 Task: What is the central theme of "To Kill a Mockingbird" by Harper Lee?
Action: Mouse moved to (176, 109)
Screenshot: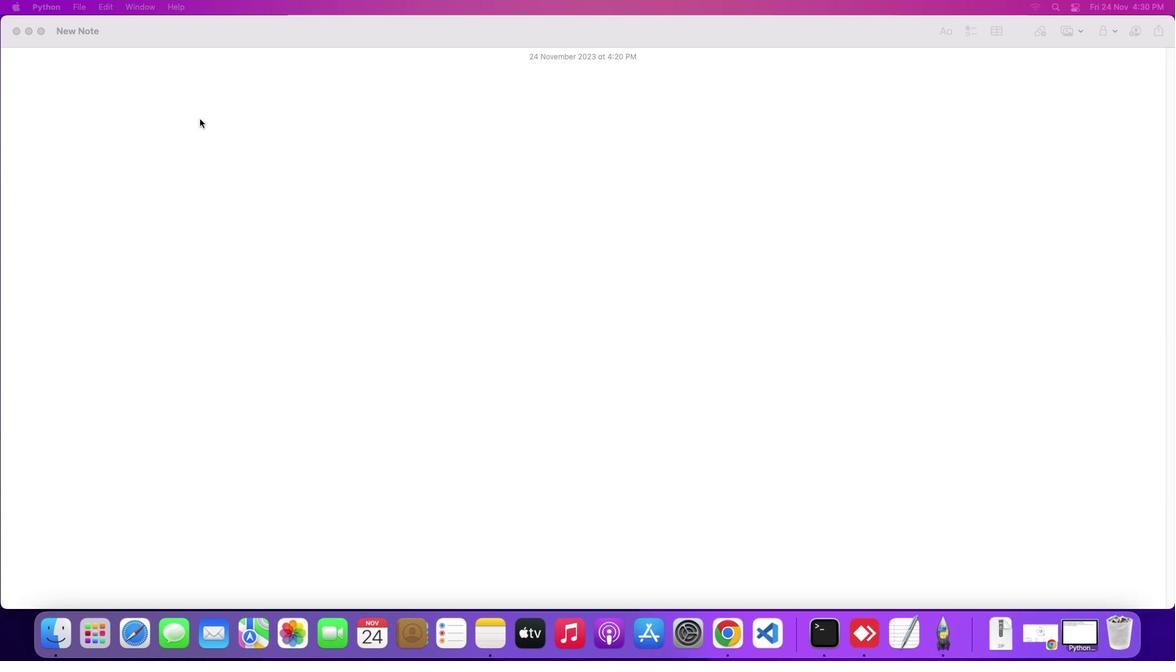 
Action: Mouse pressed left at (176, 109)
Screenshot: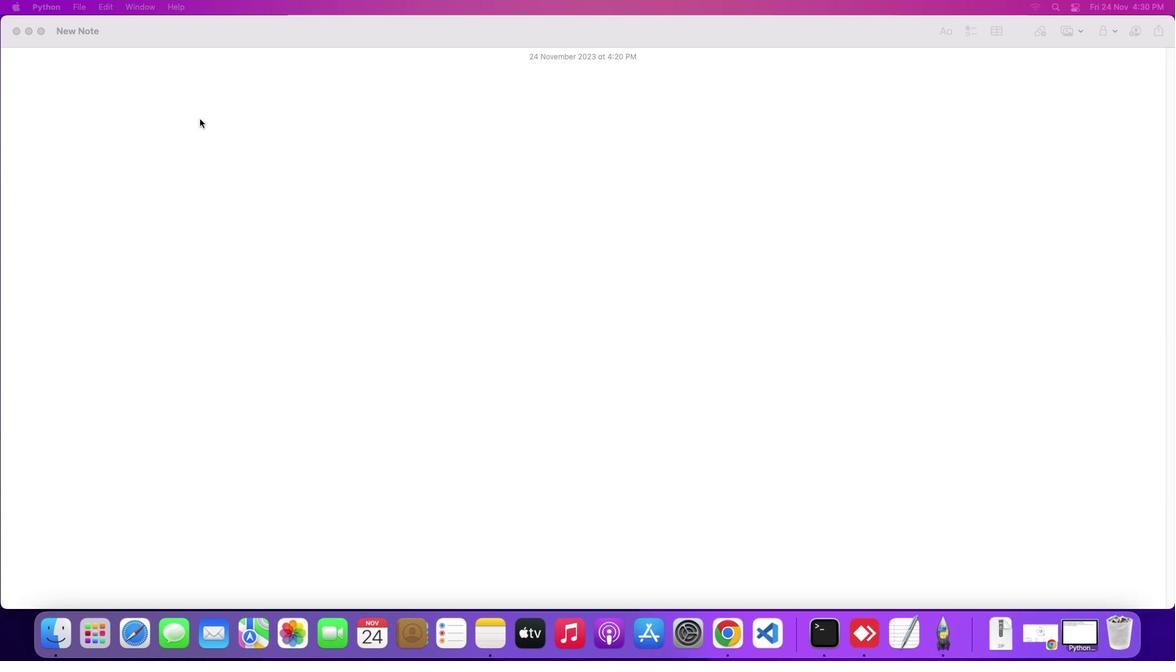 
Action: Key pressed Key.shift
Screenshot: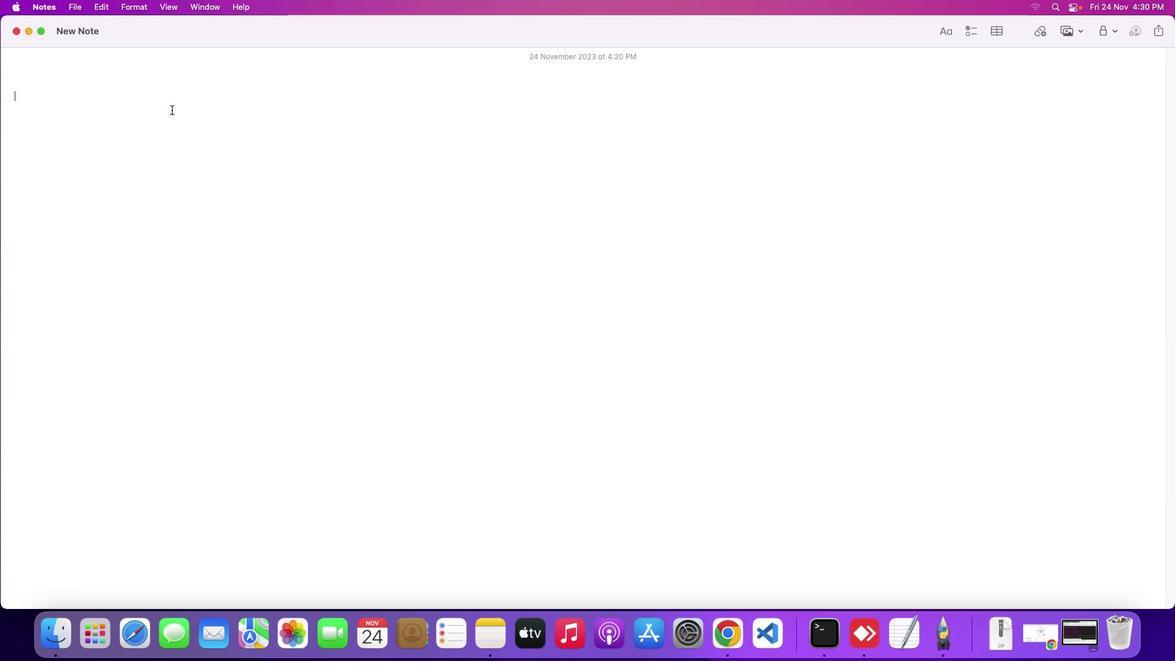
Action: Mouse moved to (171, 109)
Screenshot: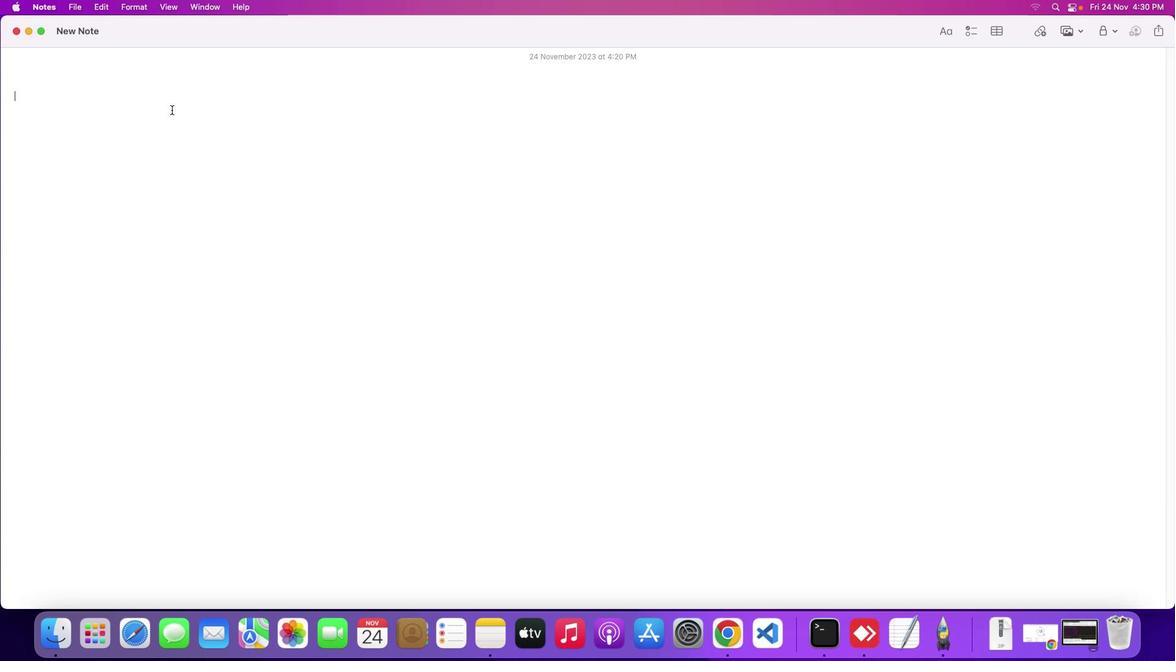 
Action: Key pressed 'W''h''a''t'Key.space's''i'Key.space't''h''e'Key.space'c''e''n''t''r''a''l'Key.space't''h''e''m''e'Key.space'o''f'Key.spaceKey.shift'"'Key.shift'T''o'Key.spaceKey.shift'K''i''l''l'Key.space'a'Key.spaceKey.shift'M''o''c''k''i''n''g''b''i''r''d'Key.shift'"'Key.space'b''y'Key.spaceKey.shift'H''a''r''p''e''r'Key.spaceKey.shift'L''e''e'Key.shift_r'?'Key.enter
Screenshot: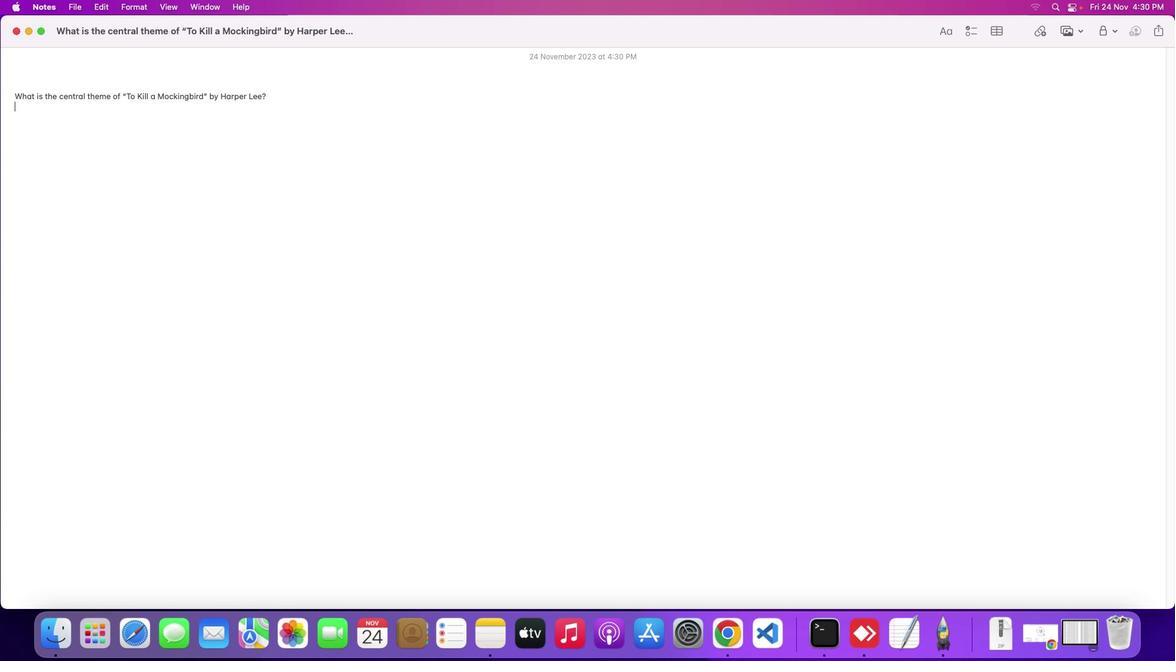 
Action: Mouse moved to (1042, 634)
Screenshot: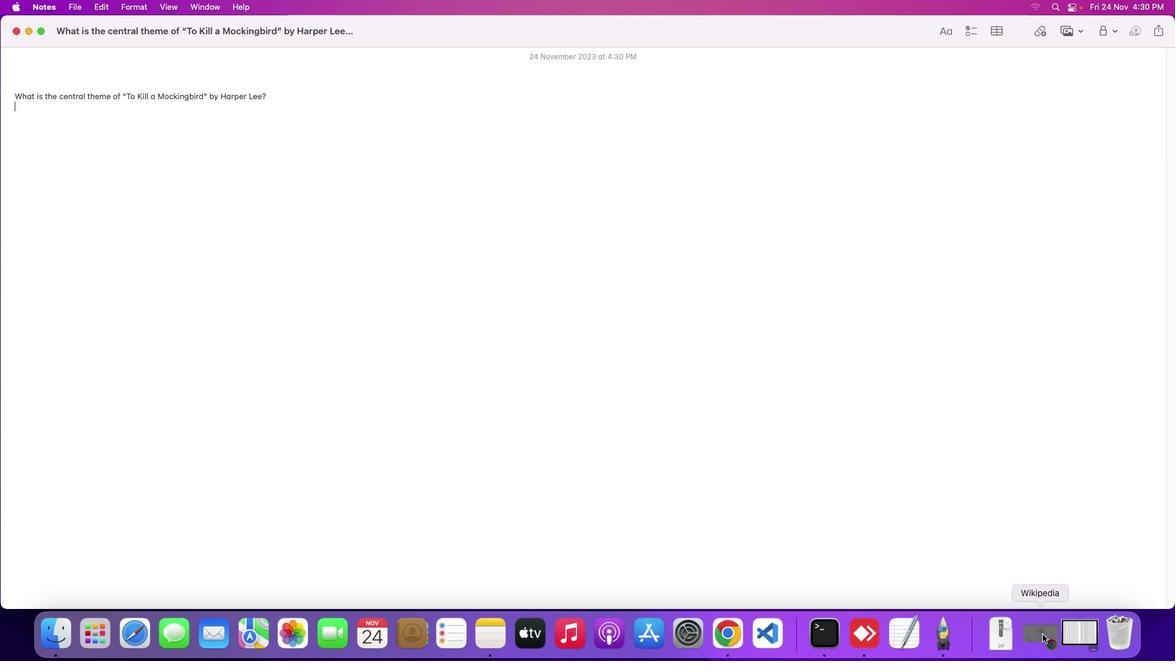 
Action: Mouse pressed left at (1042, 634)
Screenshot: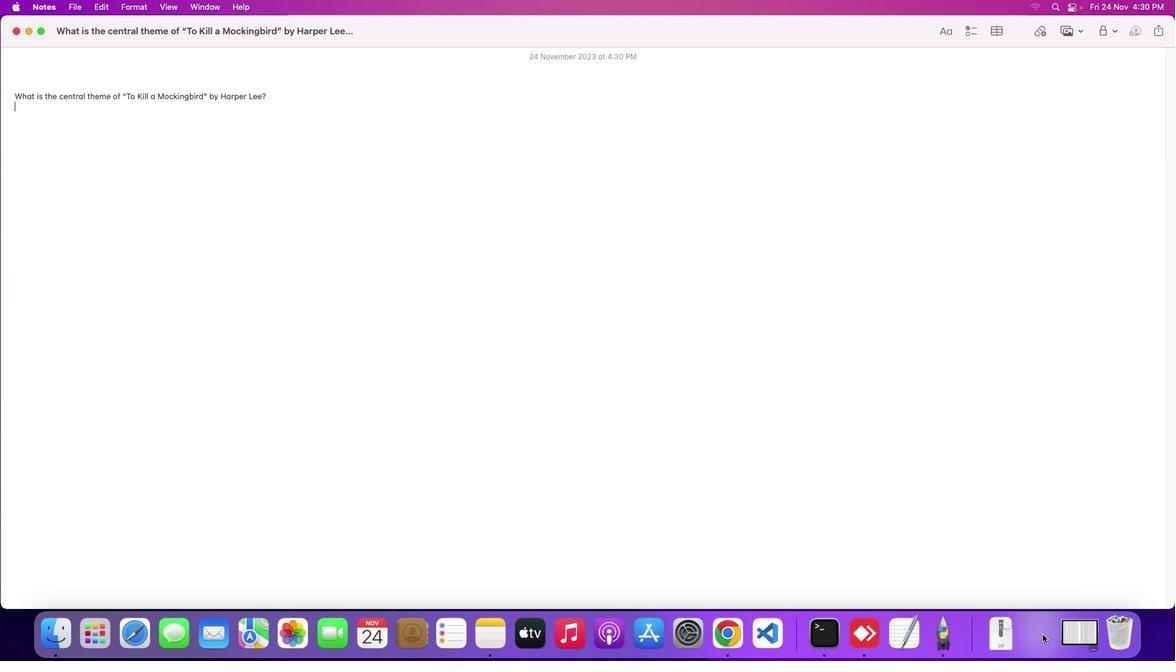 
Action: Mouse moved to (467, 367)
Screenshot: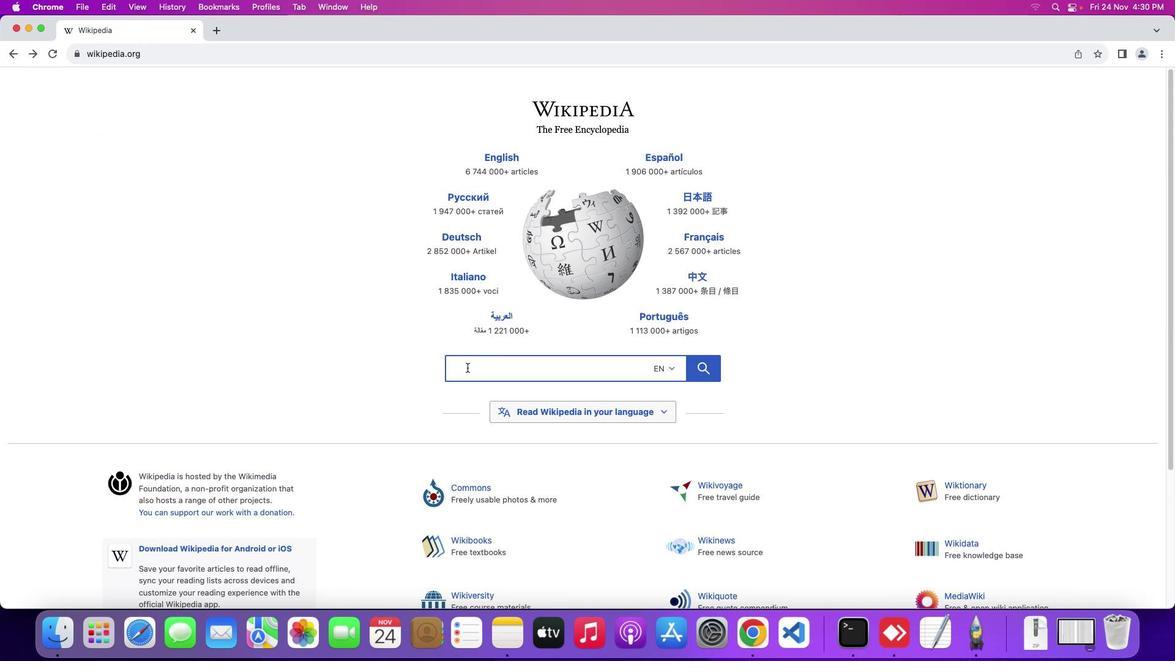 
Action: Mouse pressed left at (467, 367)
Screenshot: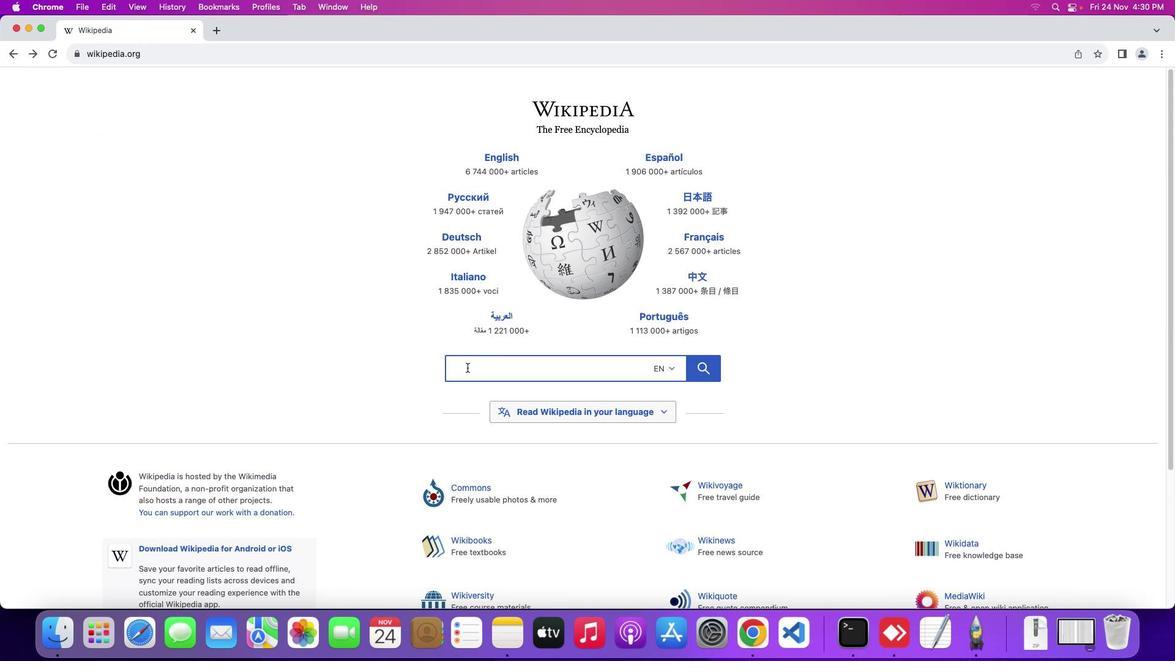 
Action: Mouse moved to (462, 367)
Screenshot: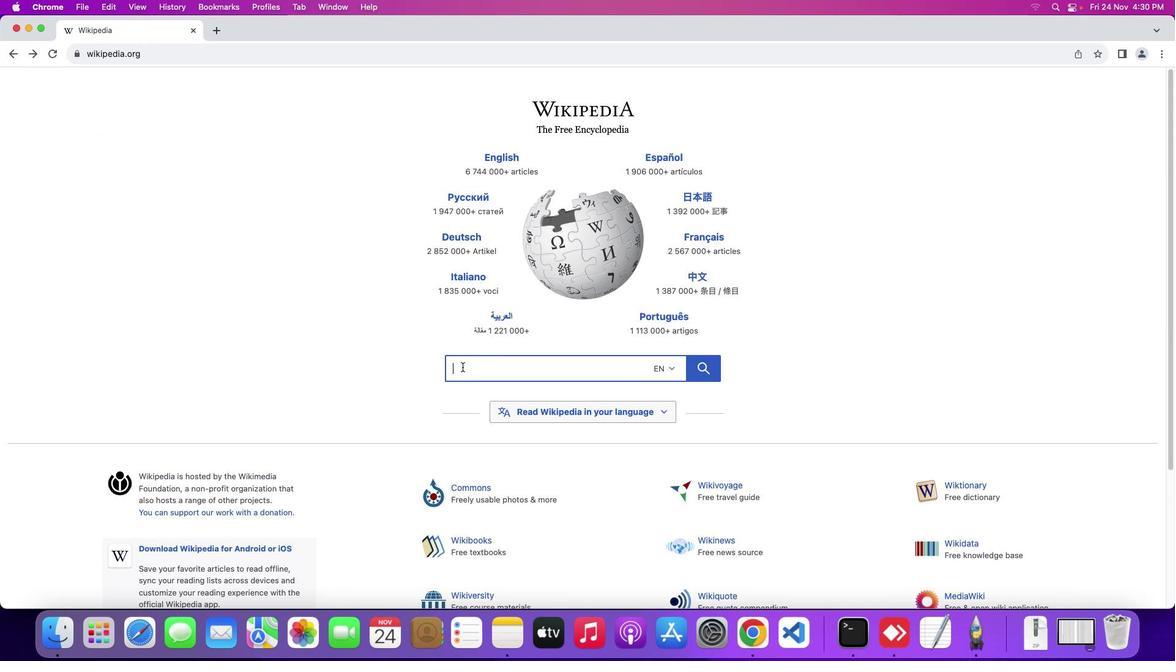
Action: Key pressed Key.shift'T''o'Key.spaceKey.shift'K''i''l''l'Key.space'a'Key.spaceKey.shift'M''o''c''k''i''n''g''b''i''r''d'
Screenshot: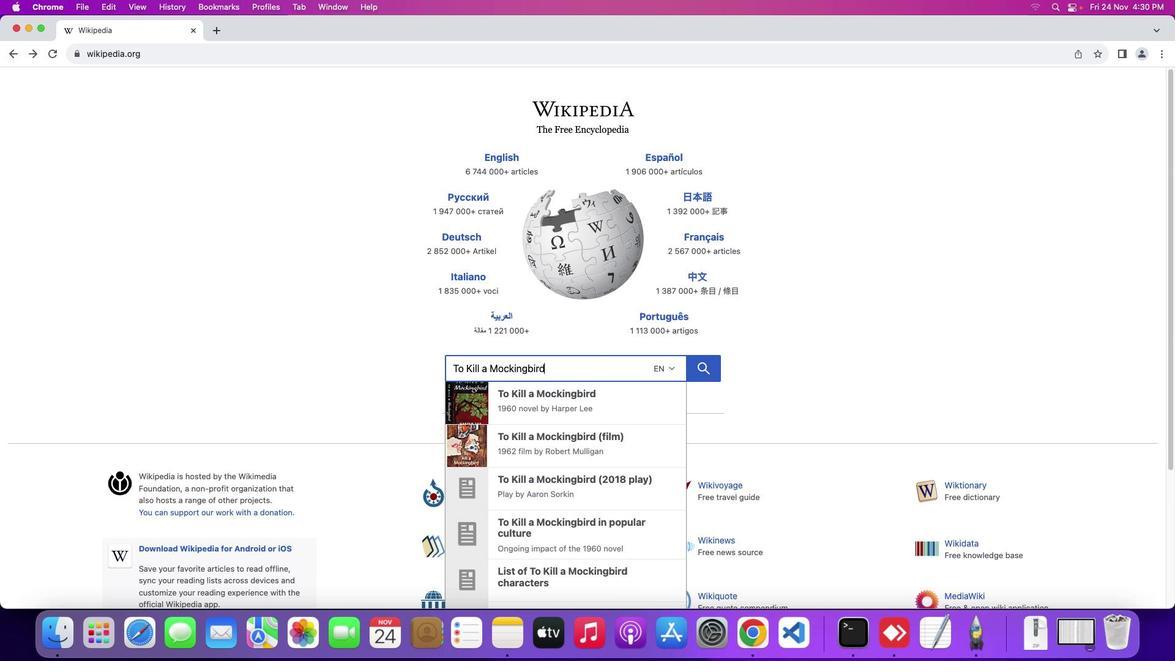 
Action: Mouse moved to (700, 366)
Screenshot: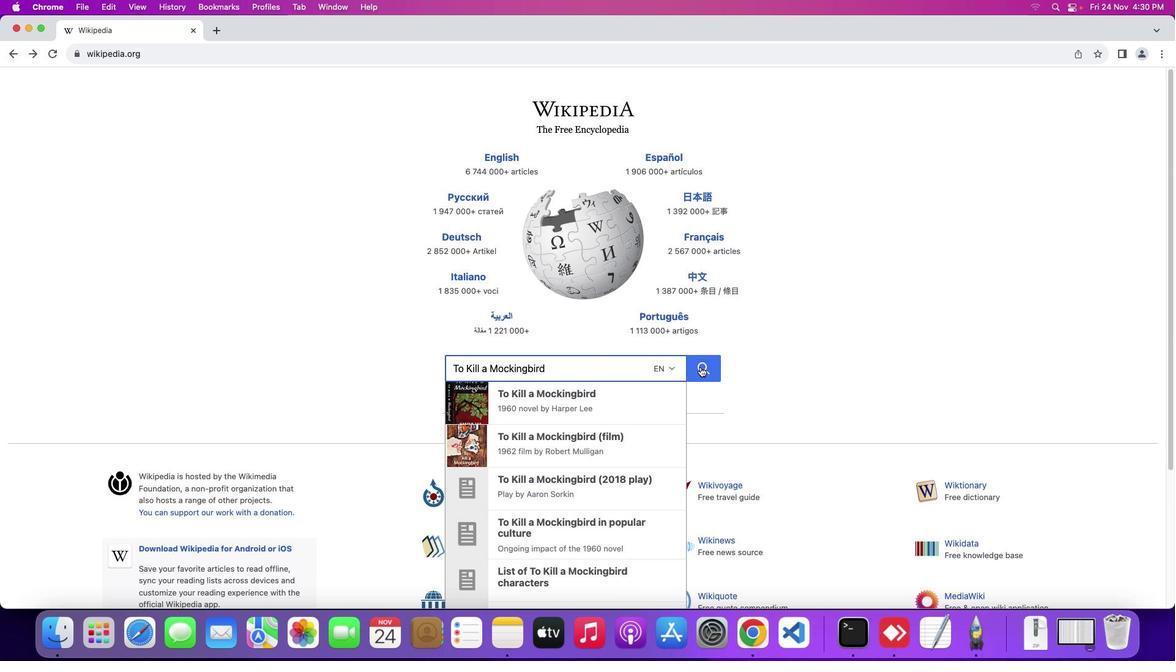 
Action: Mouse pressed left at (700, 366)
Screenshot: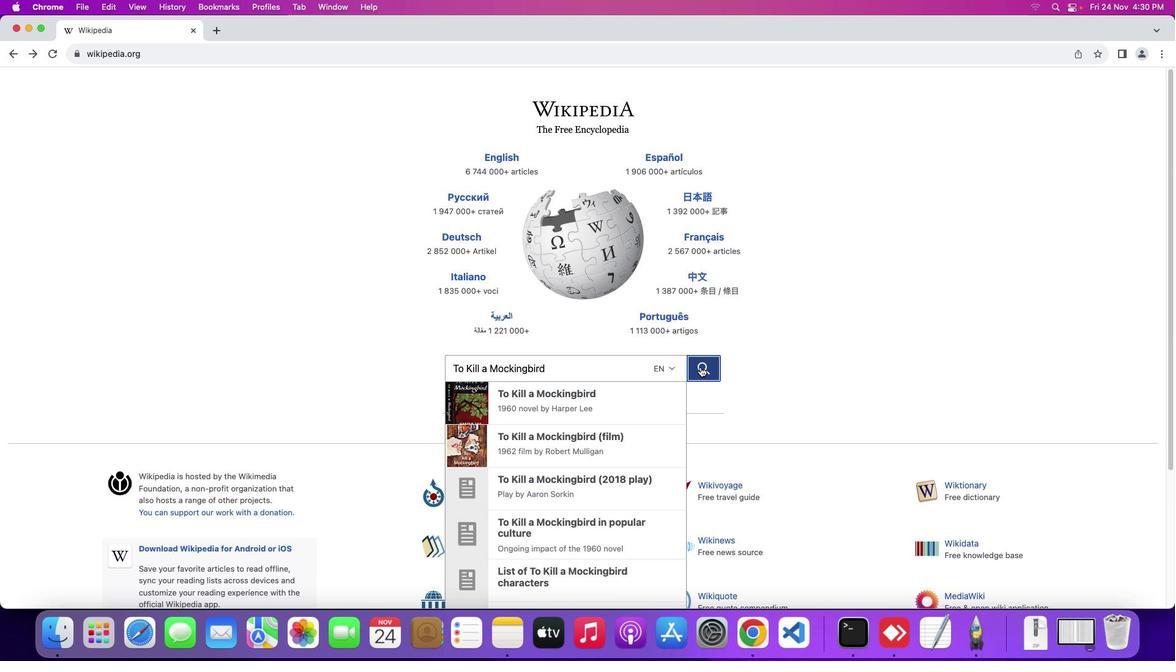 
Action: Mouse moved to (296, 276)
Screenshot: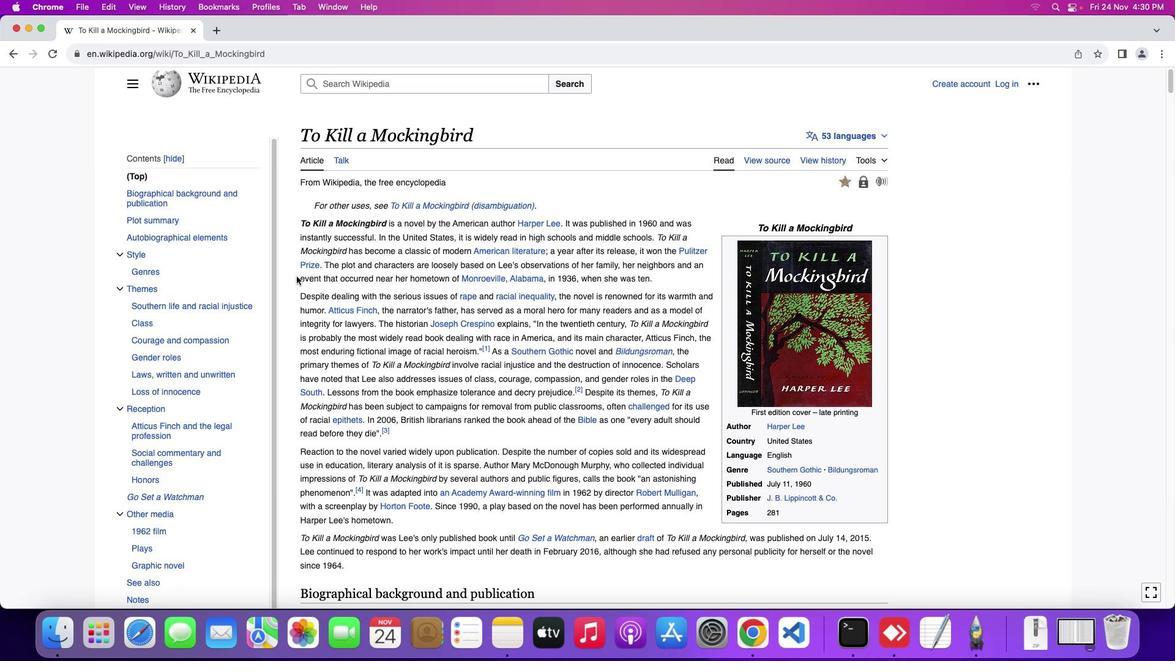 
Action: Mouse scrolled (296, 276) with delta (0, 0)
Screenshot: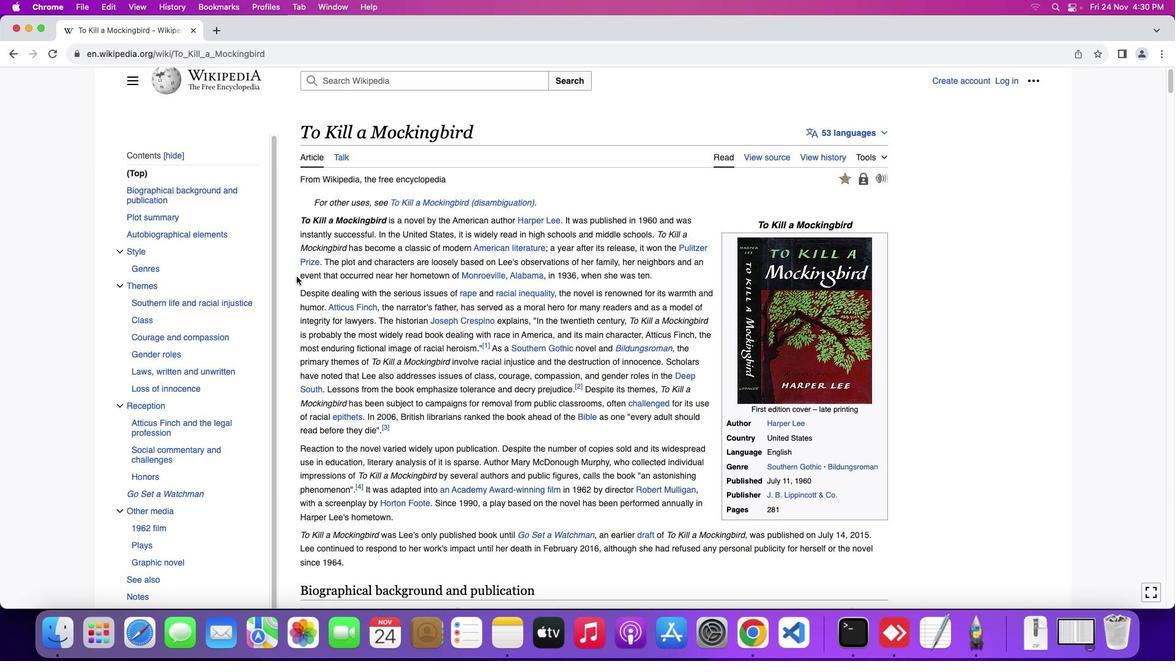 
Action: Mouse moved to (296, 276)
Screenshot: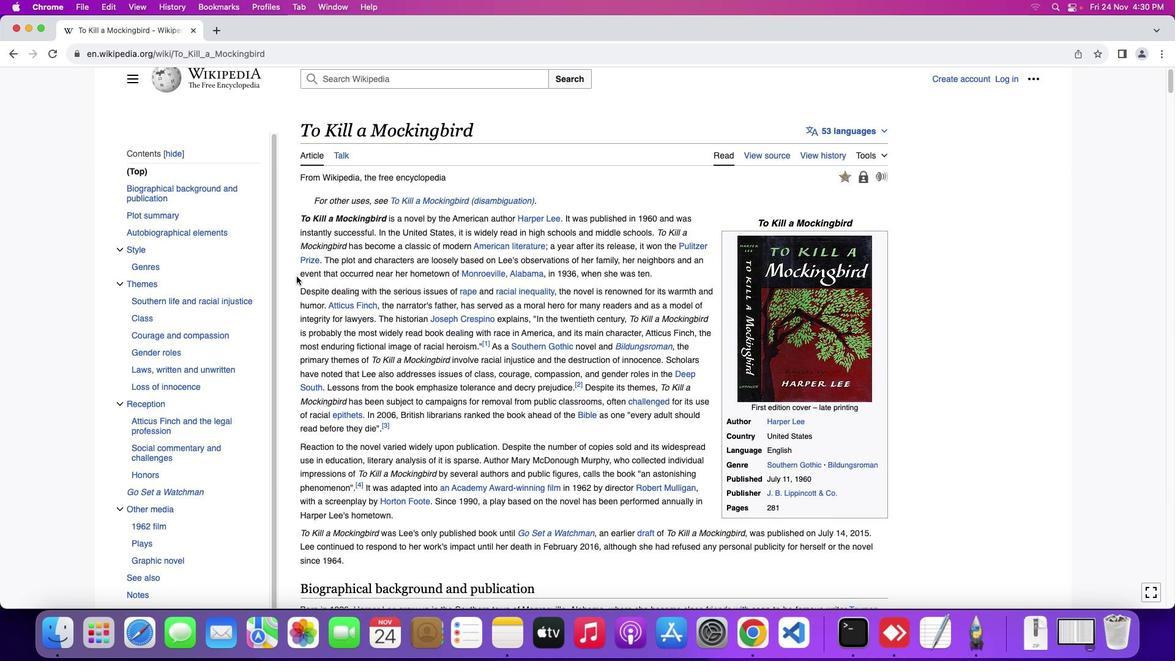 
Action: Mouse scrolled (296, 276) with delta (0, 0)
Screenshot: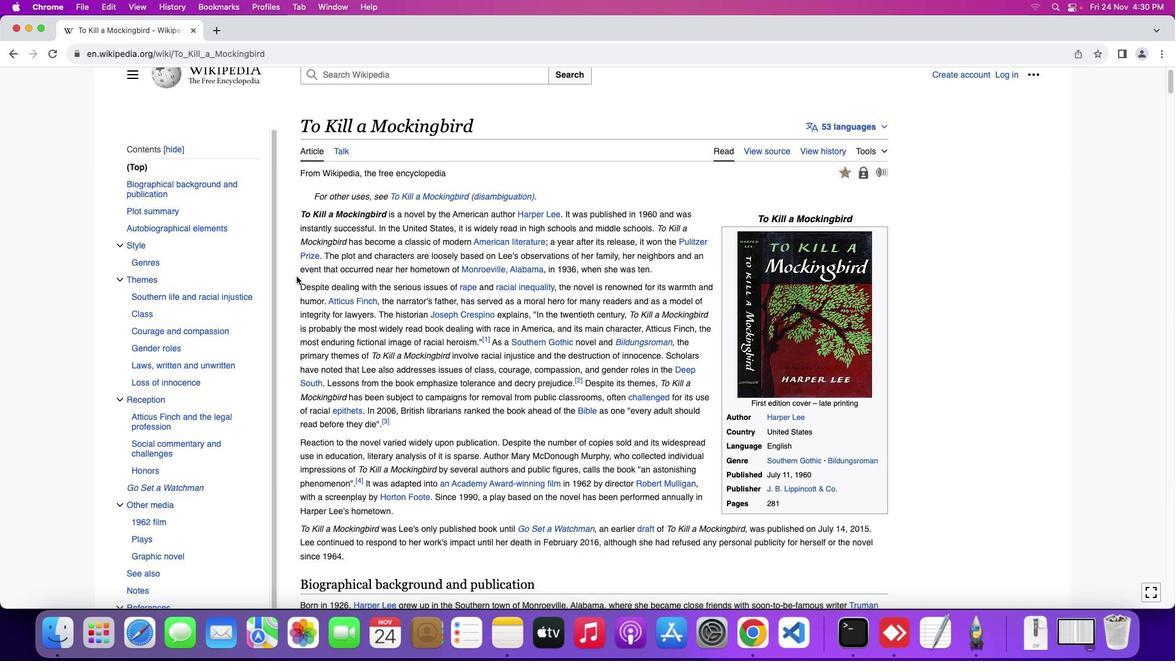 
Action: Mouse scrolled (296, 276) with delta (0, 0)
Screenshot: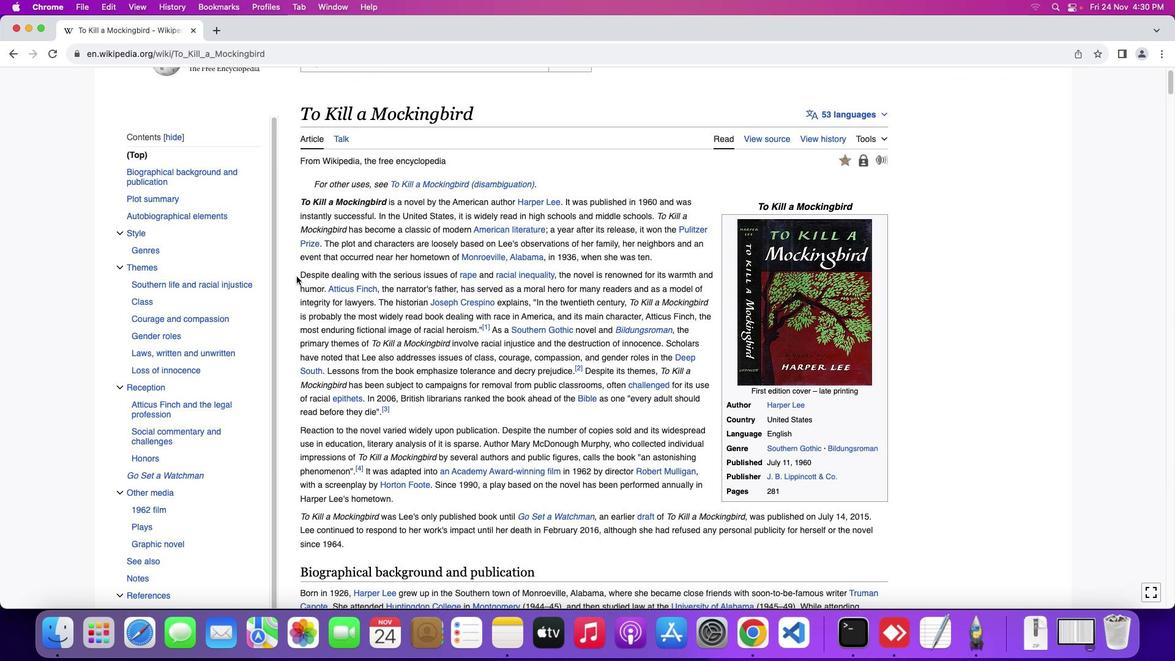 
Action: Mouse scrolled (296, 276) with delta (0, 0)
Screenshot: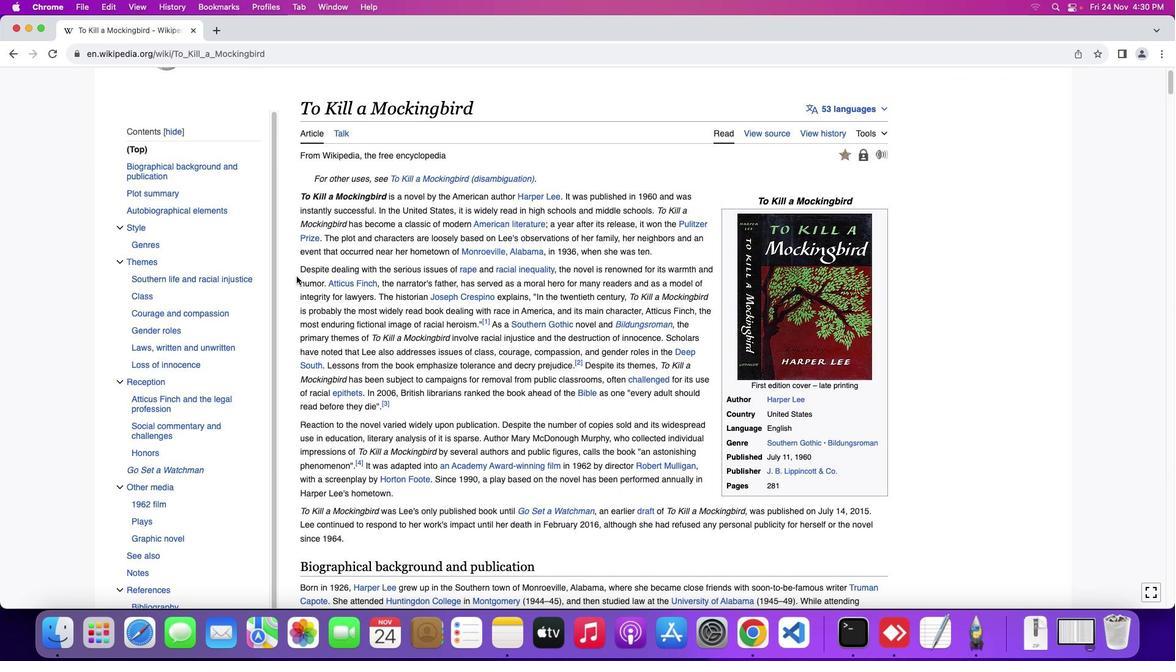 
Action: Mouse moved to (296, 290)
Screenshot: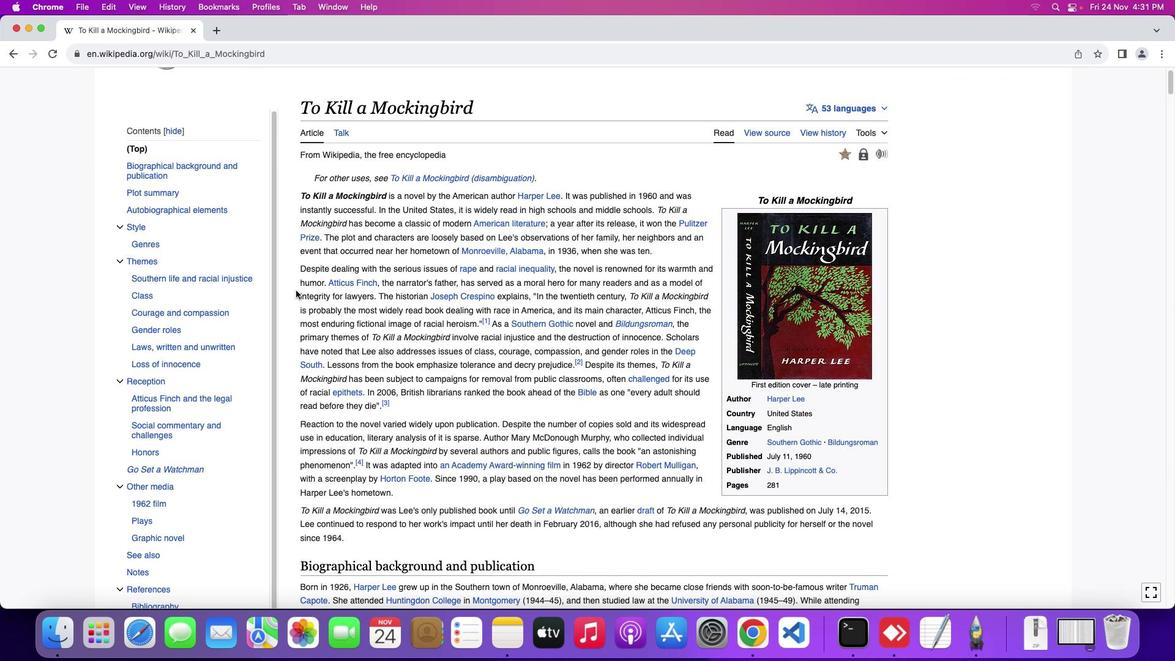 
Action: Mouse scrolled (296, 290) with delta (0, 0)
Screenshot: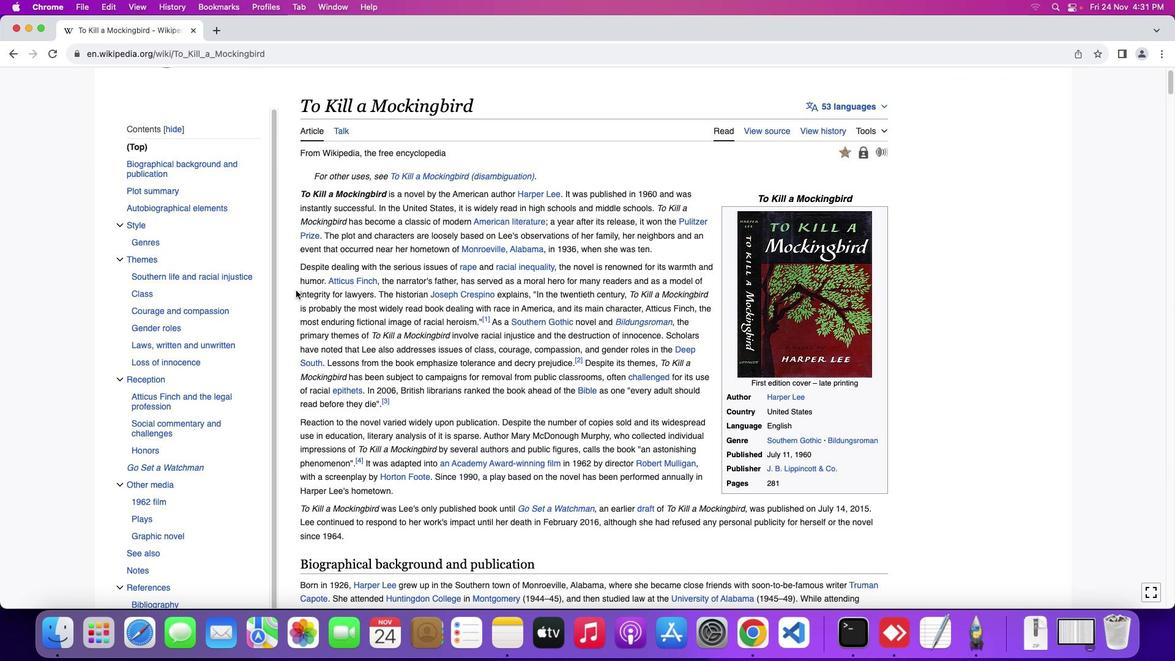 
Action: Mouse scrolled (296, 290) with delta (0, 0)
Screenshot: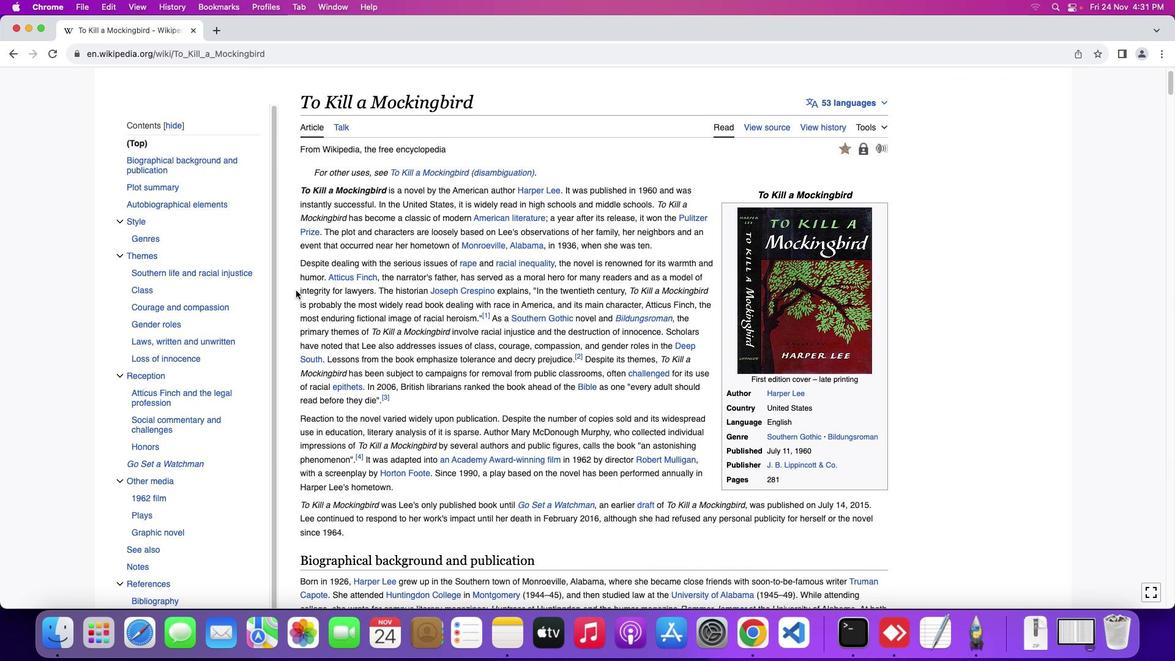 
Action: Mouse scrolled (296, 290) with delta (0, 0)
Screenshot: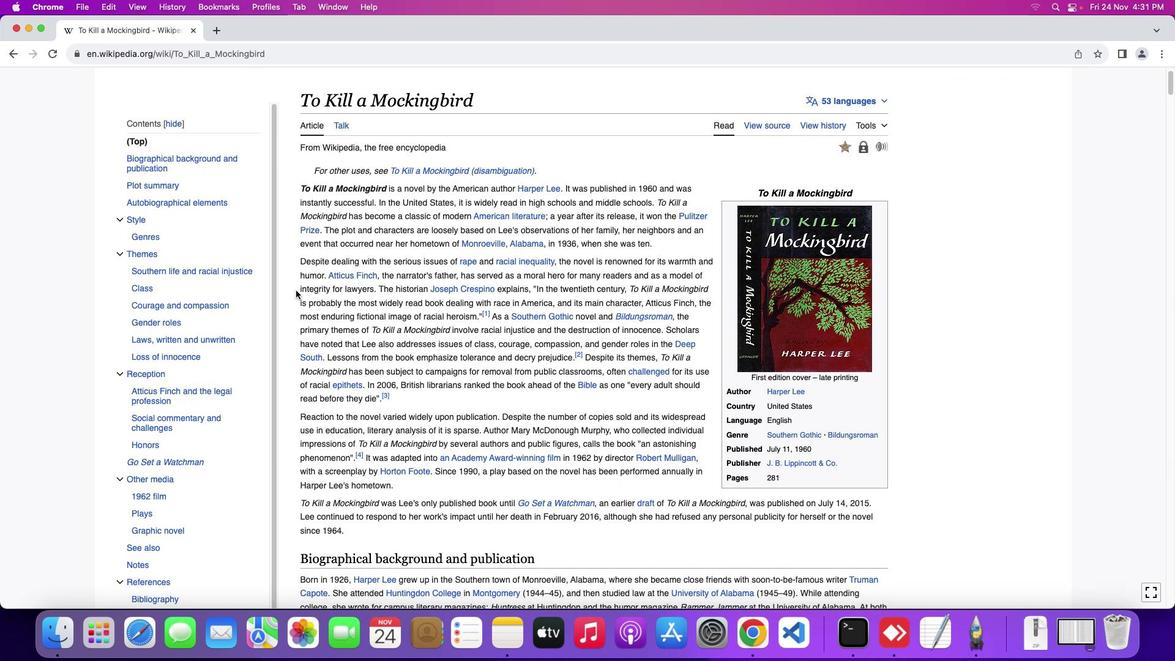 
Action: Mouse moved to (302, 315)
Screenshot: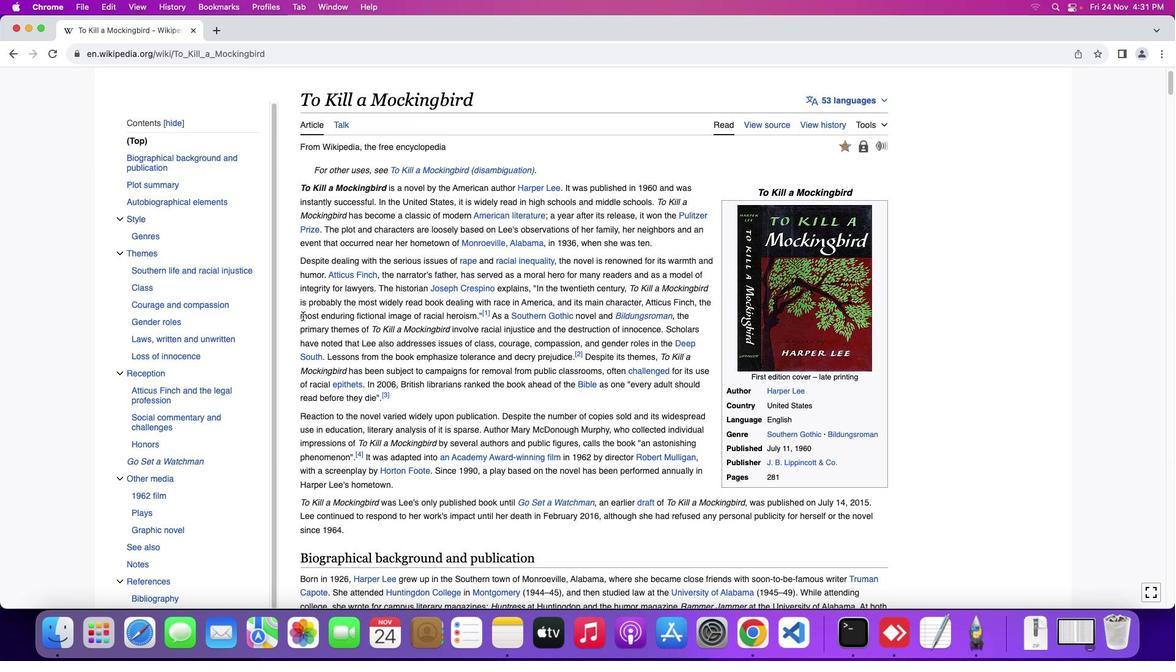 
Action: Mouse scrolled (302, 315) with delta (0, 0)
Screenshot: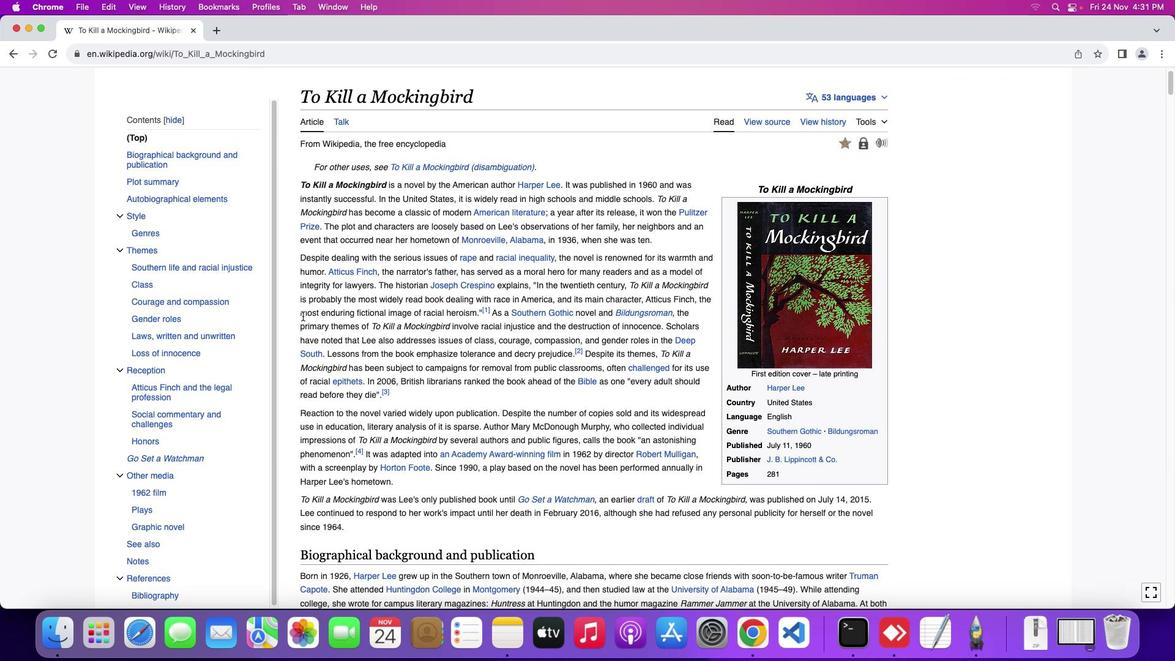 
Action: Mouse moved to (302, 316)
Screenshot: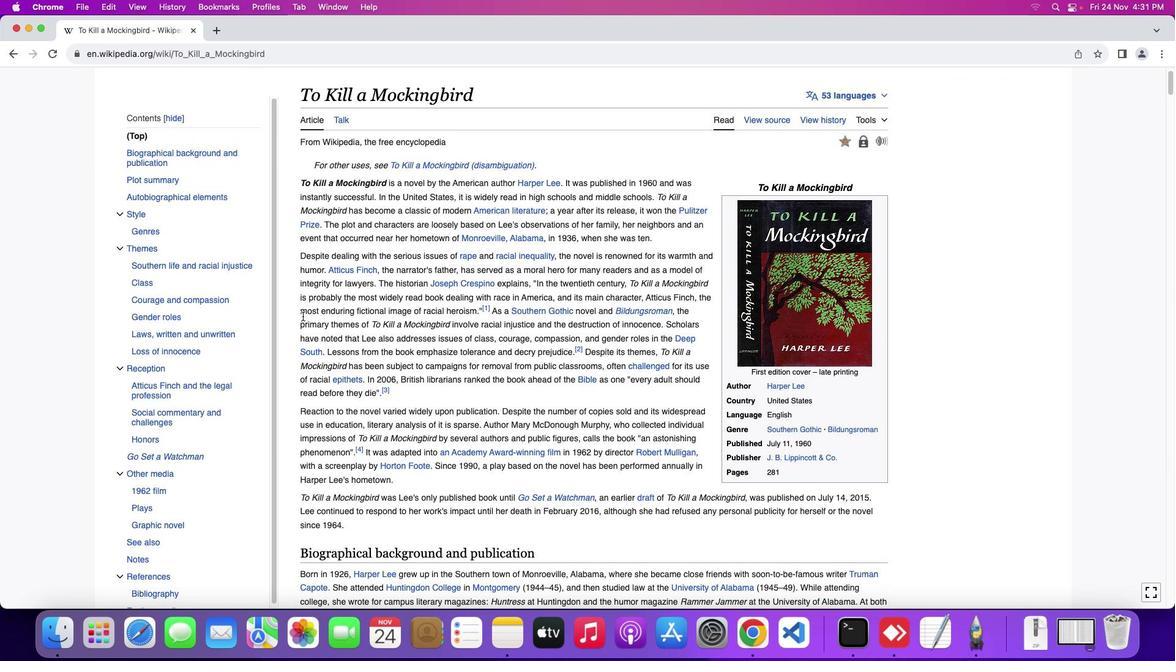 
Action: Mouse scrolled (302, 316) with delta (0, 0)
Screenshot: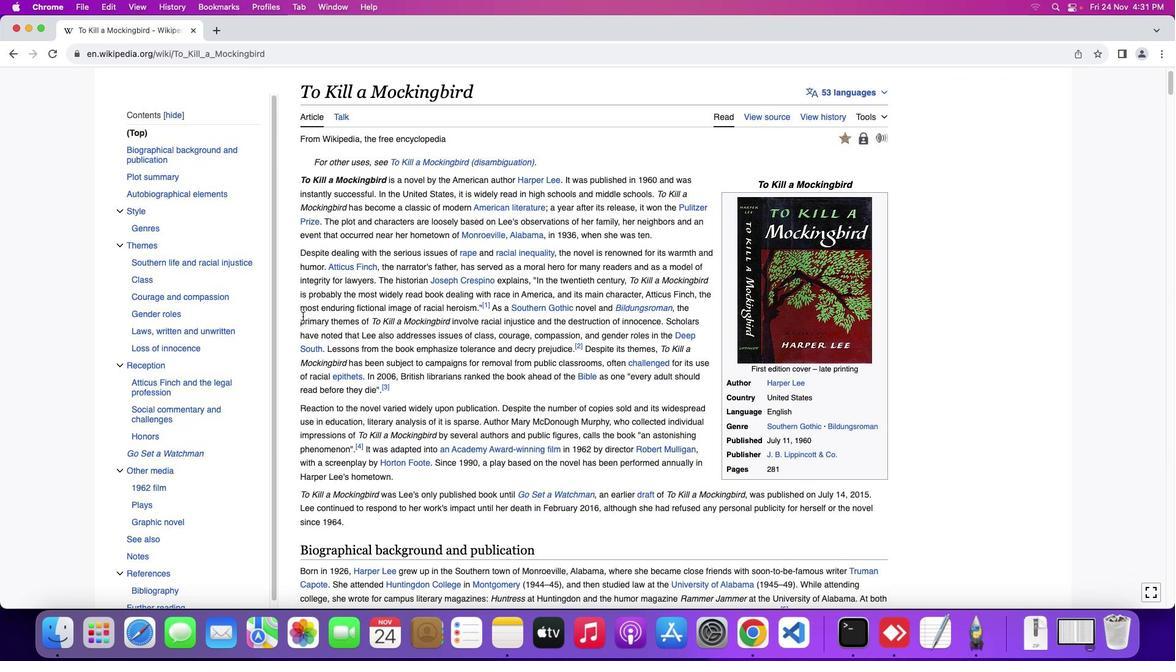 
Action: Mouse moved to (304, 315)
Screenshot: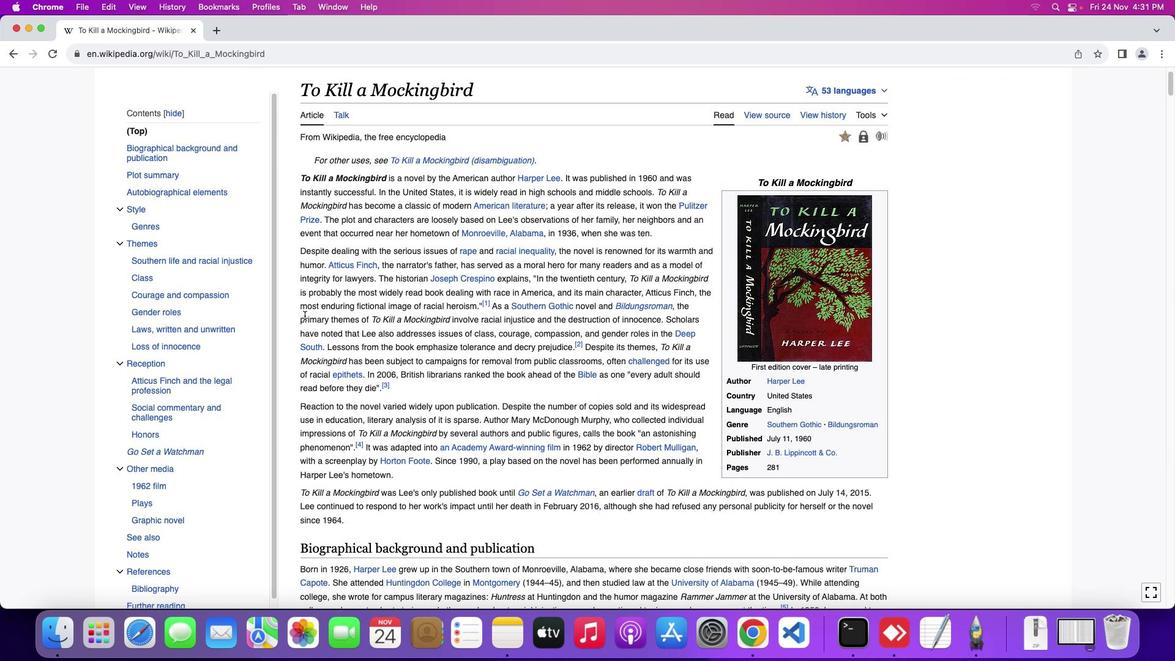 
Action: Mouse scrolled (304, 315) with delta (0, 0)
Screenshot: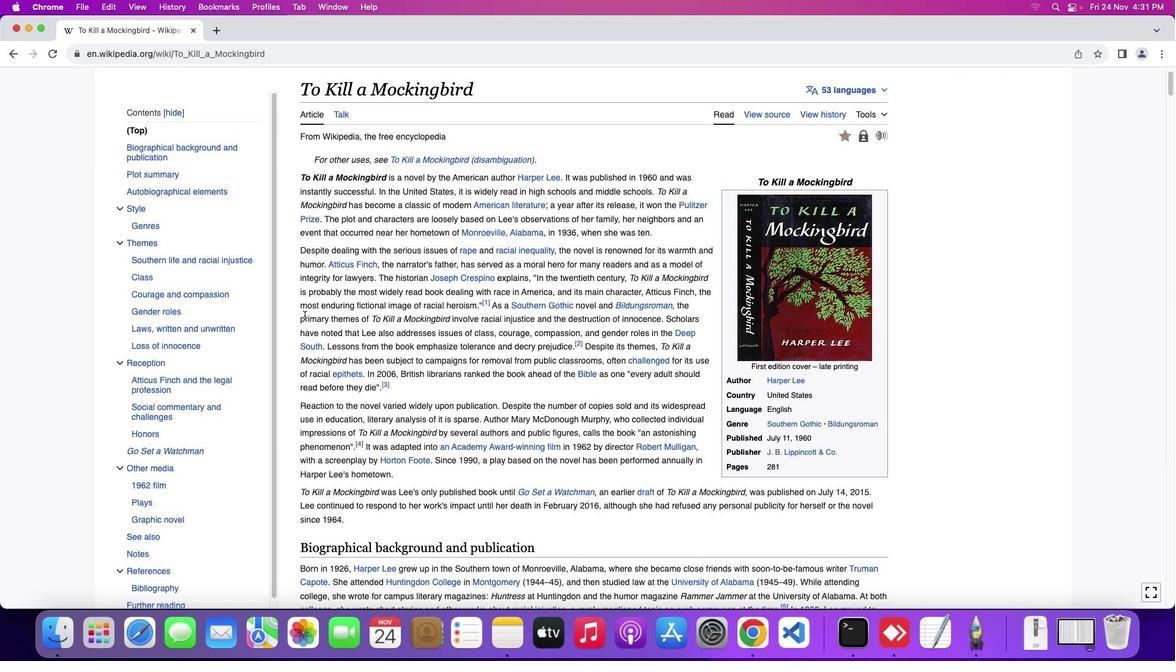 
Action: Mouse scrolled (304, 315) with delta (0, 0)
Screenshot: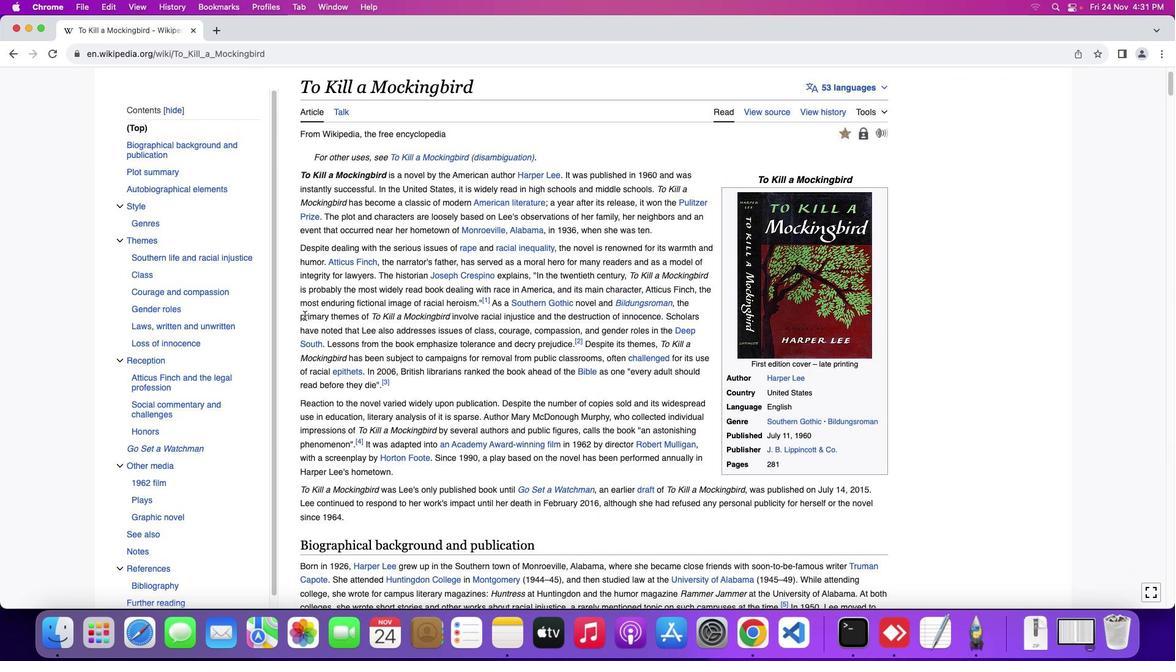 
Action: Mouse scrolled (304, 315) with delta (0, 0)
Screenshot: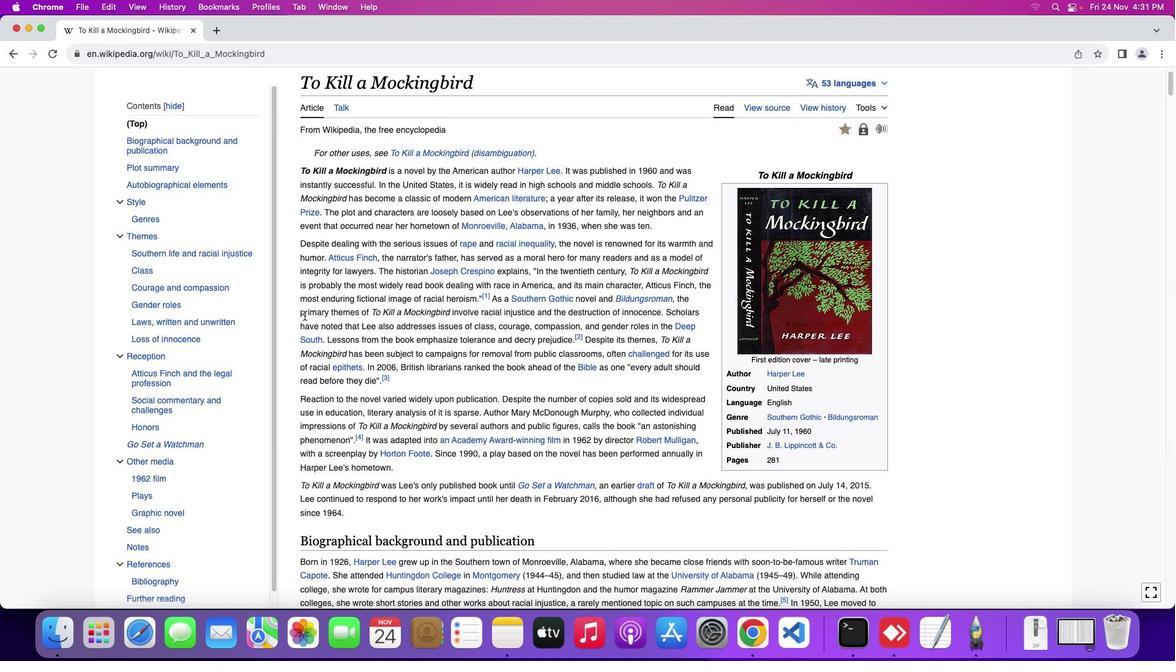 
Action: Mouse moved to (337, 317)
Screenshot: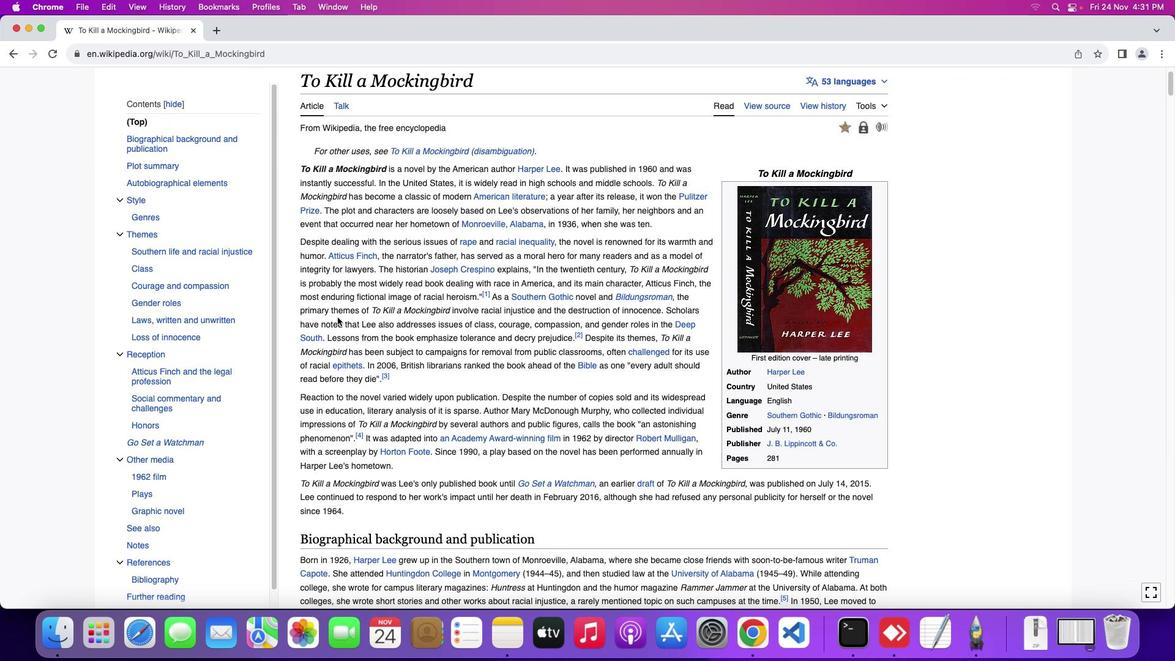 
Action: Mouse scrolled (337, 317) with delta (0, 0)
Screenshot: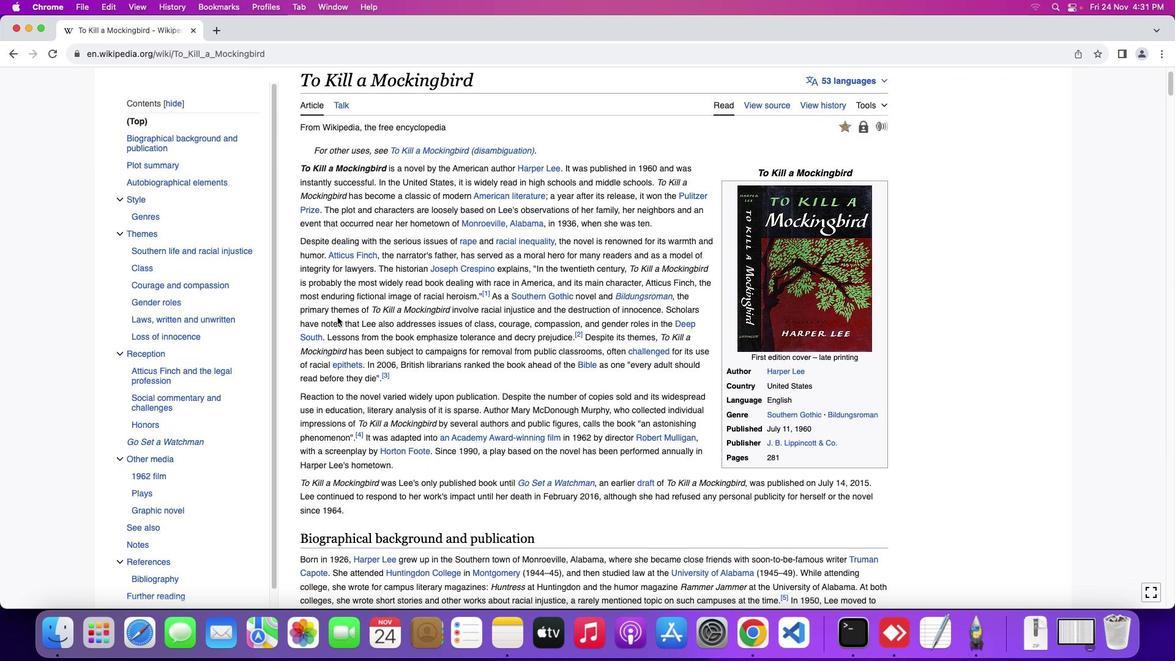 
Action: Mouse moved to (396, 298)
Screenshot: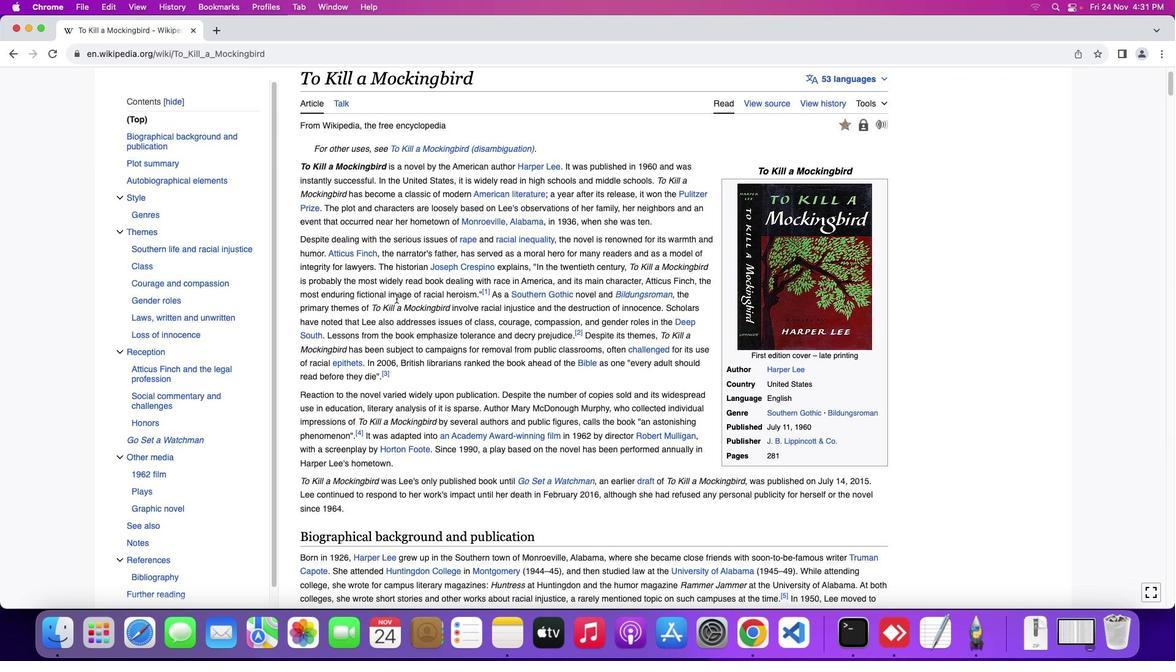 
Action: Mouse scrolled (396, 298) with delta (0, 0)
Screenshot: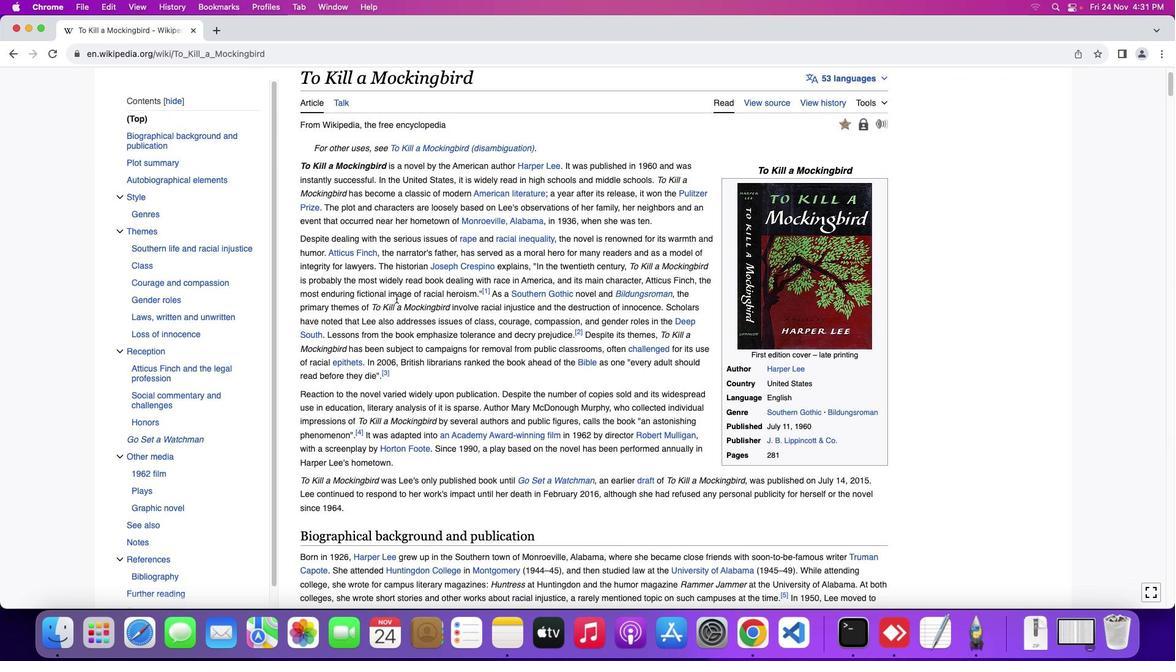 
Action: Mouse moved to (396, 298)
Screenshot: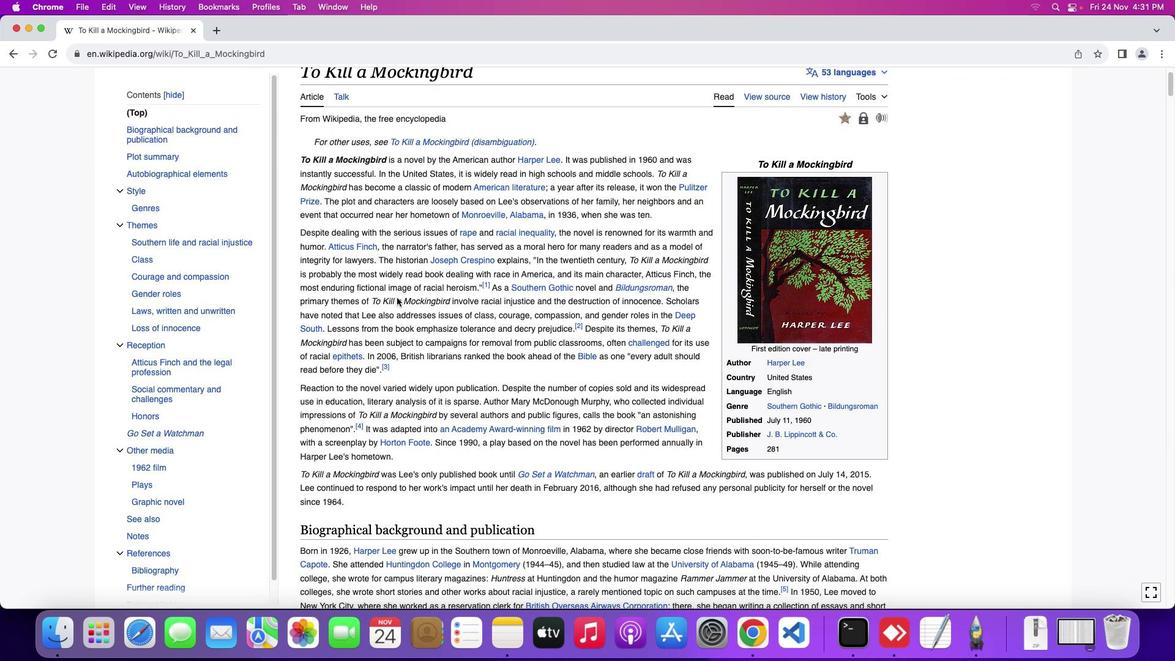 
Action: Mouse scrolled (396, 298) with delta (0, 0)
Screenshot: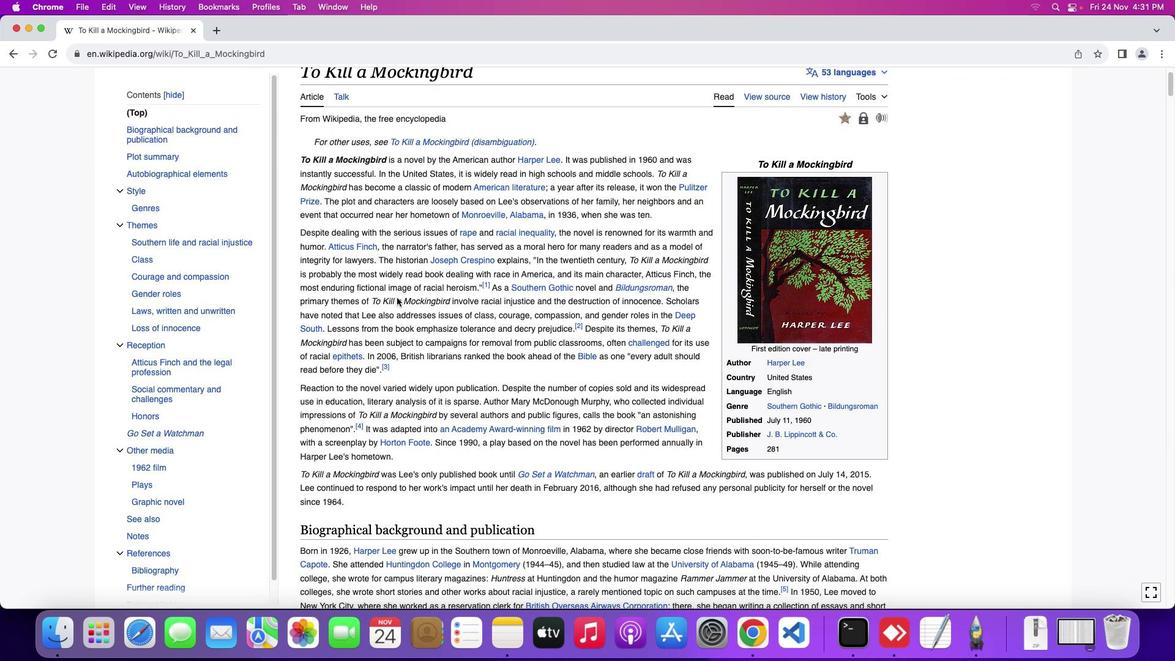 
Action: Mouse moved to (396, 298)
Screenshot: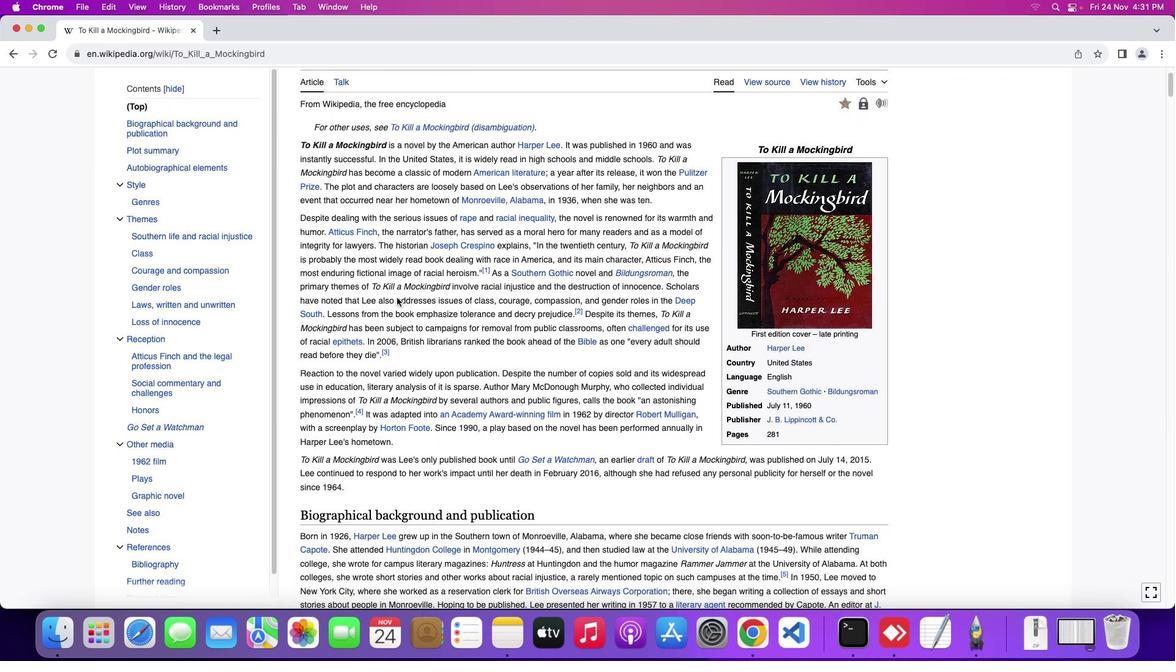 
Action: Mouse scrolled (396, 298) with delta (0, 0)
Screenshot: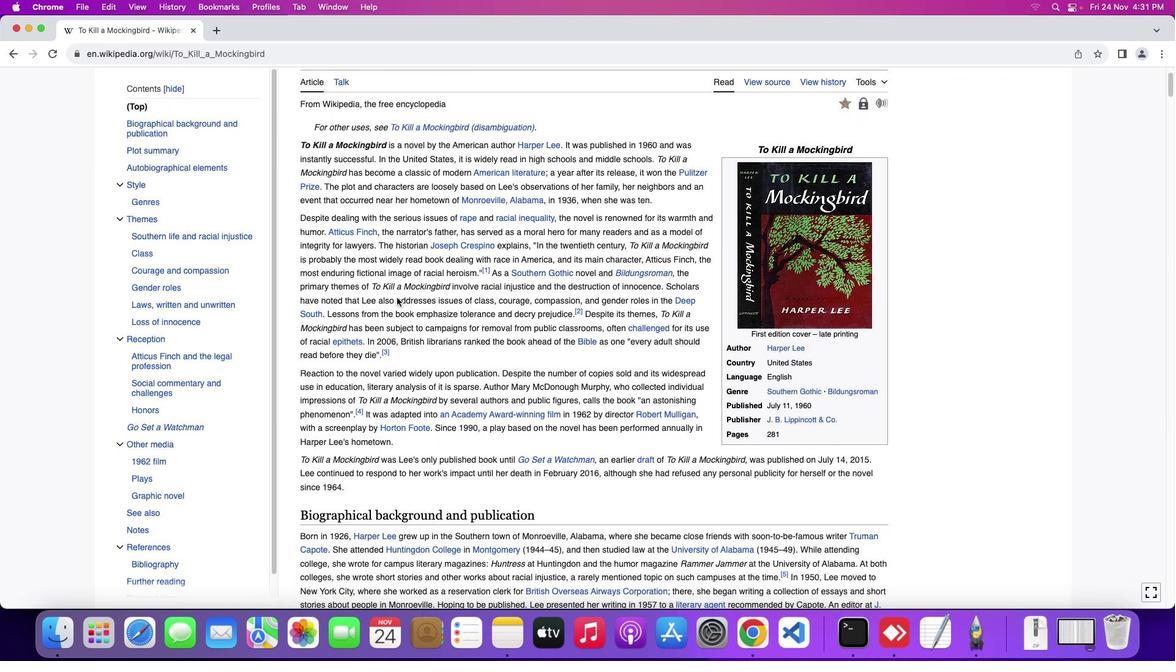 
Action: Mouse scrolled (396, 298) with delta (0, 0)
Screenshot: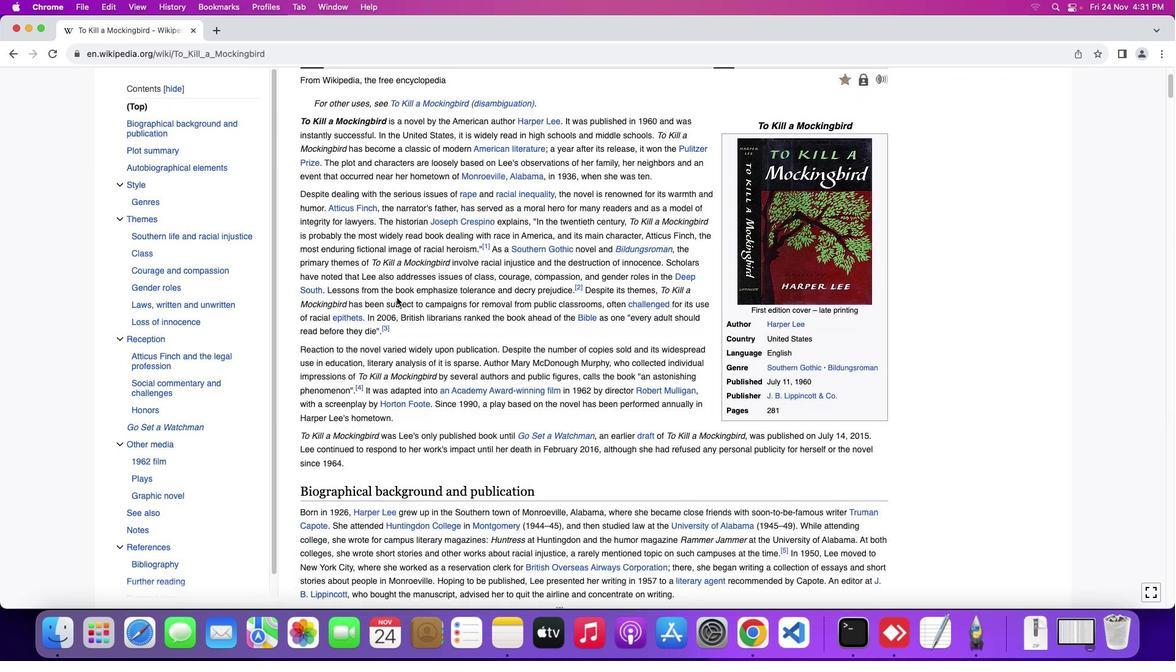 
Action: Mouse moved to (400, 299)
Screenshot: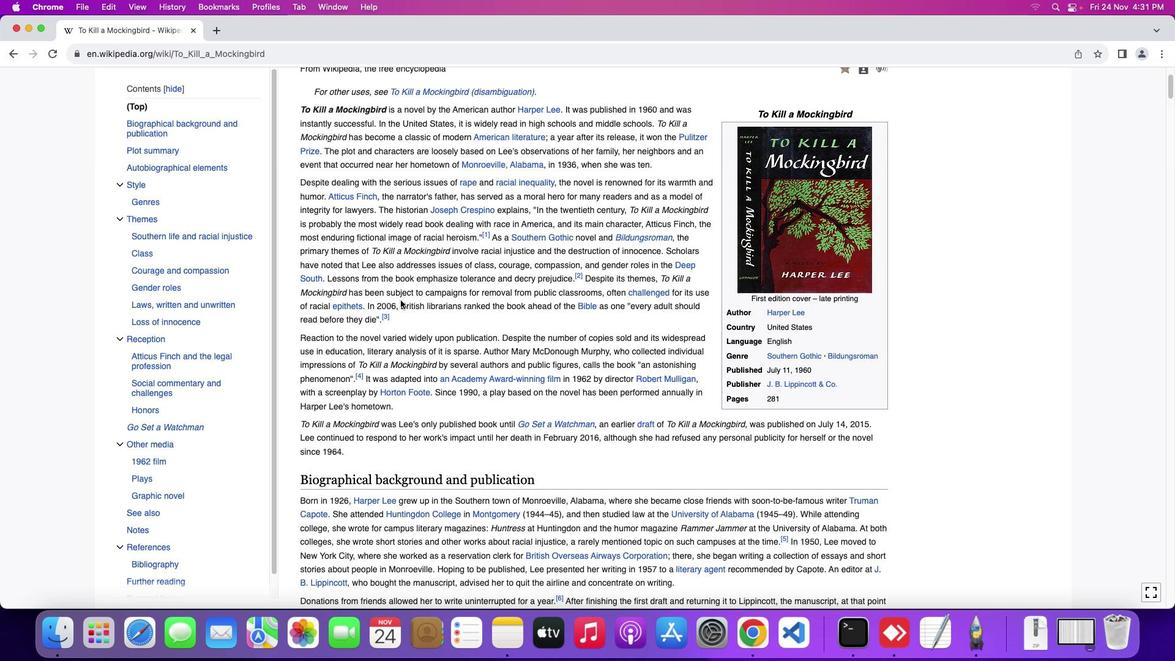 
Action: Mouse scrolled (400, 299) with delta (0, 0)
Screenshot: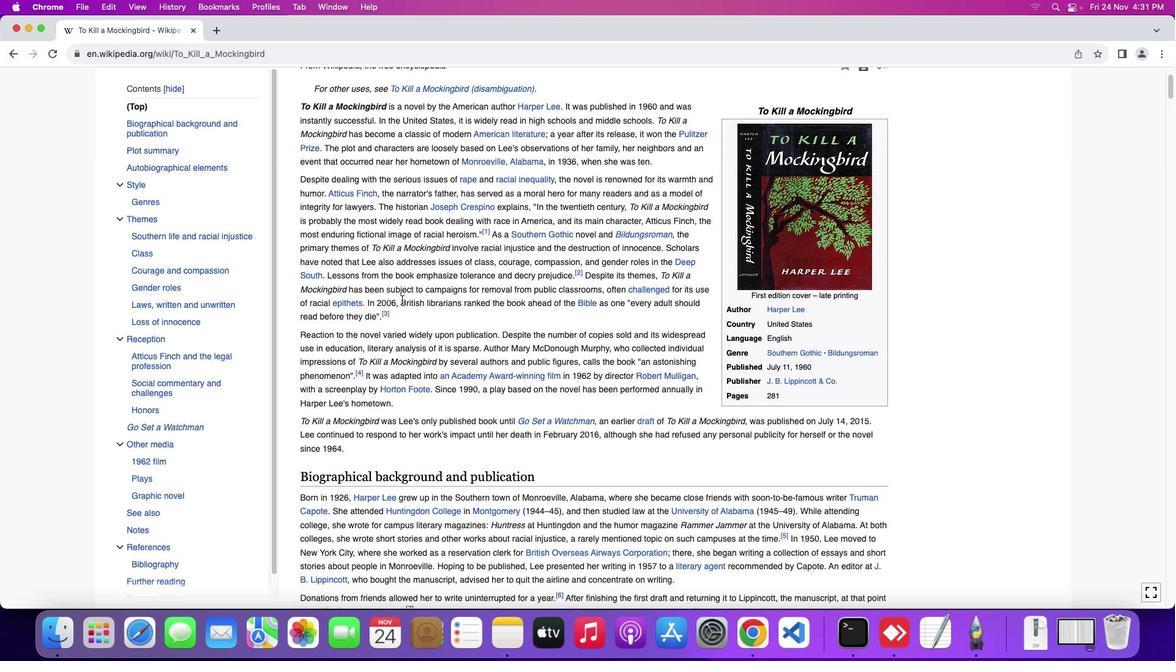 
Action: Mouse scrolled (400, 299) with delta (0, 0)
Screenshot: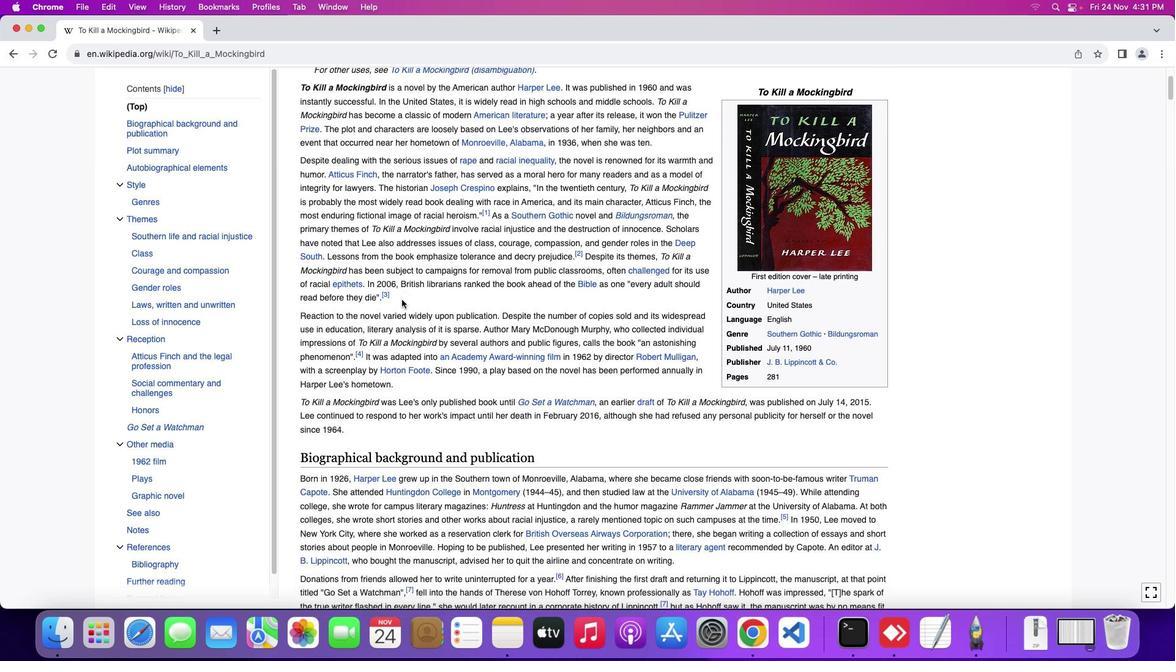 
Action: Mouse moved to (401, 299)
Screenshot: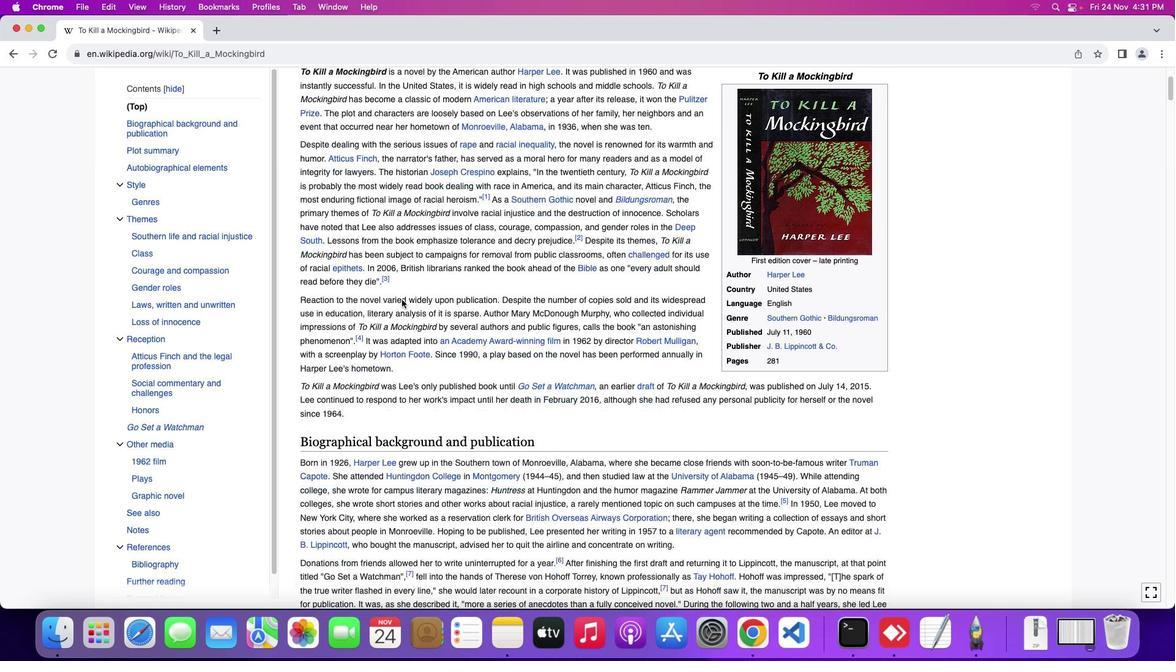 
Action: Mouse scrolled (401, 299) with delta (0, 0)
Screenshot: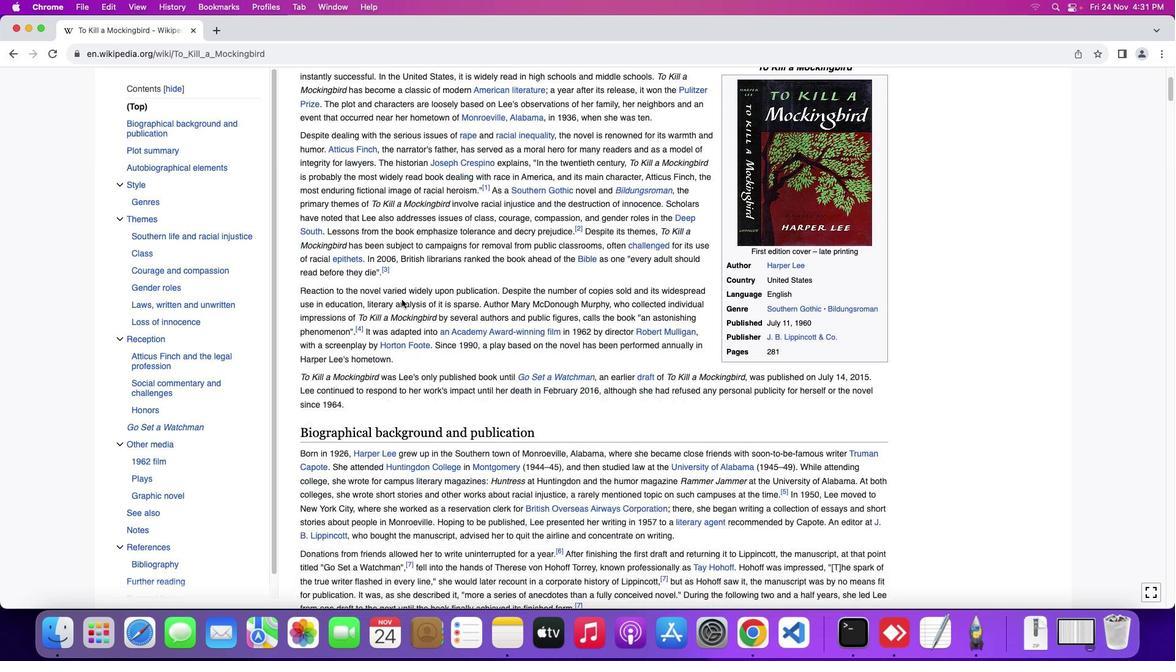 
Action: Mouse moved to (402, 299)
Screenshot: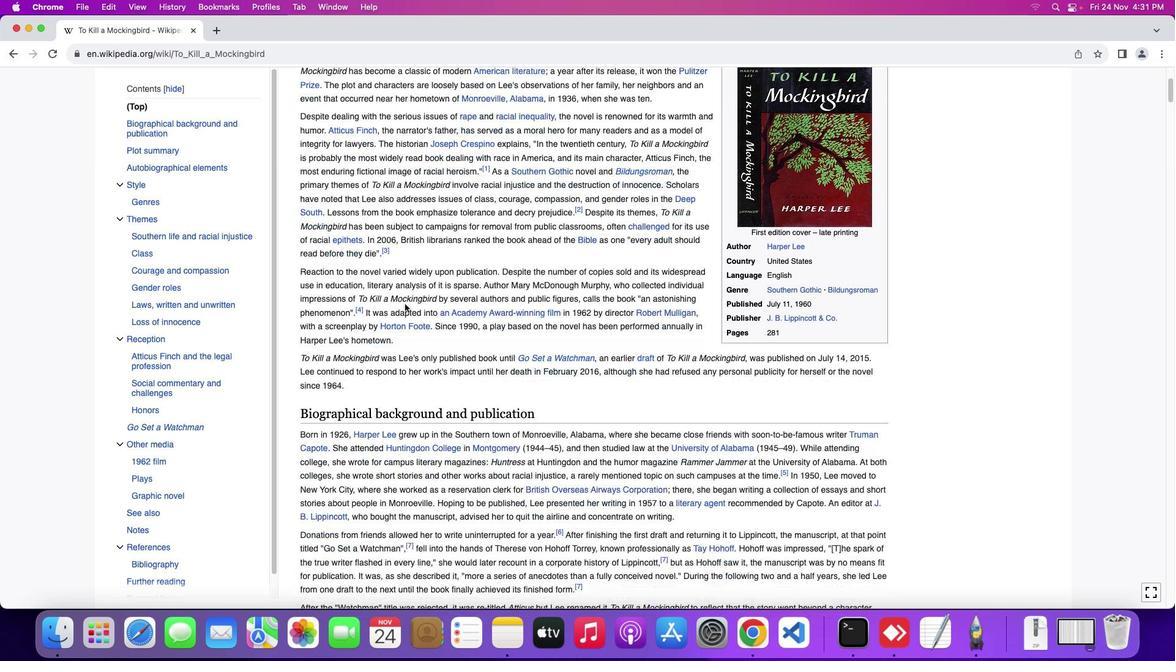 
Action: Mouse scrolled (402, 299) with delta (0, -1)
Screenshot: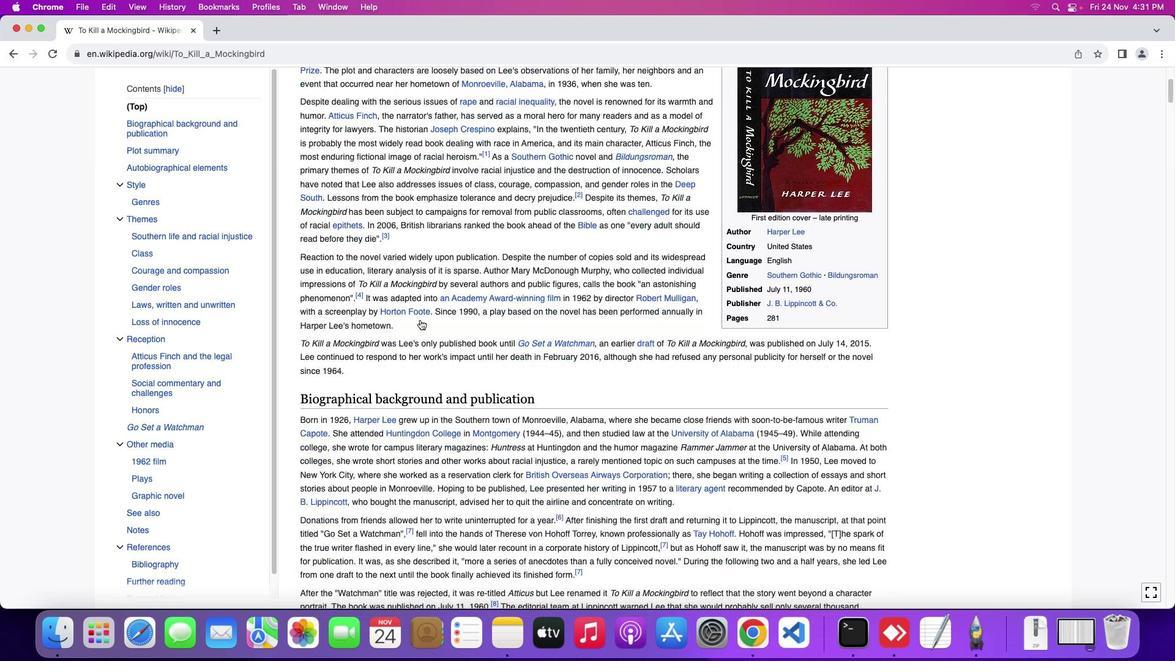 
Action: Mouse moved to (446, 342)
Screenshot: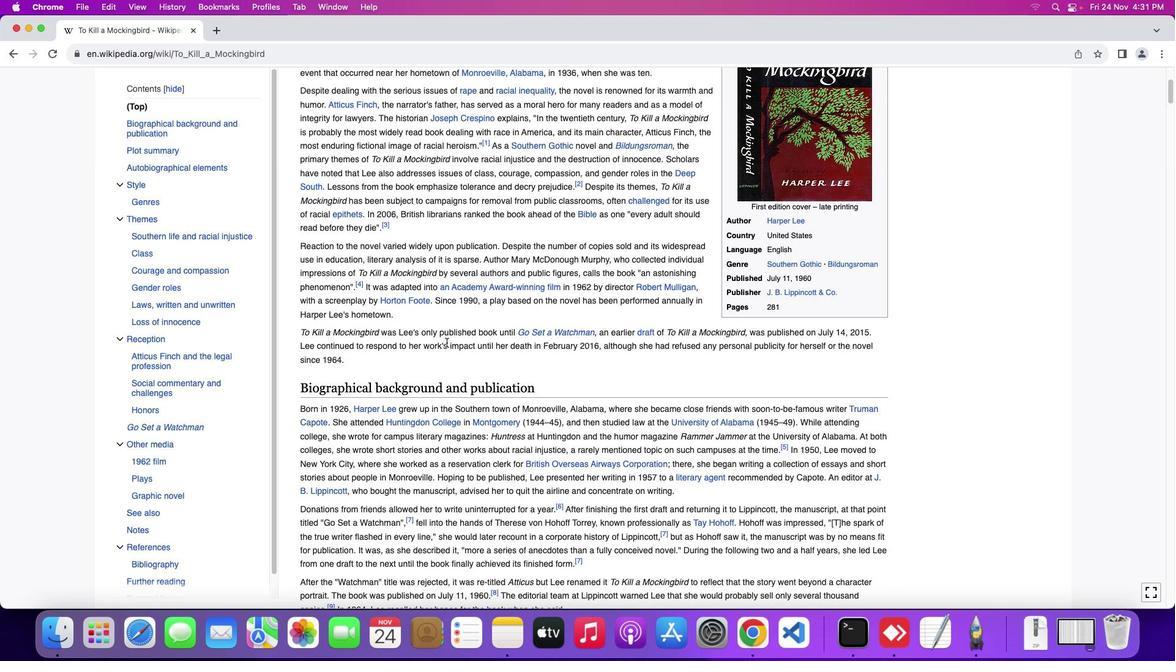 
Action: Mouse scrolled (446, 342) with delta (0, 0)
Screenshot: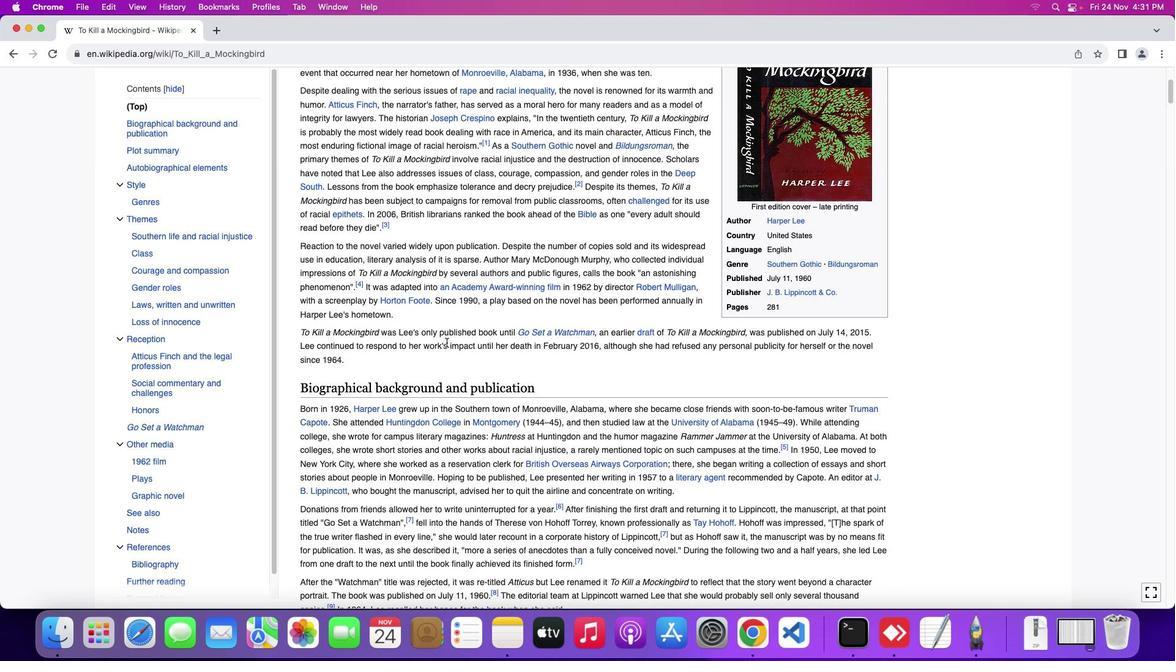 
Action: Mouse scrolled (446, 342) with delta (0, 0)
Screenshot: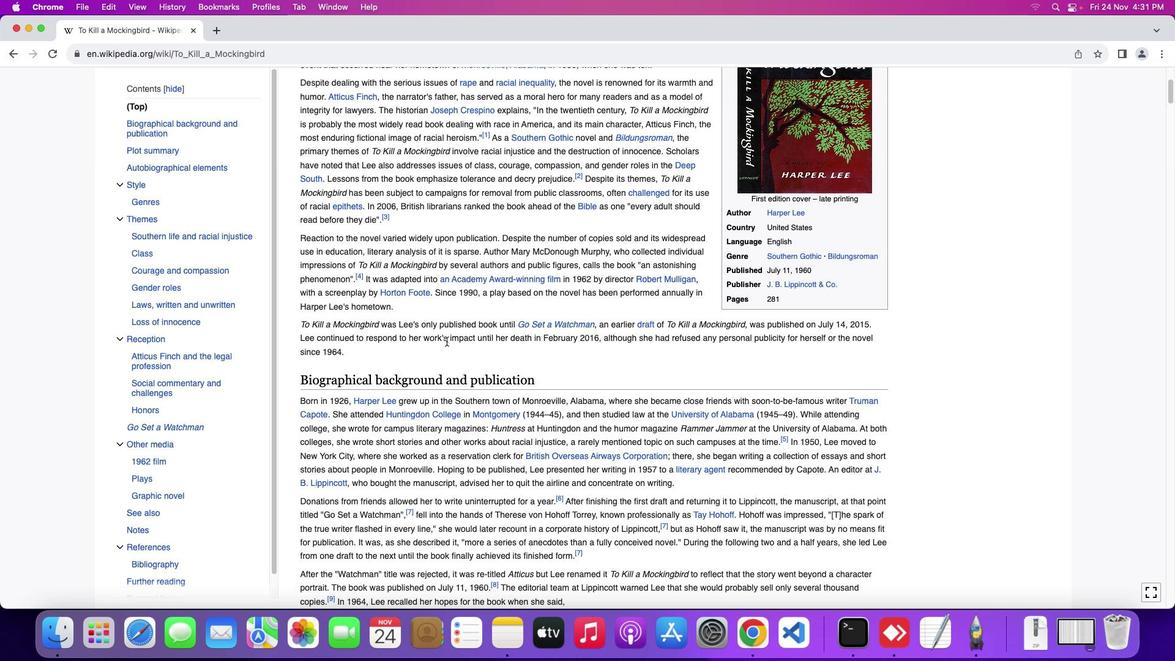 
Action: Mouse moved to (446, 342)
Screenshot: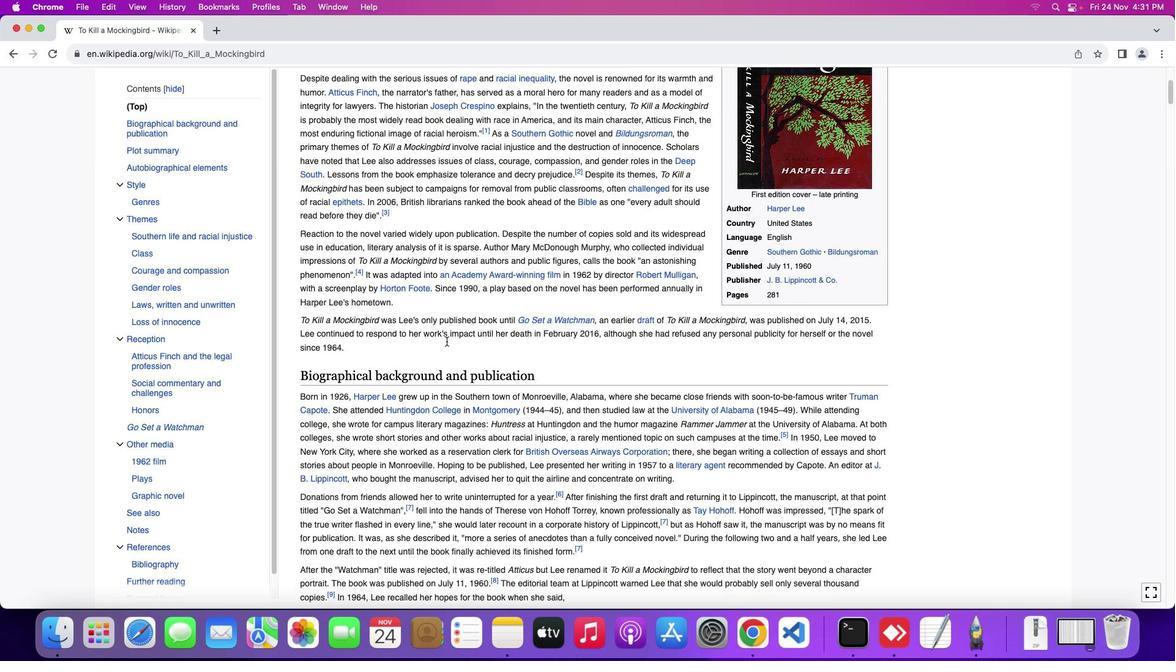 
Action: Mouse scrolled (446, 342) with delta (0, 0)
Screenshot: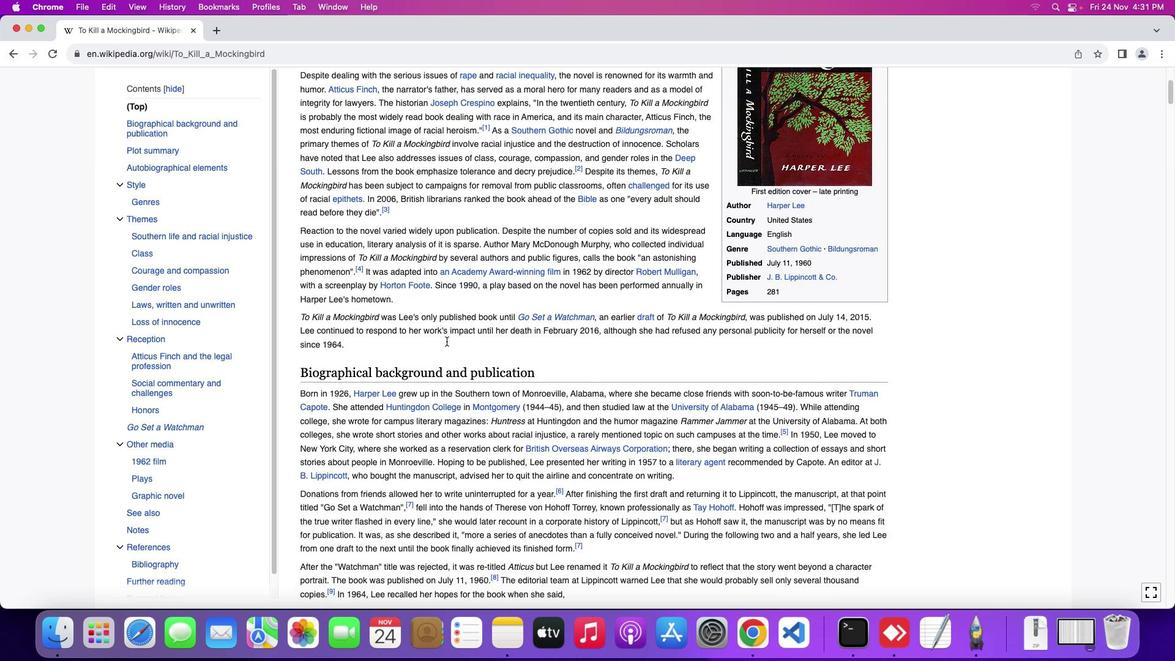 
Action: Mouse moved to (451, 343)
Screenshot: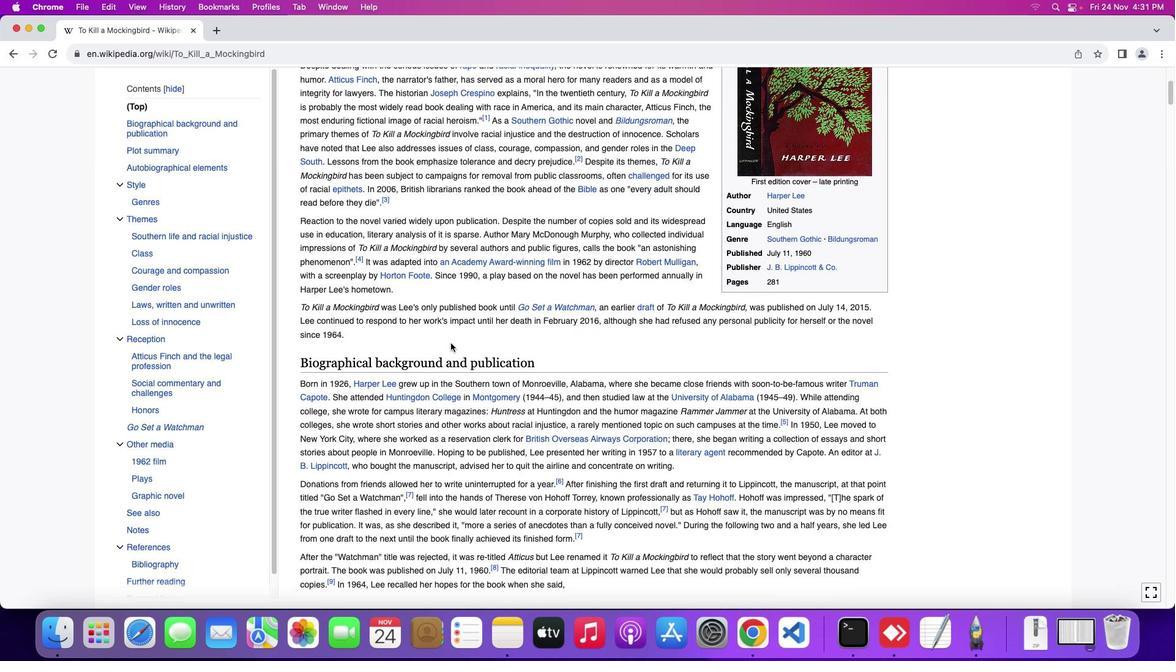 
Action: Mouse scrolled (451, 343) with delta (0, 0)
Screenshot: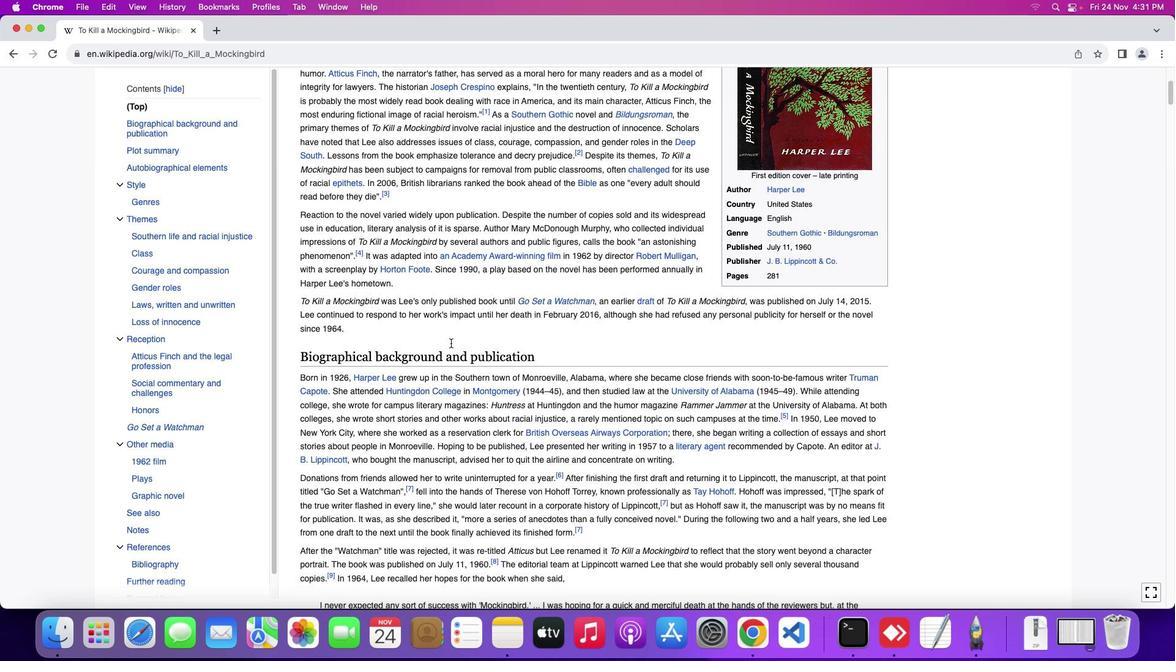 
Action: Mouse moved to (451, 343)
Screenshot: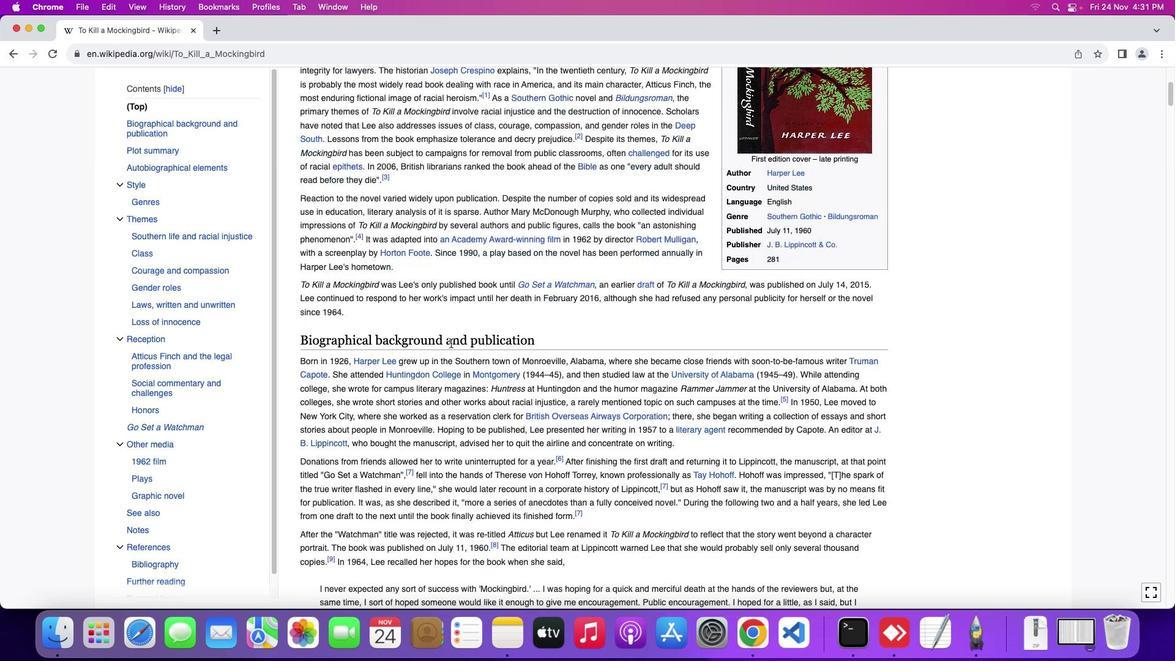
Action: Mouse scrolled (451, 343) with delta (0, 0)
Screenshot: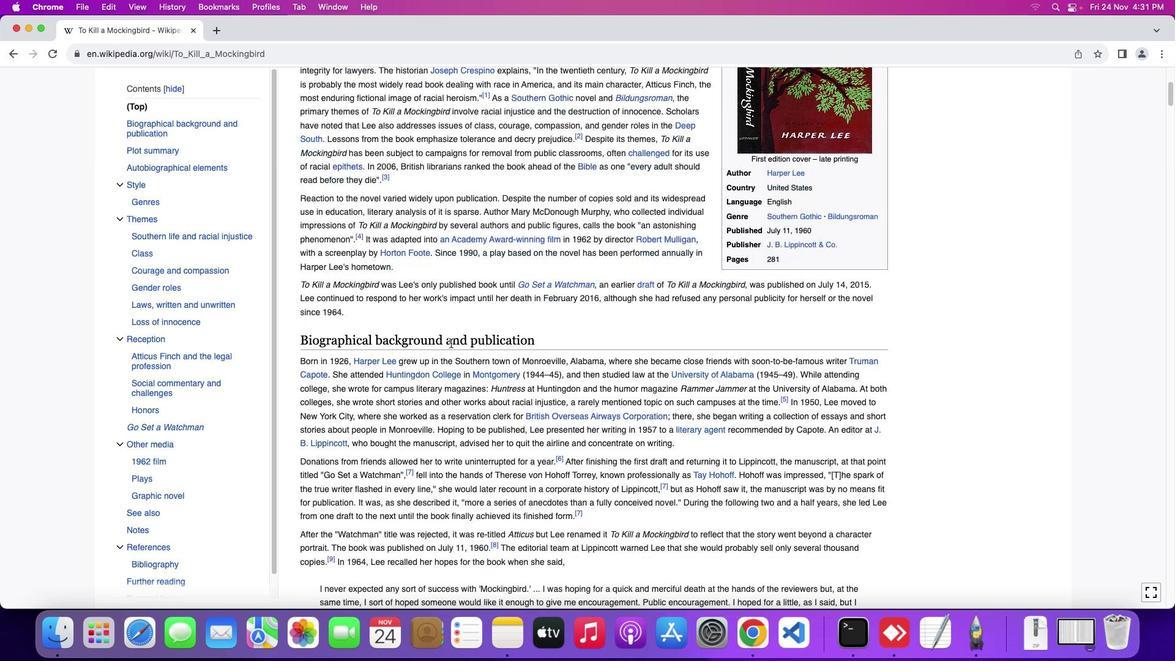 
Action: Mouse moved to (451, 343)
Screenshot: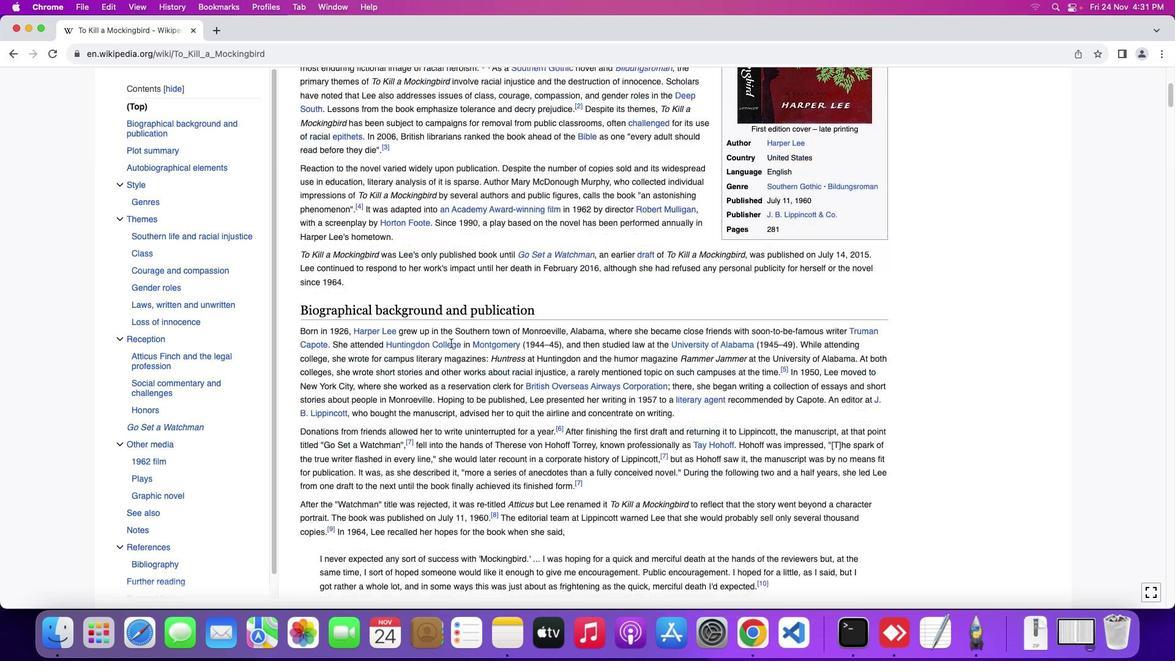 
Action: Mouse scrolled (451, 343) with delta (0, -1)
Screenshot: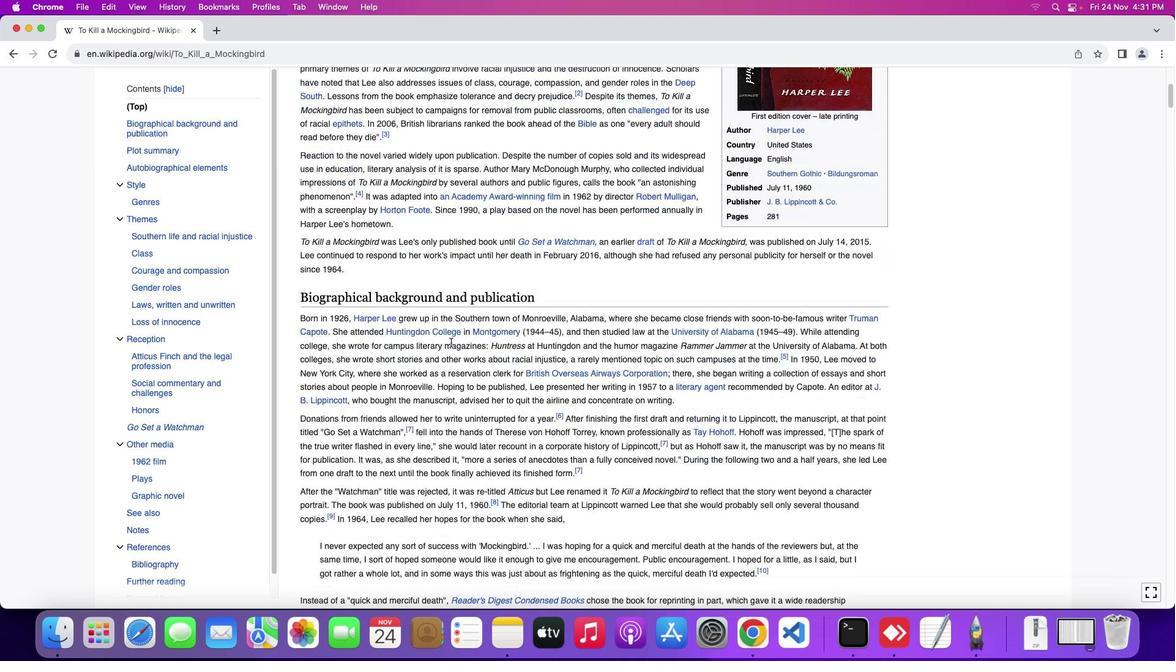 
Action: Mouse moved to (451, 342)
Screenshot: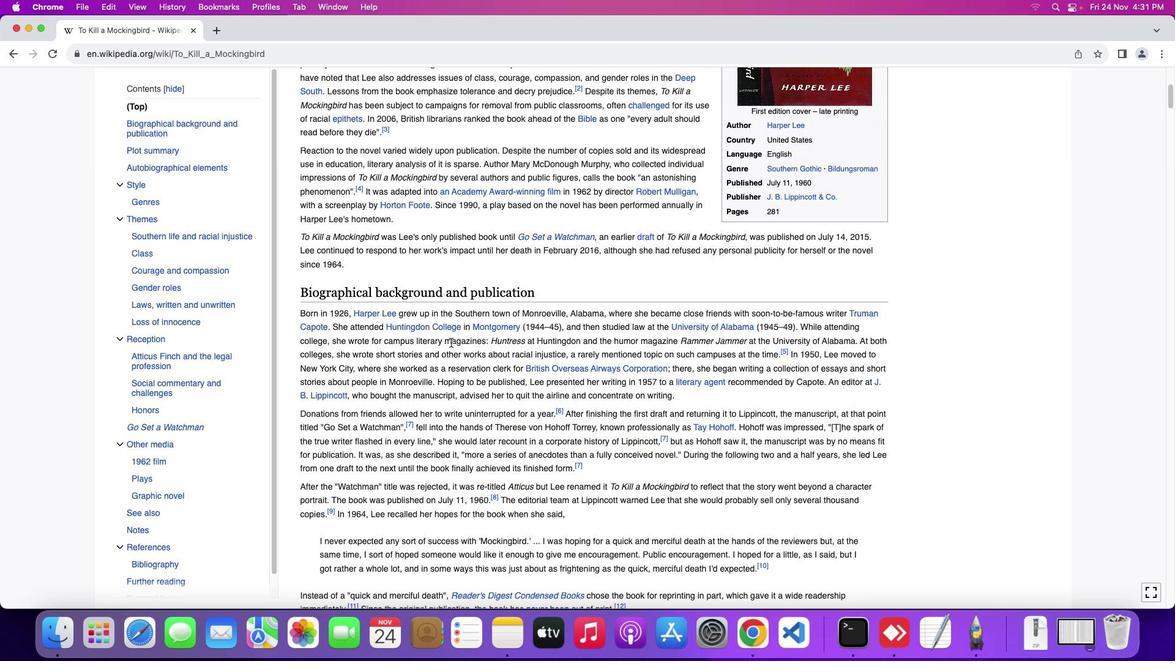 
Action: Mouse scrolled (451, 342) with delta (0, 0)
Screenshot: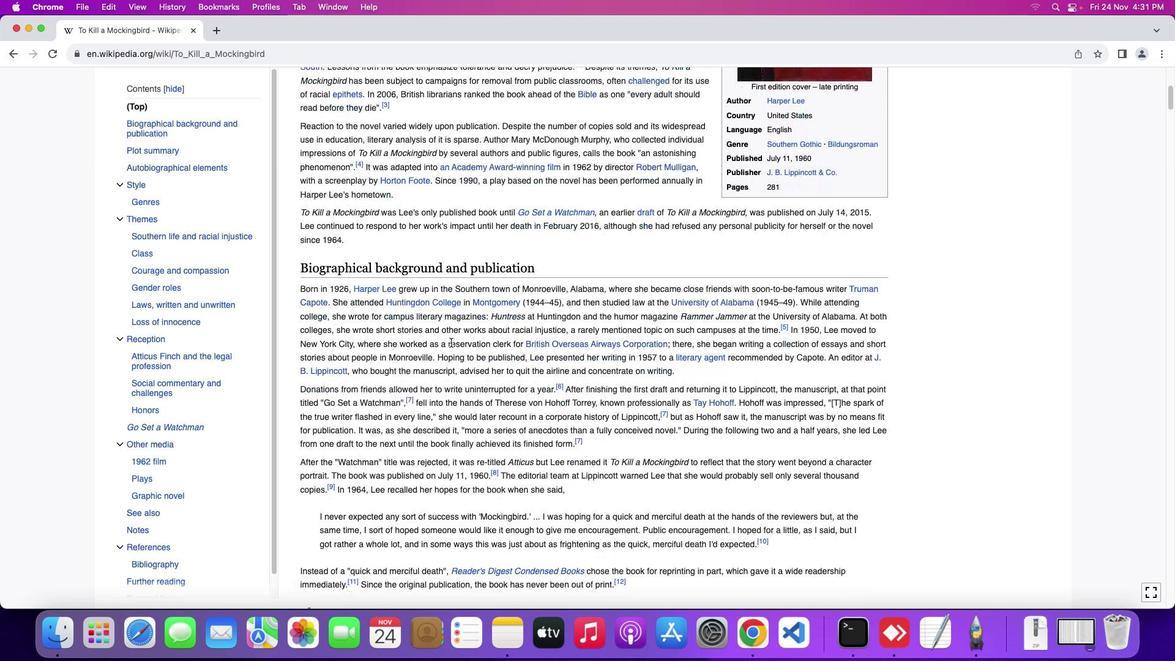 
Action: Mouse scrolled (451, 342) with delta (0, 0)
Screenshot: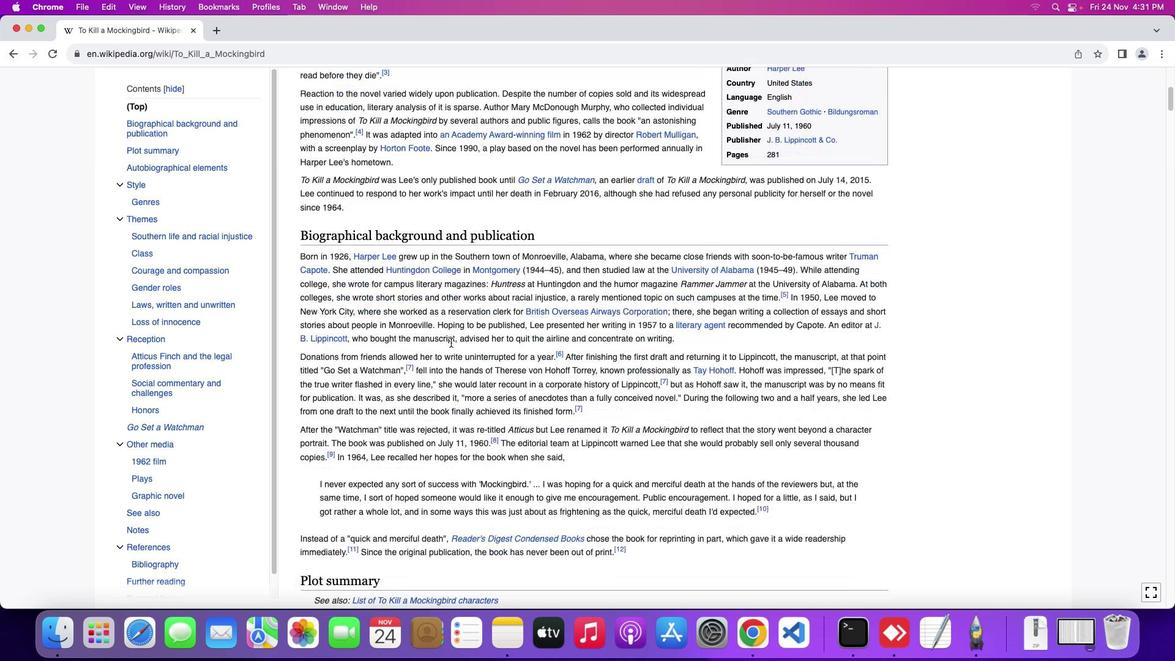 
Action: Mouse scrolled (451, 342) with delta (0, -1)
Screenshot: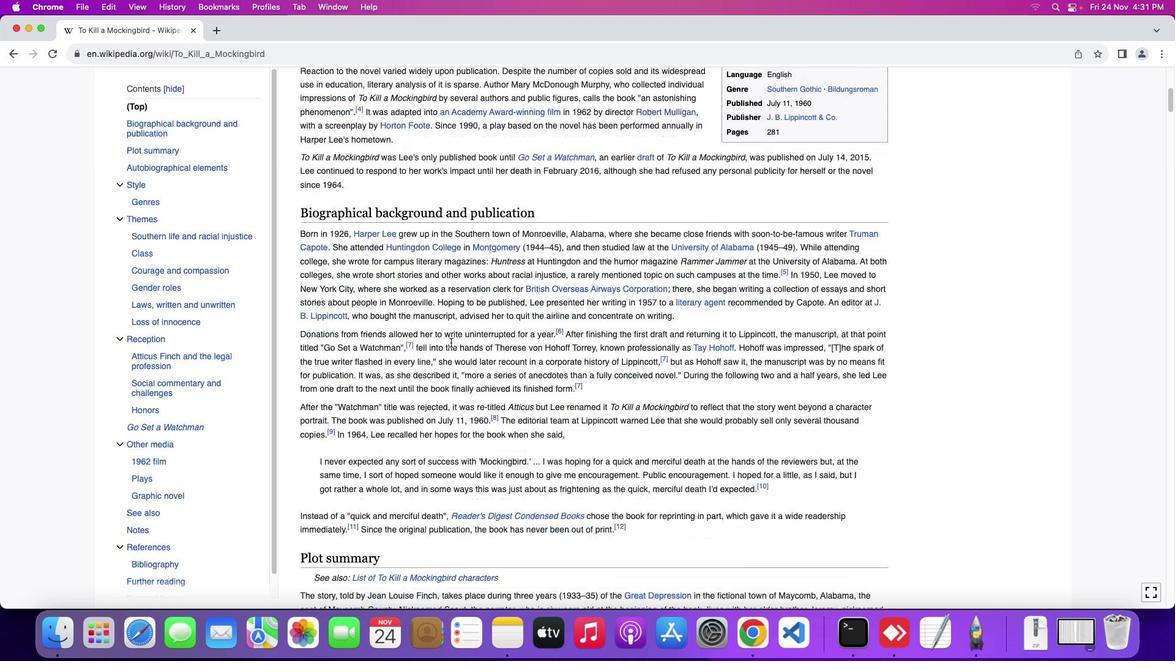 
Action: Mouse moved to (451, 343)
Screenshot: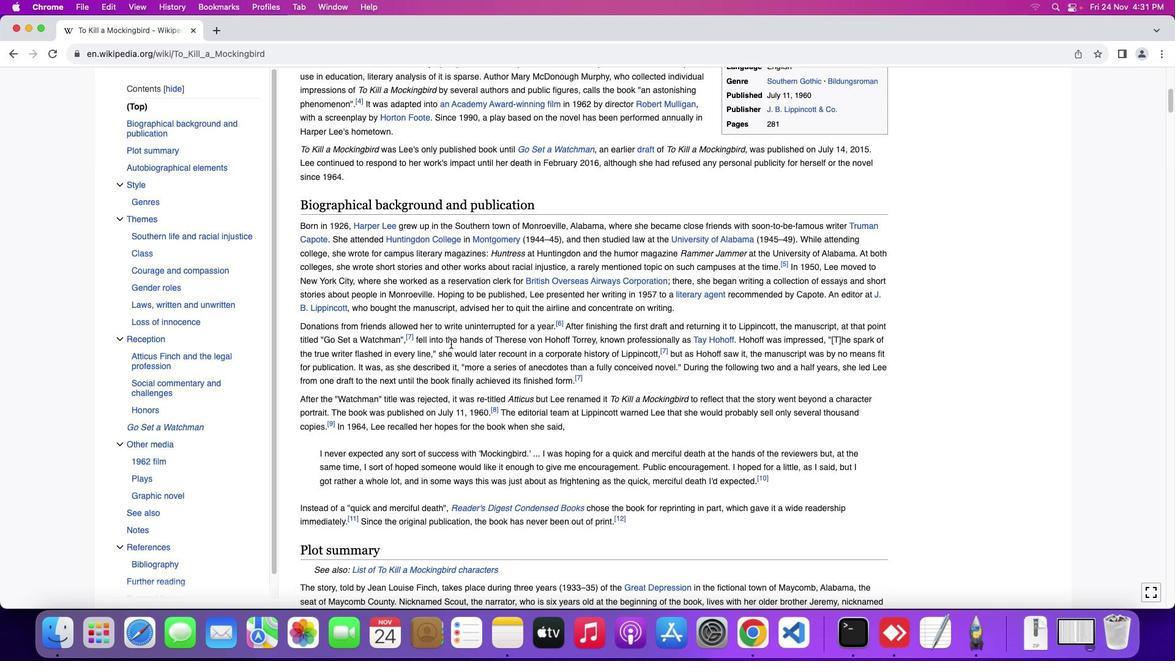
Action: Mouse scrolled (451, 343) with delta (0, 0)
Screenshot: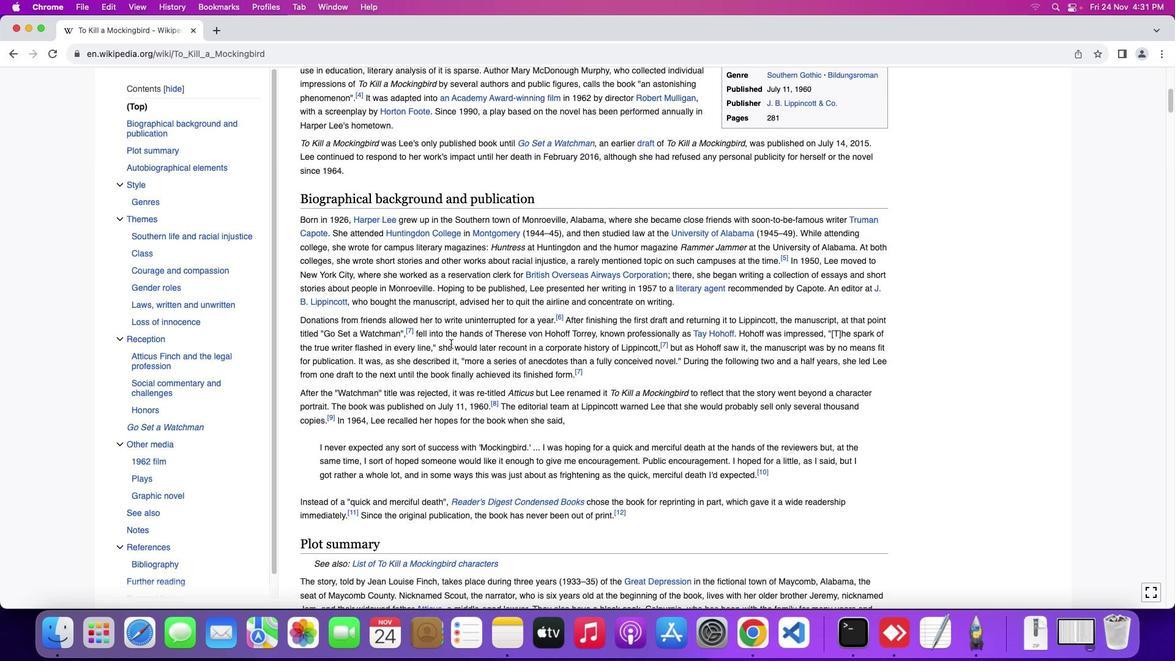 
Action: Mouse scrolled (451, 343) with delta (0, 0)
Screenshot: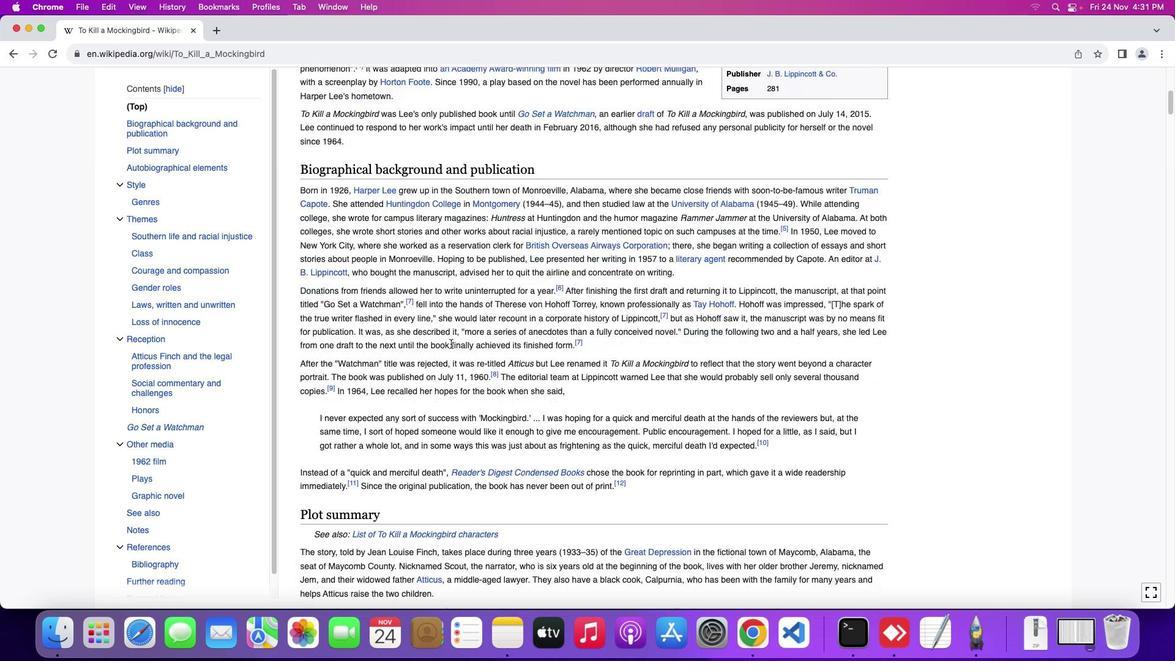 
Action: Mouse scrolled (451, 343) with delta (0, -1)
Screenshot: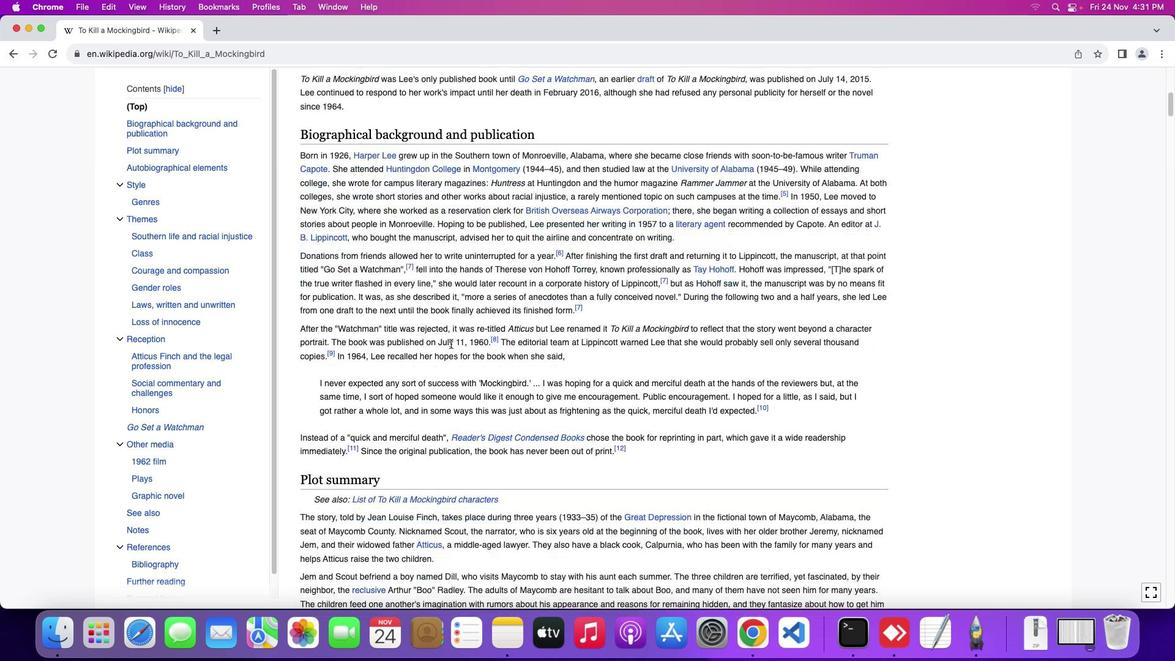 
Action: Mouse scrolled (451, 343) with delta (0, 0)
Screenshot: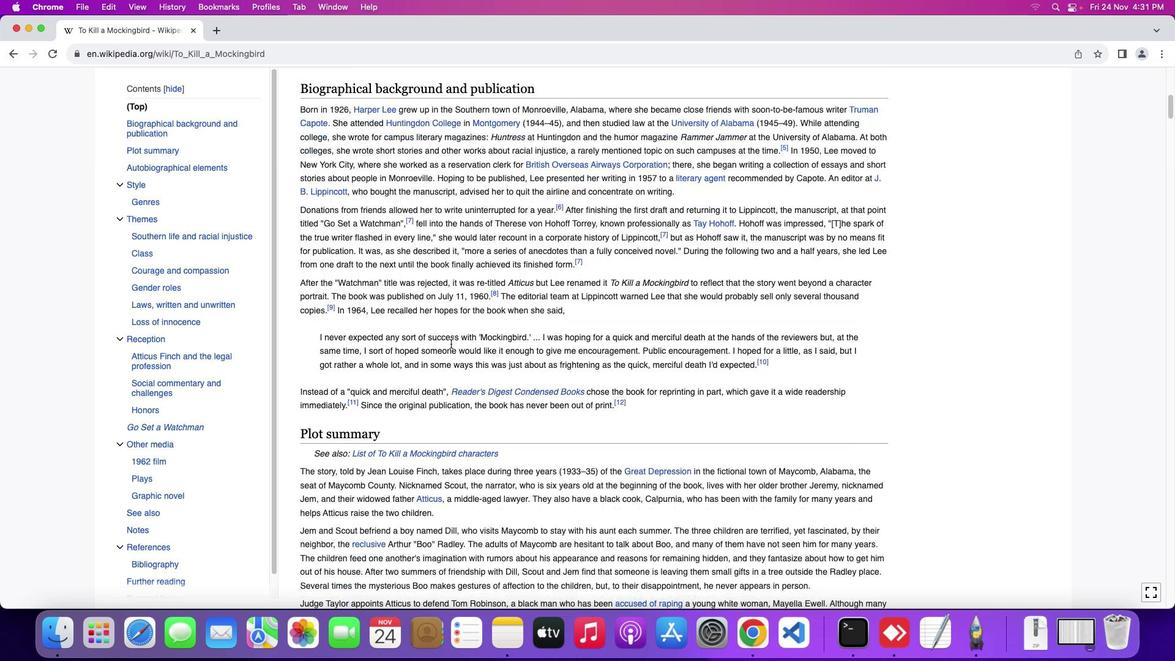 
Action: Mouse scrolled (451, 343) with delta (0, 0)
Screenshot: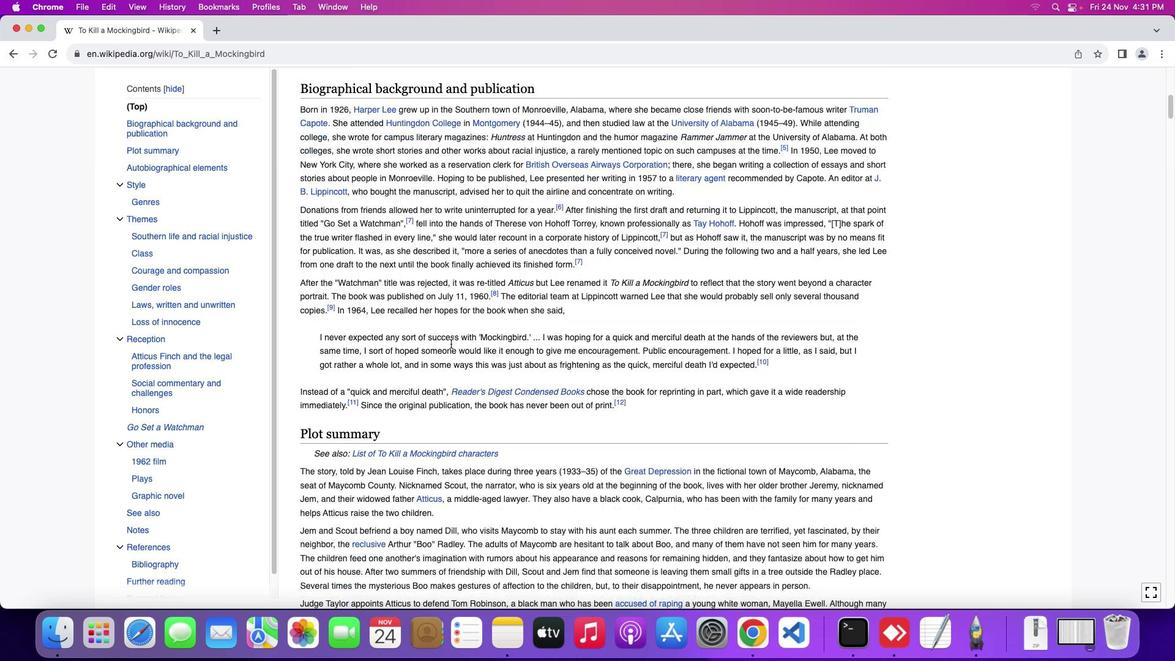 
Action: Mouse scrolled (451, 343) with delta (0, -1)
Screenshot: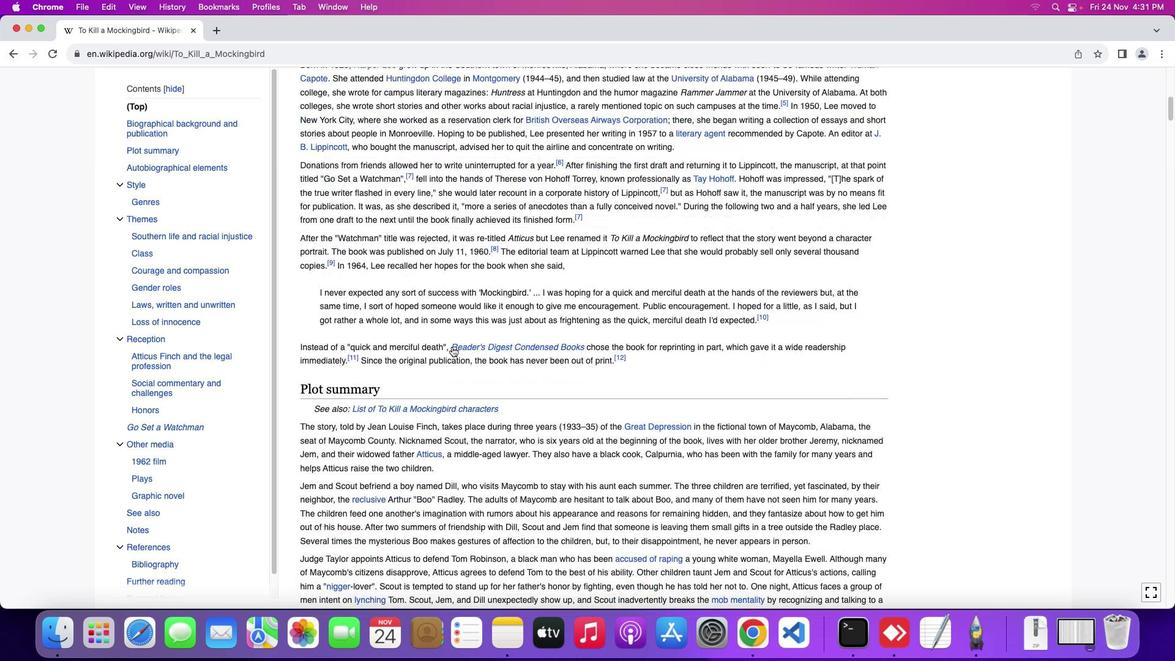 
Action: Mouse moved to (452, 348)
Screenshot: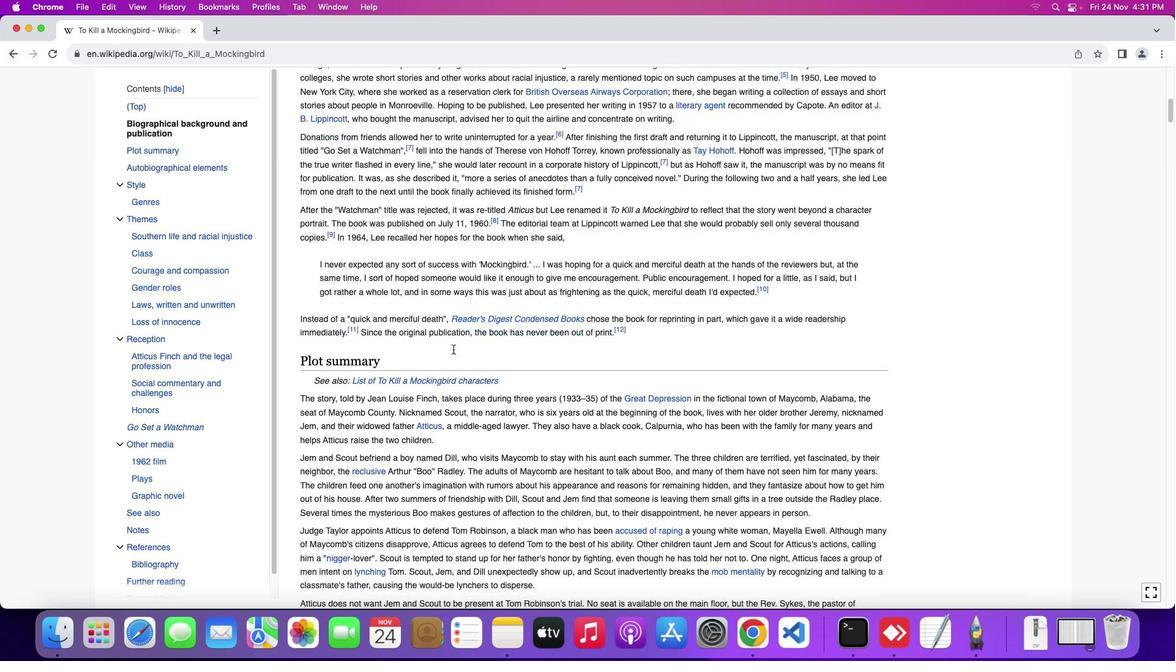 
Action: Mouse scrolled (452, 348) with delta (0, 0)
Screenshot: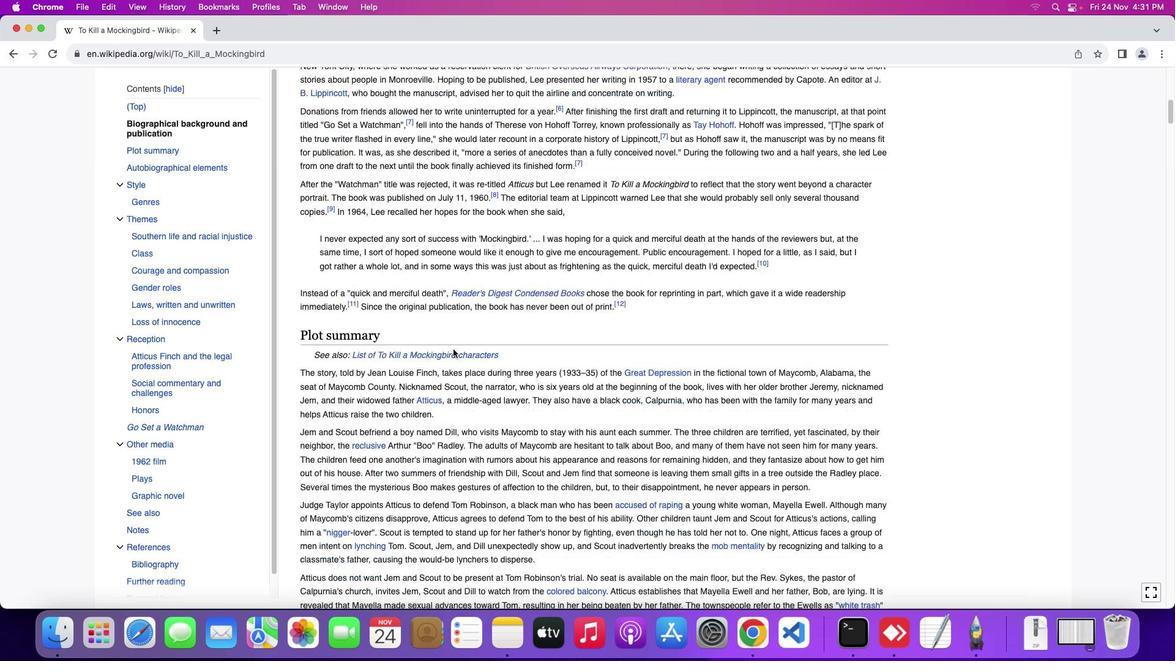 
Action: Mouse scrolled (452, 348) with delta (0, 0)
Screenshot: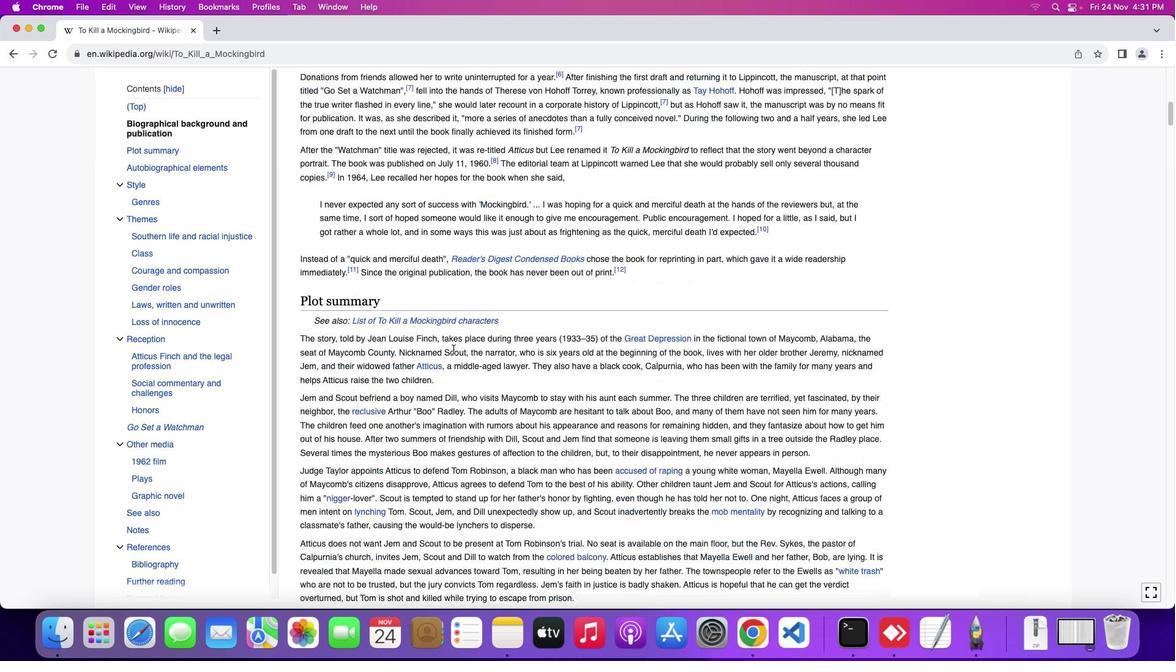 
Action: Mouse scrolled (452, 348) with delta (0, -1)
Screenshot: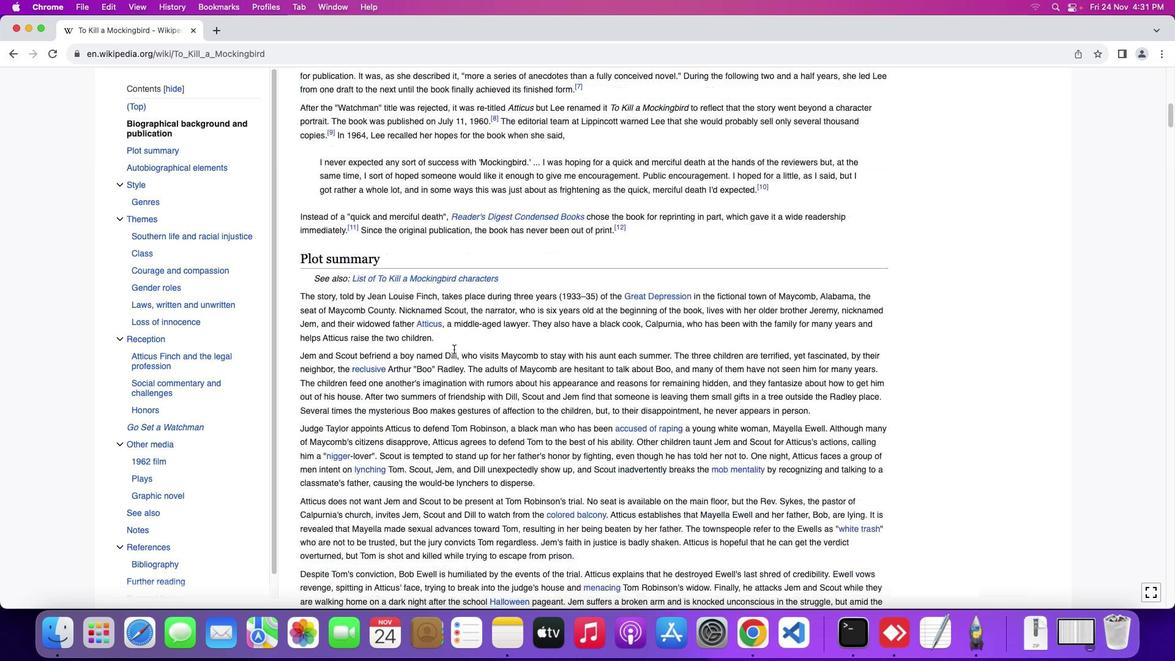 
Action: Mouse scrolled (452, 348) with delta (0, -1)
Screenshot: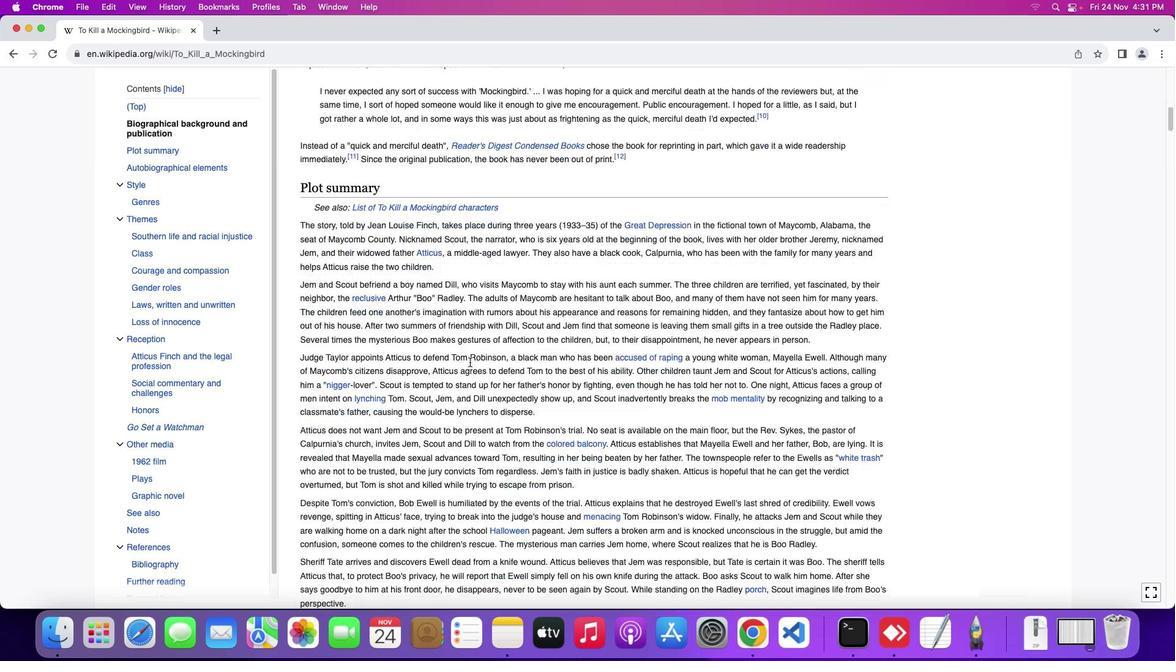 
Action: Mouse moved to (471, 364)
Screenshot: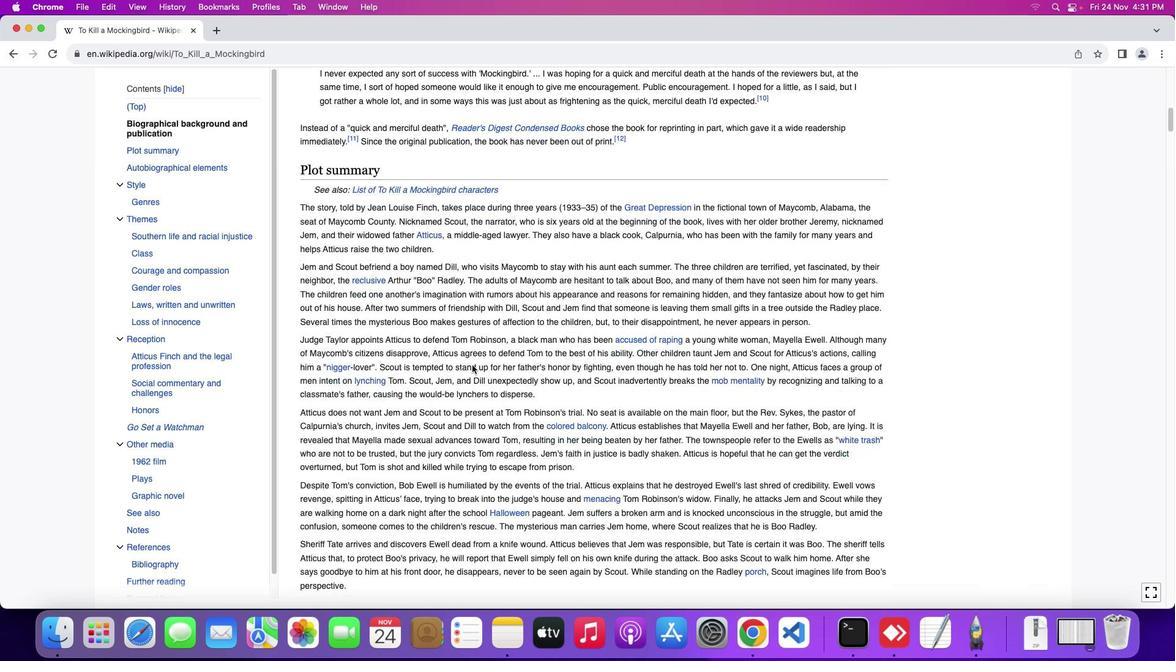 
Action: Mouse scrolled (471, 364) with delta (0, 0)
Screenshot: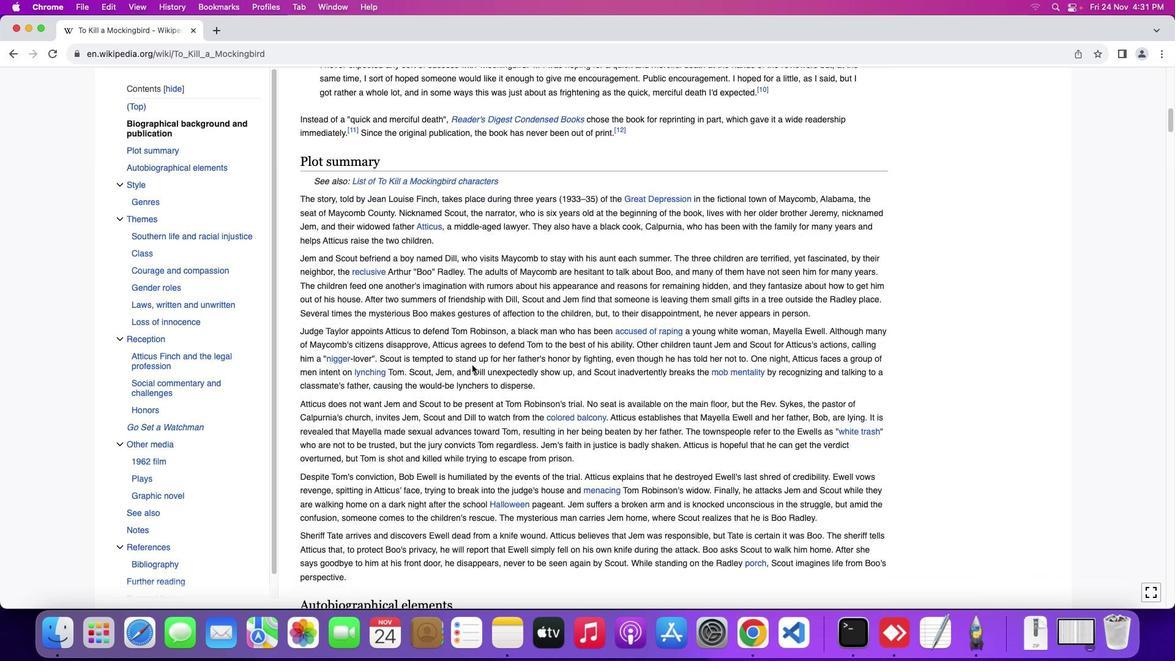 
Action: Mouse scrolled (471, 364) with delta (0, 0)
Screenshot: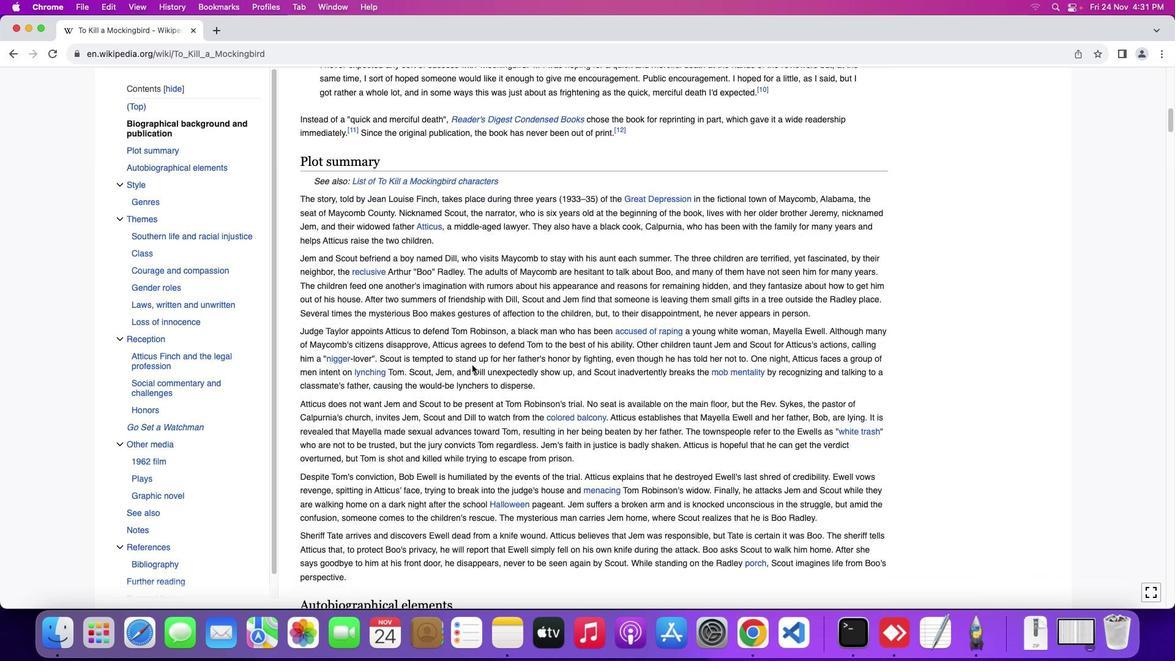 
Action: Mouse scrolled (471, 364) with delta (0, -1)
Screenshot: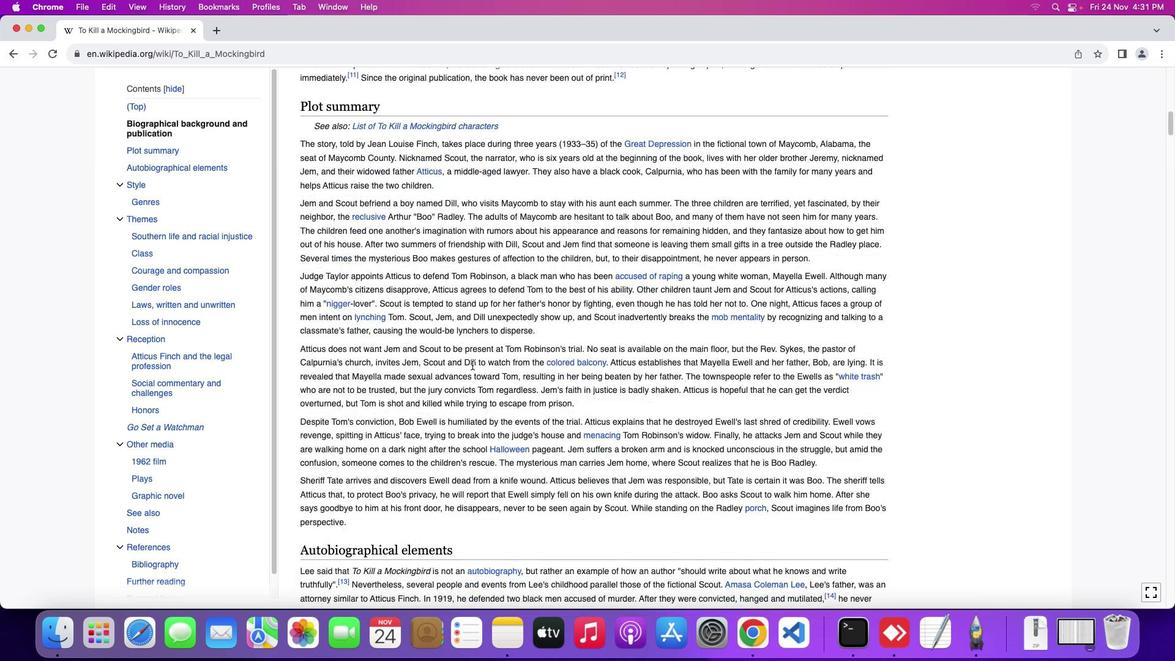 
Action: Mouse moved to (474, 368)
Screenshot: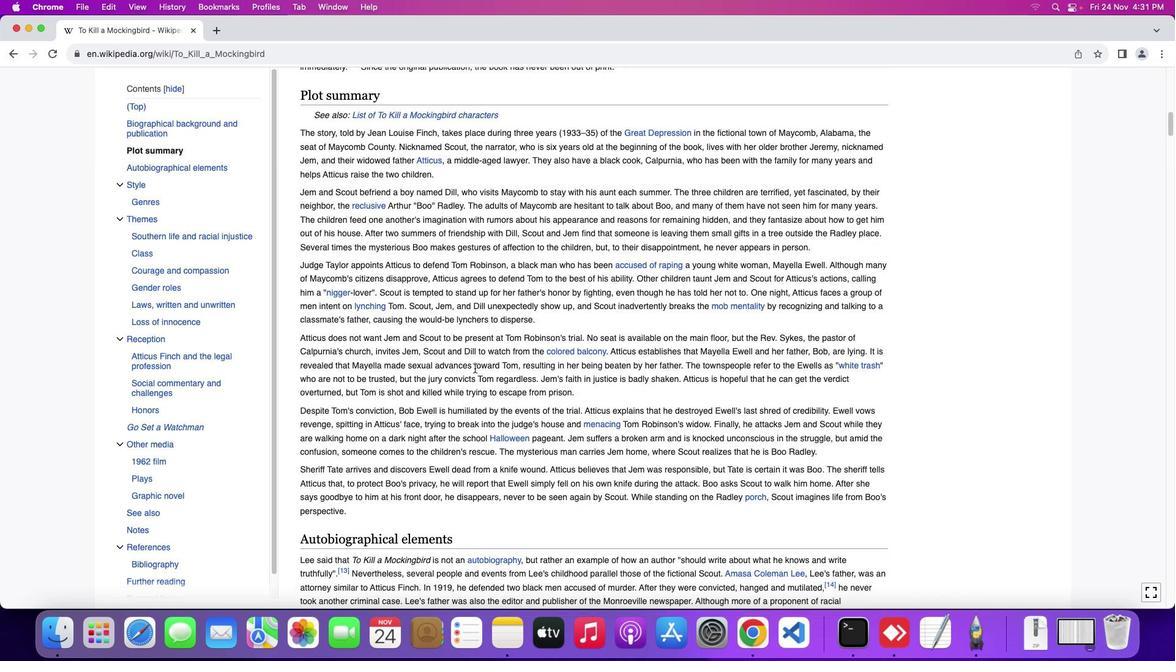 
Action: Mouse scrolled (474, 368) with delta (0, 0)
Screenshot: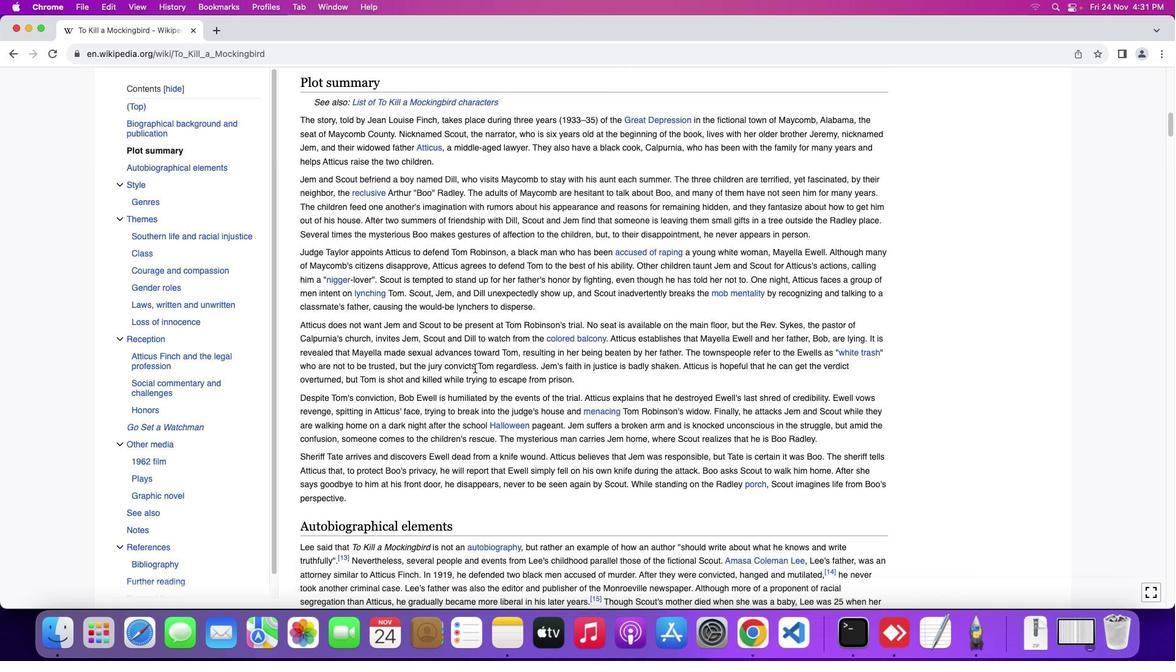 
Action: Mouse scrolled (474, 368) with delta (0, 0)
Screenshot: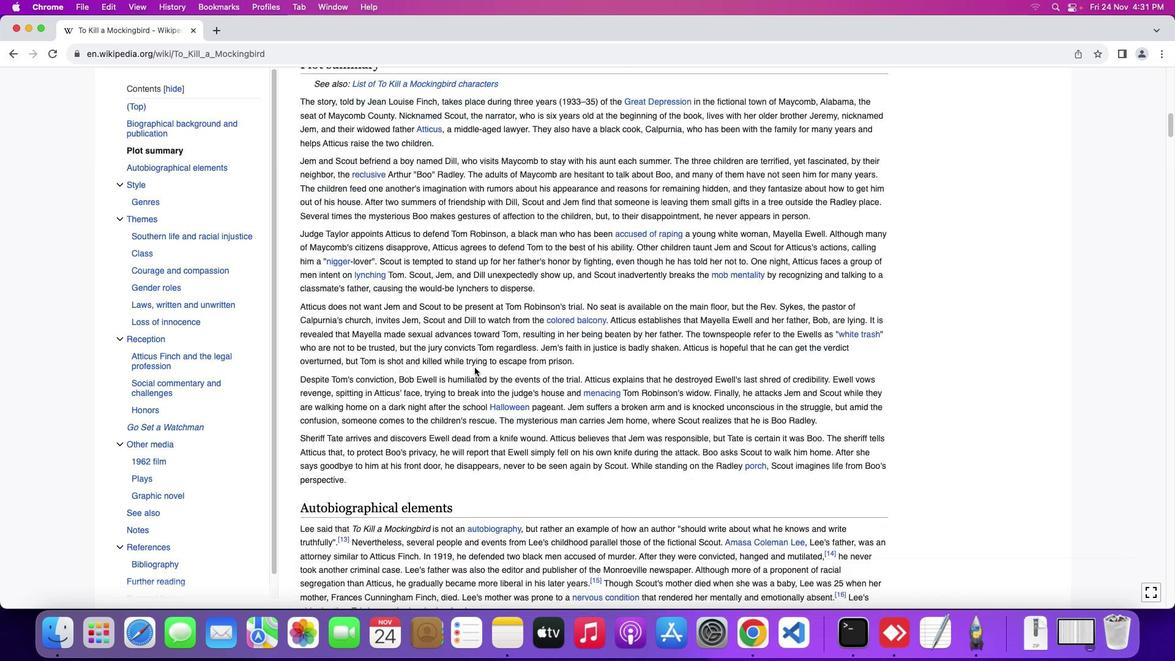 
Action: Mouse moved to (474, 367)
Screenshot: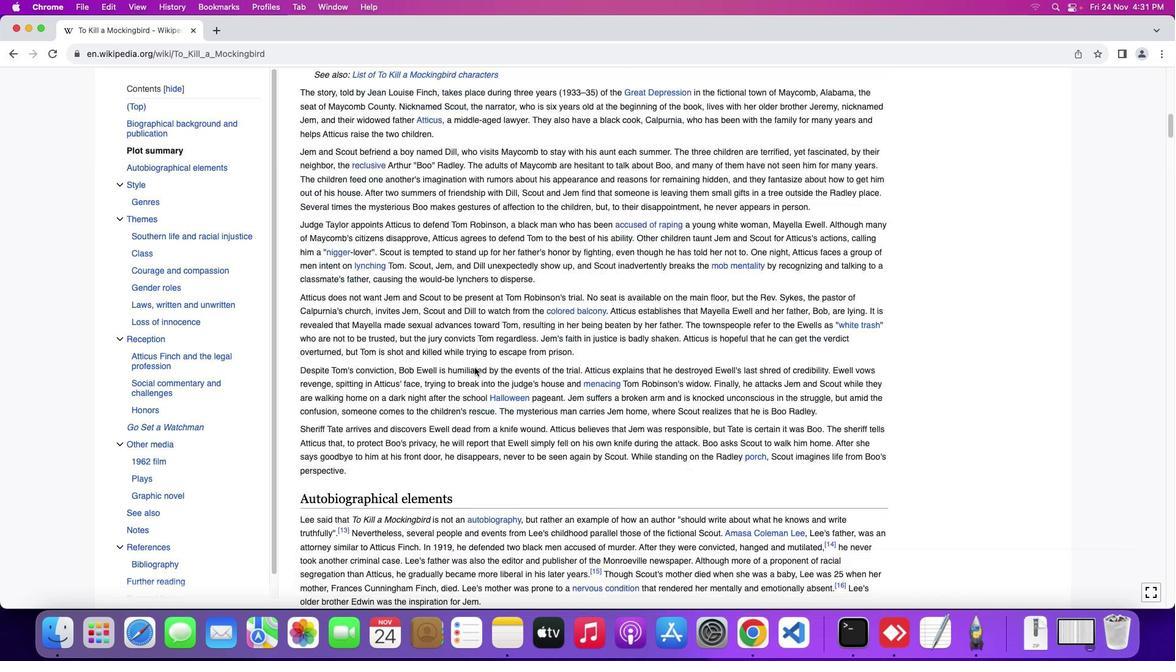 
Action: Mouse scrolled (474, 367) with delta (0, -1)
Screenshot: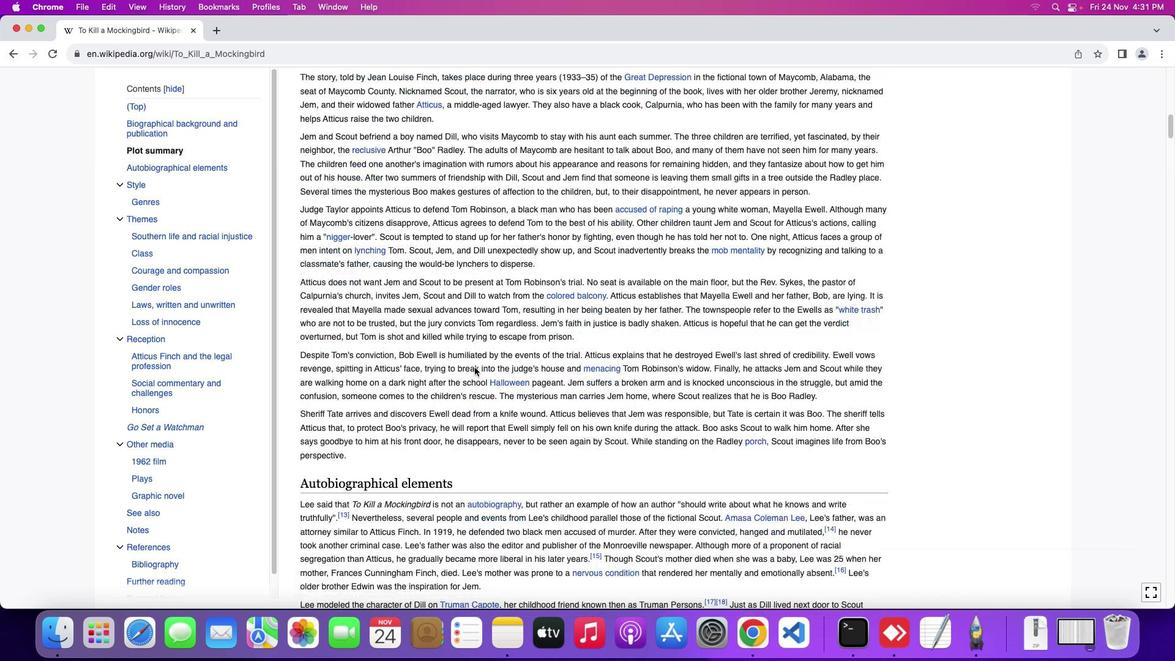 
Action: Mouse moved to (474, 365)
Screenshot: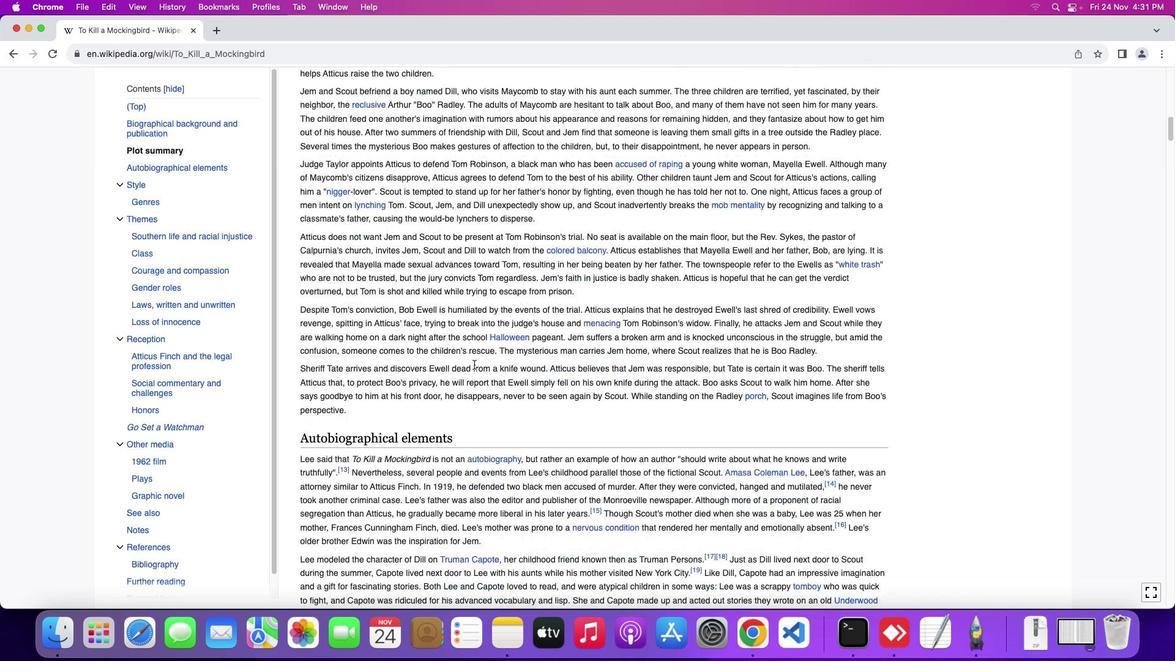 
Action: Mouse scrolled (474, 365) with delta (0, 0)
Screenshot: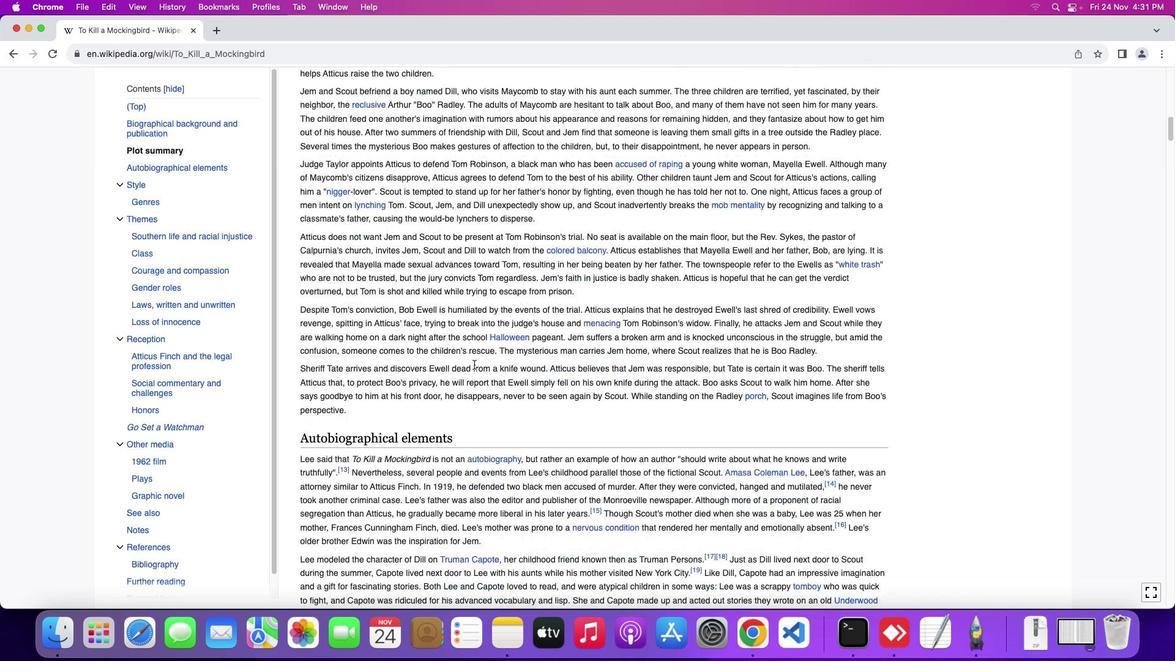 
Action: Mouse moved to (474, 364)
Screenshot: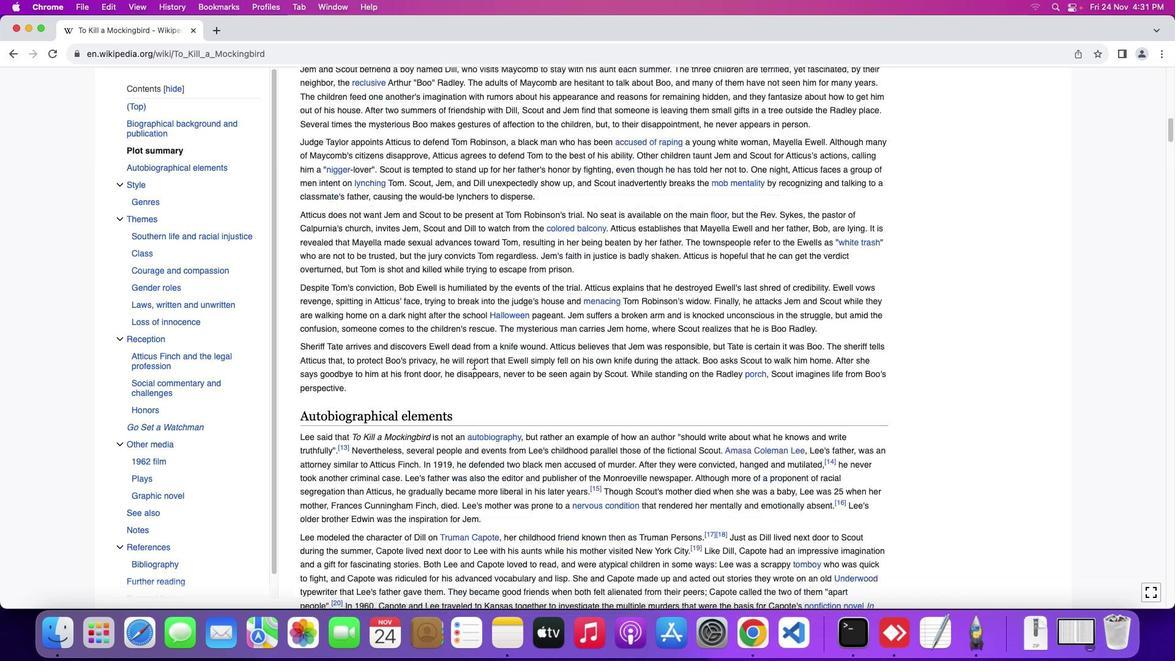 
Action: Mouse scrolled (474, 364) with delta (0, 0)
Screenshot: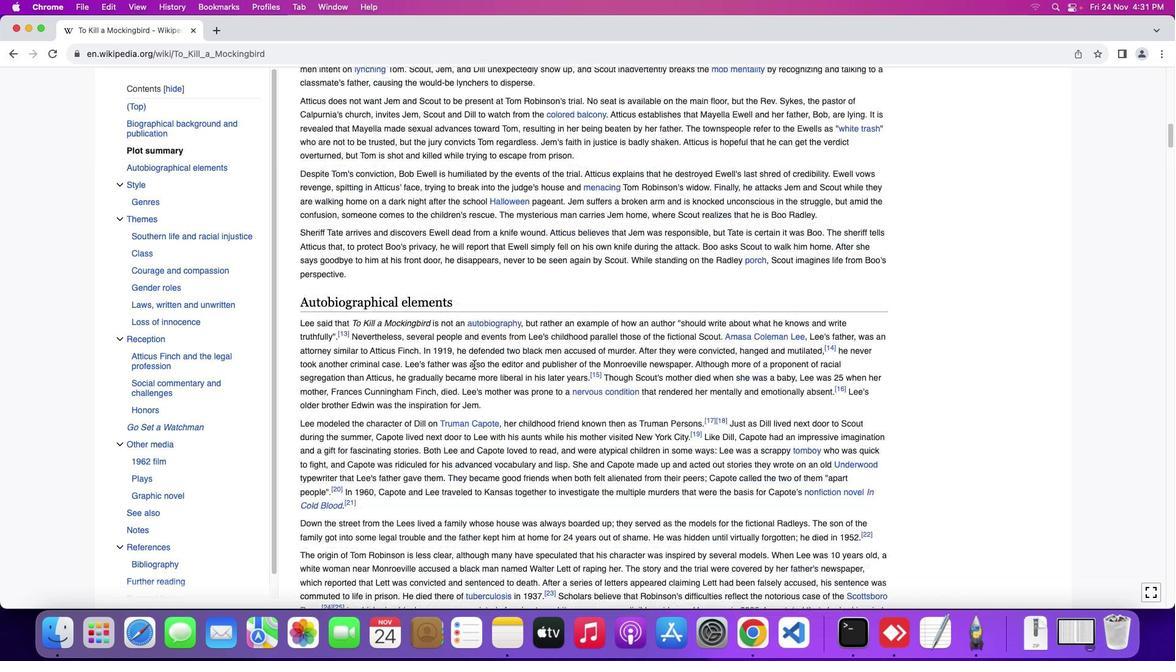 
Action: Mouse moved to (474, 364)
Screenshot: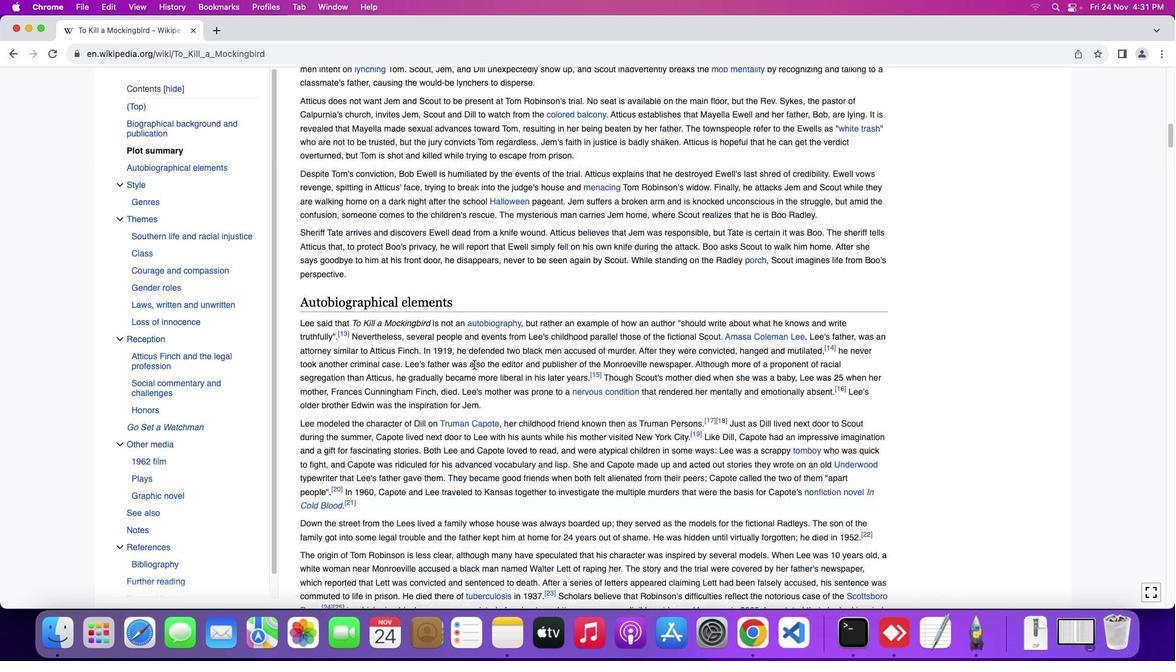 
Action: Mouse scrolled (474, 364) with delta (0, -1)
Screenshot: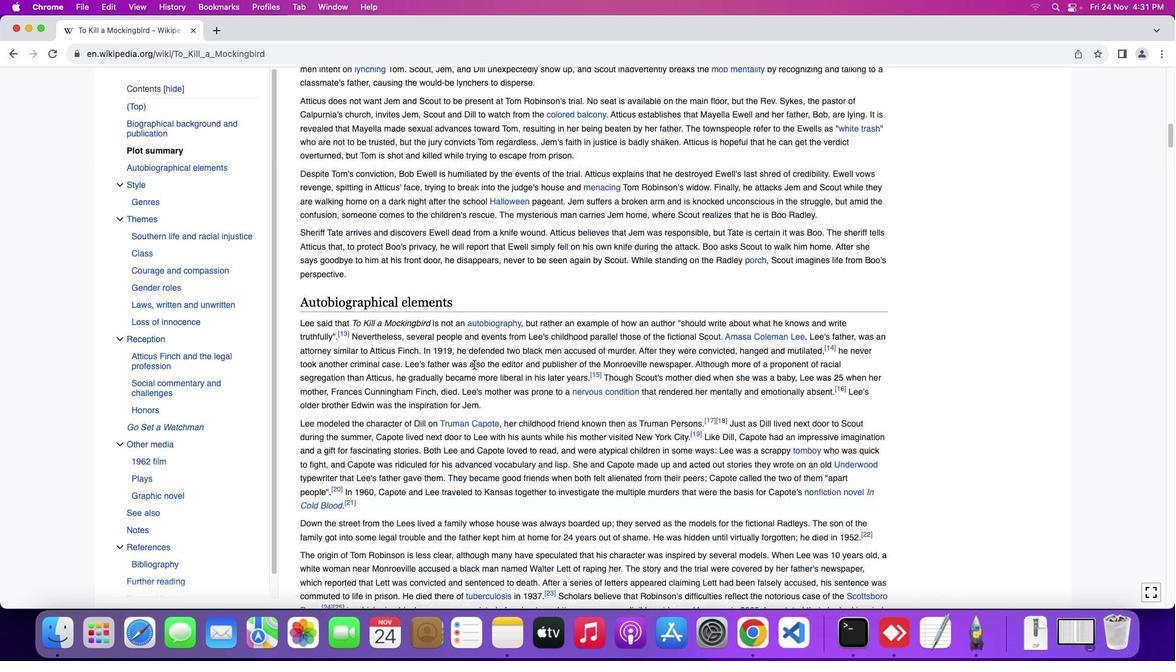 
Action: Mouse moved to (474, 364)
Screenshot: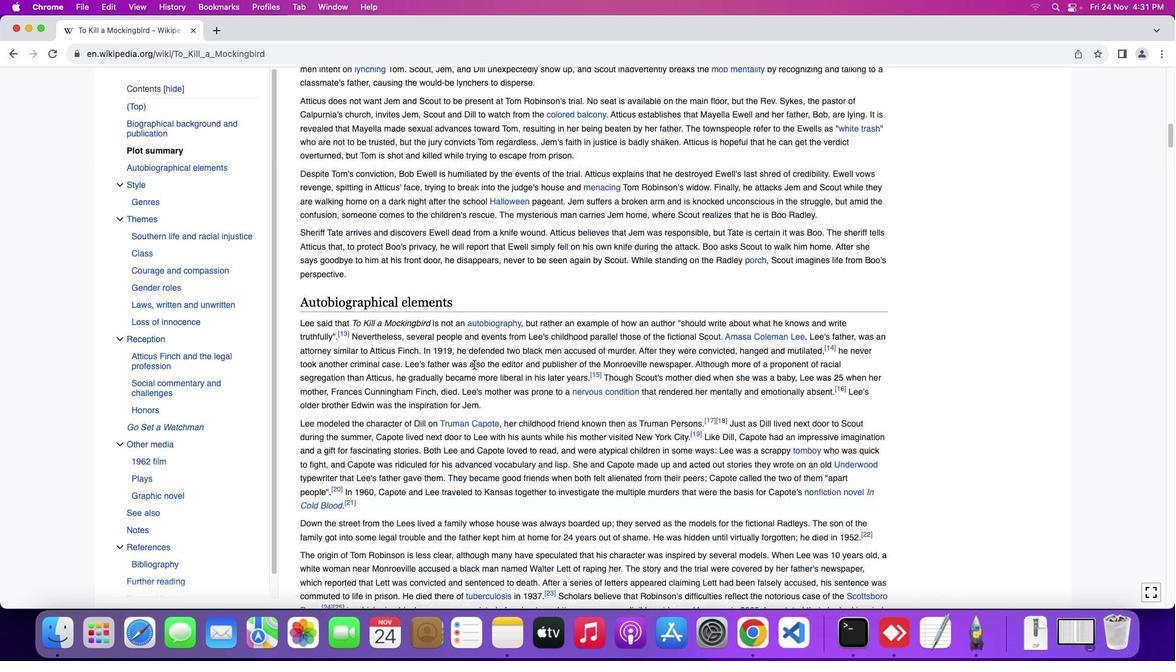 
Action: Mouse scrolled (474, 364) with delta (0, -2)
Screenshot: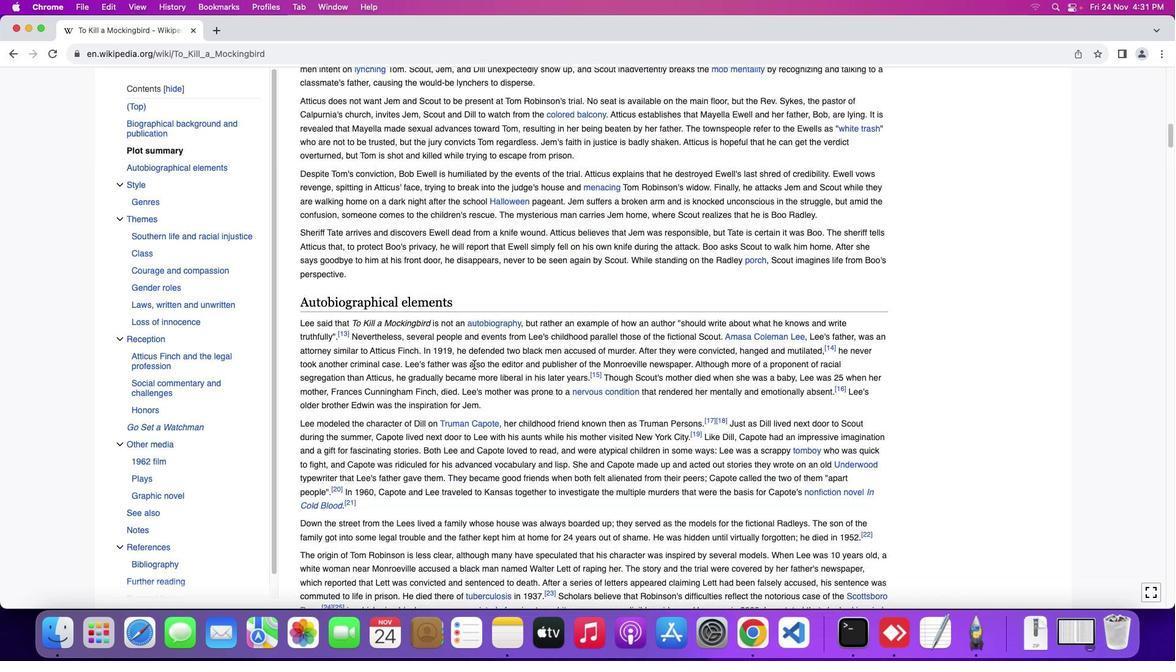 
Action: Mouse moved to (474, 362)
Screenshot: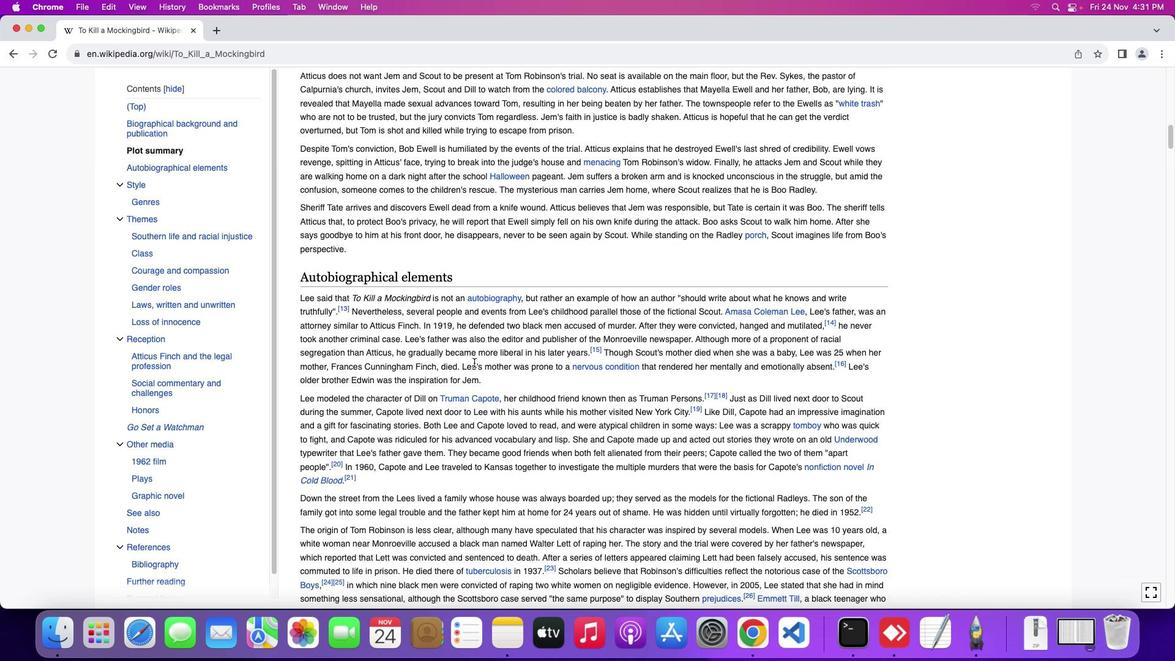 
Action: Mouse scrolled (474, 362) with delta (0, 0)
Screenshot: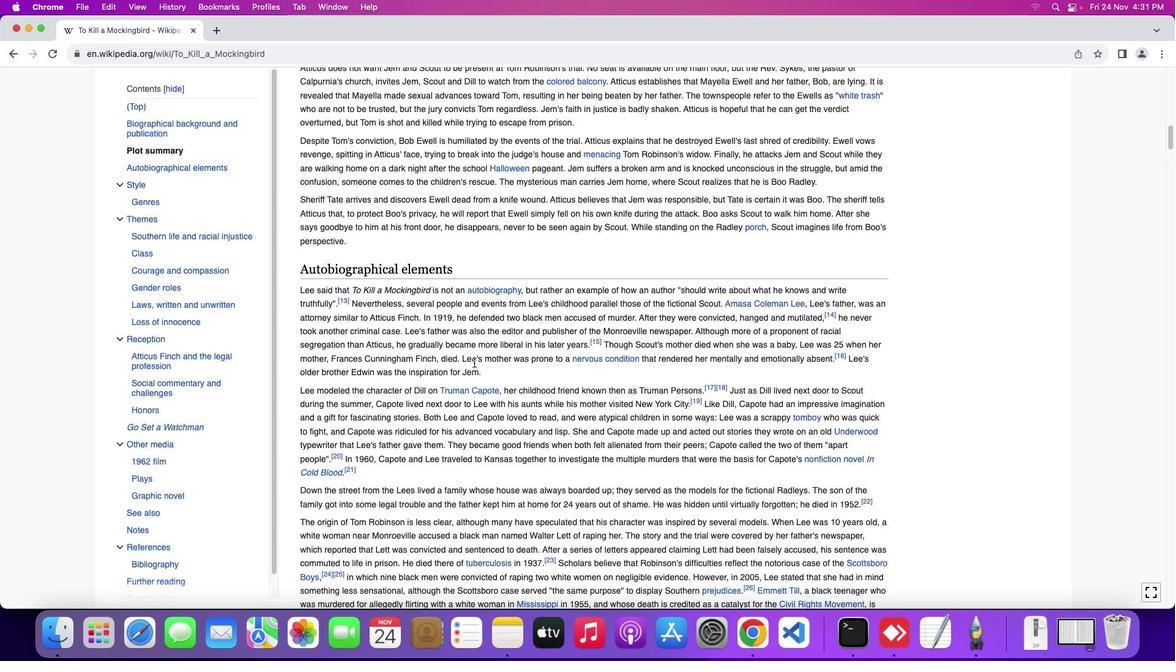 
Action: Mouse scrolled (474, 362) with delta (0, 0)
Screenshot: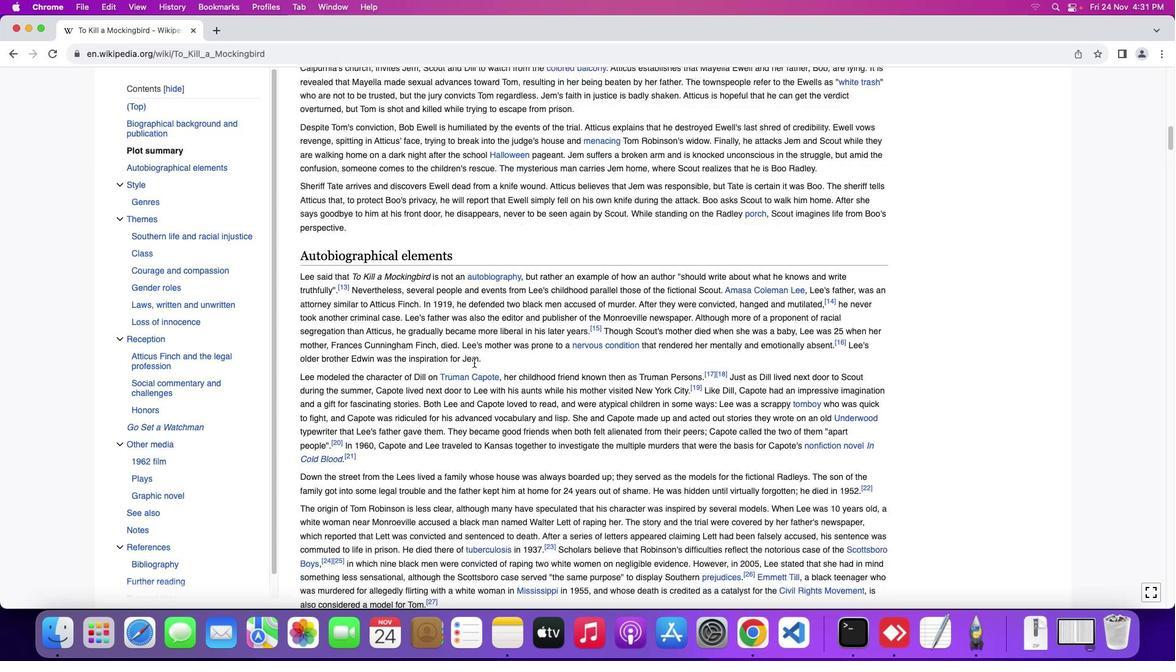 
Action: Mouse scrolled (474, 362) with delta (0, 0)
Screenshot: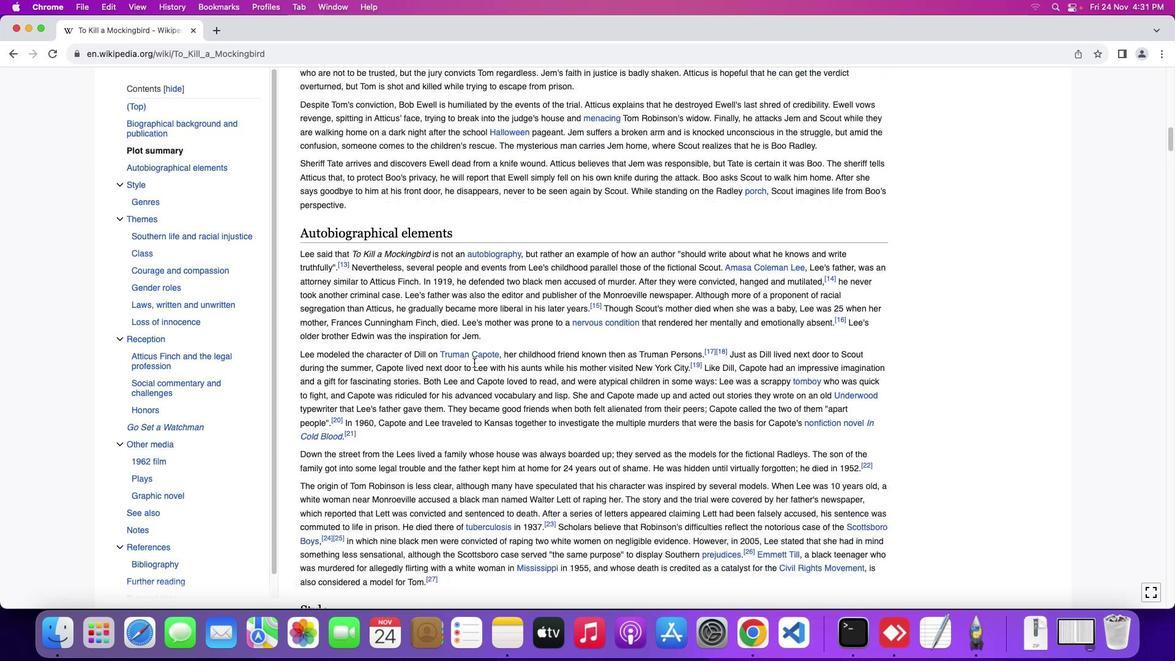 
Action: Mouse scrolled (474, 362) with delta (0, 0)
Screenshot: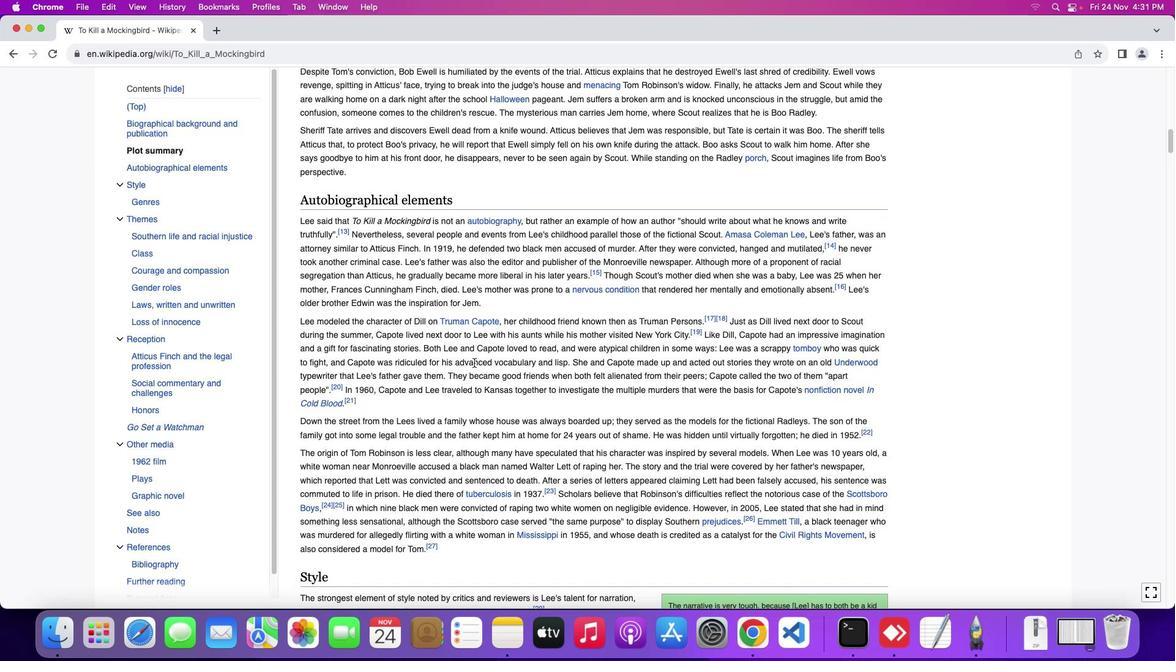 
Action: Mouse scrolled (474, 362) with delta (0, 0)
Screenshot: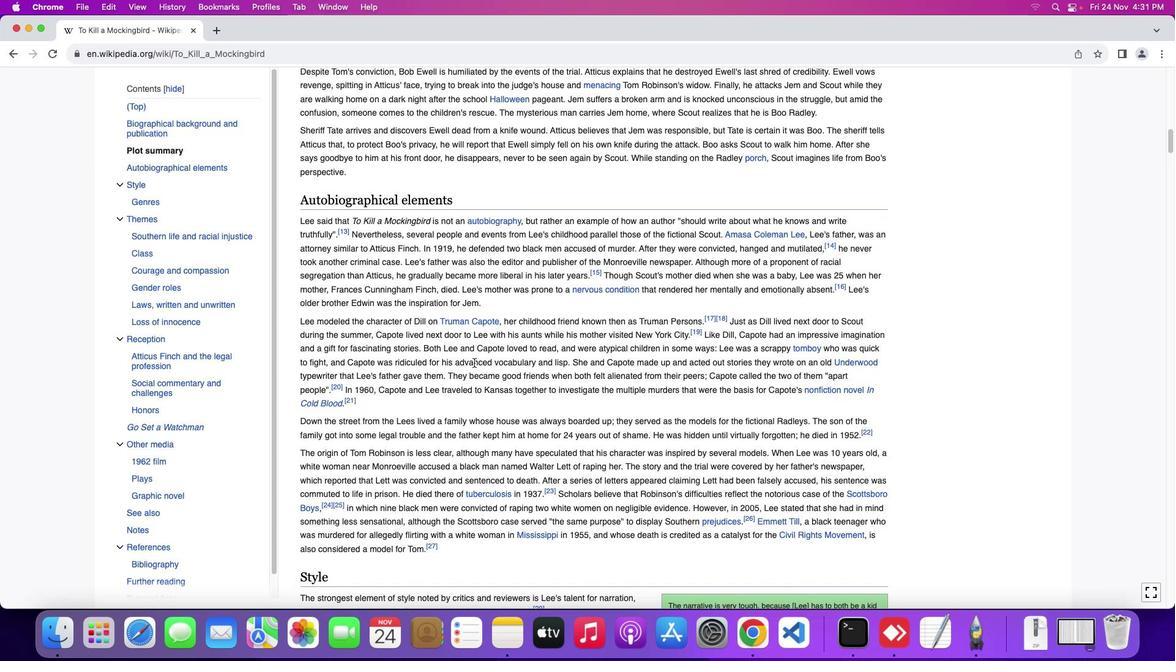 
Action: Mouse scrolled (474, 362) with delta (0, -1)
Screenshot: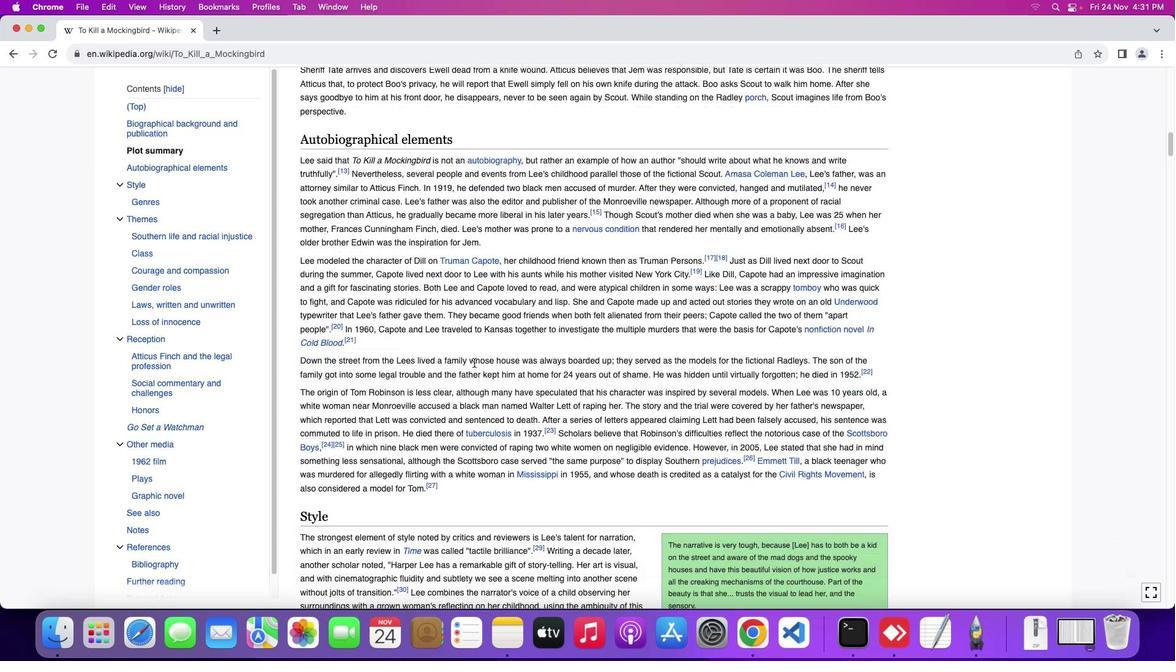 
Action: Mouse moved to (473, 361)
Screenshot: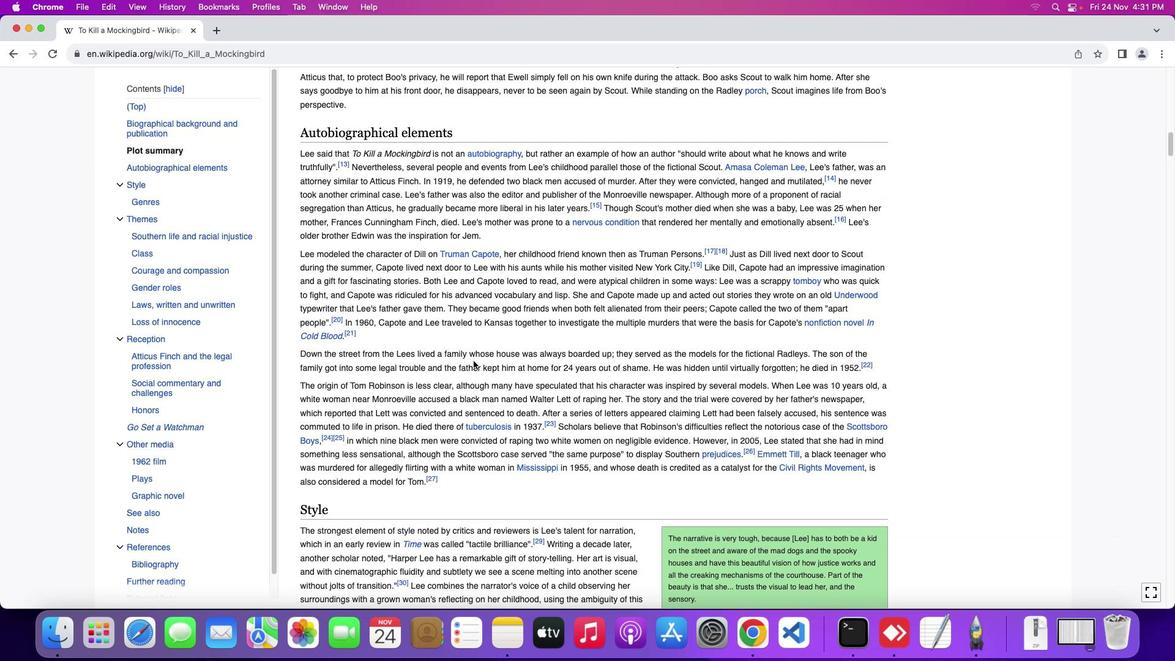 
Action: Mouse scrolled (473, 361) with delta (0, 0)
Screenshot: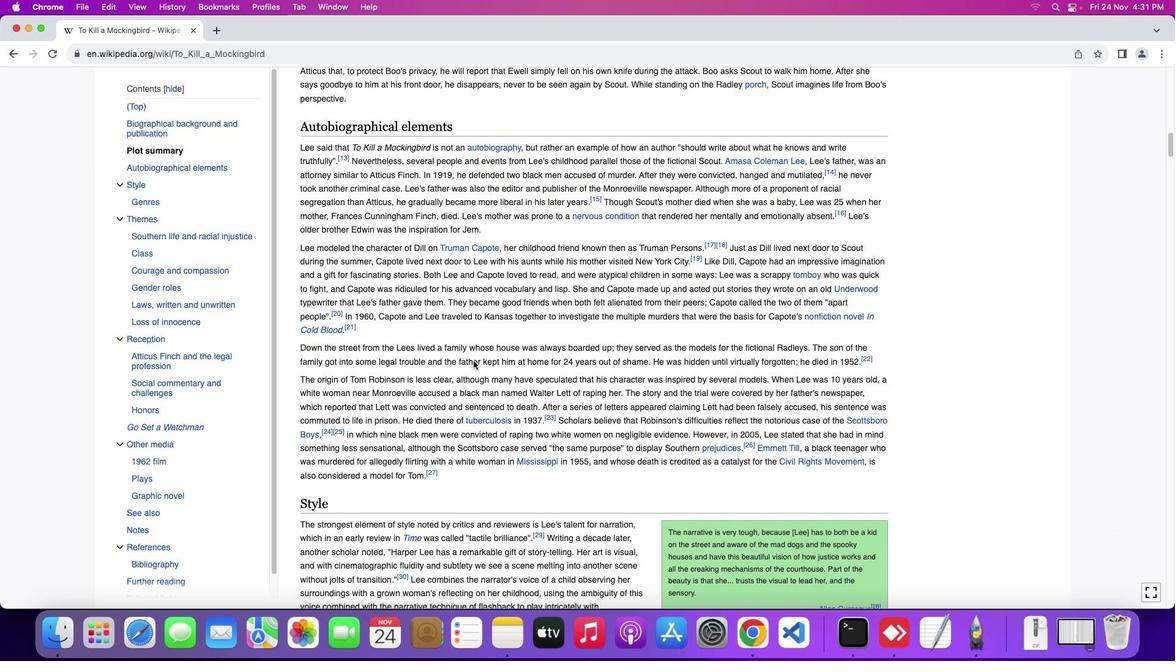 
Action: Mouse scrolled (473, 361) with delta (0, 0)
Screenshot: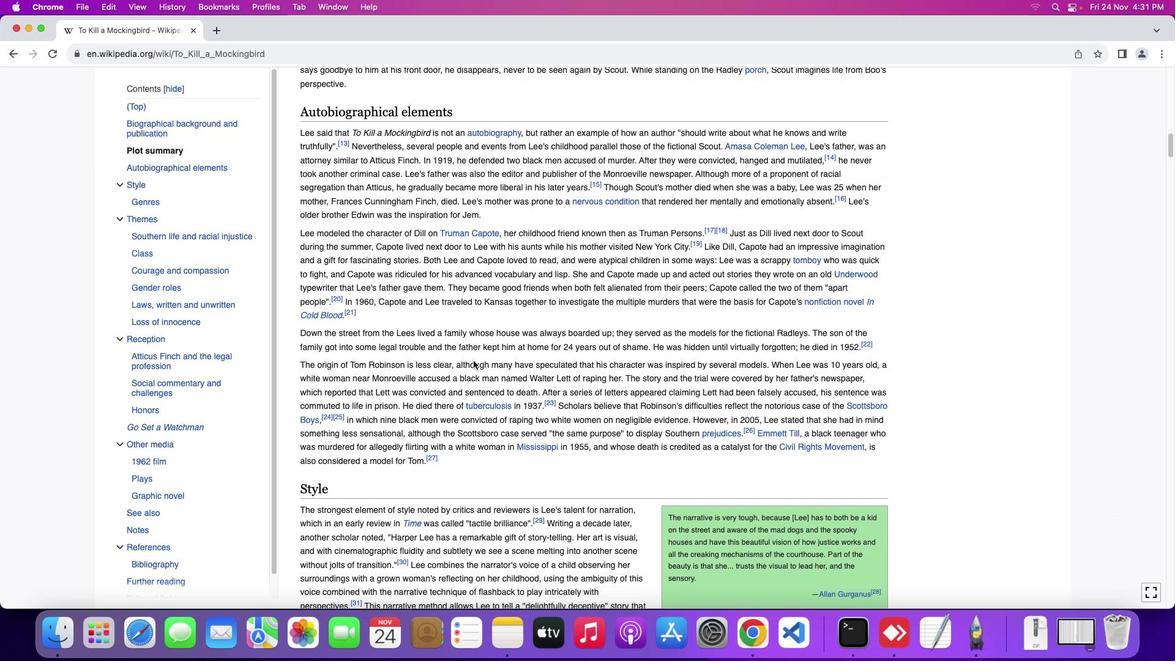 
Action: Mouse scrolled (473, 361) with delta (0, 0)
Screenshot: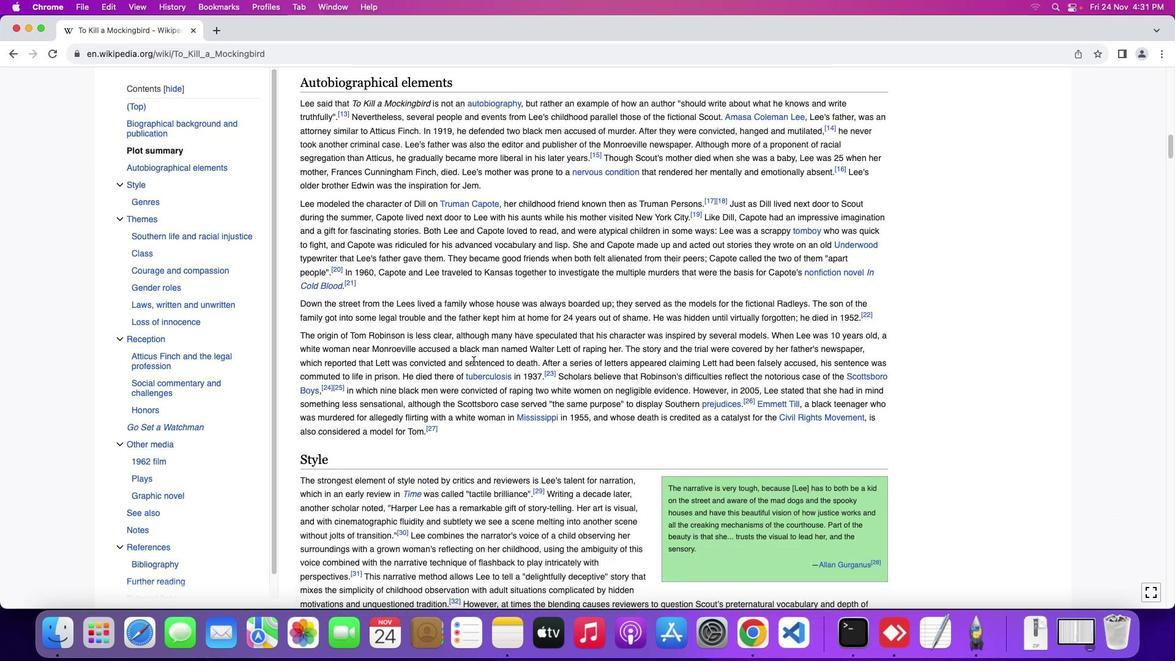 
Action: Mouse scrolled (473, 361) with delta (0, 0)
Screenshot: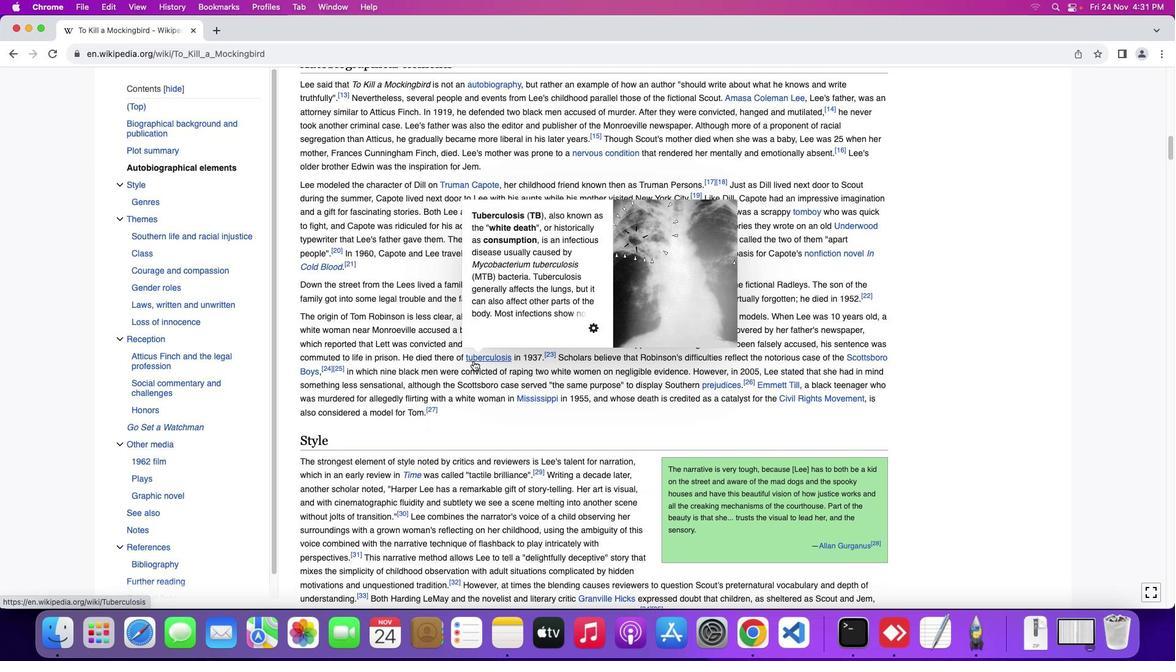 
Action: Mouse scrolled (473, 361) with delta (0, 0)
Screenshot: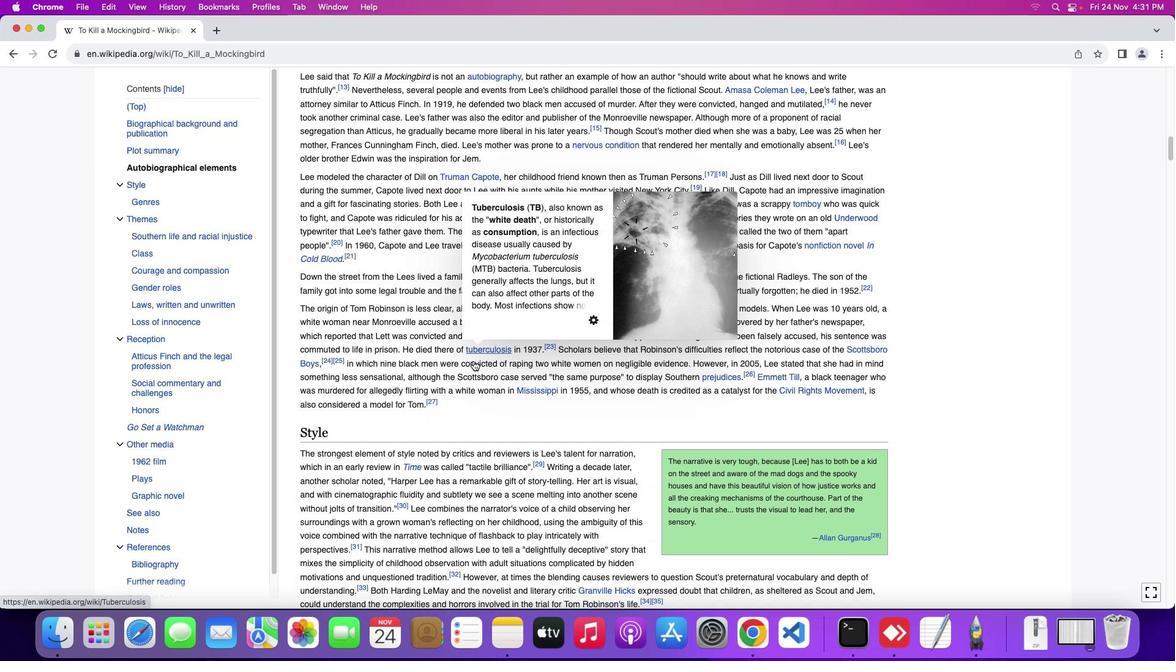 
Action: Mouse scrolled (473, 361) with delta (0, 0)
Screenshot: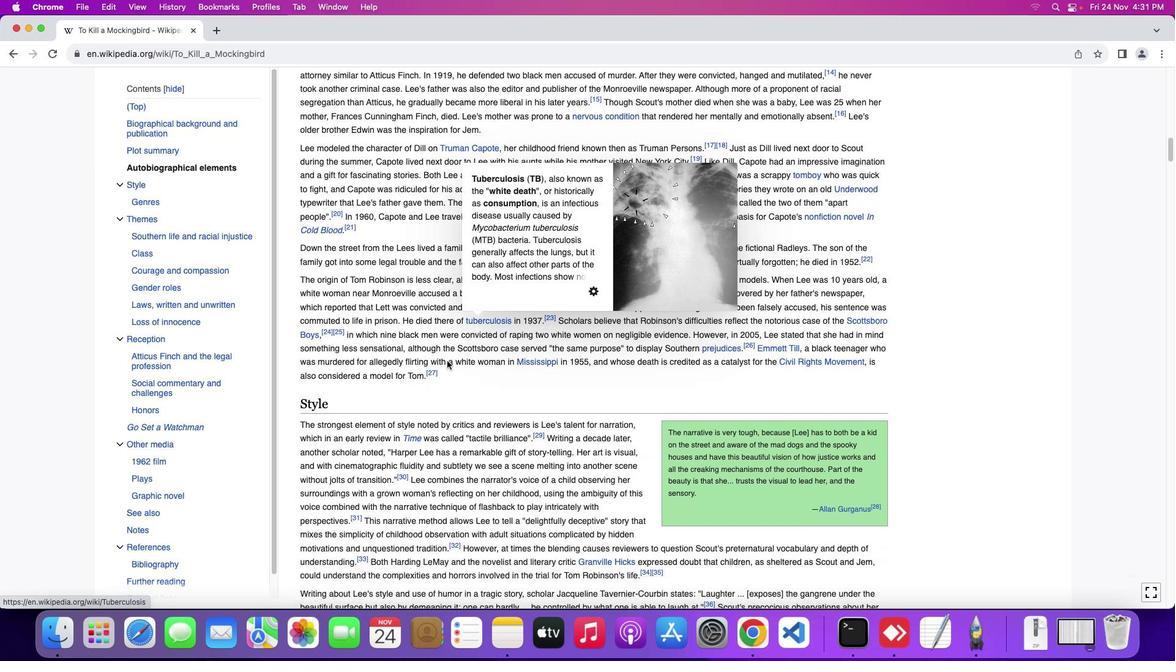 
Action: Mouse moved to (427, 361)
Screenshot: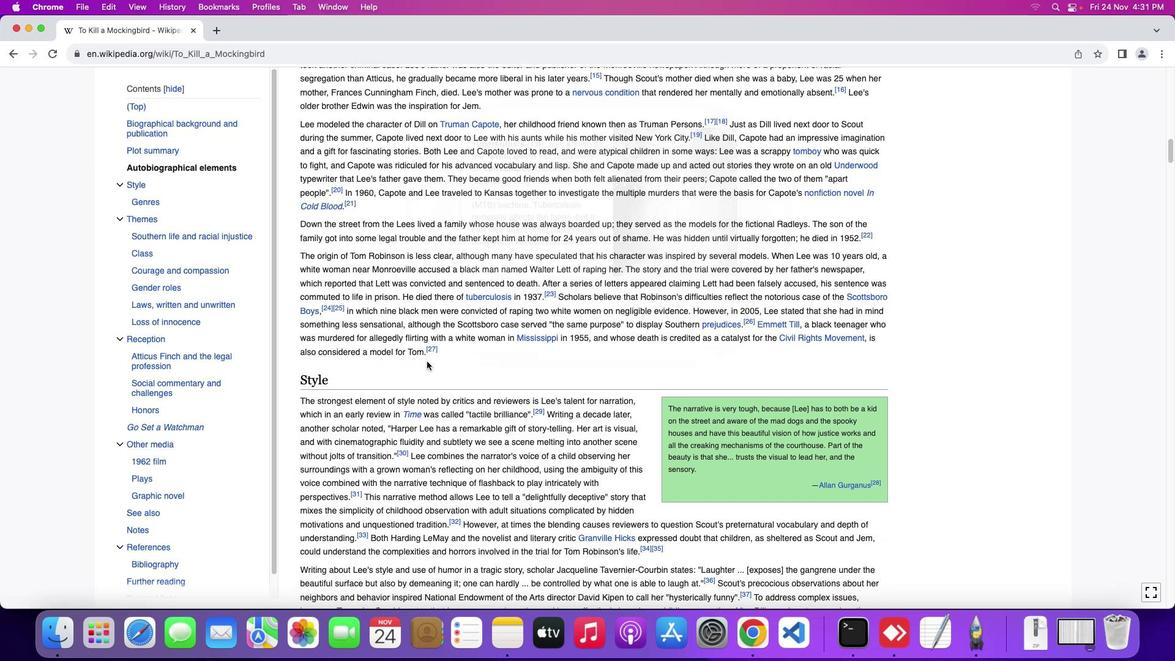 
Action: Mouse scrolled (427, 361) with delta (0, 0)
Screenshot: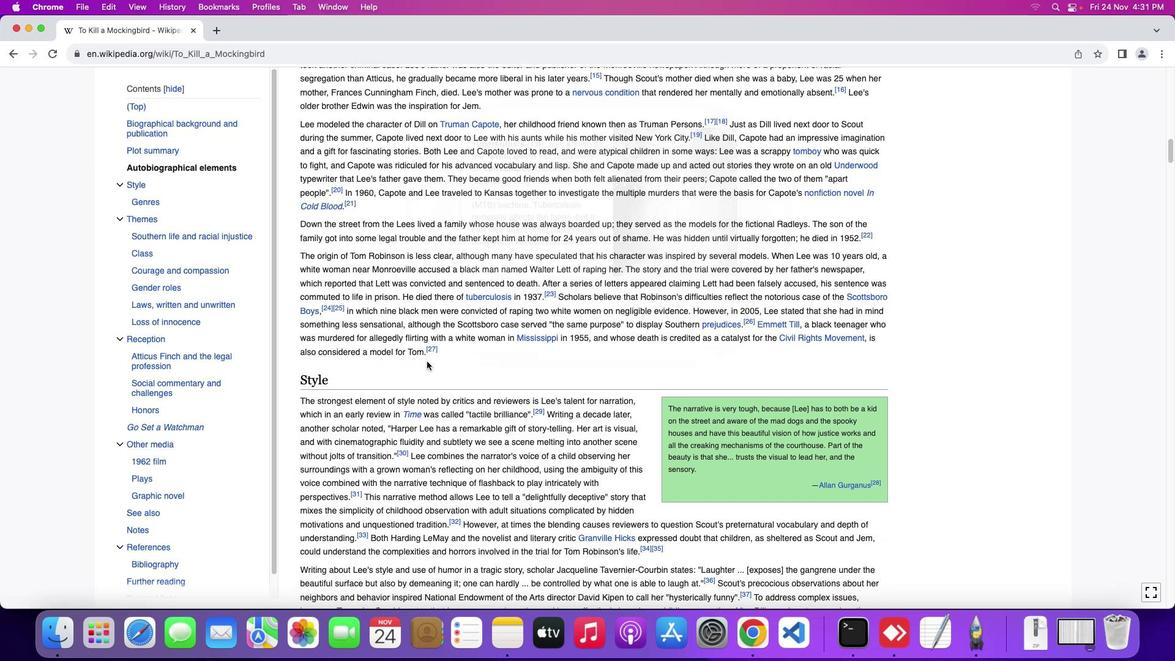 
Action: Mouse moved to (427, 361)
Screenshot: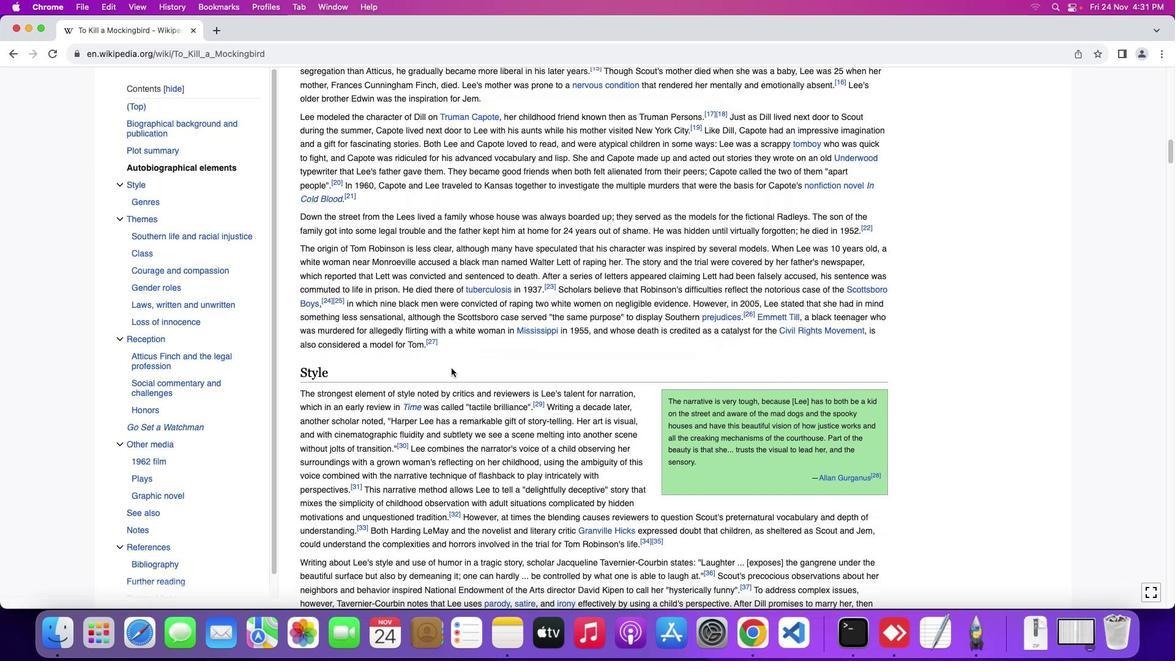 
Action: Mouse scrolled (427, 361) with delta (0, 0)
Screenshot: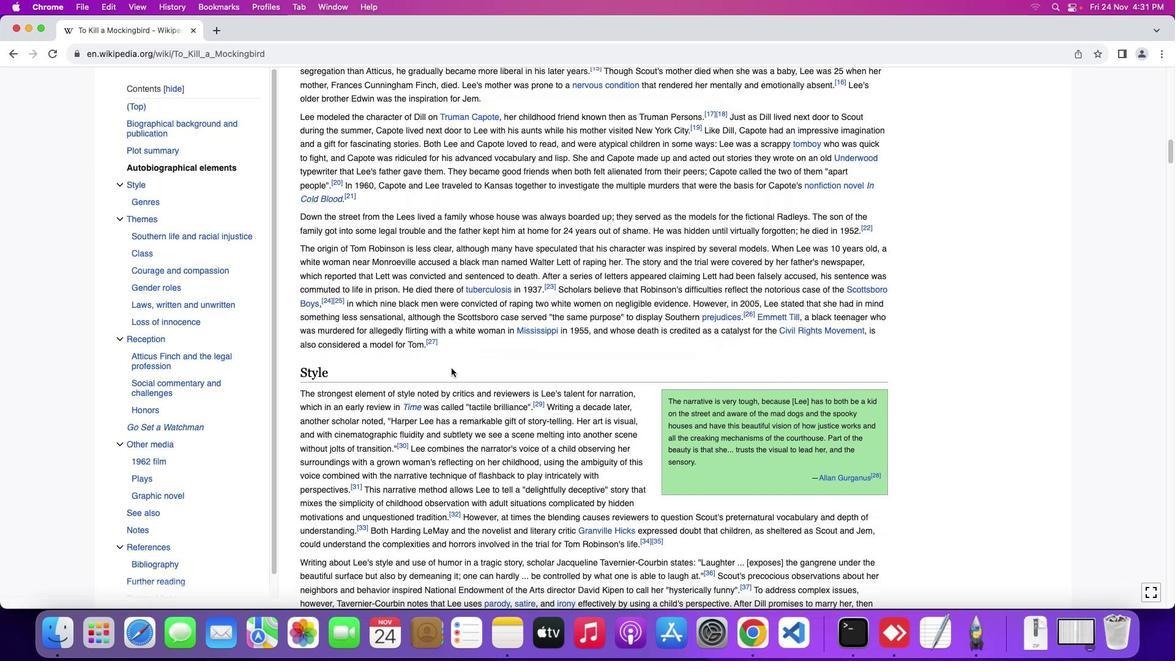 
Action: Mouse moved to (861, 377)
Screenshot: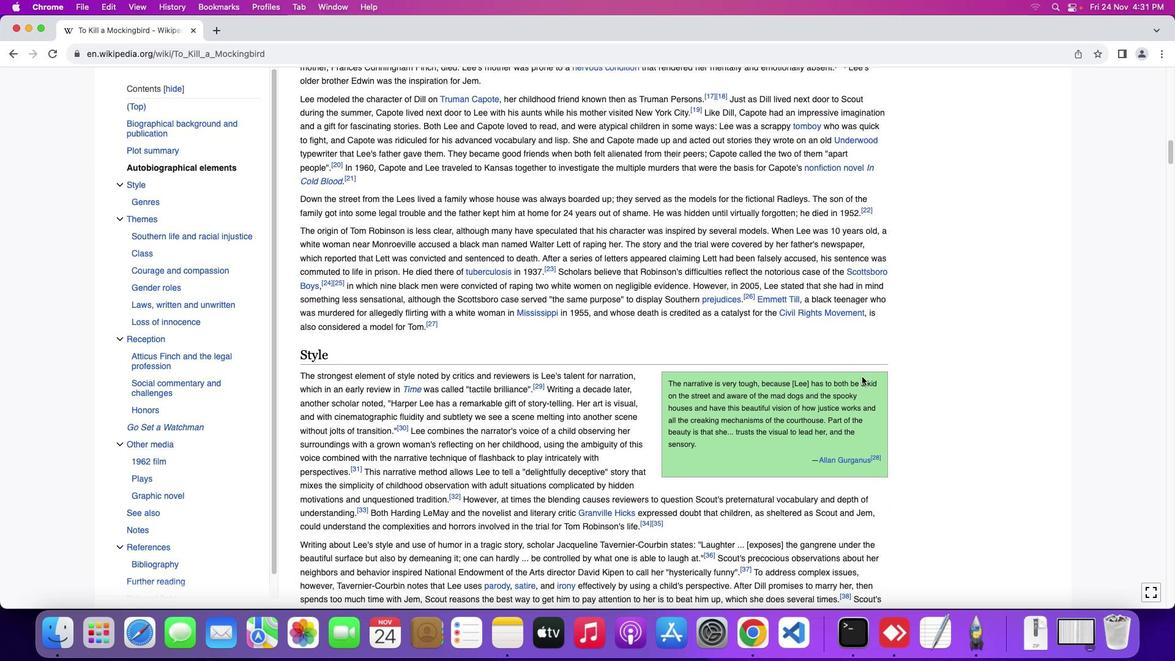 
Action: Mouse scrolled (861, 377) with delta (0, 0)
Screenshot: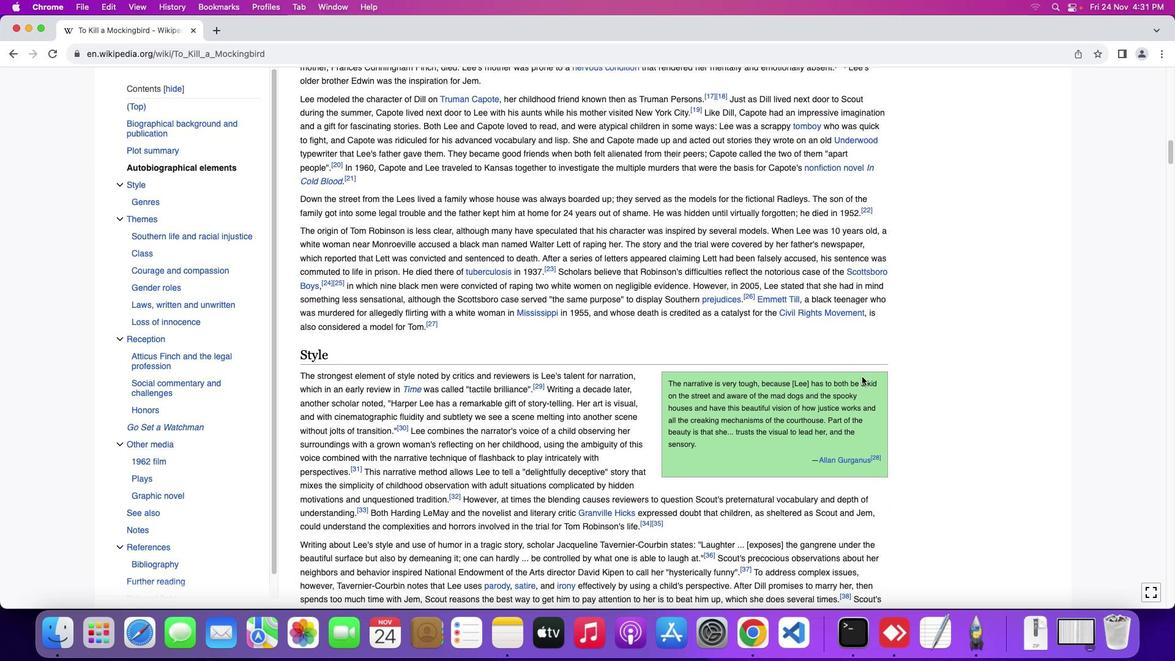 
Action: Mouse moved to (861, 377)
Screenshot: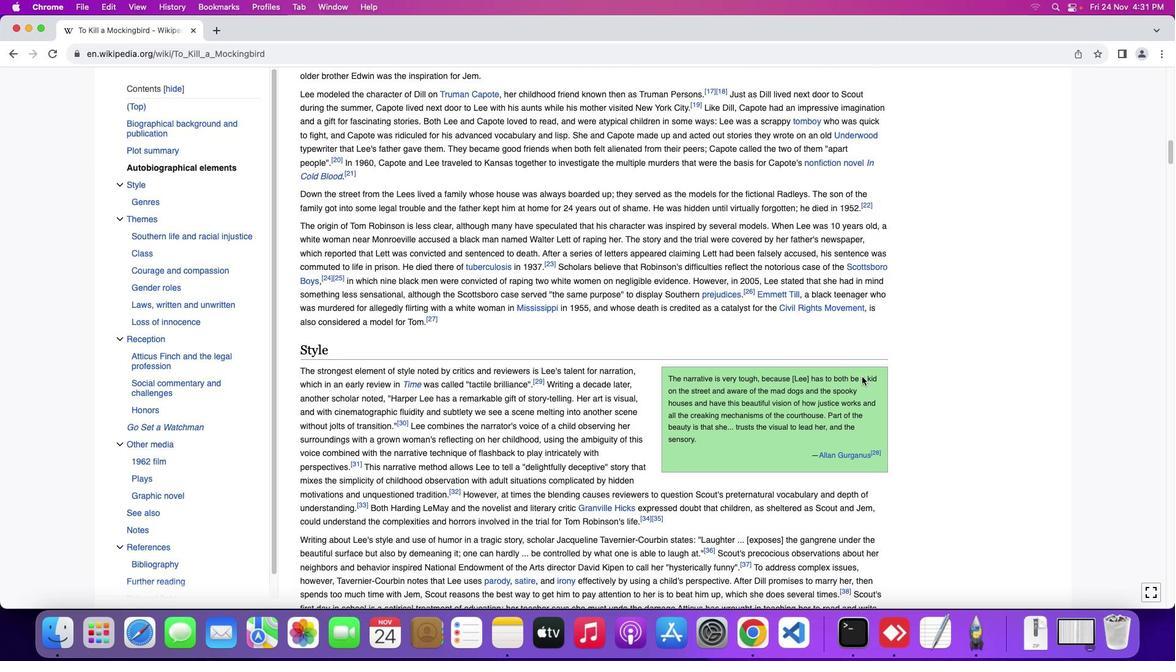 
Action: Mouse scrolled (861, 377) with delta (0, 0)
Screenshot: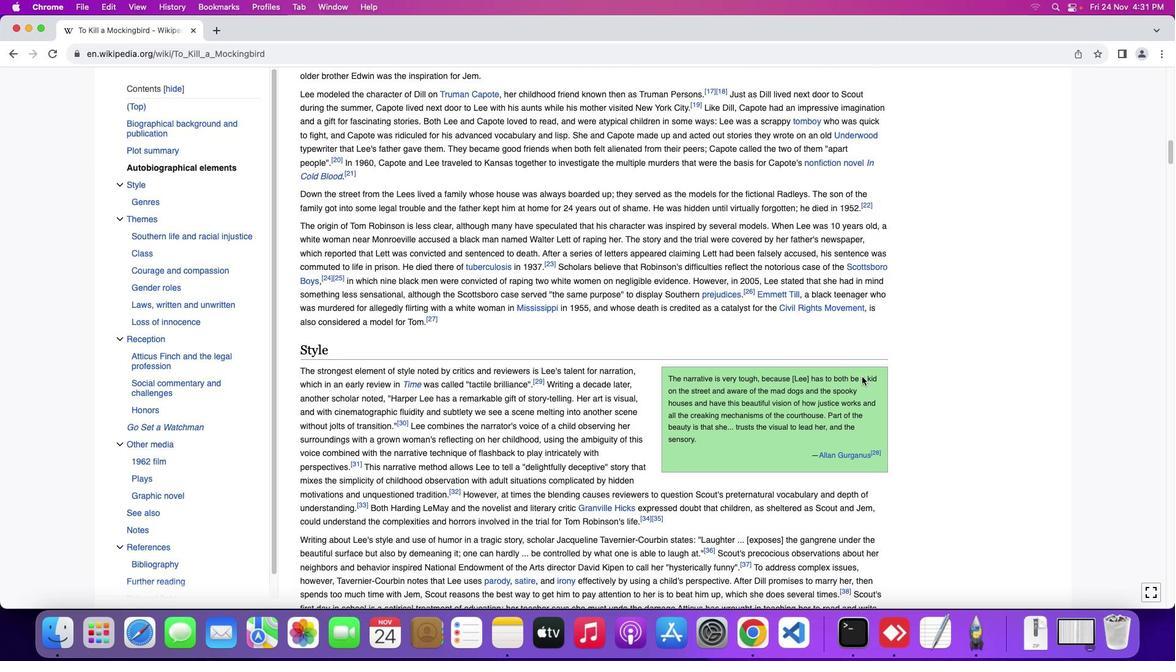 
Action: Mouse moved to (865, 380)
Screenshot: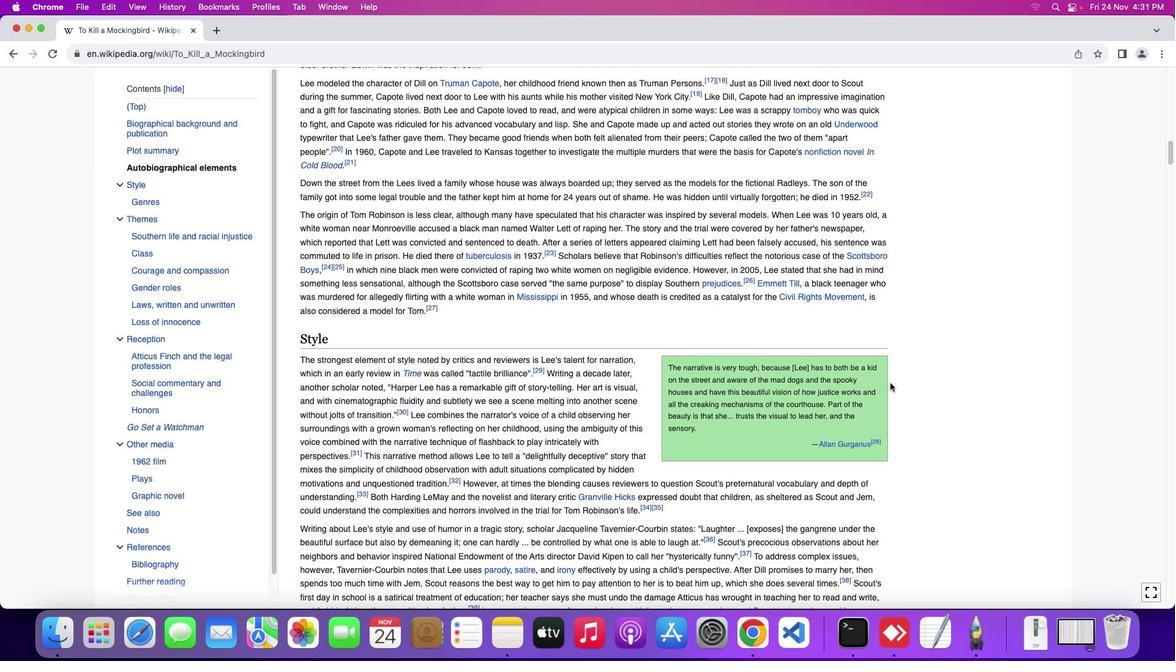 
Action: Mouse scrolled (865, 380) with delta (0, 0)
Screenshot: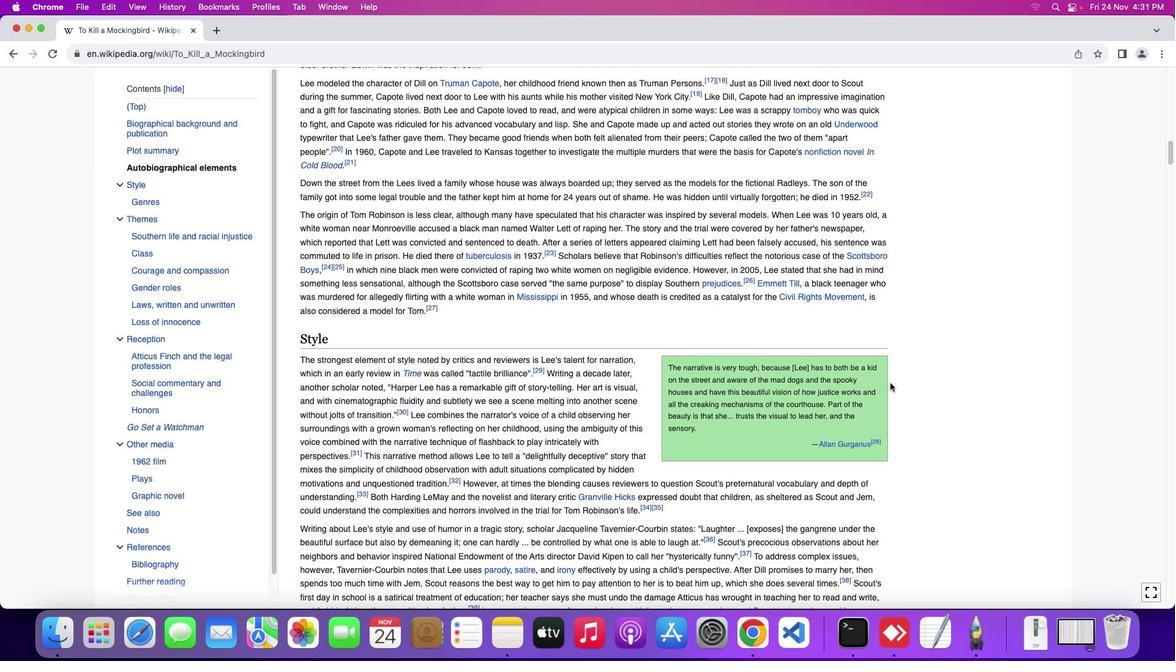 
Action: Mouse moved to (869, 381)
Screenshot: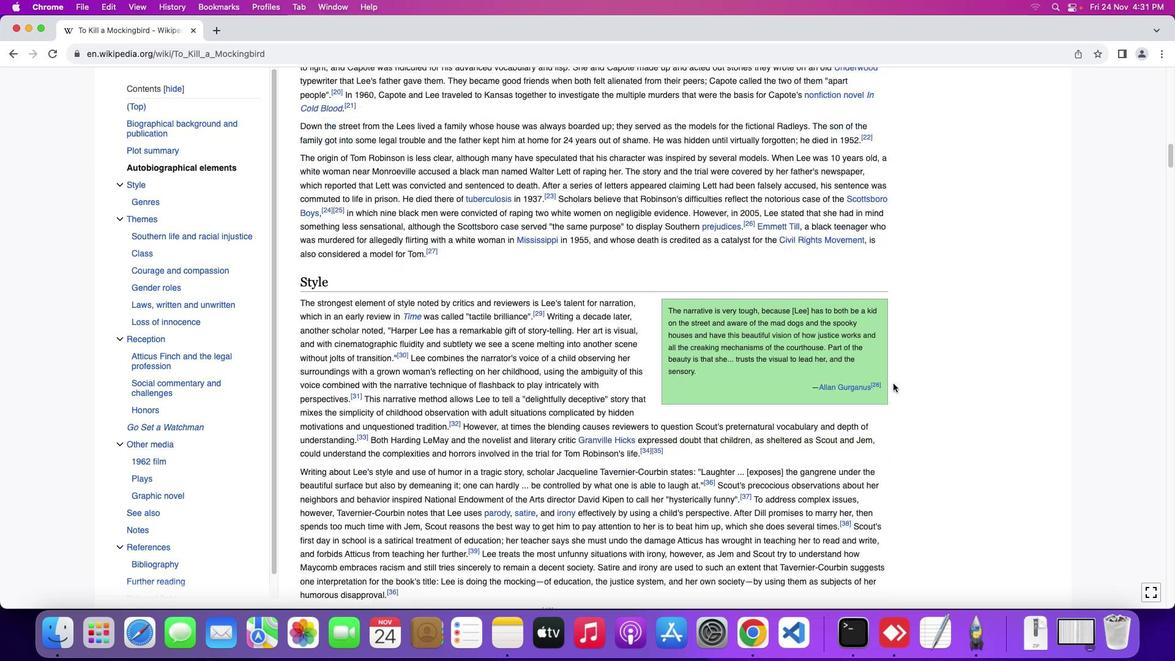 
Action: Mouse scrolled (869, 381) with delta (0, 0)
Screenshot: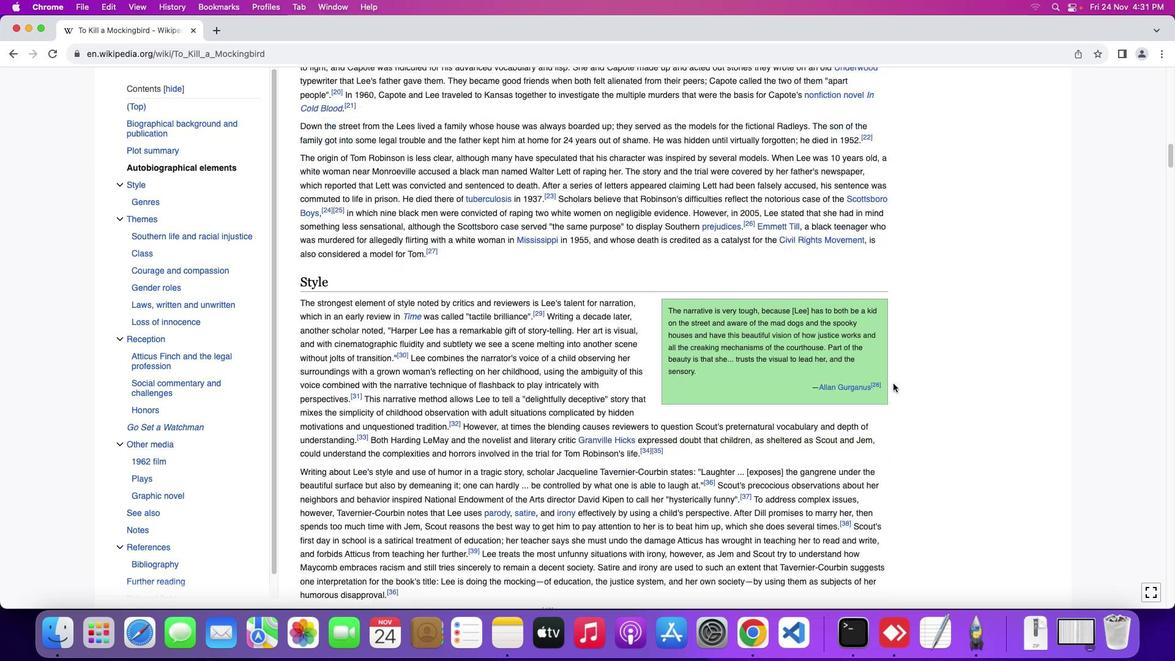 
Action: Mouse moved to (881, 382)
Screenshot: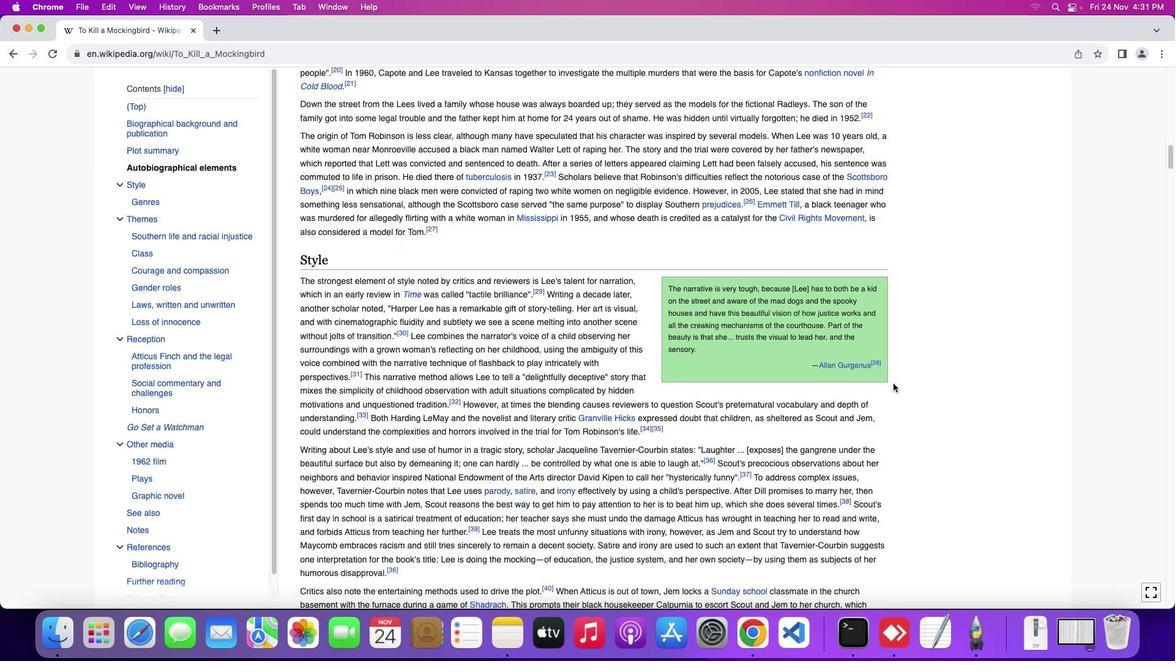 
Action: Mouse scrolled (881, 382) with delta (0, -1)
Screenshot: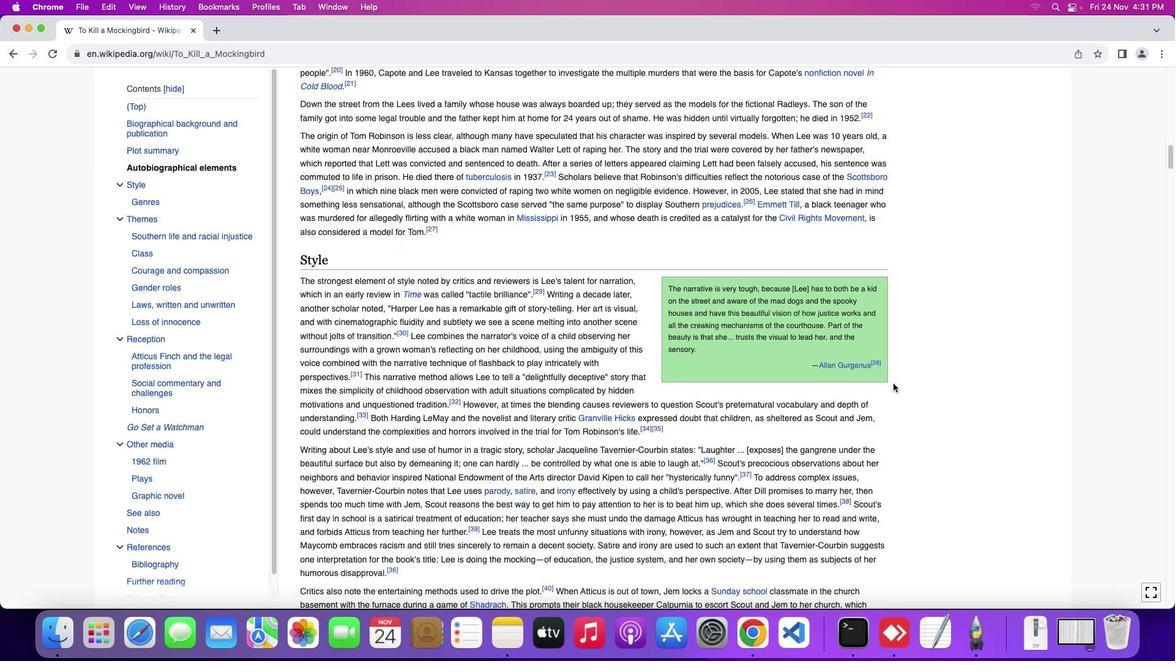 
Action: Mouse moved to (892, 383)
Screenshot: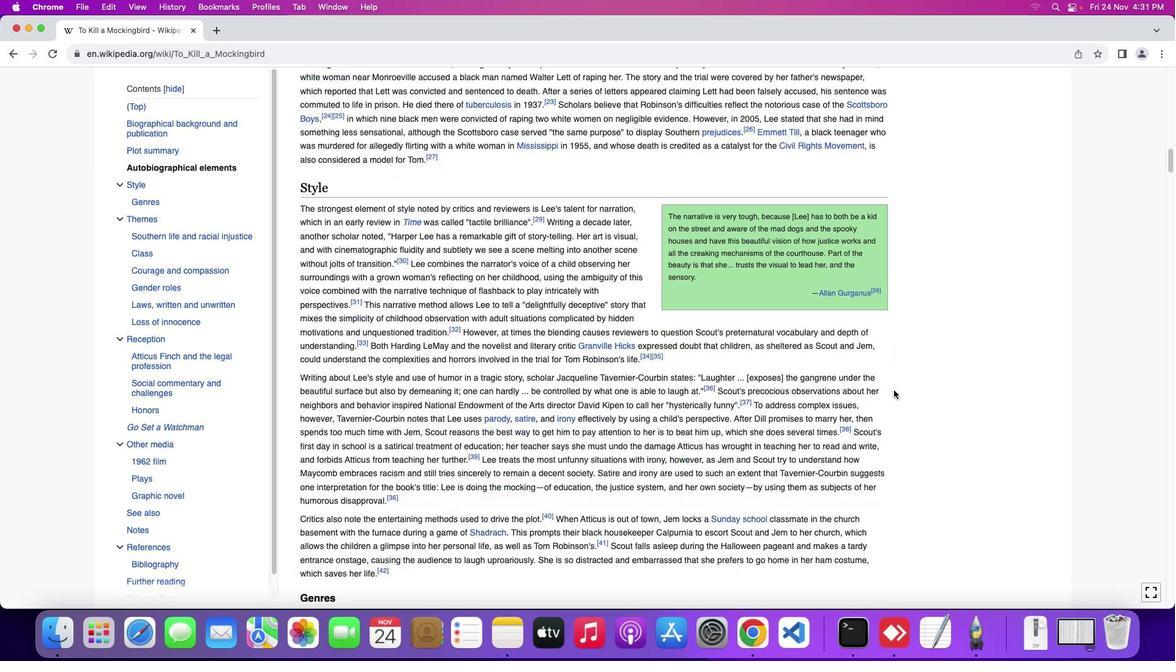 
Action: Mouse scrolled (892, 383) with delta (0, -1)
Screenshot: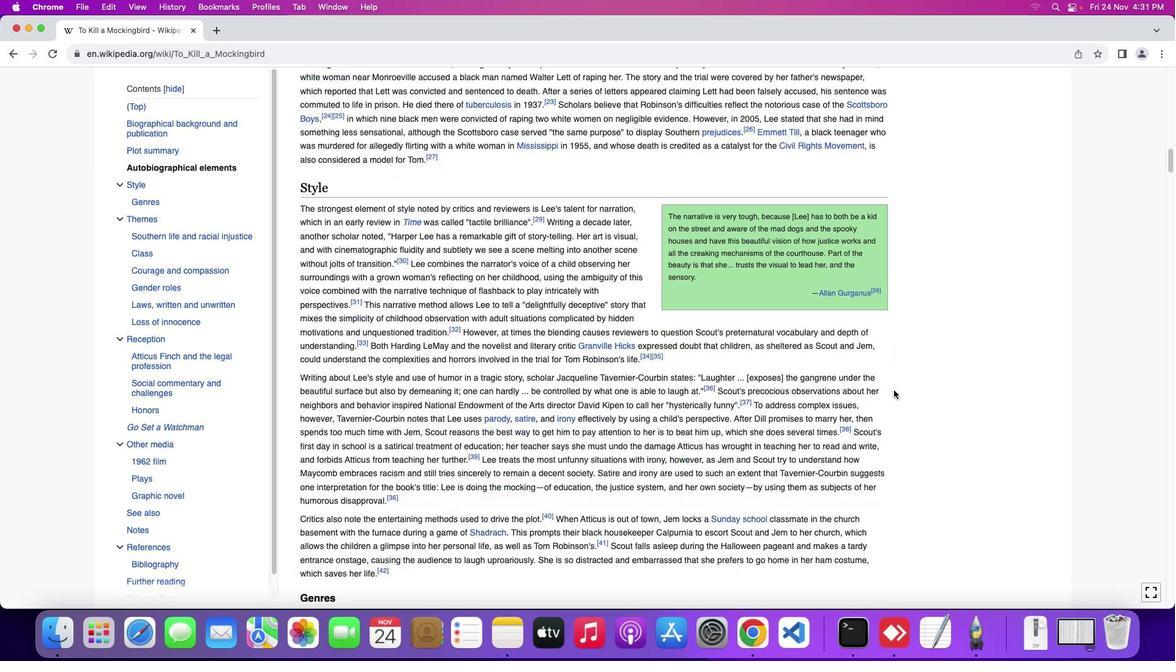 
Action: Mouse moved to (864, 416)
Screenshot: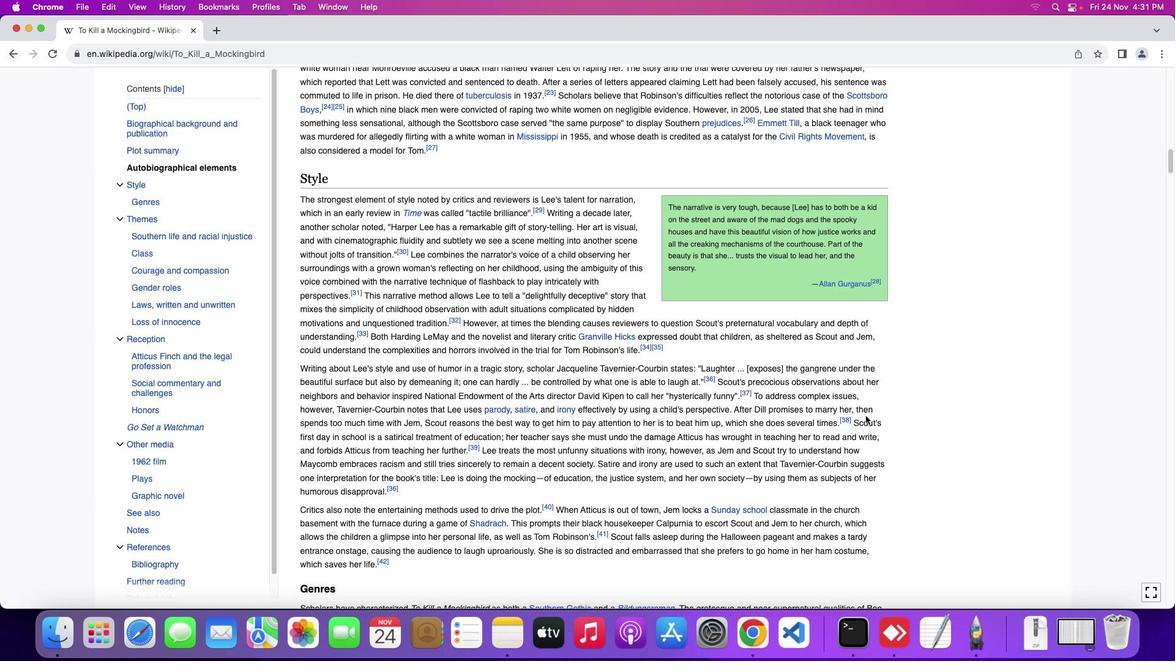 
Action: Mouse scrolled (864, 416) with delta (0, 0)
Screenshot: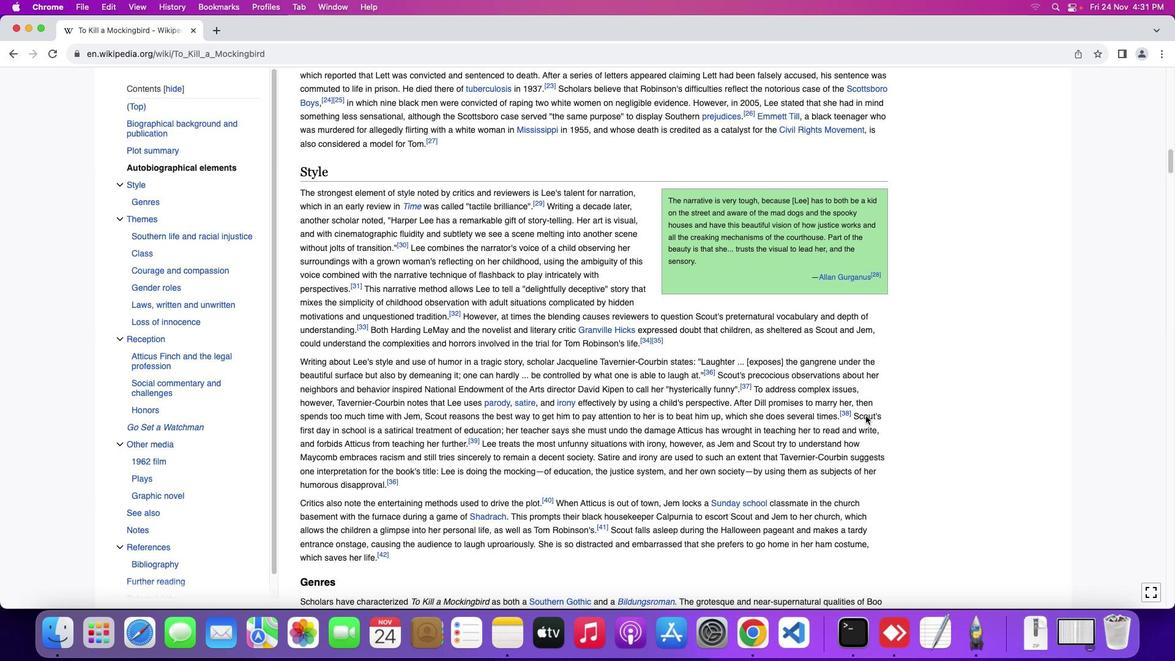 
Action: Mouse moved to (865, 416)
Screenshot: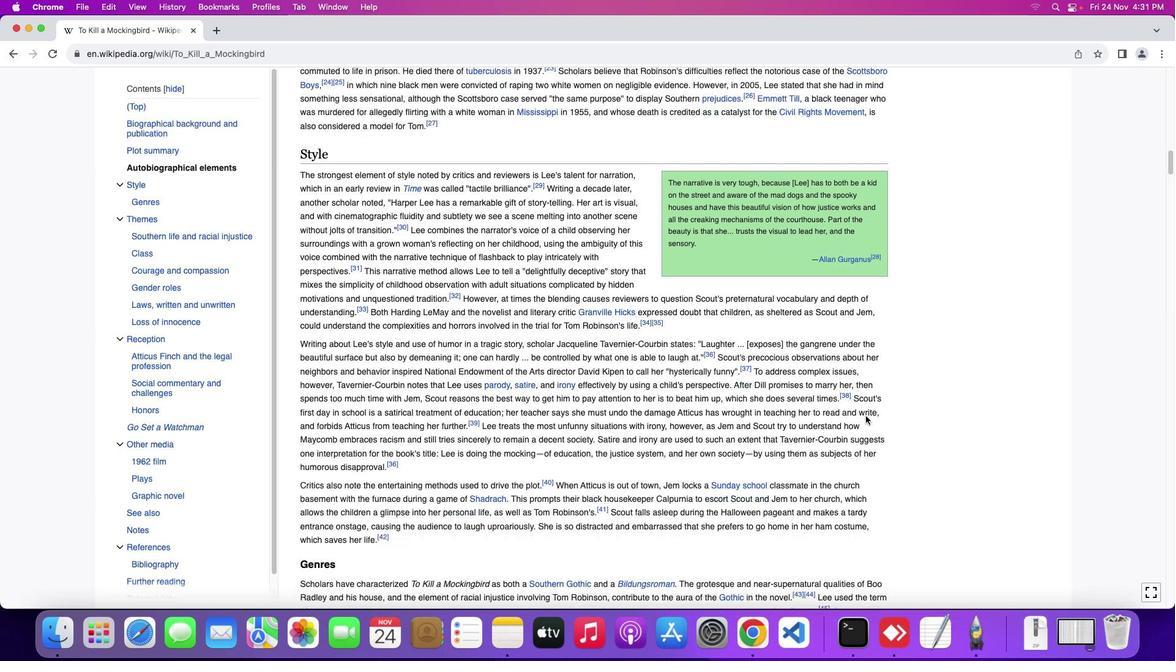 
Action: Mouse scrolled (865, 416) with delta (0, 0)
Screenshot: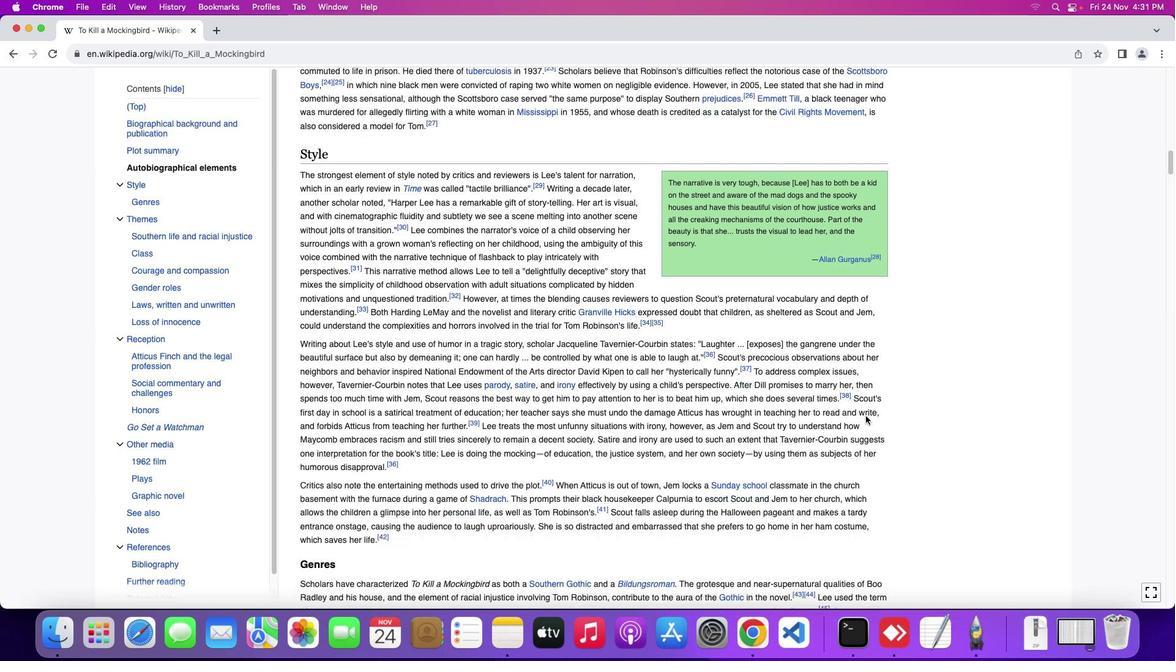 
Action: Mouse moved to (866, 416)
Screenshot: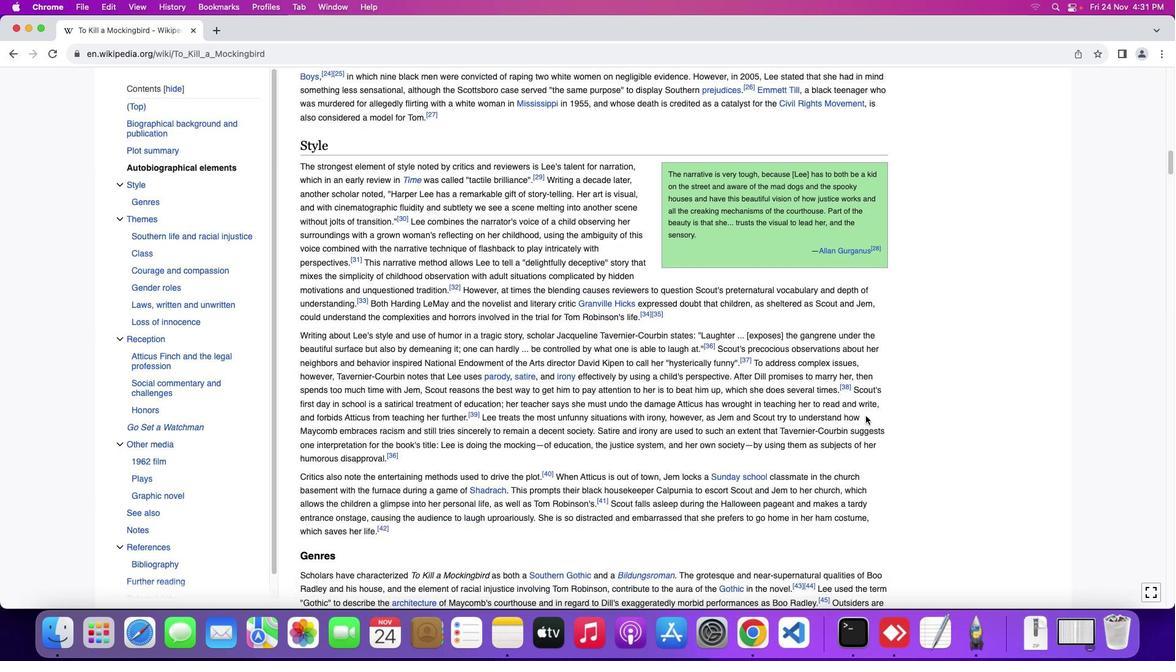
Action: Mouse scrolled (866, 416) with delta (0, -1)
Screenshot: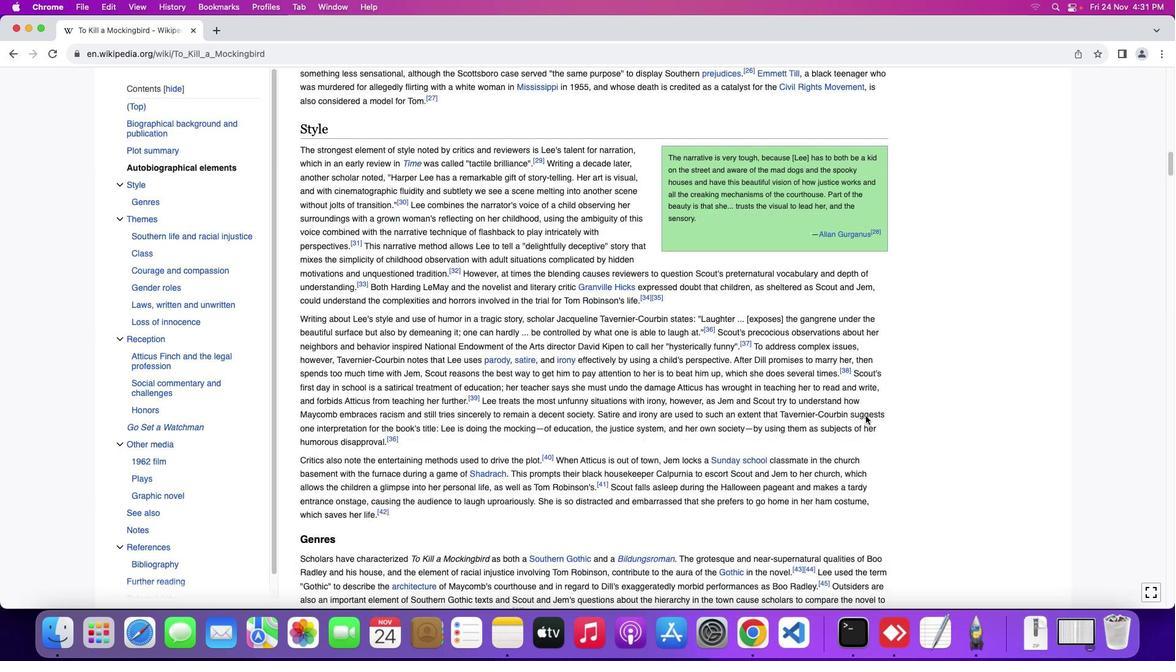 
Action: Mouse moved to (775, 436)
Screenshot: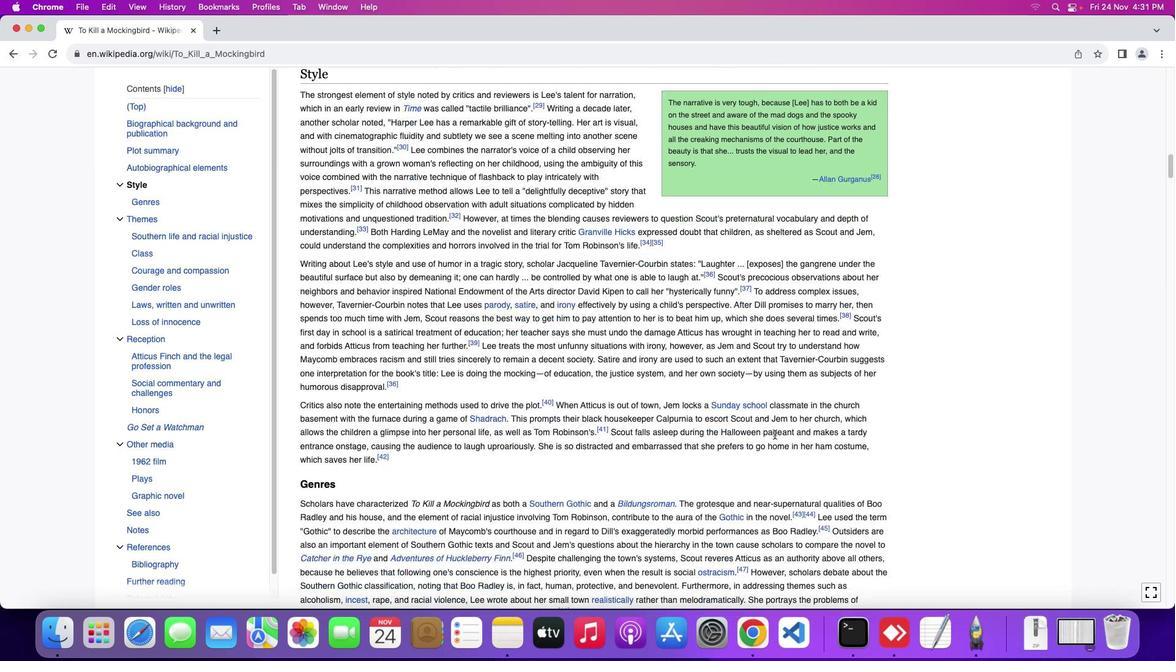 
Action: Mouse scrolled (775, 436) with delta (0, 0)
Screenshot: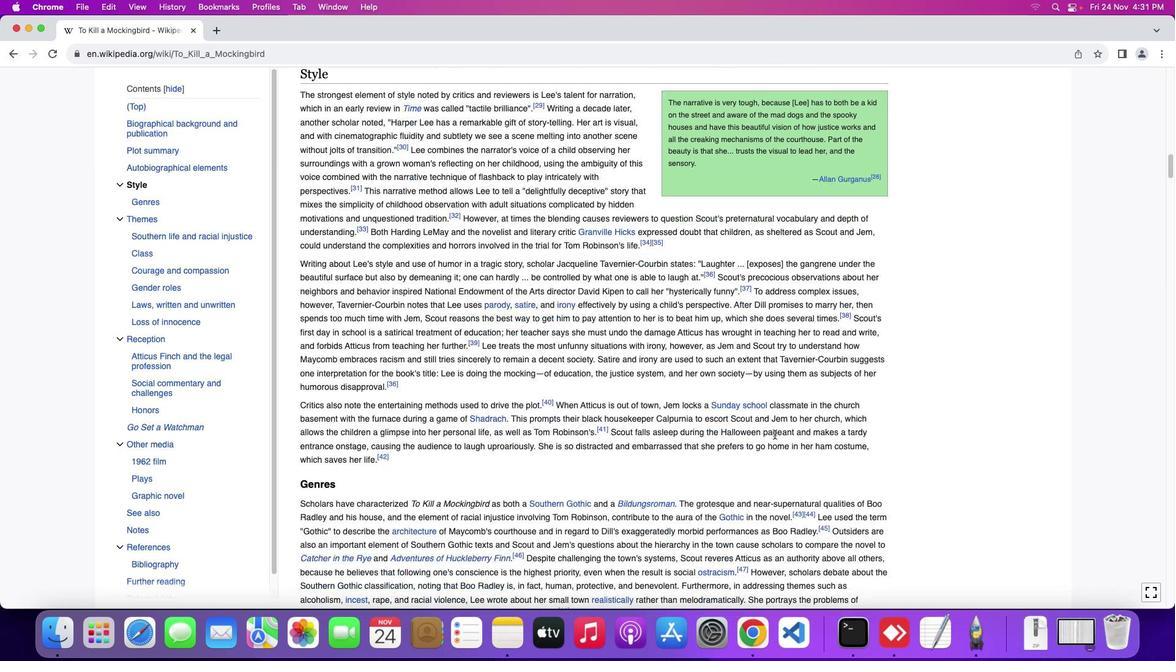 
Action: Mouse moved to (775, 435)
Screenshot: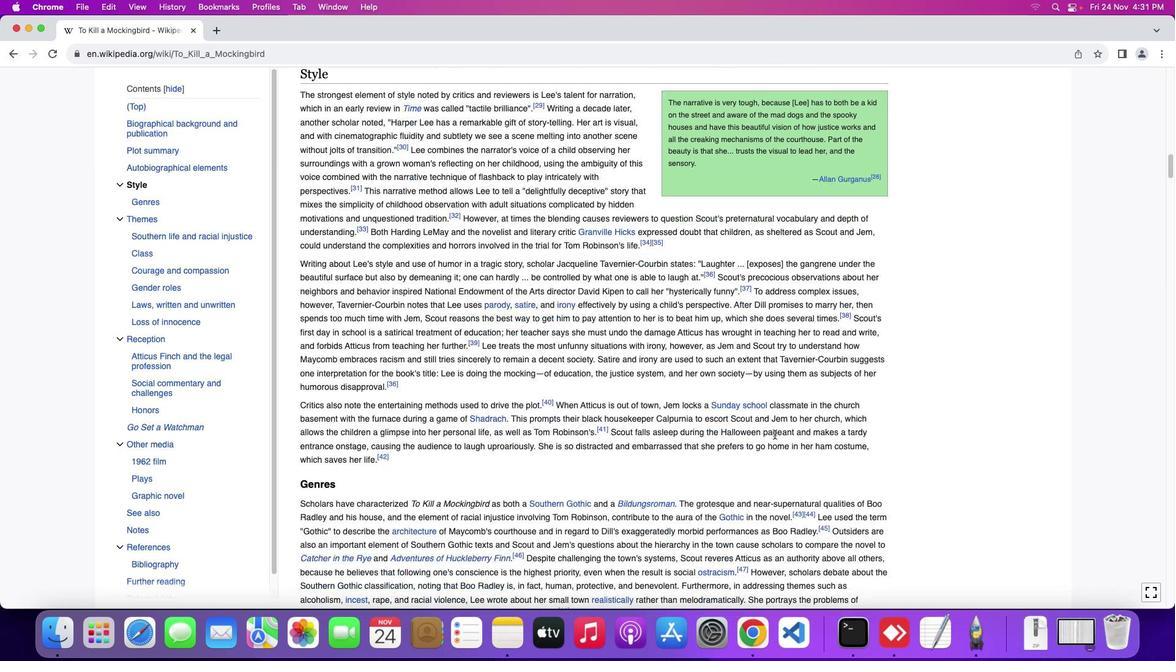 
Action: Mouse scrolled (775, 435) with delta (0, 0)
Screenshot: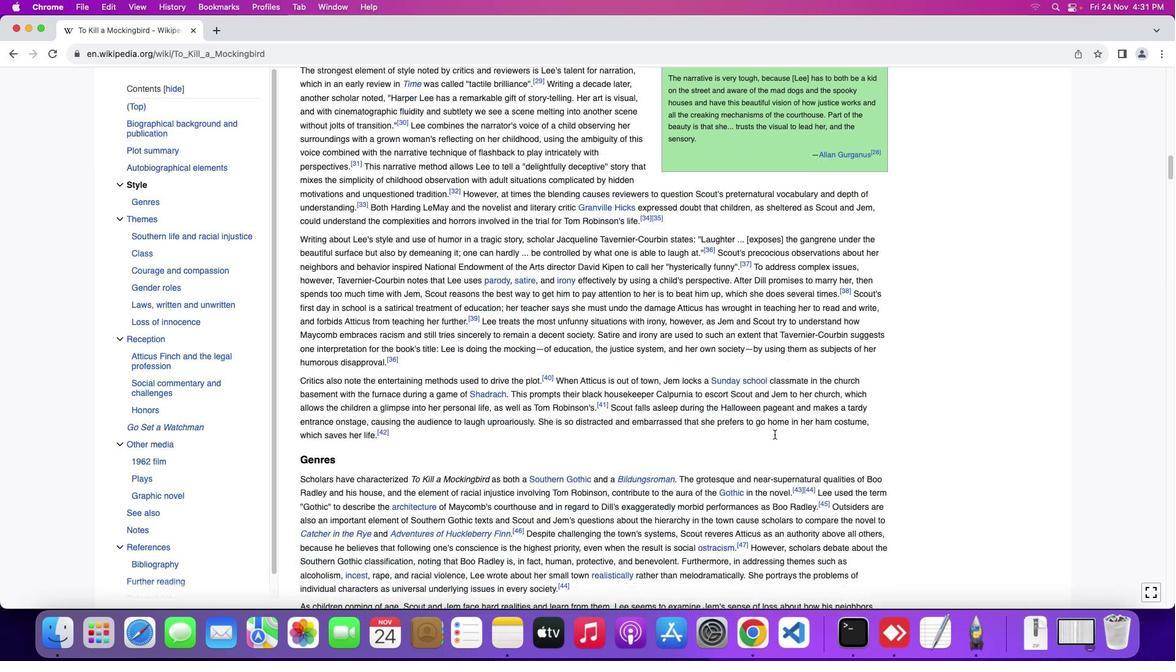 
Action: Mouse moved to (775, 435)
Screenshot: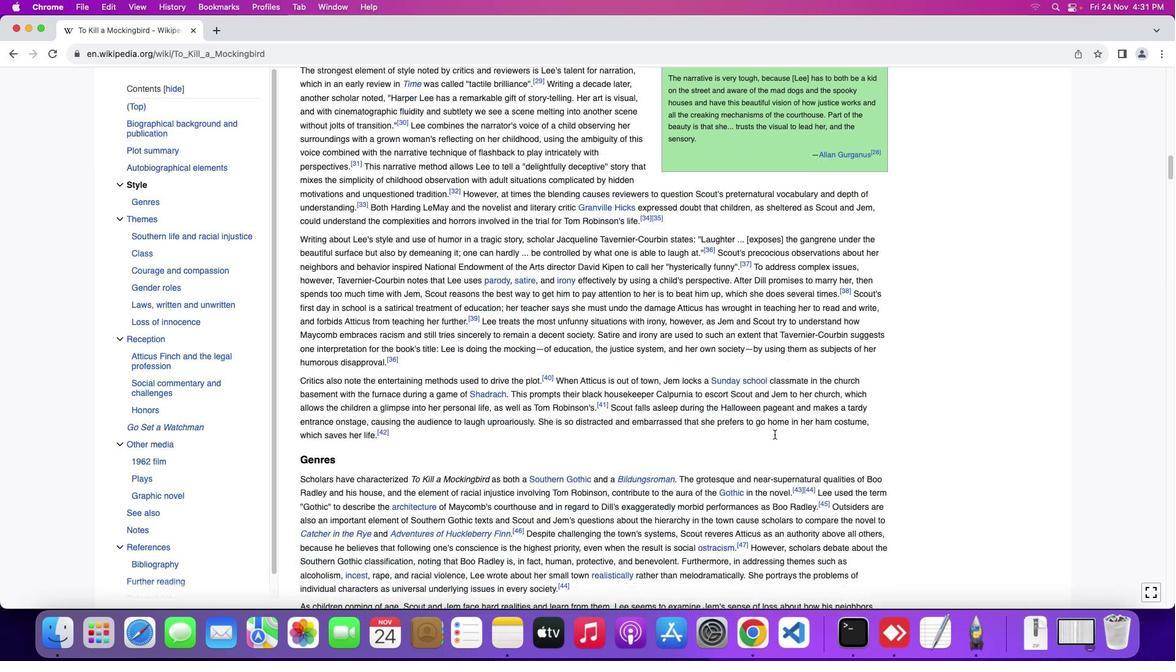 
Action: Mouse scrolled (775, 435) with delta (0, -1)
Screenshot: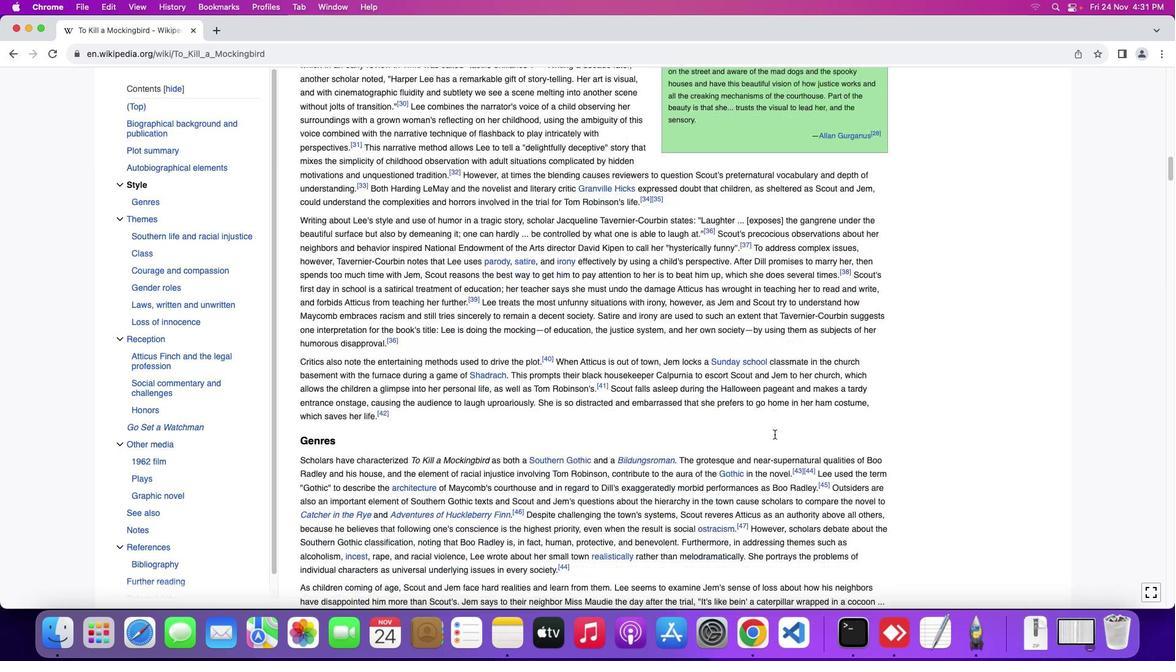 
Action: Mouse moved to (689, 416)
Screenshot: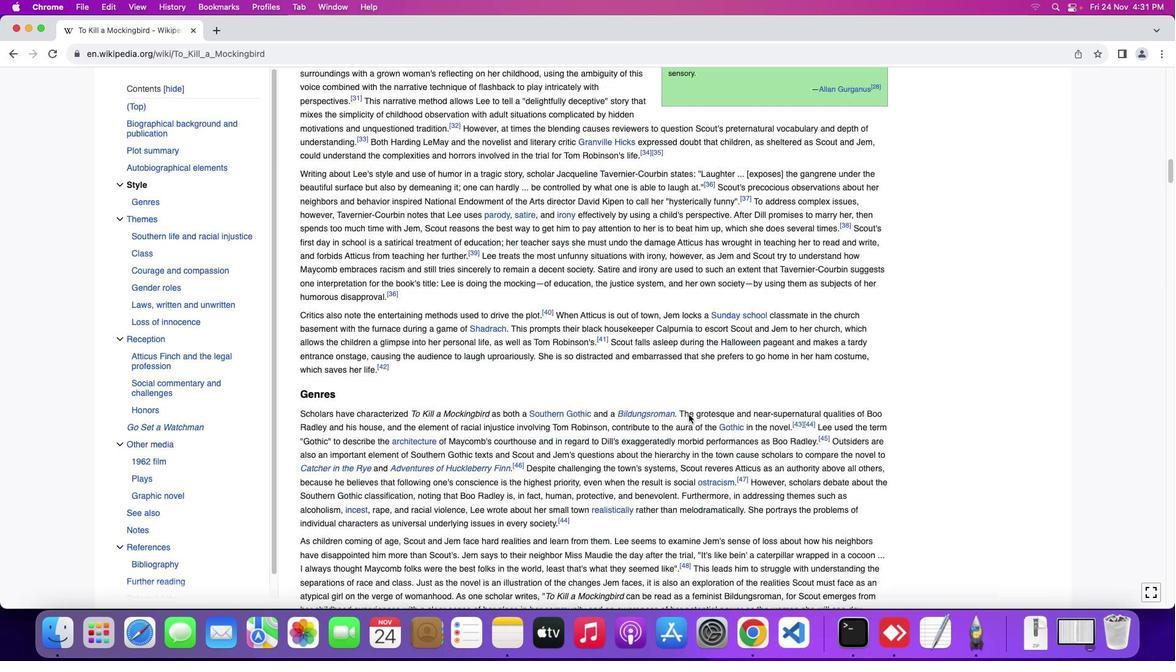 
Action: Mouse scrolled (689, 416) with delta (0, 0)
Screenshot: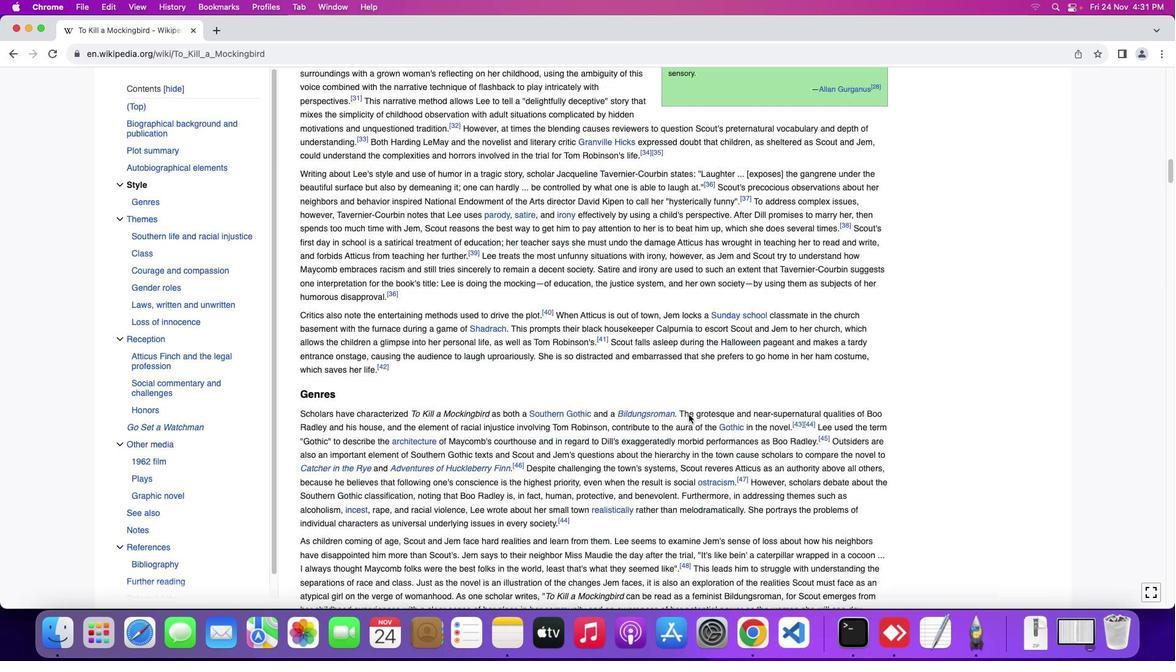 
Action: Mouse moved to (689, 416)
Screenshot: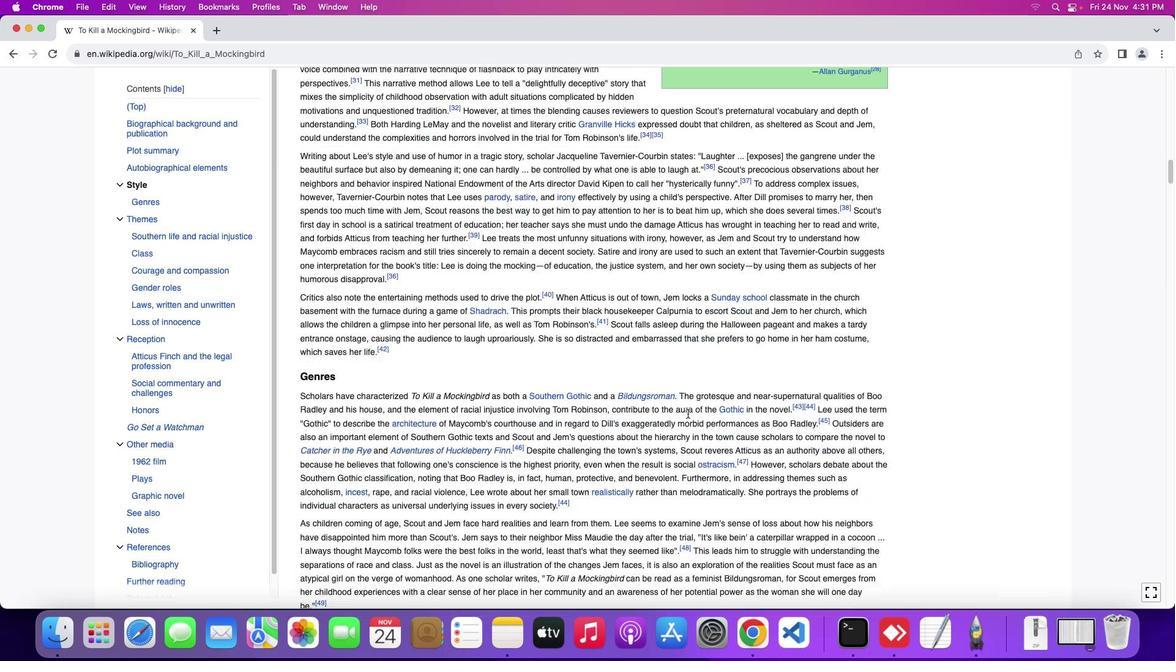 
Action: Mouse scrolled (689, 416) with delta (0, 0)
Screenshot: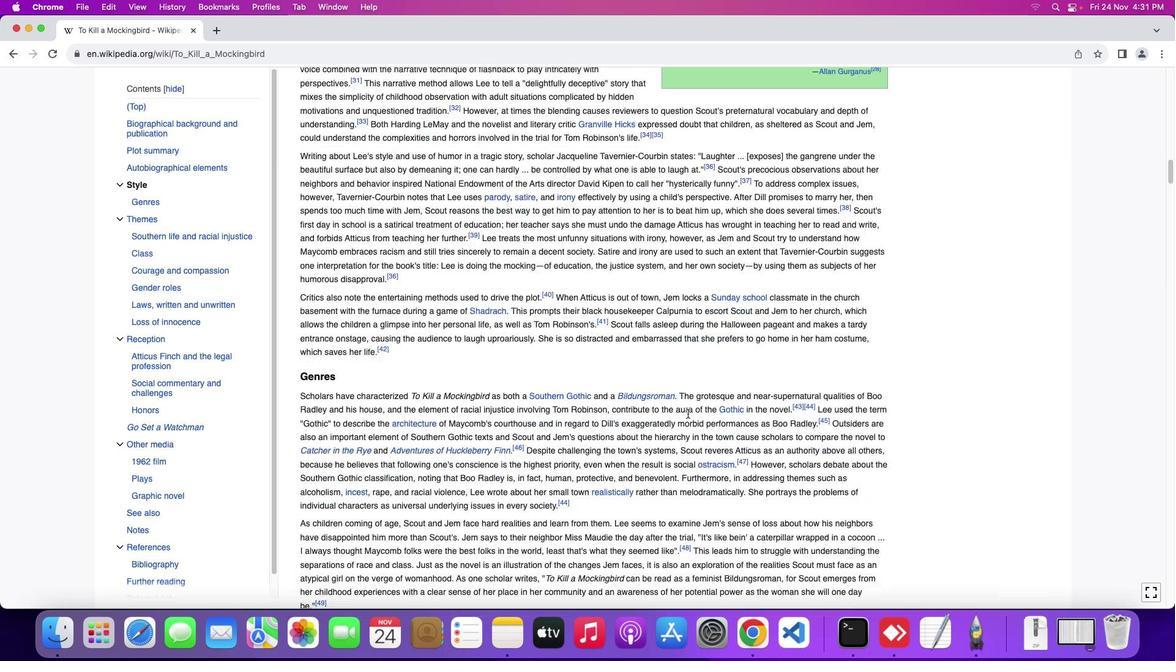 
Action: Mouse moved to (689, 415)
Screenshot: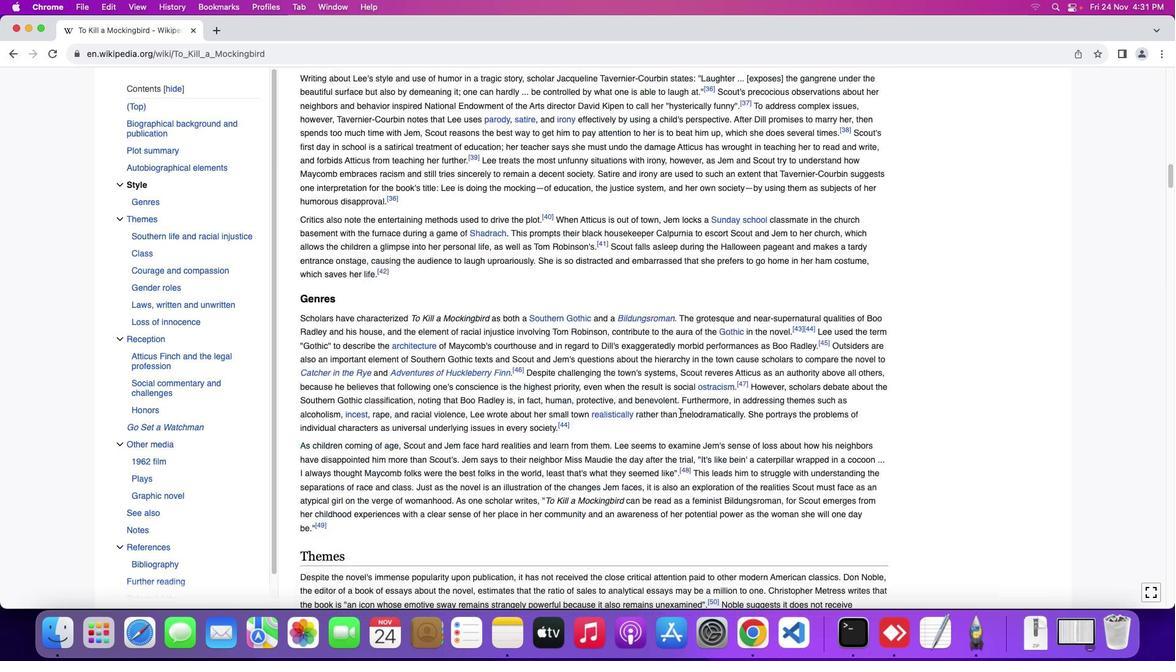 
Action: Mouse scrolled (689, 415) with delta (0, -1)
Screenshot: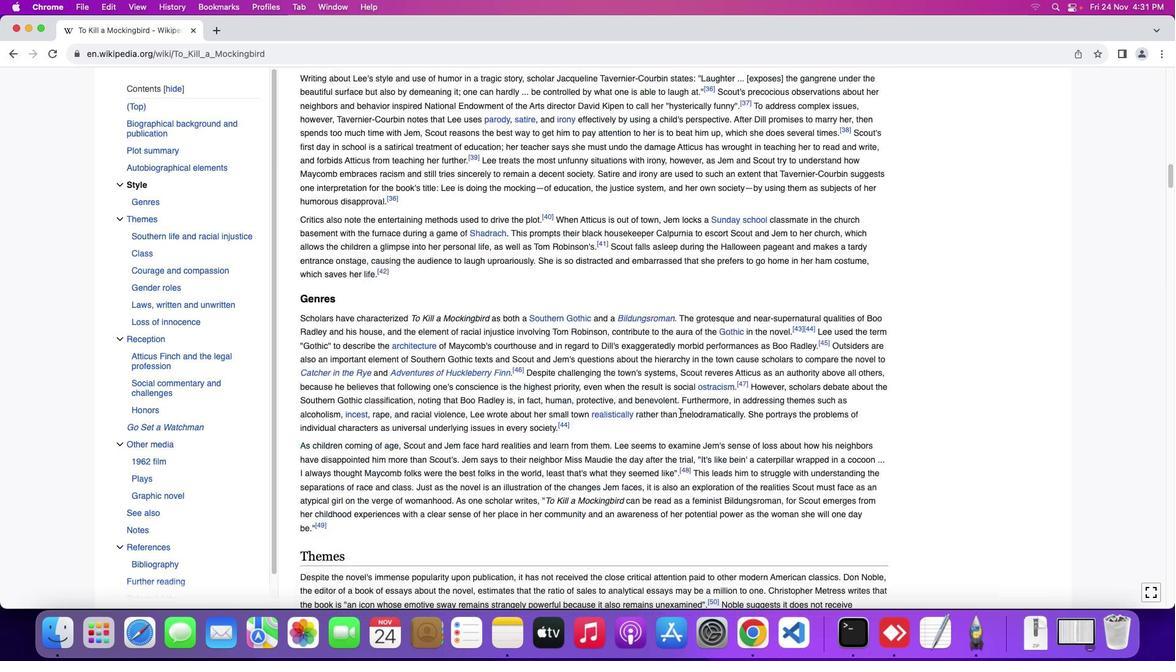 
Action: Mouse moved to (688, 414)
Screenshot: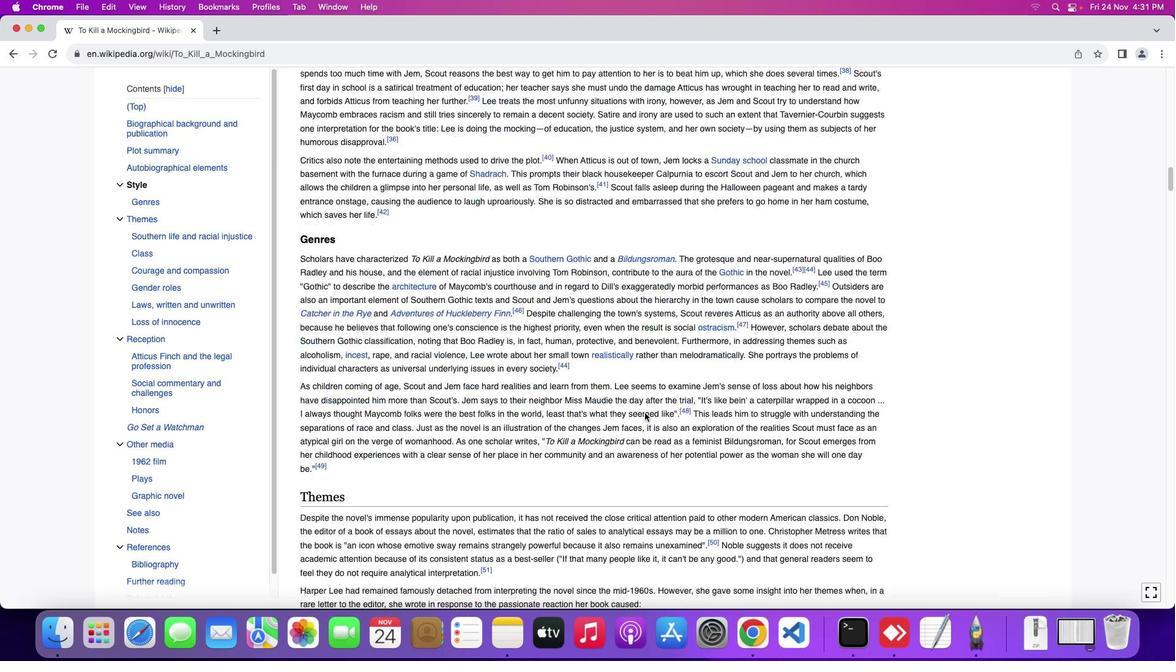 
Action: Mouse scrolled (688, 414) with delta (0, -2)
Screenshot: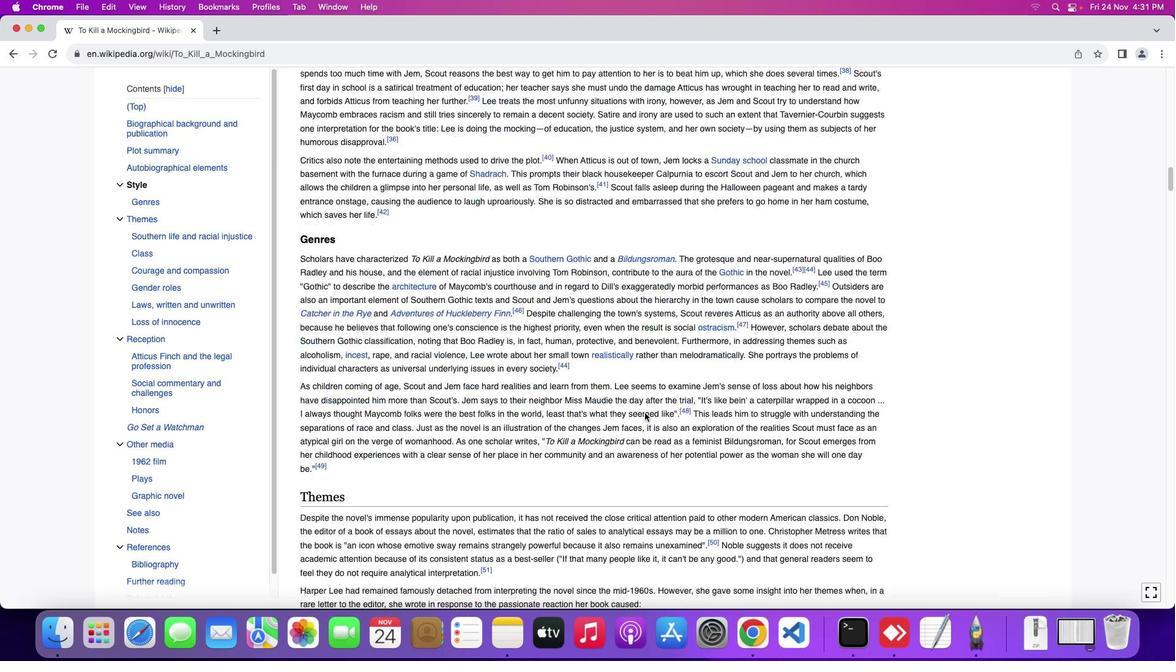 
Action: Mouse moved to (617, 413)
Screenshot: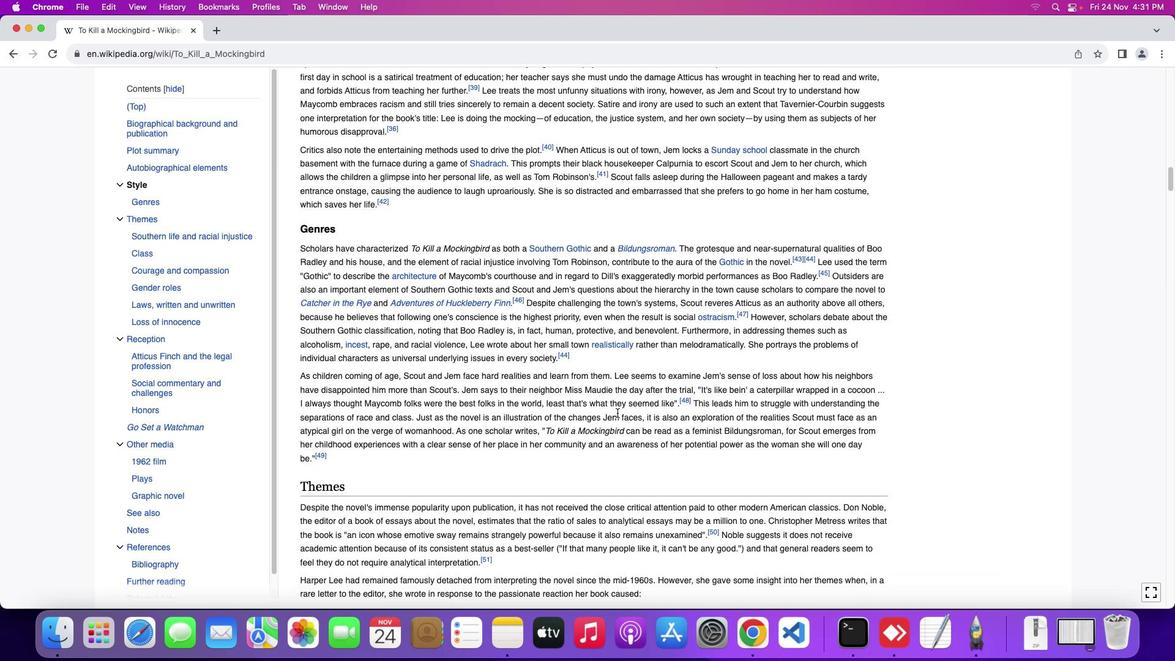 
Action: Mouse scrolled (617, 413) with delta (0, 0)
Screenshot: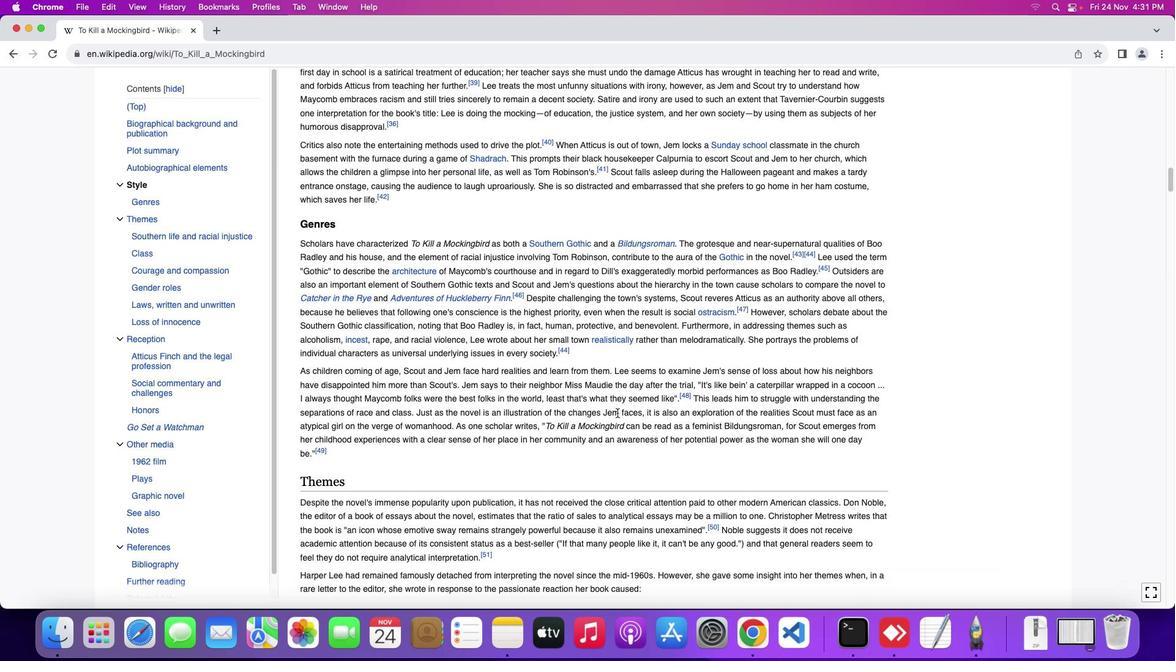 
Action: Mouse moved to (617, 412)
Screenshot: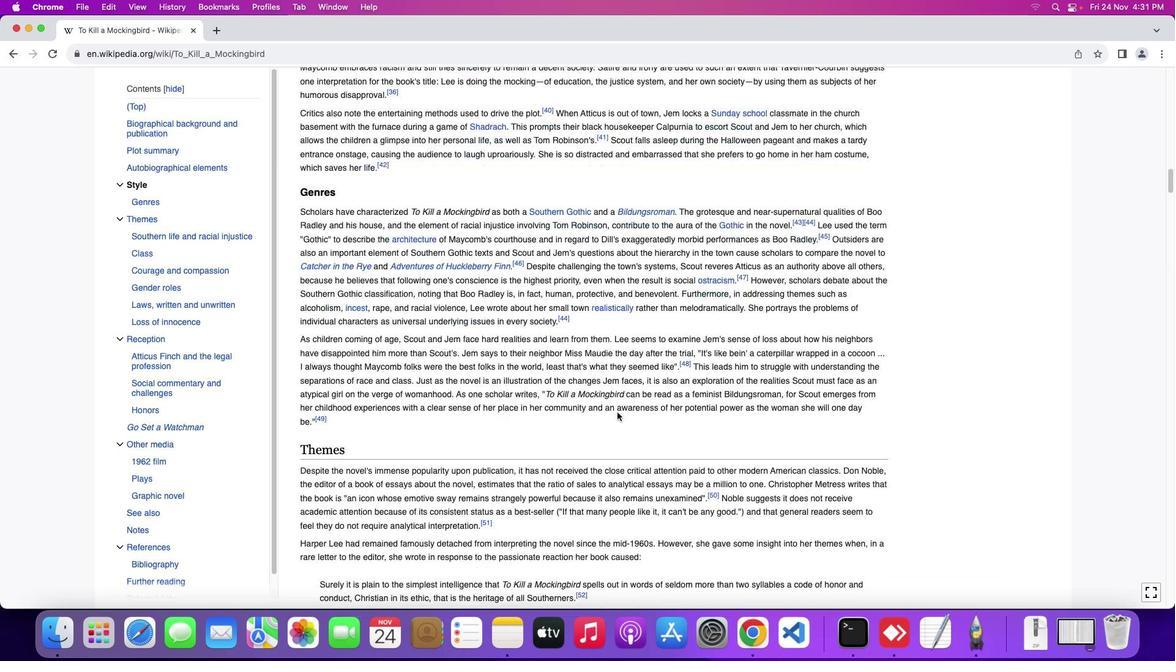 
Action: Mouse scrolled (617, 412) with delta (0, 0)
Screenshot: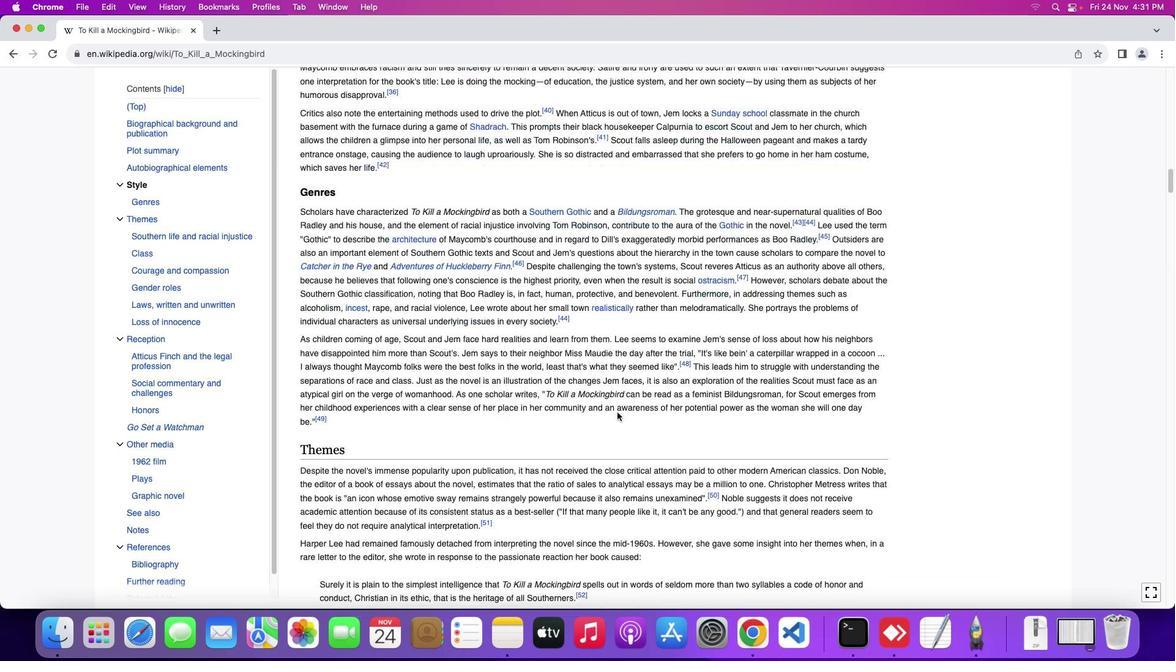 
Action: Mouse moved to (616, 412)
Screenshot: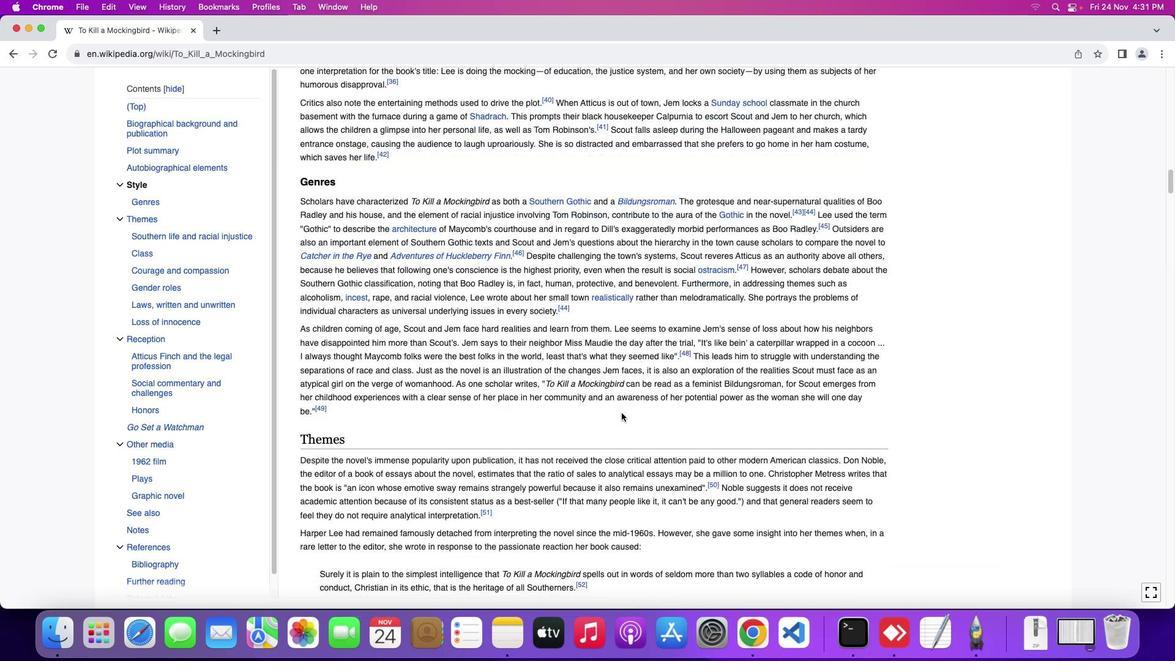 
Action: Mouse scrolled (616, 412) with delta (0, -1)
Screenshot: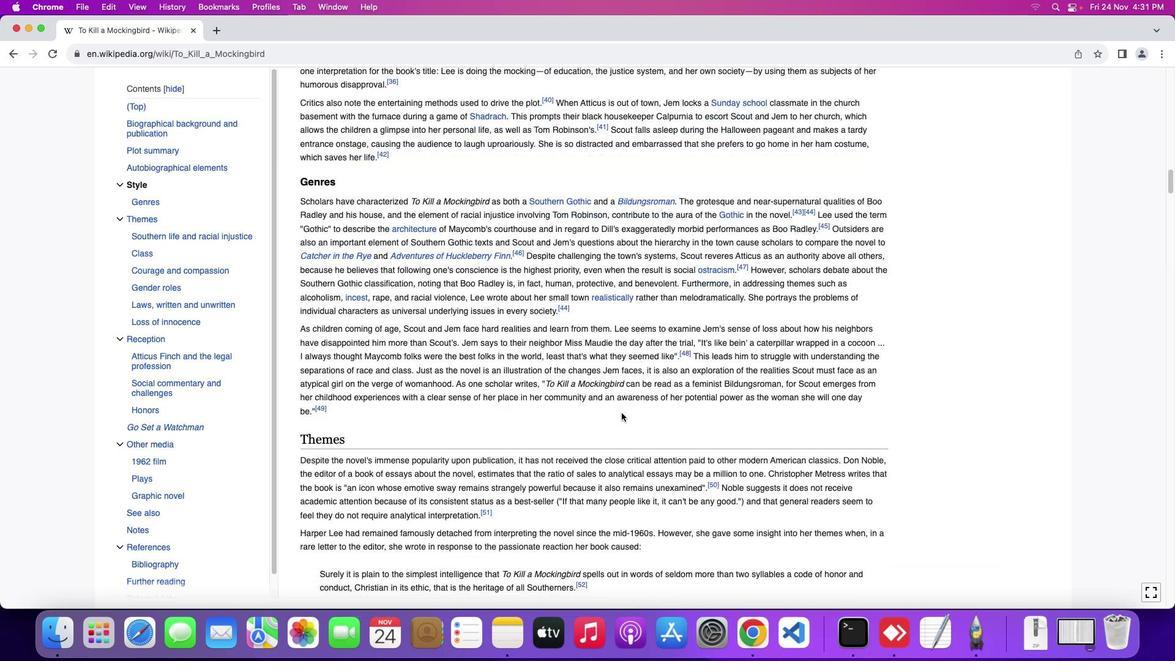
Action: Mouse moved to (814, 439)
Screenshot: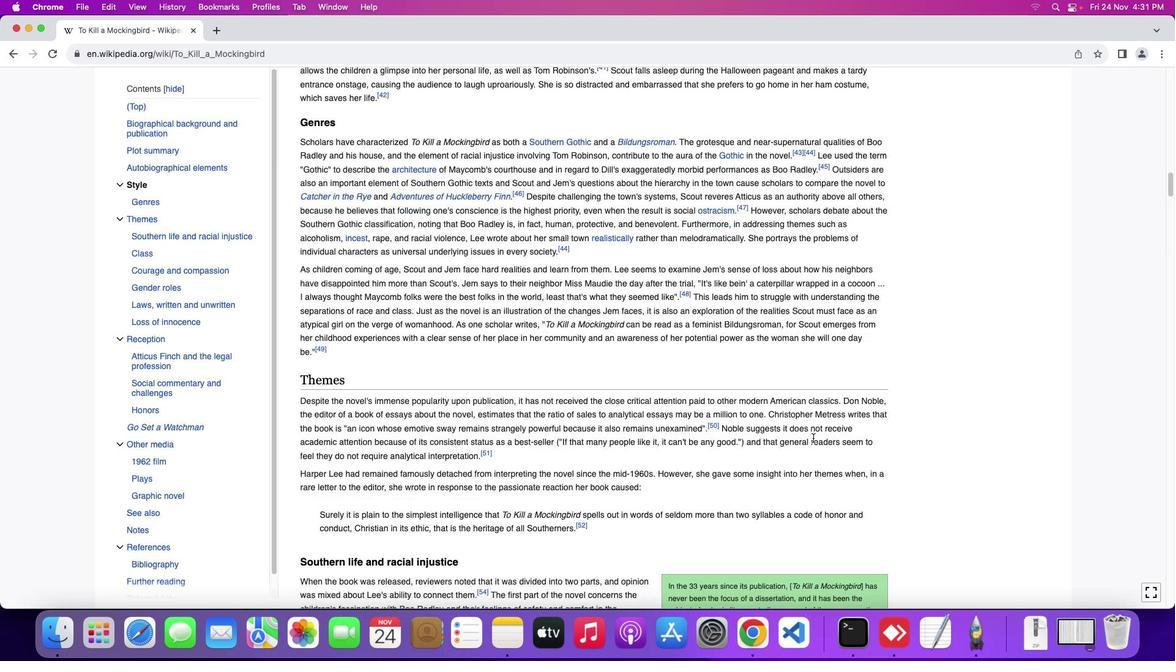 
Action: Mouse scrolled (814, 439) with delta (0, 0)
Screenshot: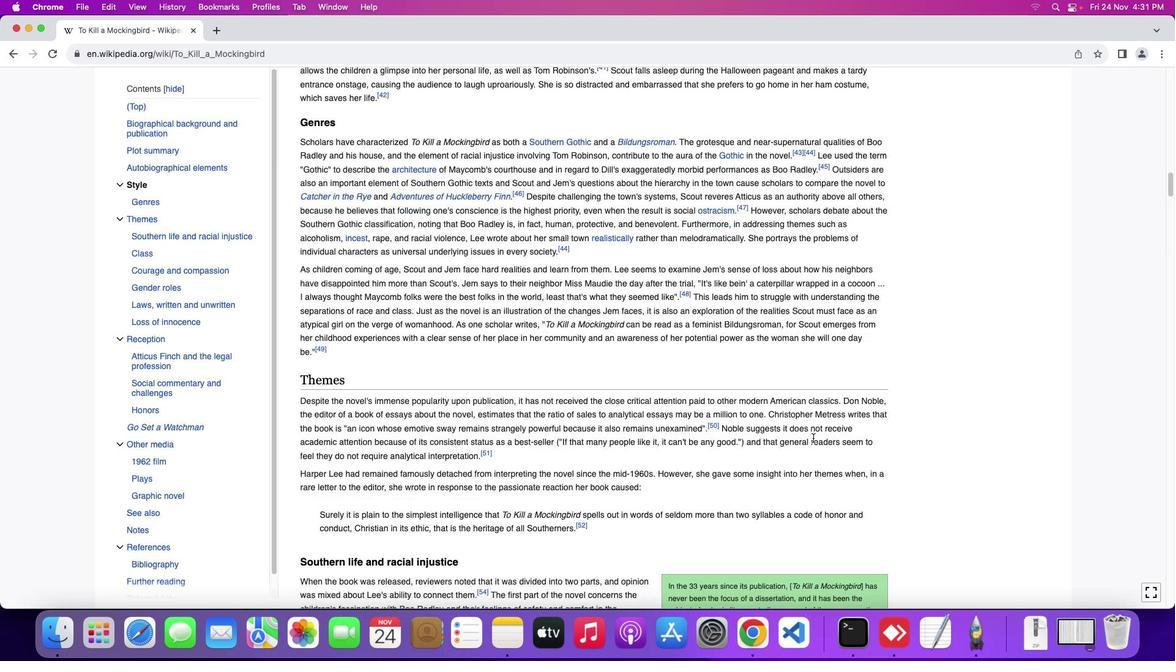 
Action: Mouse scrolled (814, 439) with delta (0, 0)
Screenshot: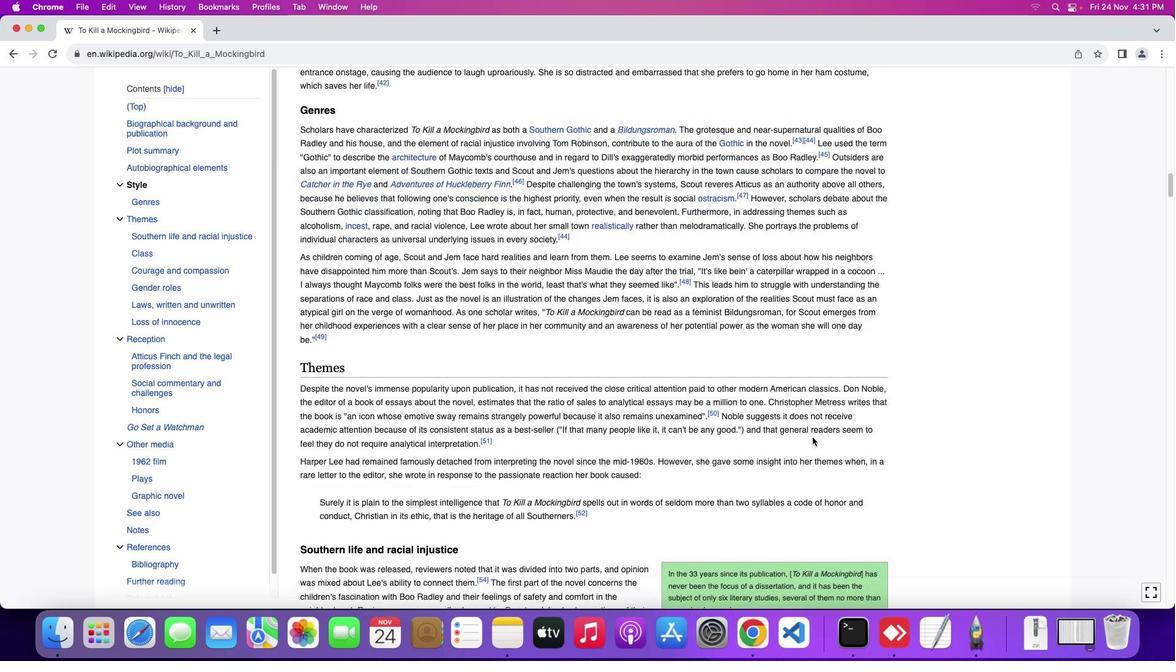
Action: Mouse scrolled (814, 439) with delta (0, -1)
Screenshot: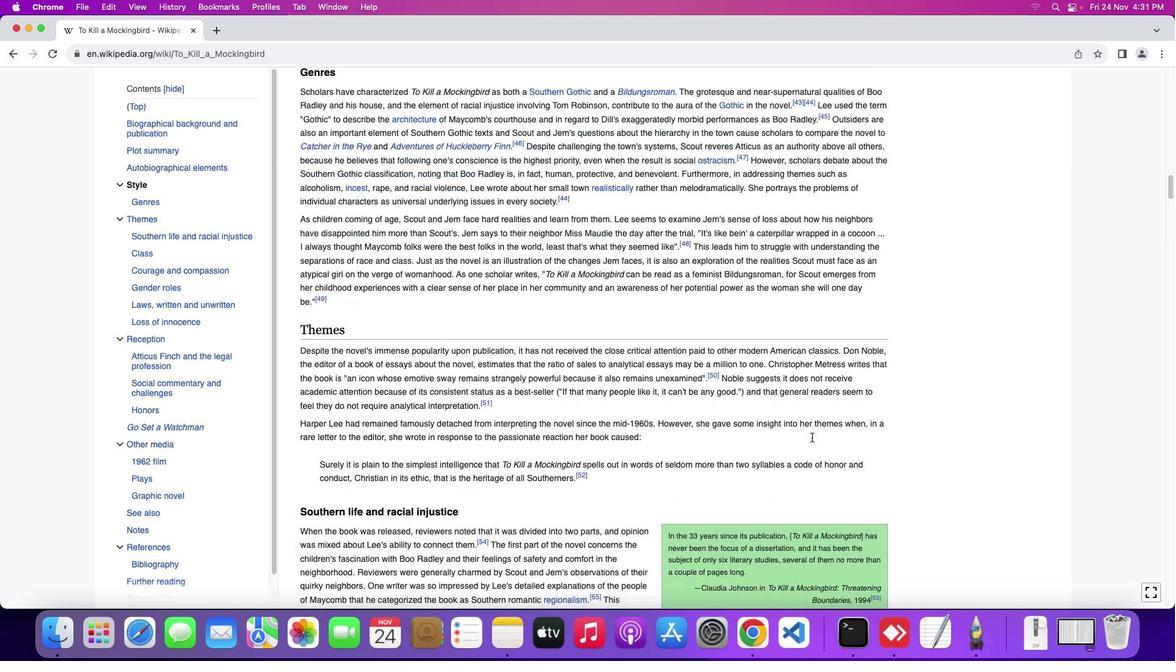 
Action: Mouse moved to (793, 438)
Screenshot: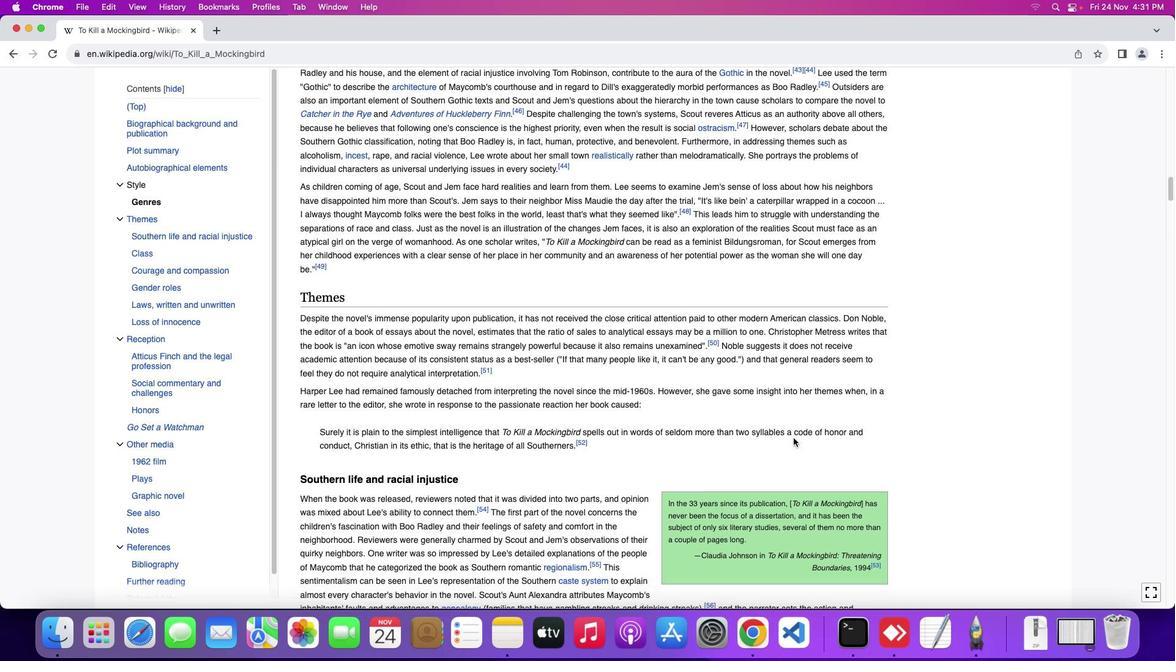 
Action: Mouse scrolled (793, 438) with delta (0, 0)
Screenshot: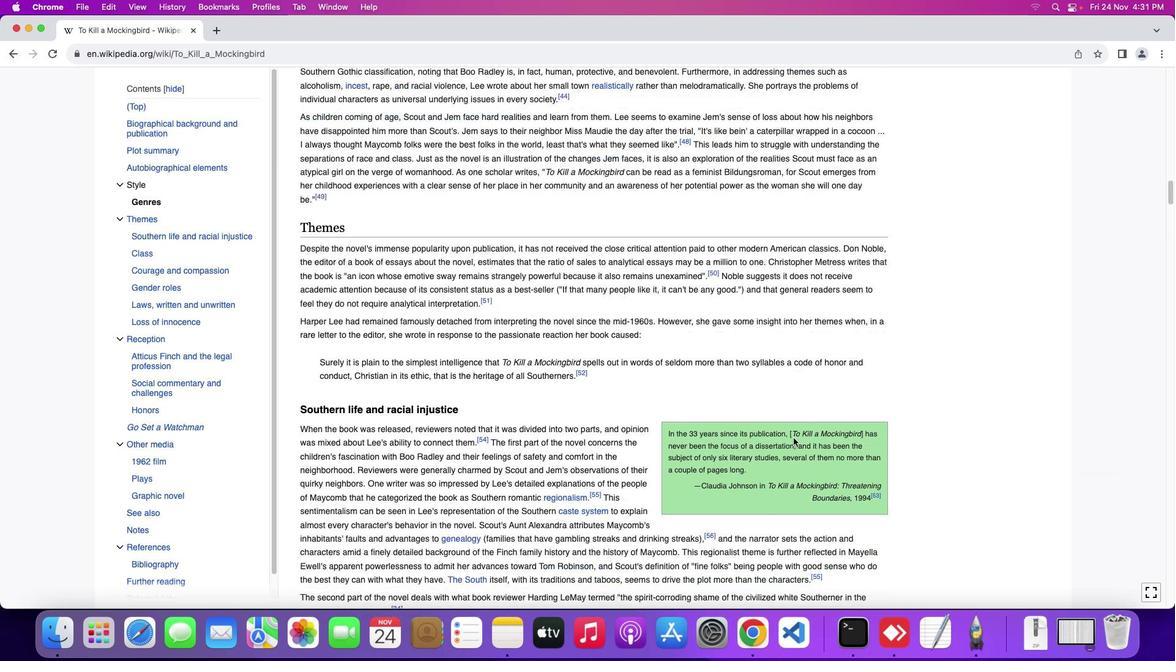 
Action: Mouse scrolled (793, 438) with delta (0, 0)
Screenshot: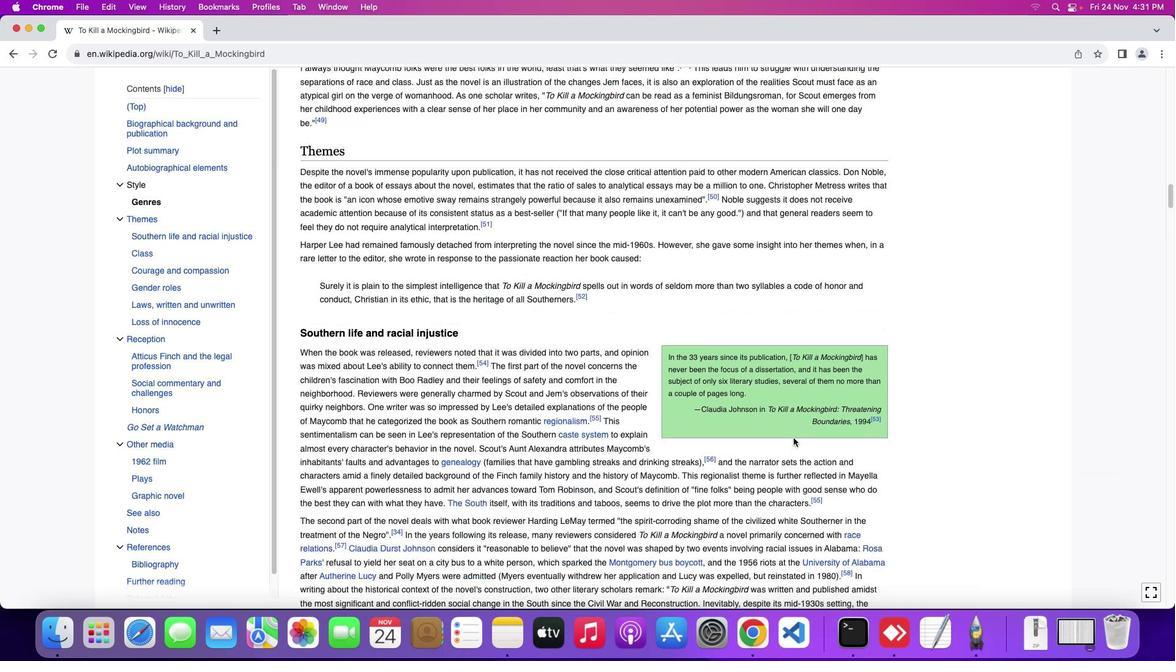 
Action: Mouse scrolled (793, 438) with delta (0, -1)
Screenshot: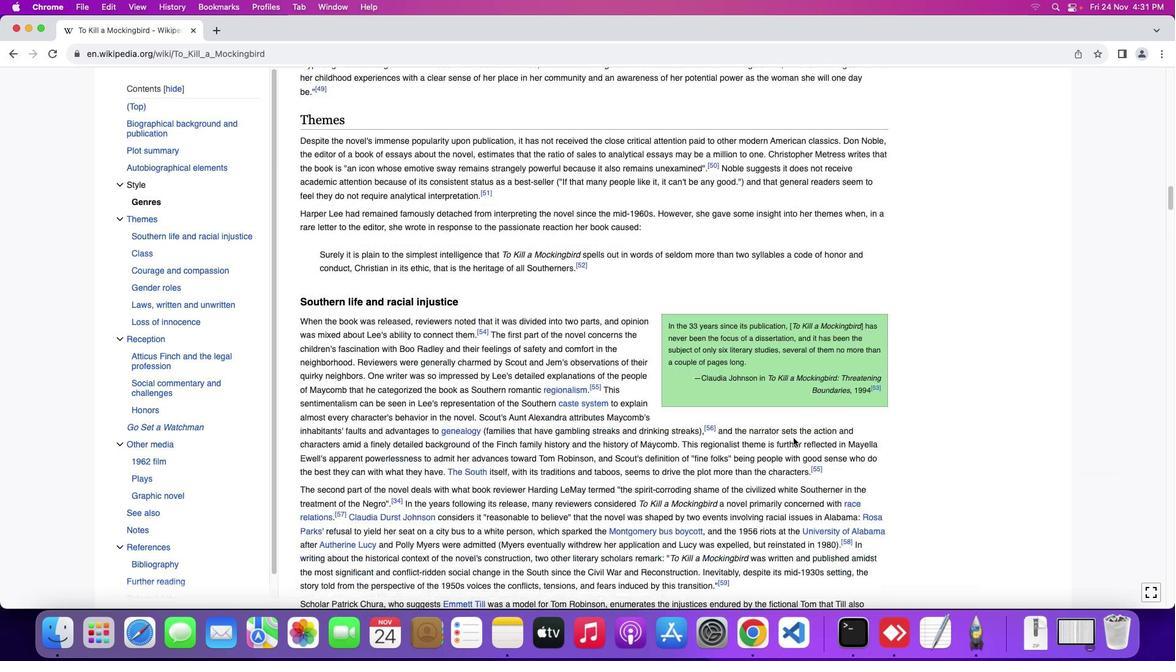 
Action: Mouse scrolled (793, 438) with delta (0, -2)
Screenshot: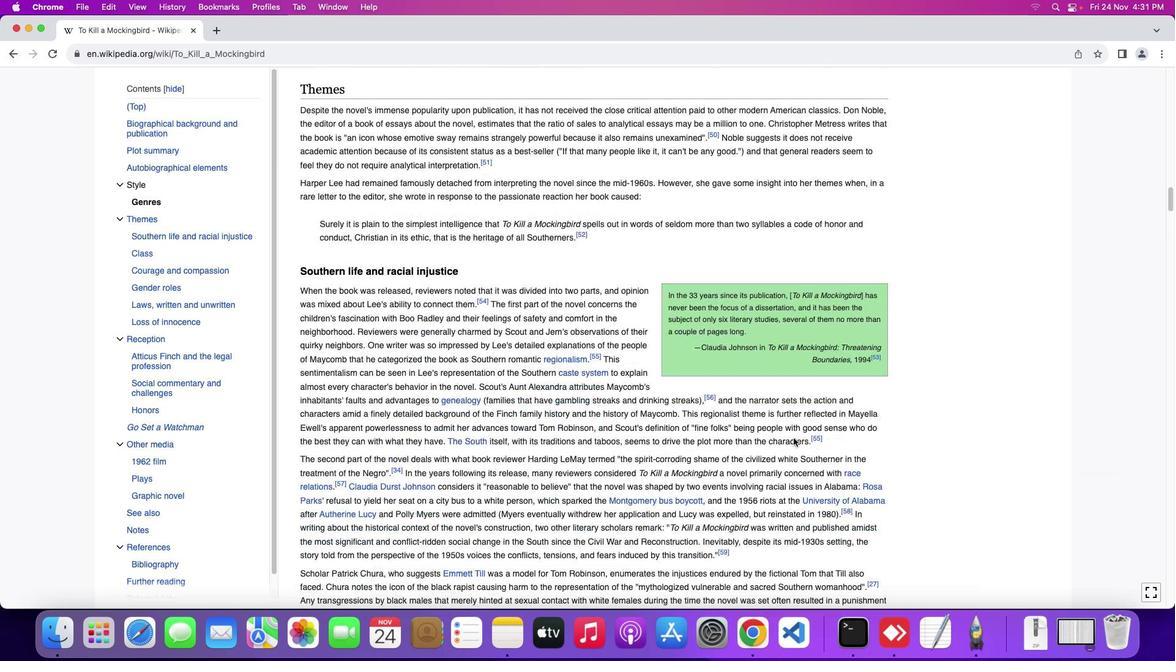 
Action: Mouse moved to (632, 419)
Screenshot: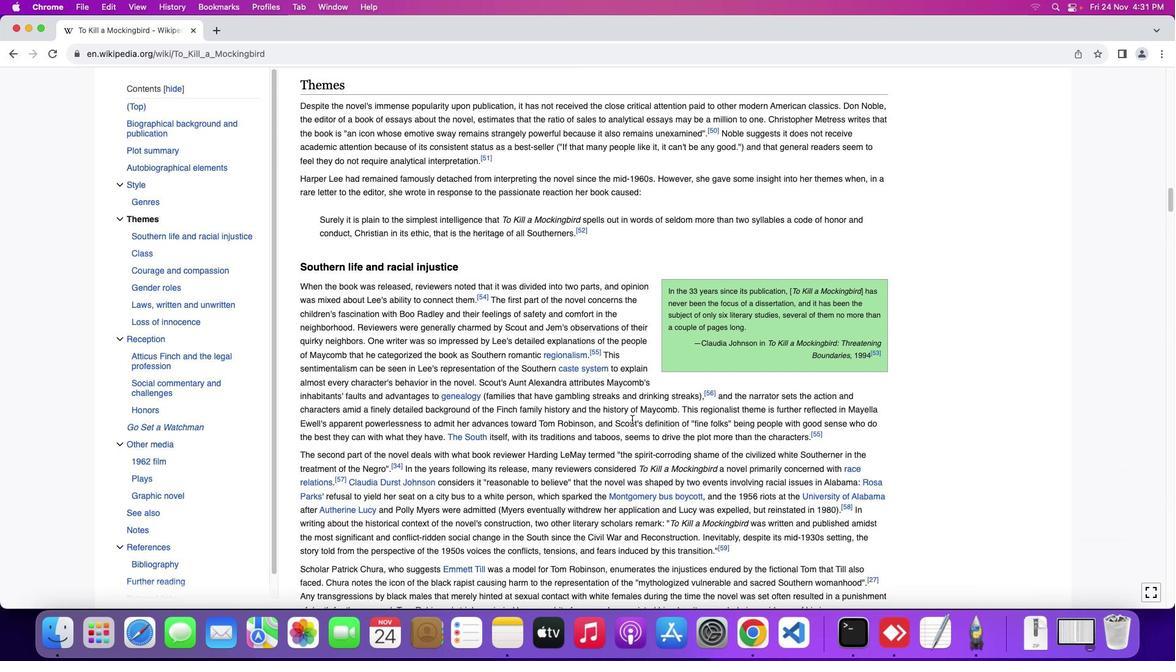 
Action: Mouse scrolled (632, 419) with delta (0, 0)
Screenshot: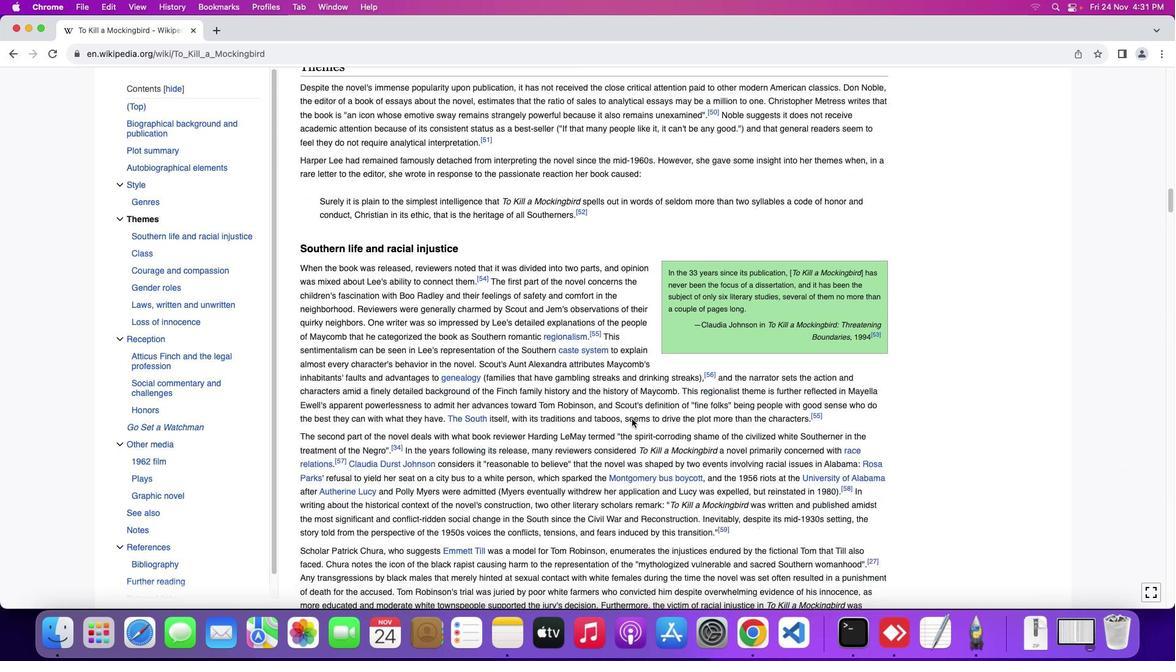 
Action: Mouse moved to (631, 419)
Screenshot: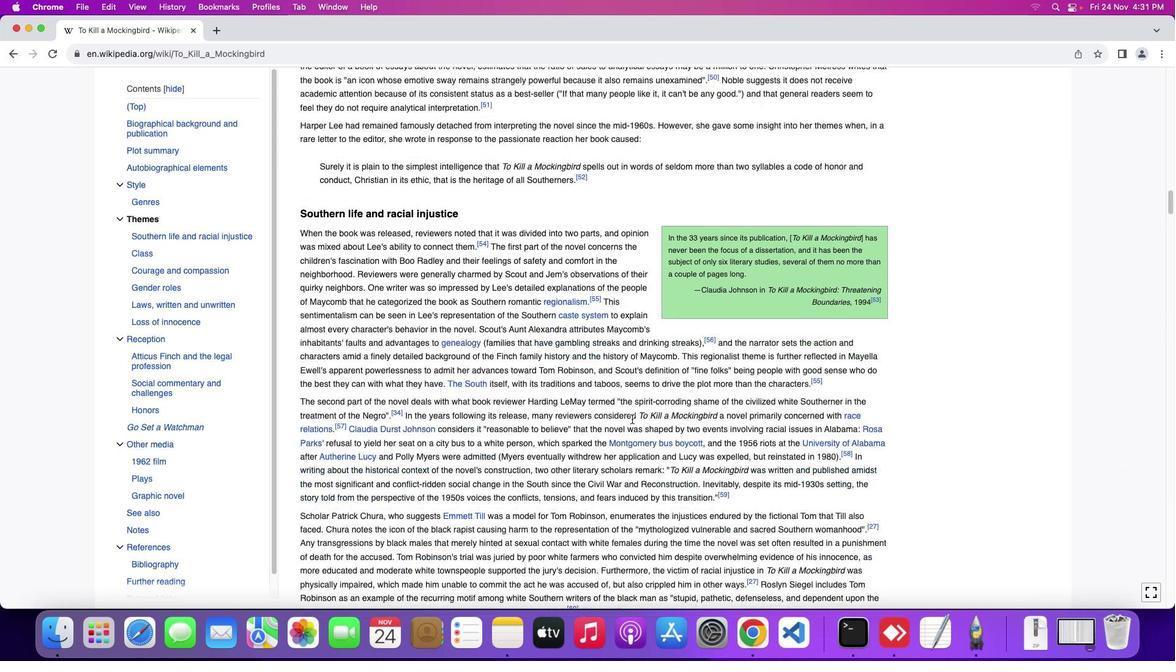 
Action: Mouse scrolled (631, 419) with delta (0, 0)
Screenshot: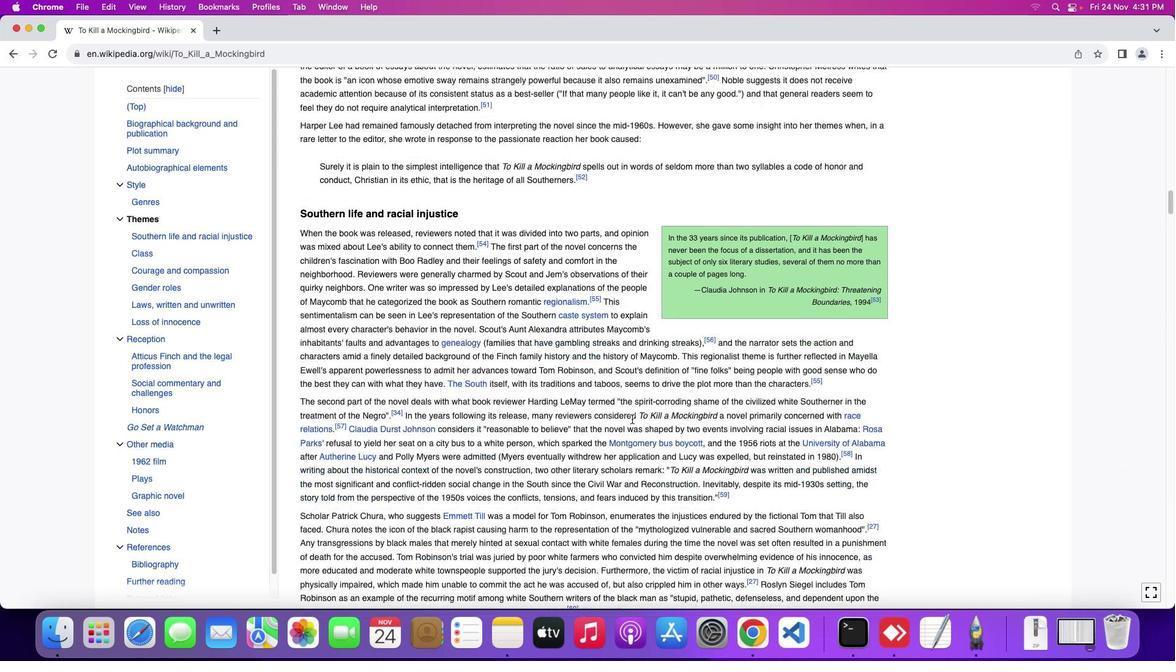 
Action: Mouse moved to (631, 419)
Screenshot: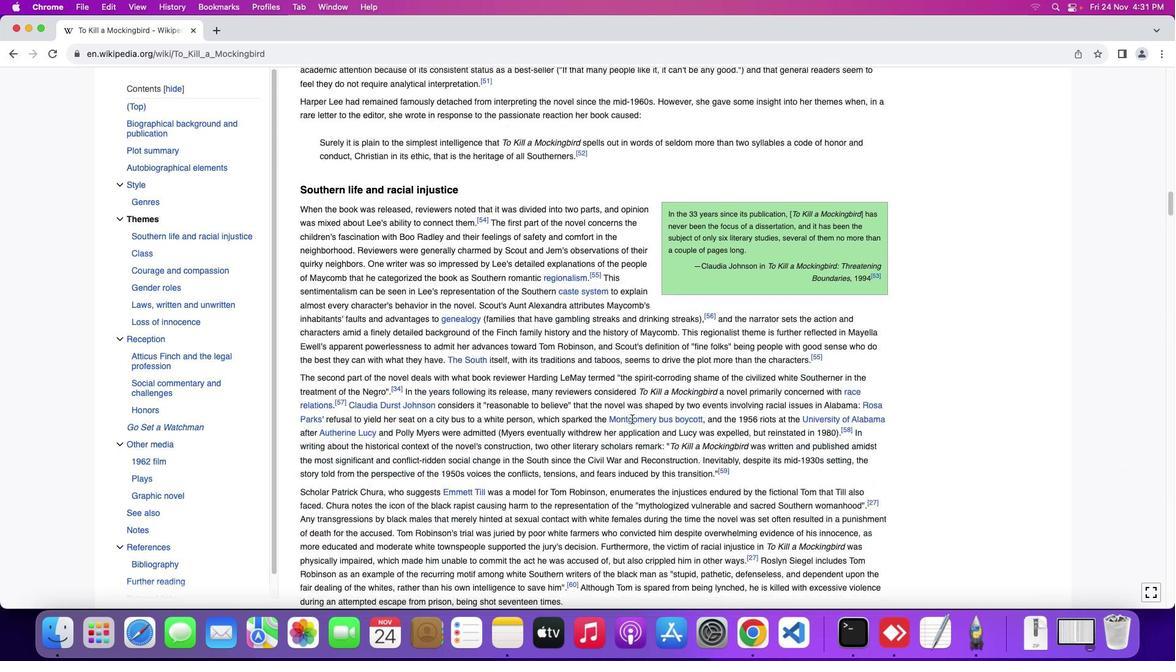 
Action: Mouse scrolled (631, 419) with delta (0, -1)
Screenshot: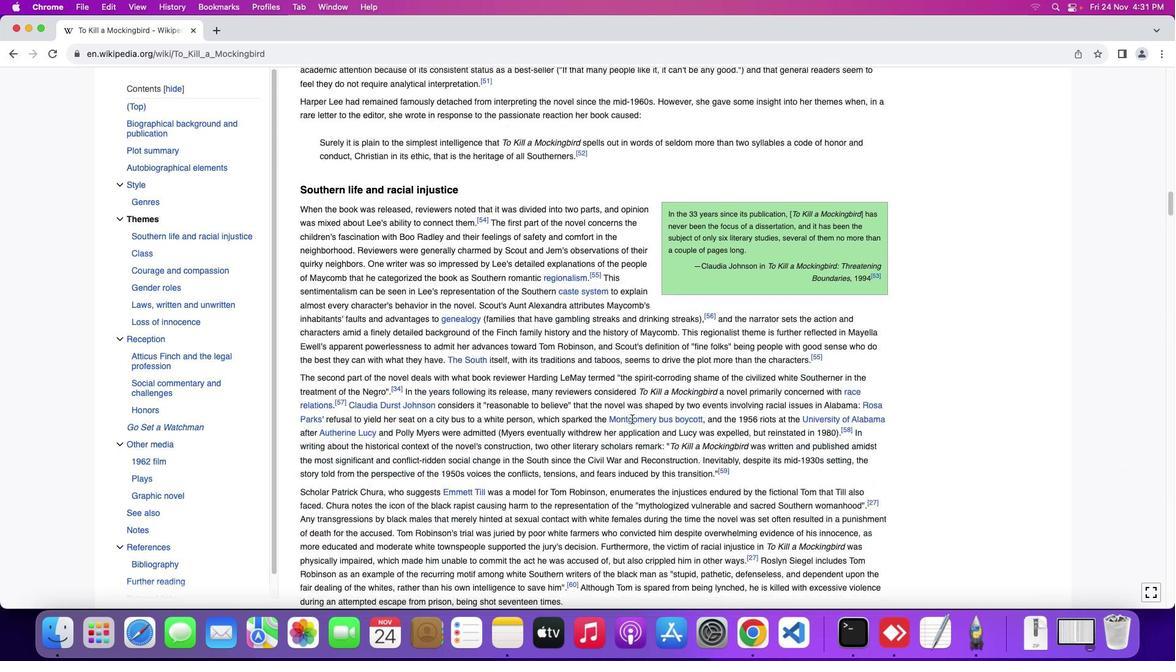 
Action: Mouse moved to (631, 419)
Screenshot: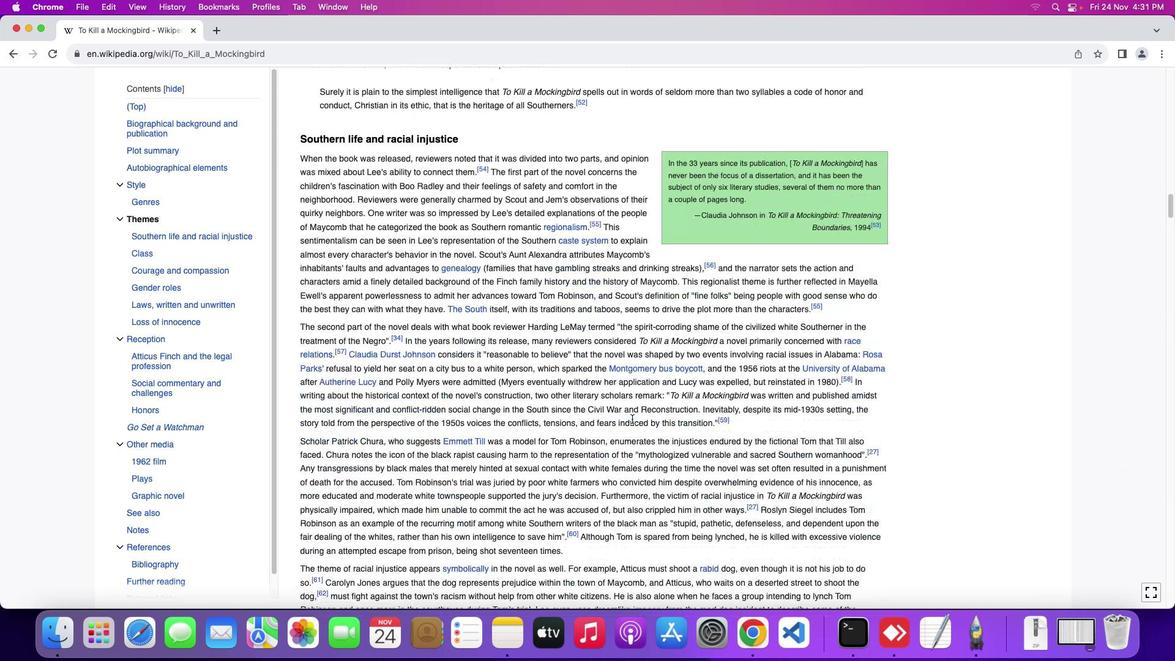 
Action: Mouse scrolled (631, 419) with delta (0, -1)
Screenshot: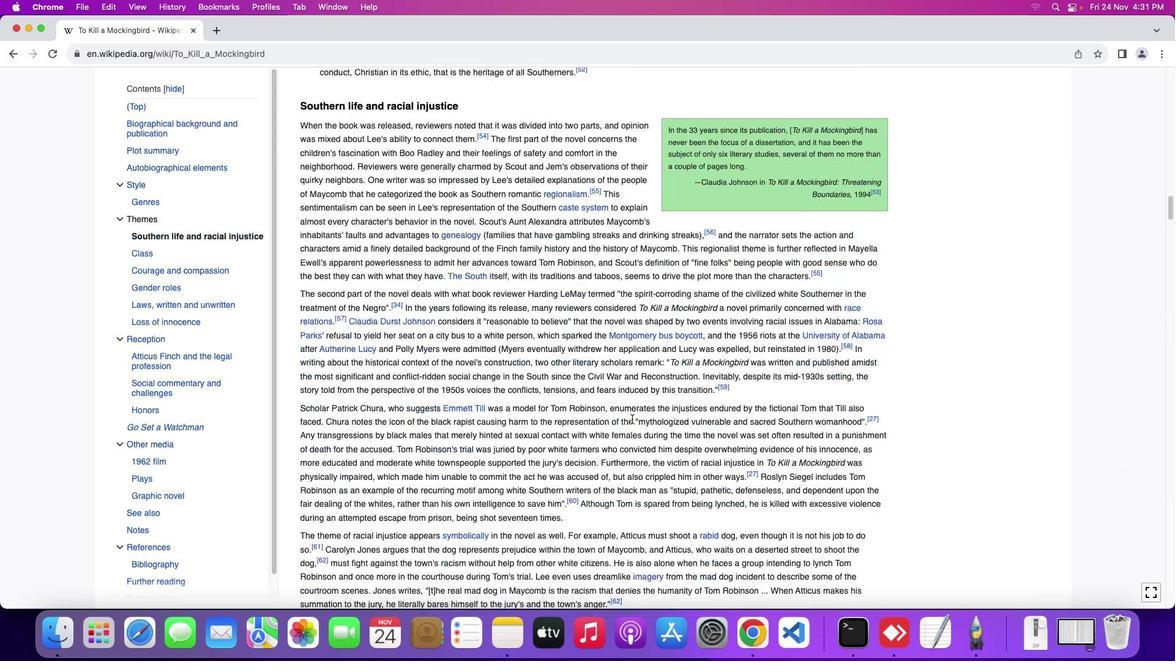 
Action: Mouse moved to (633, 422)
Screenshot: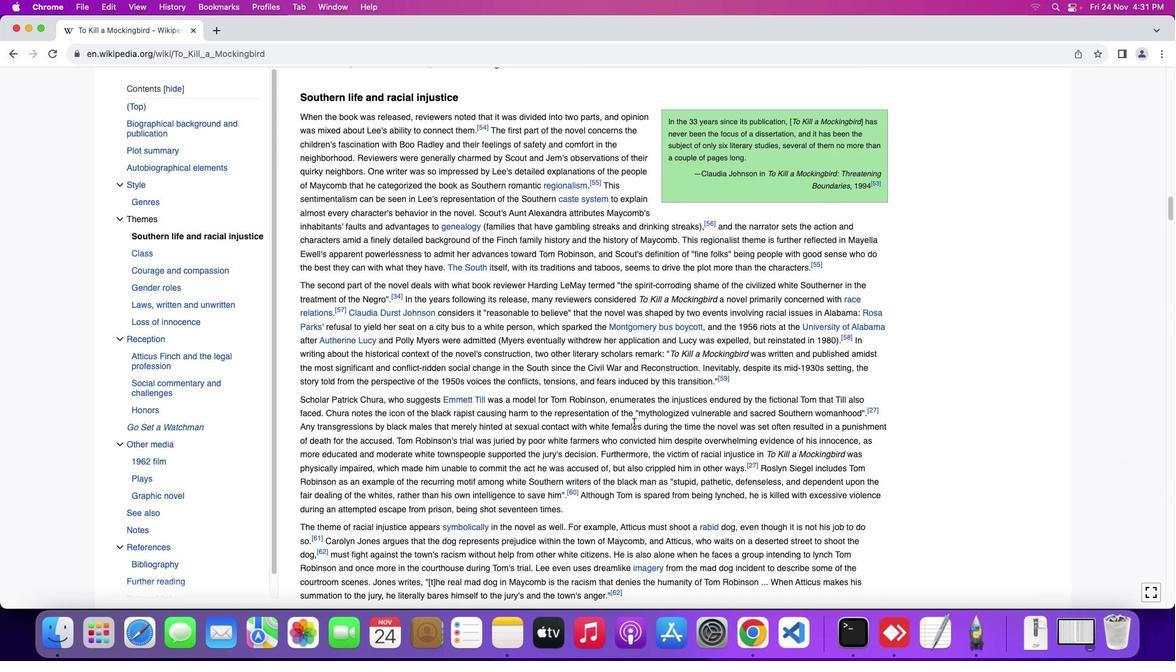 
Action: Mouse scrolled (633, 422) with delta (0, 0)
Screenshot: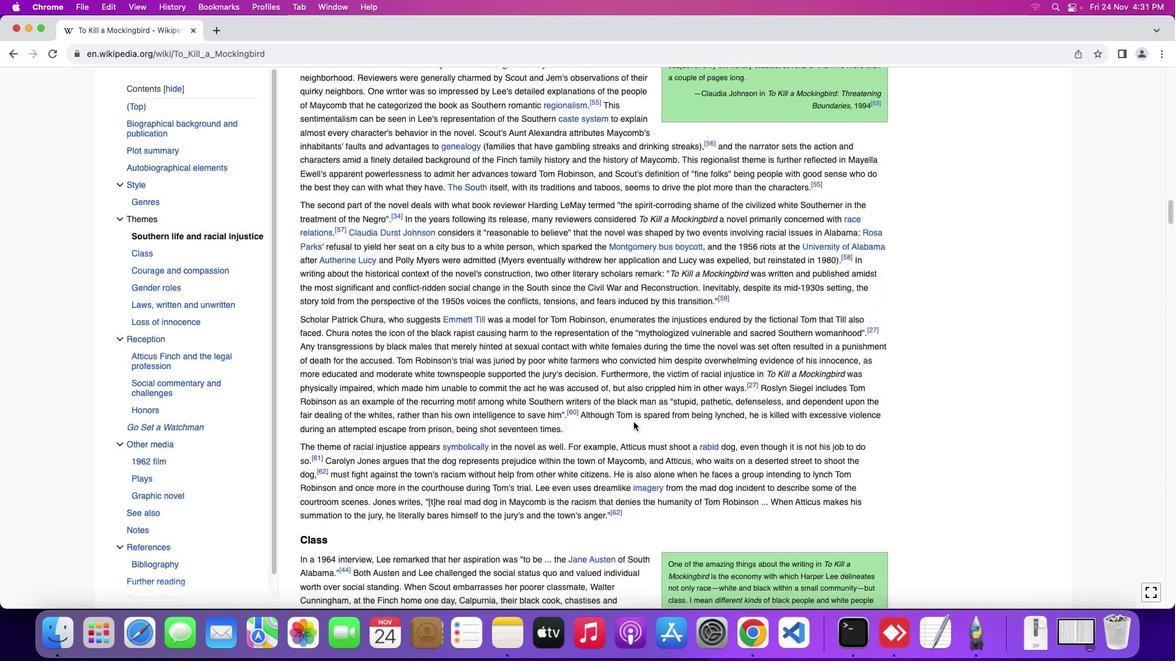 
Action: Mouse moved to (633, 422)
Screenshot: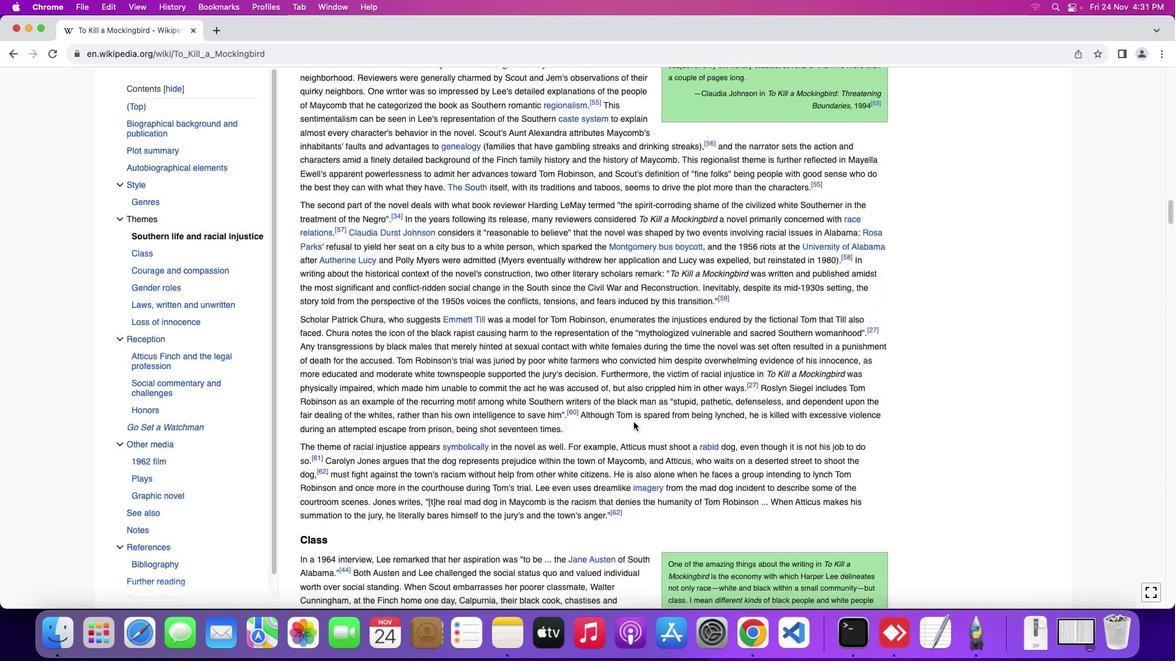 
Action: Mouse scrolled (633, 422) with delta (0, 0)
Screenshot: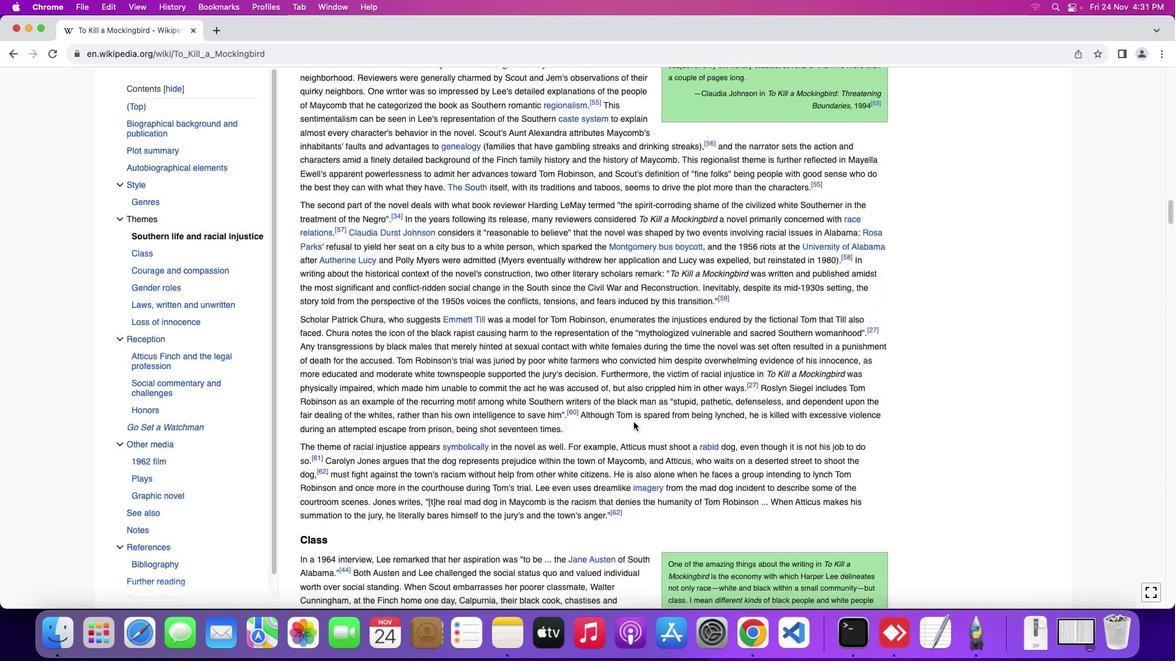 
Action: Mouse moved to (633, 422)
Screenshot: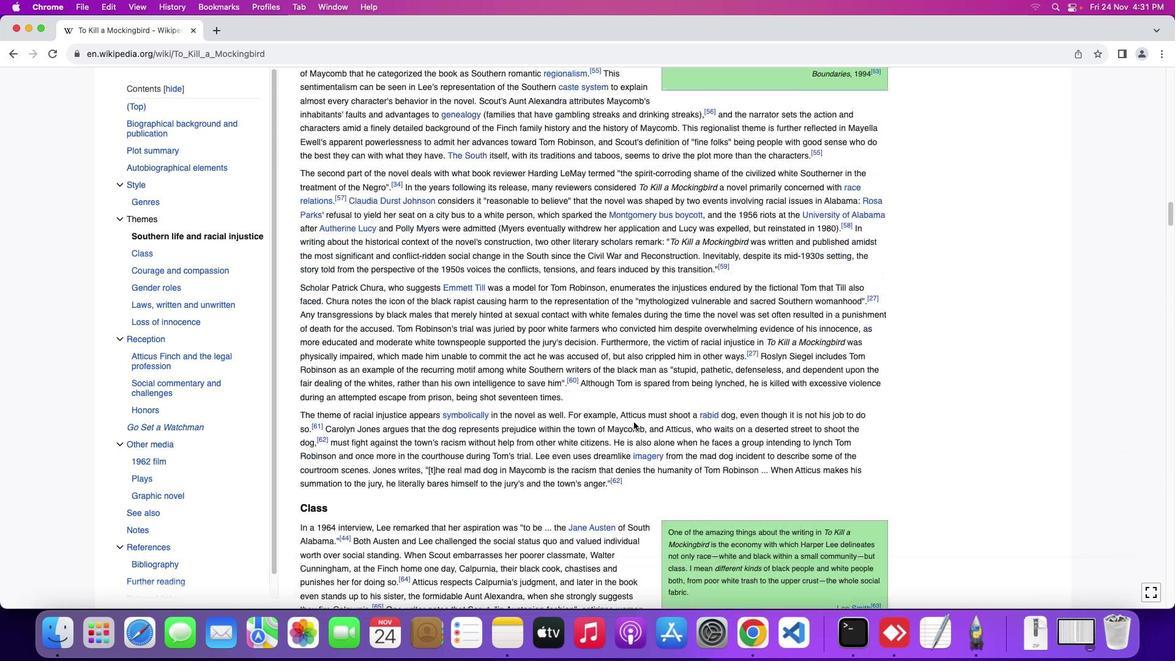 
Action: Mouse scrolled (633, 422) with delta (0, -1)
Screenshot: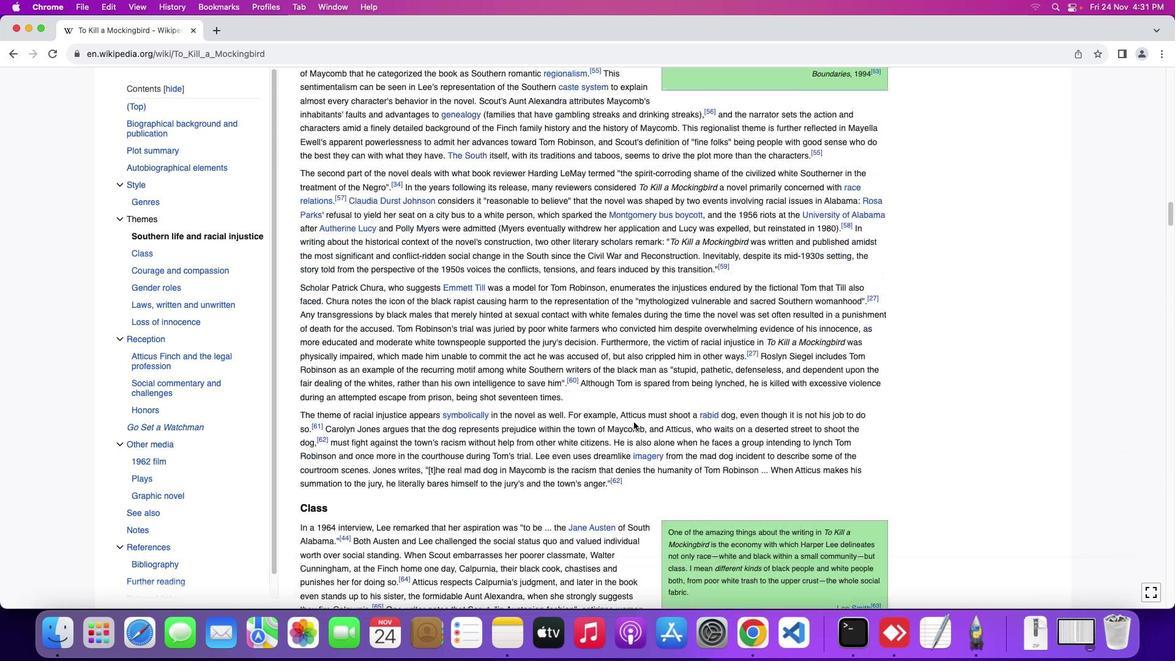 
Action: Mouse moved to (634, 422)
Screenshot: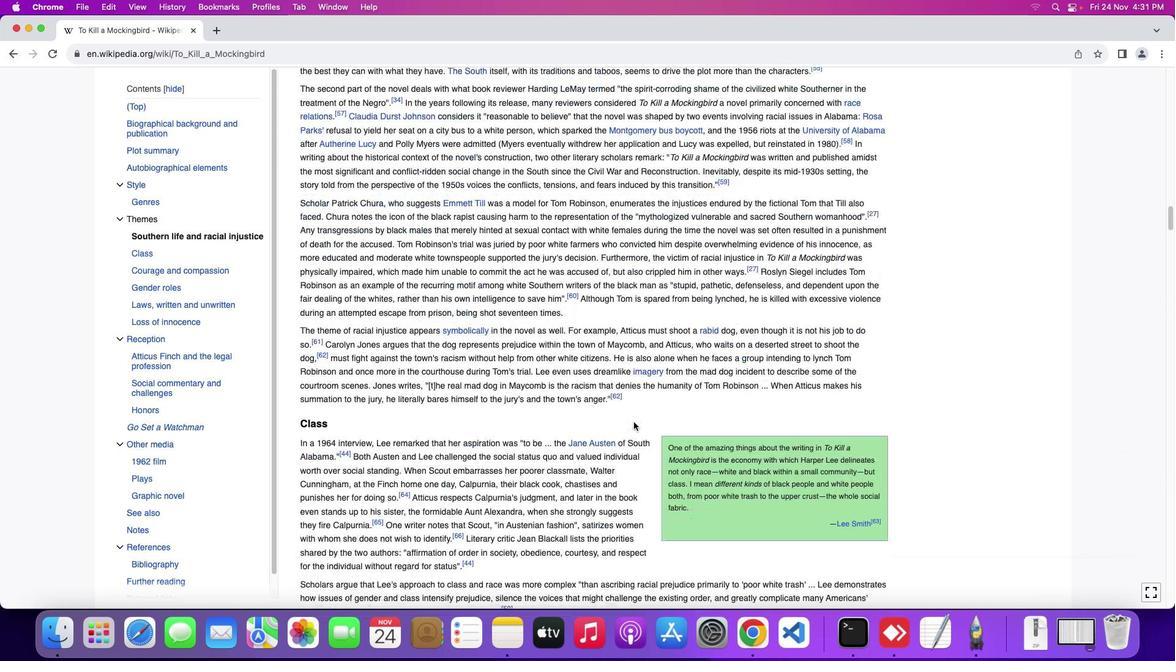 
Action: Mouse scrolled (634, 422) with delta (0, -2)
Screenshot: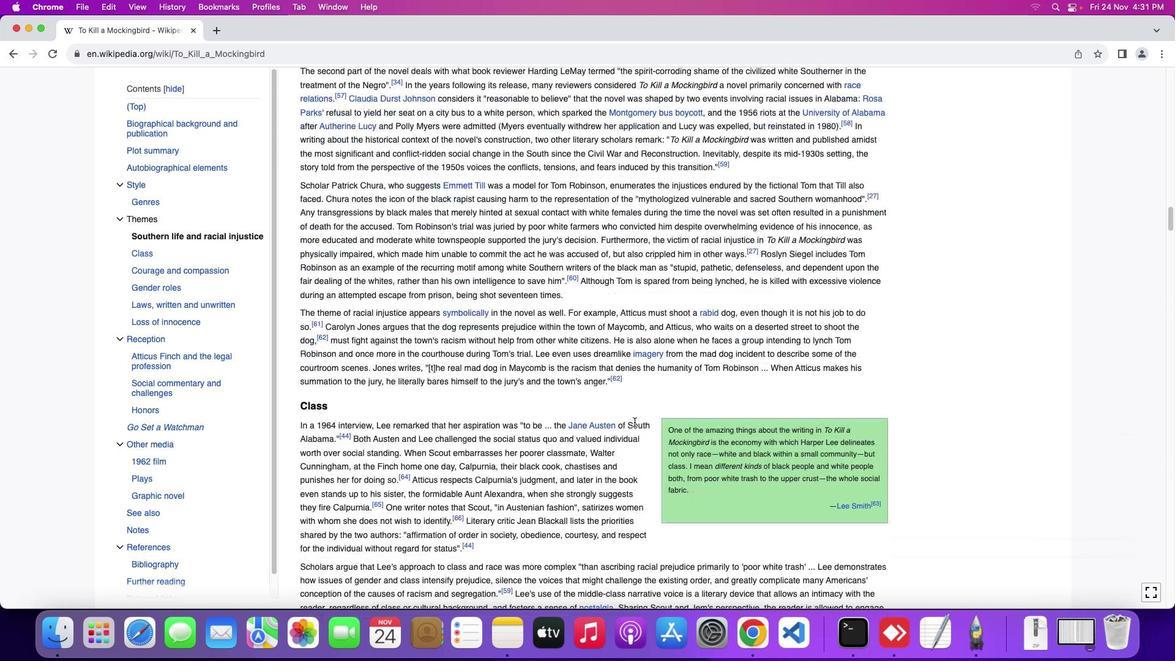 
Action: Mouse moved to (635, 427)
Screenshot: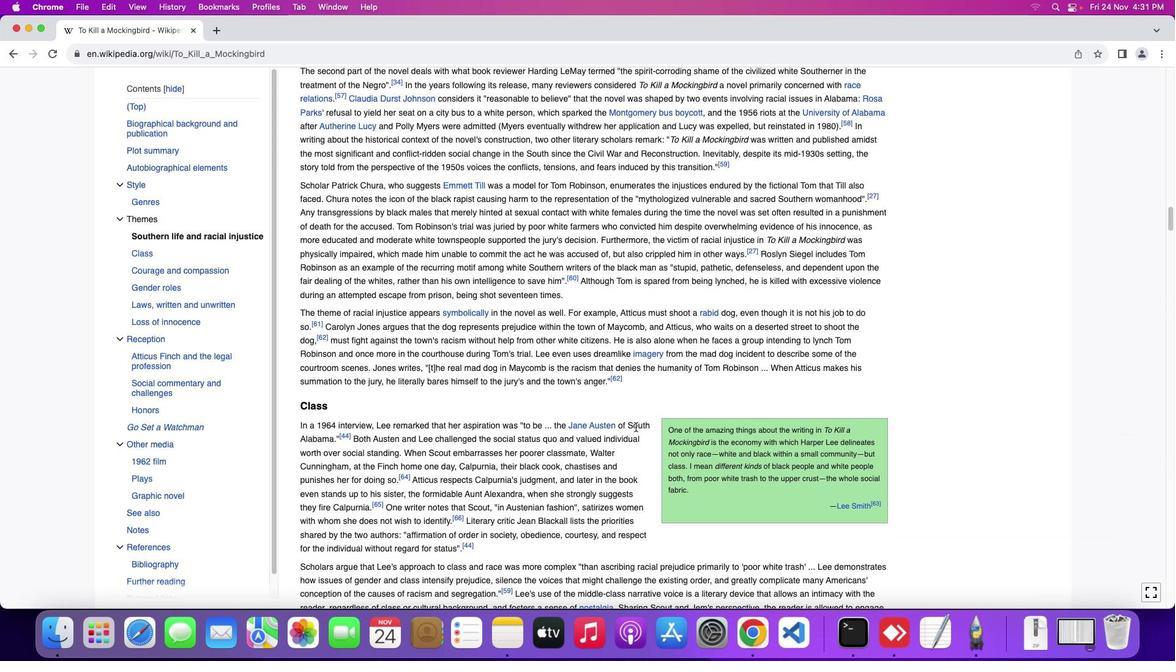 
Action: Mouse scrolled (635, 427) with delta (0, 0)
Screenshot: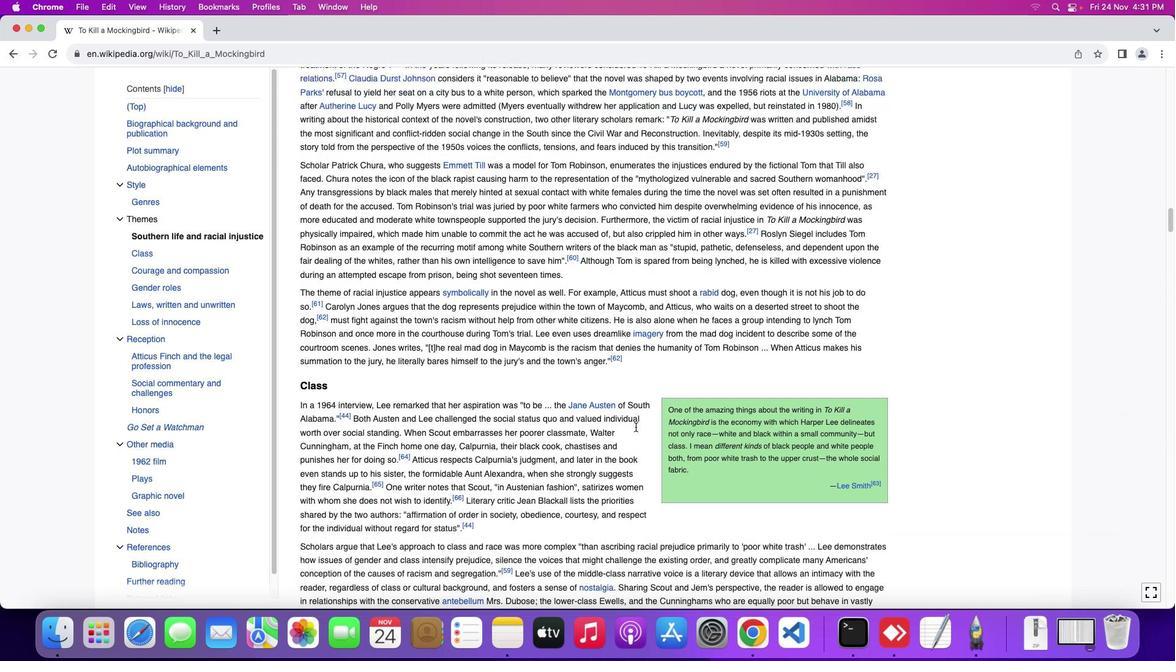 
Action: Mouse scrolled (635, 427) with delta (0, 0)
Screenshot: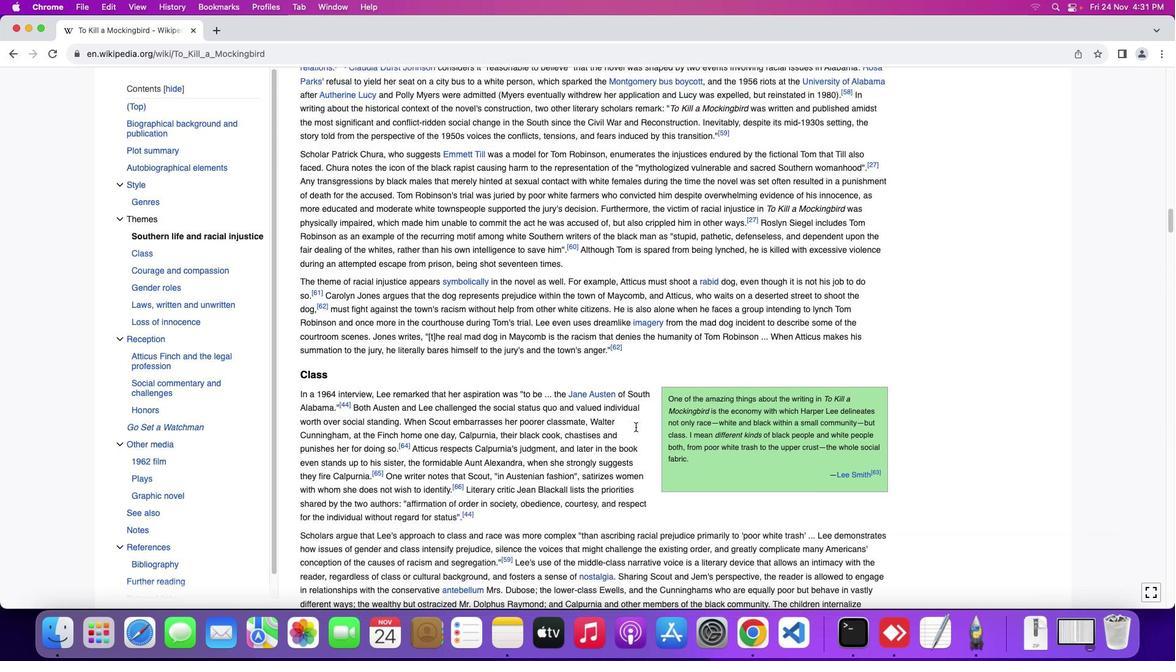 
Action: Mouse scrolled (635, 427) with delta (0, -1)
Screenshot: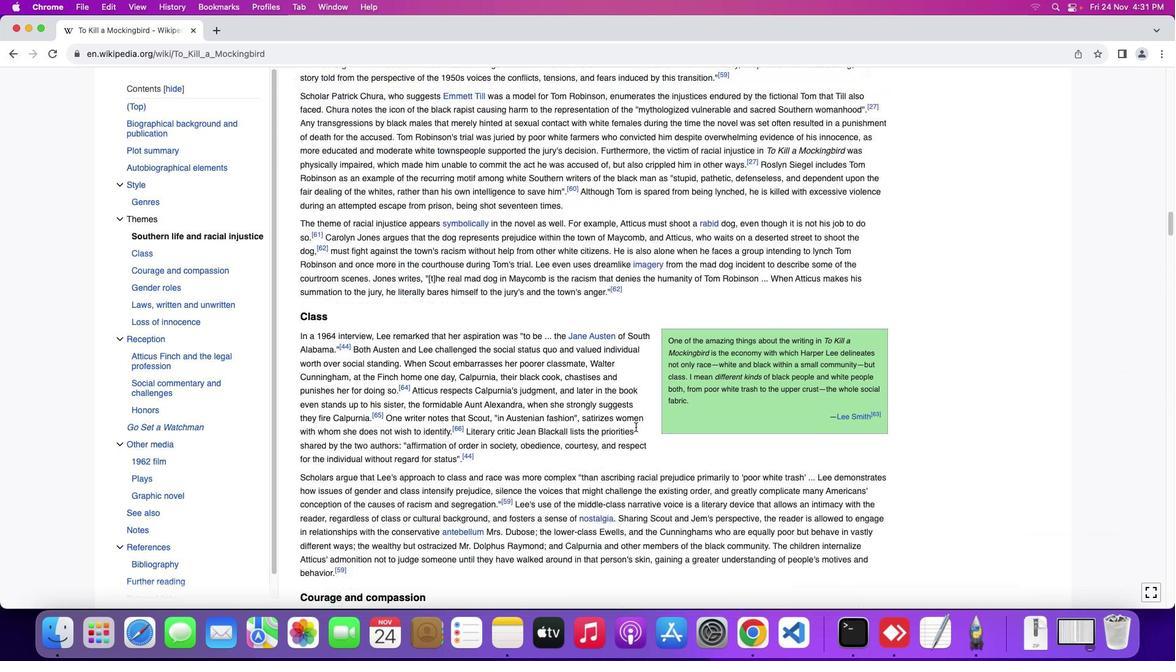 
Action: Mouse moved to (618, 430)
Screenshot: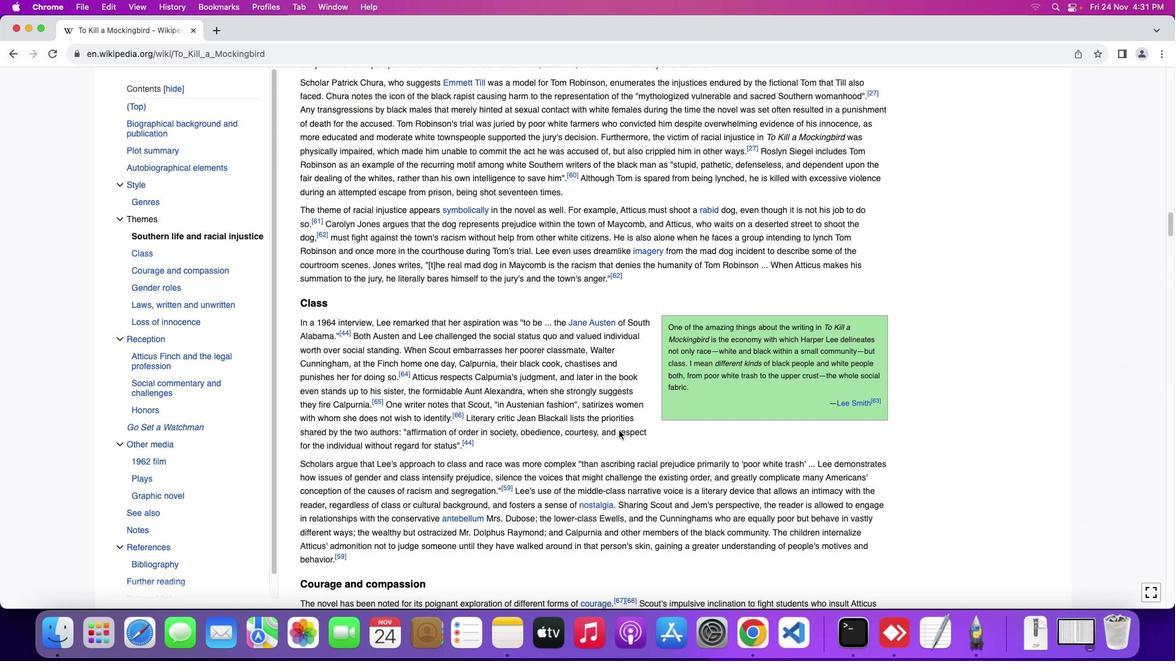 
Action: Mouse scrolled (618, 430) with delta (0, 0)
Screenshot: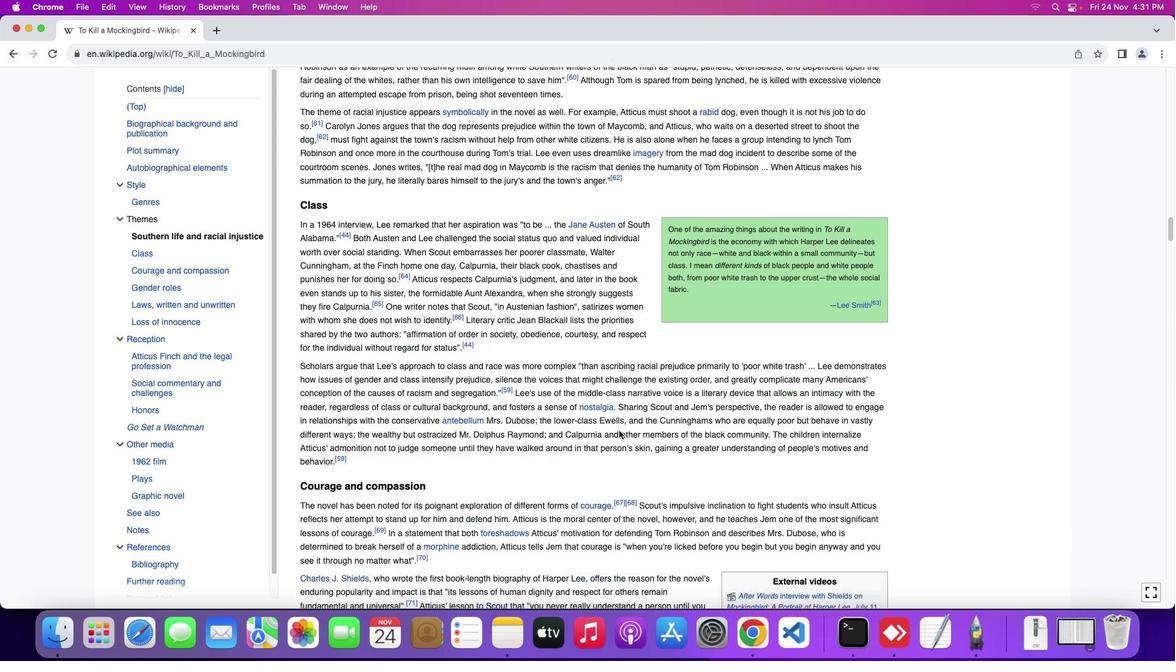 
Action: Mouse moved to (618, 430)
Screenshot: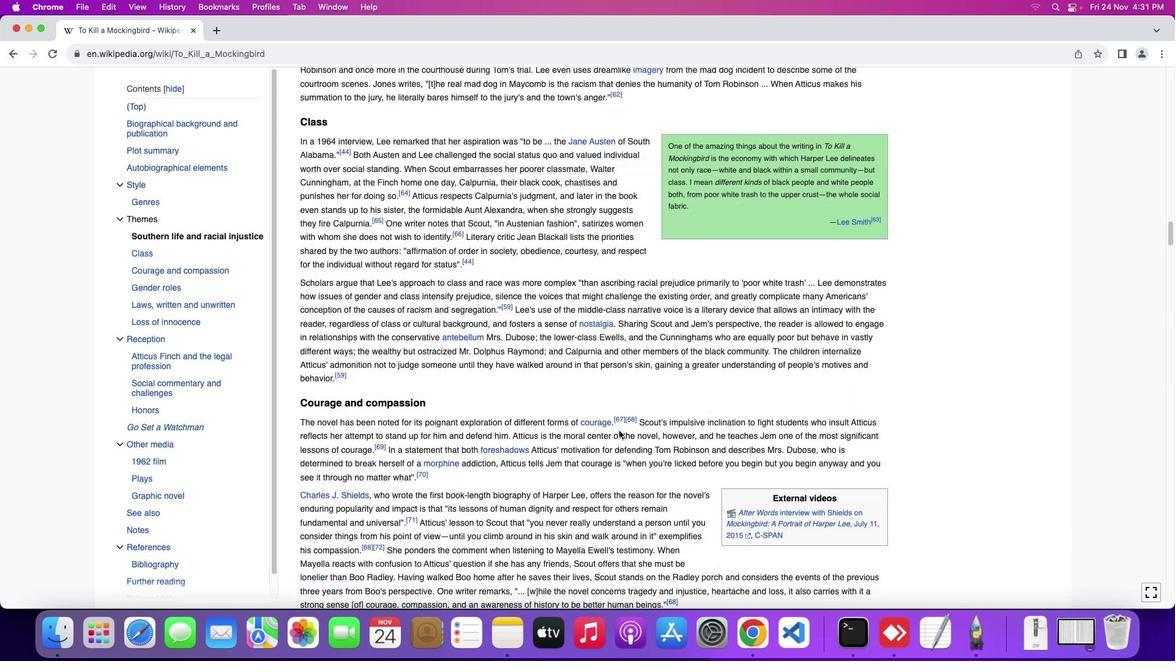 
Action: Mouse scrolled (618, 430) with delta (0, 0)
Screenshot: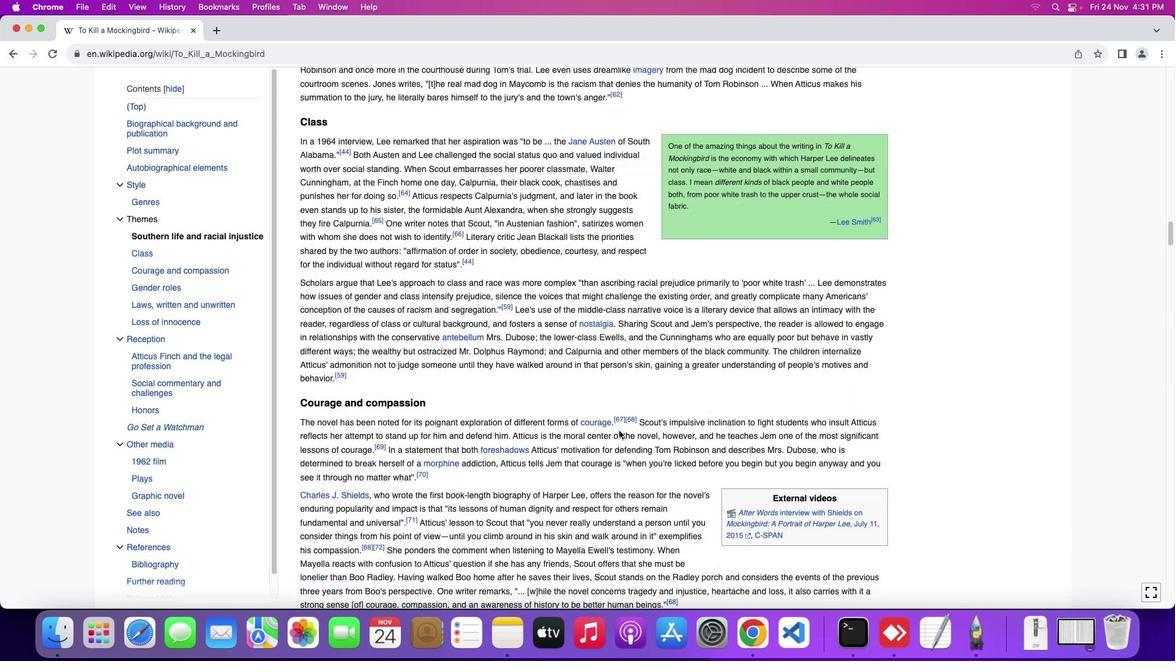 
Action: Mouse moved to (618, 430)
Screenshot: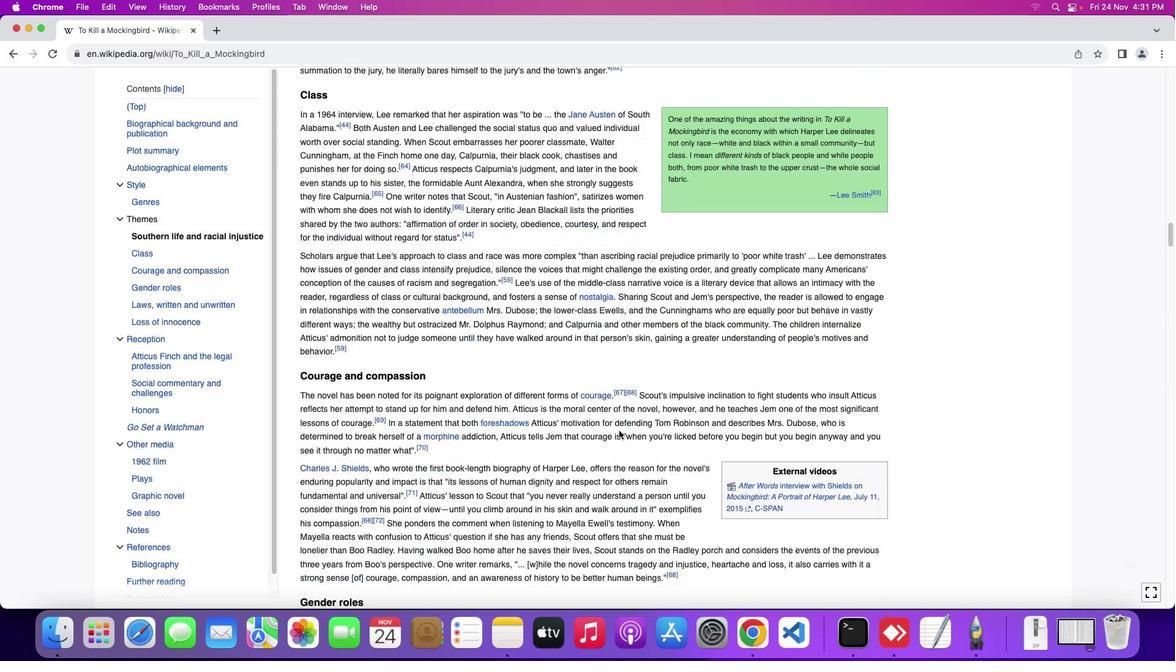 
Action: Mouse scrolled (618, 430) with delta (0, -1)
Screenshot: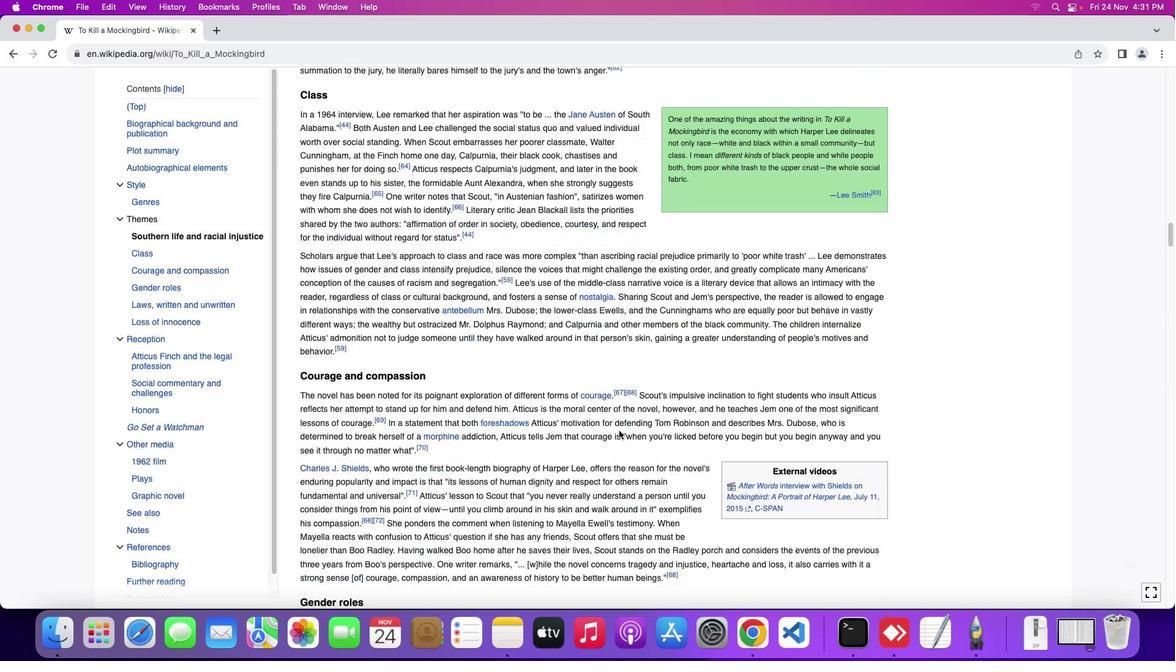 
Action: Mouse scrolled (618, 430) with delta (0, -2)
Screenshot: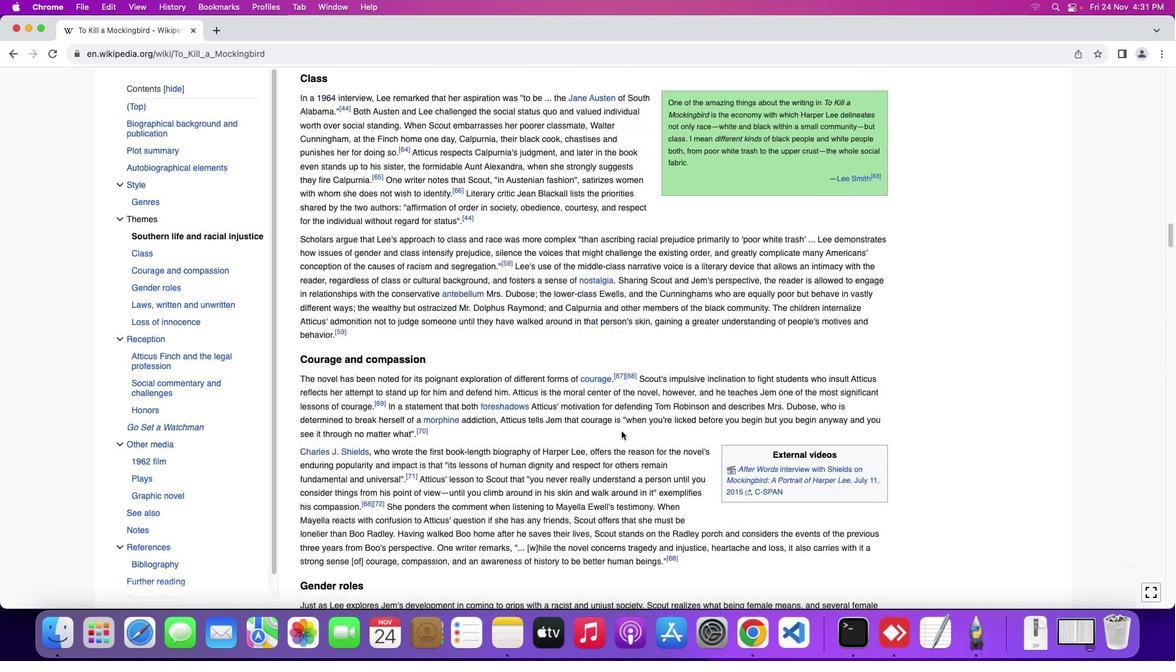 
Action: Mouse moved to (630, 440)
Screenshot: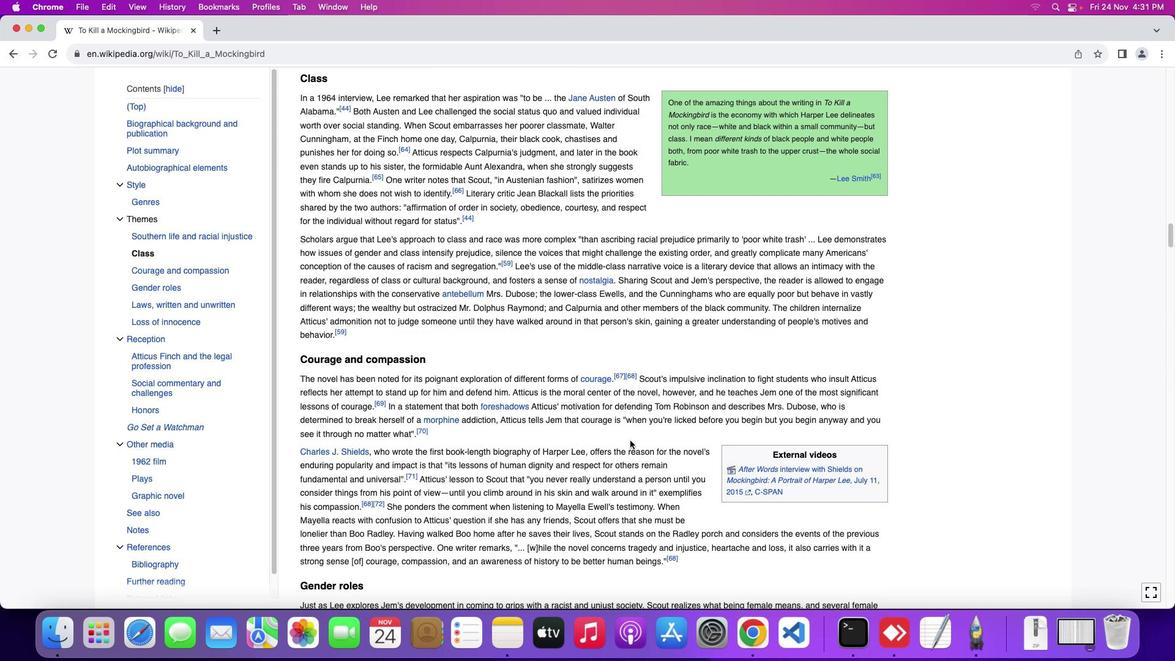
Action: Mouse scrolled (630, 440) with delta (0, 0)
Screenshot: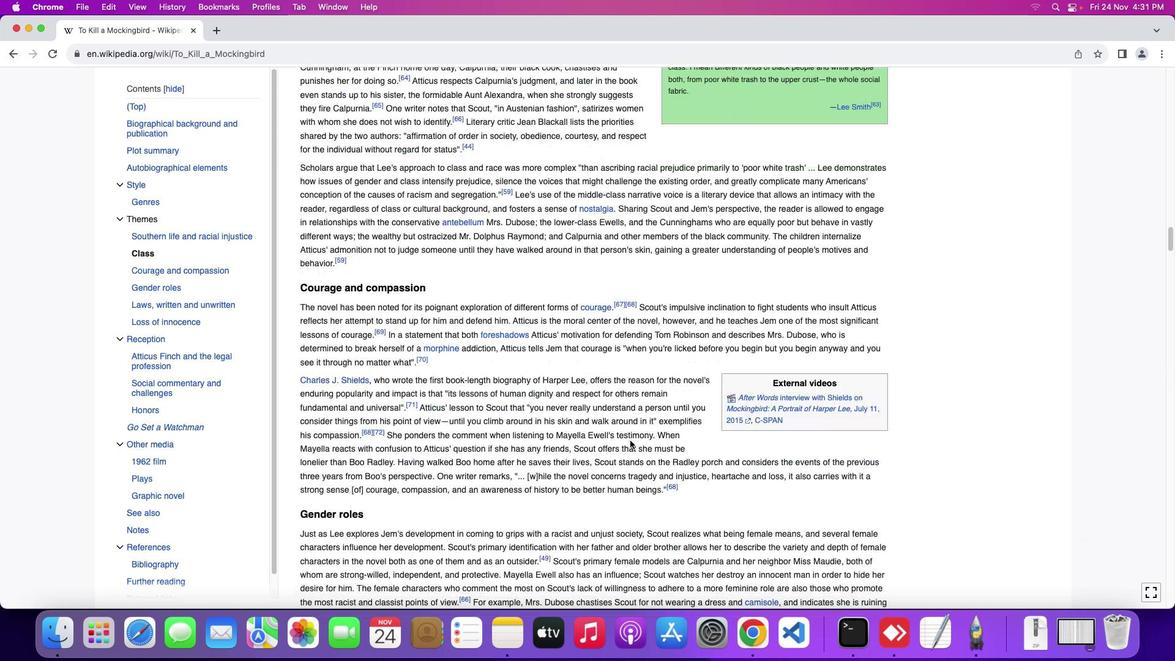
Action: Mouse scrolled (630, 440) with delta (0, 0)
Screenshot: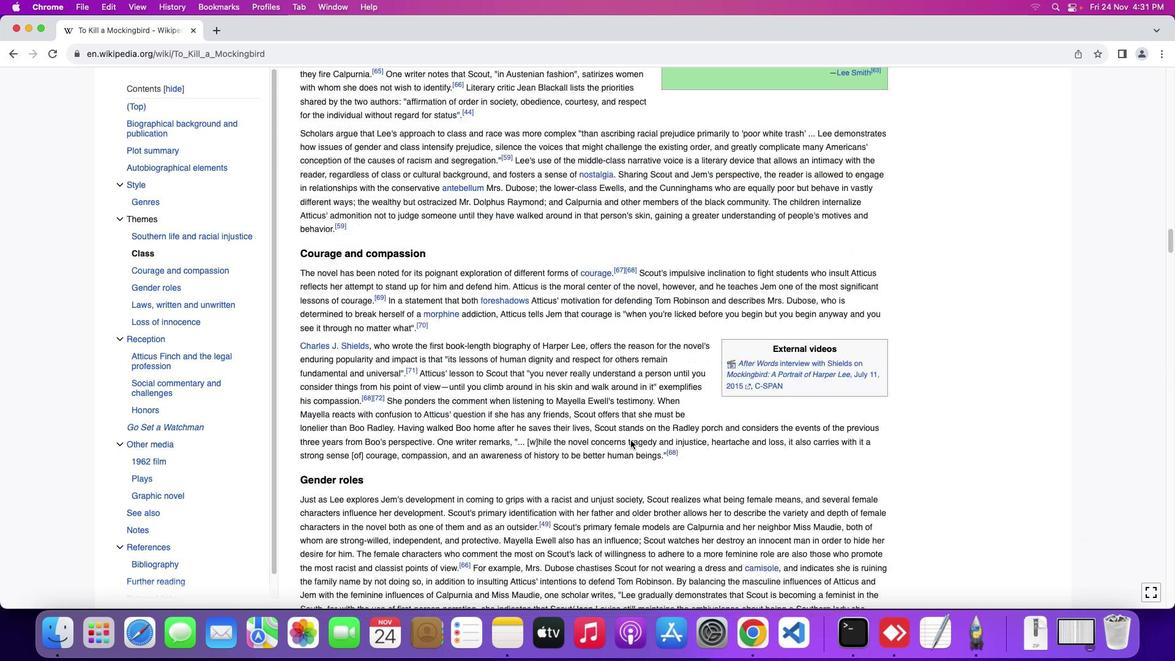 
Action: Mouse scrolled (630, 440) with delta (0, -1)
Screenshot: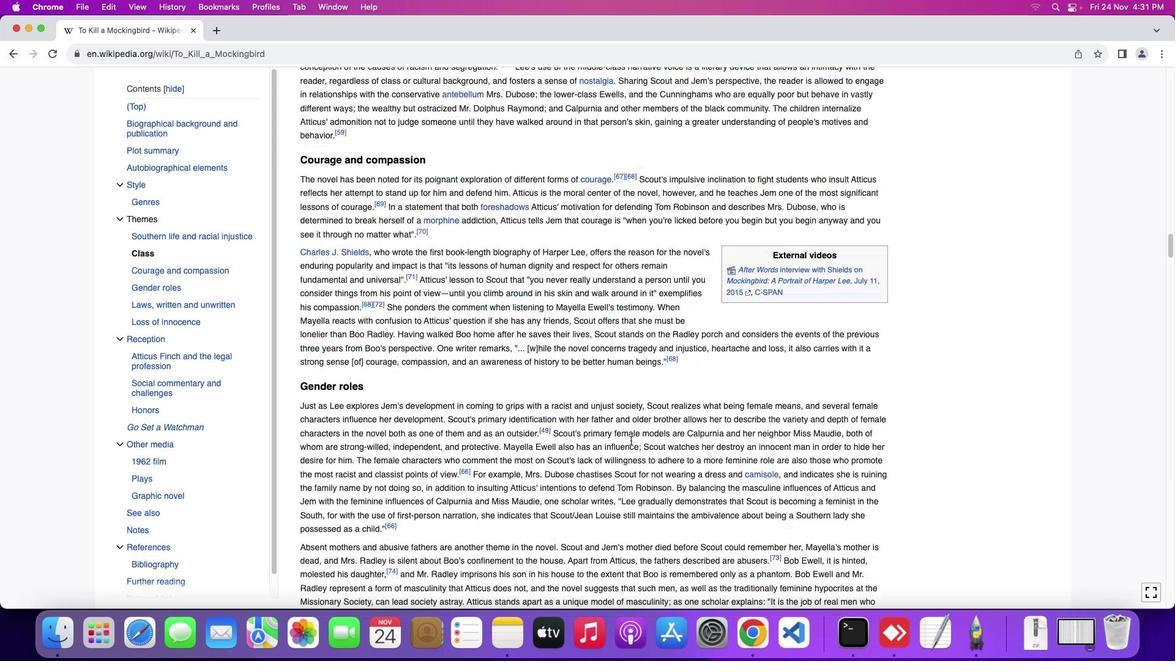 
Action: Mouse scrolled (630, 440) with delta (0, -2)
Screenshot: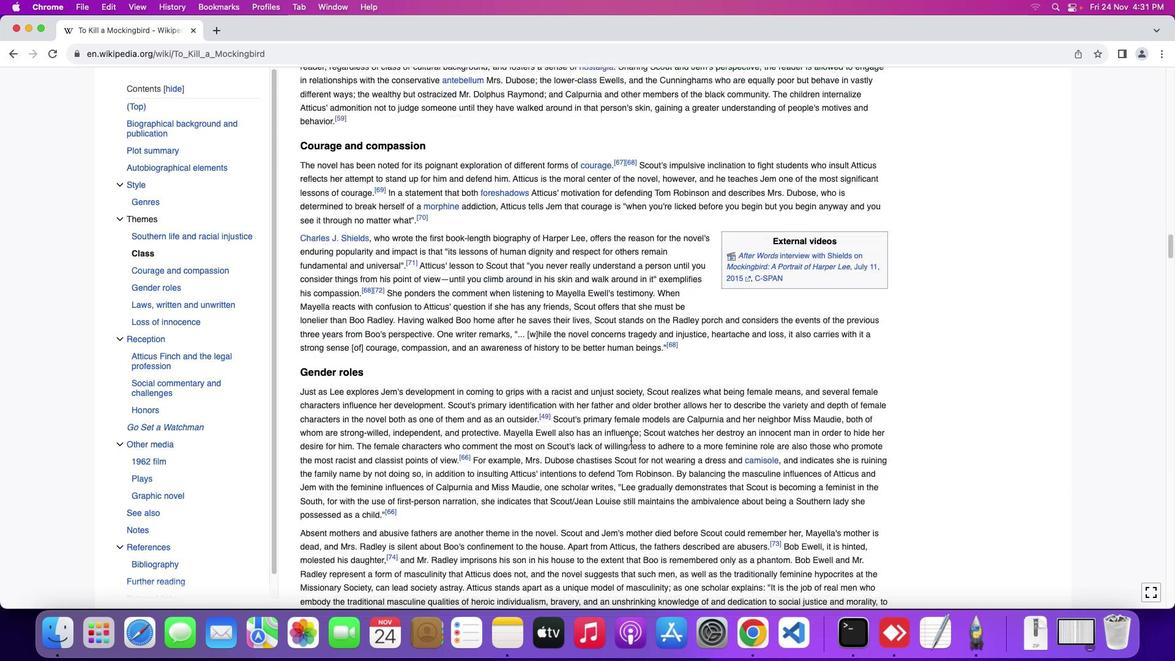 
Action: Mouse moved to (630, 440)
Screenshot: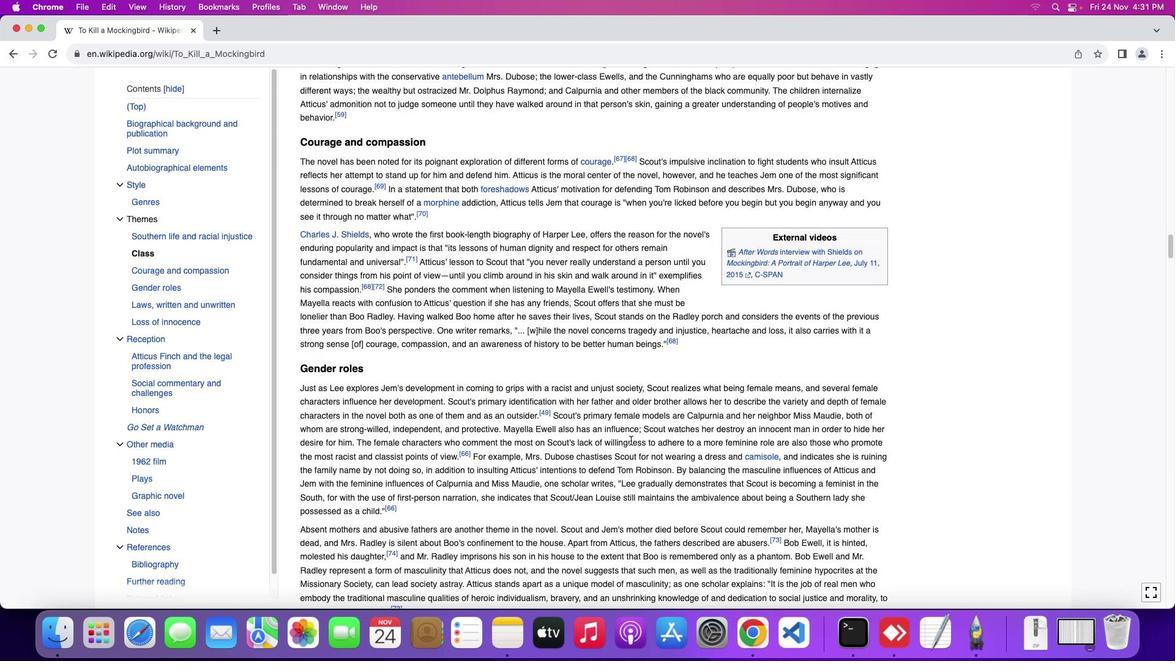 
Action: Mouse scrolled (630, 440) with delta (0, 0)
Screenshot: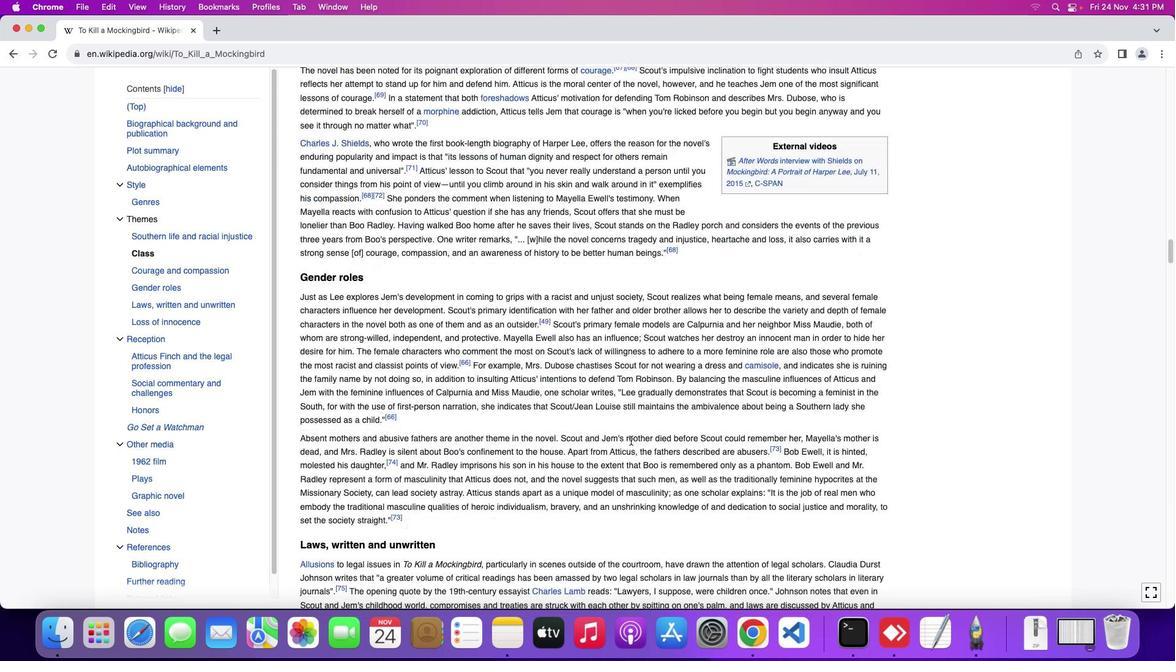 
Action: Mouse scrolled (630, 440) with delta (0, 0)
Screenshot: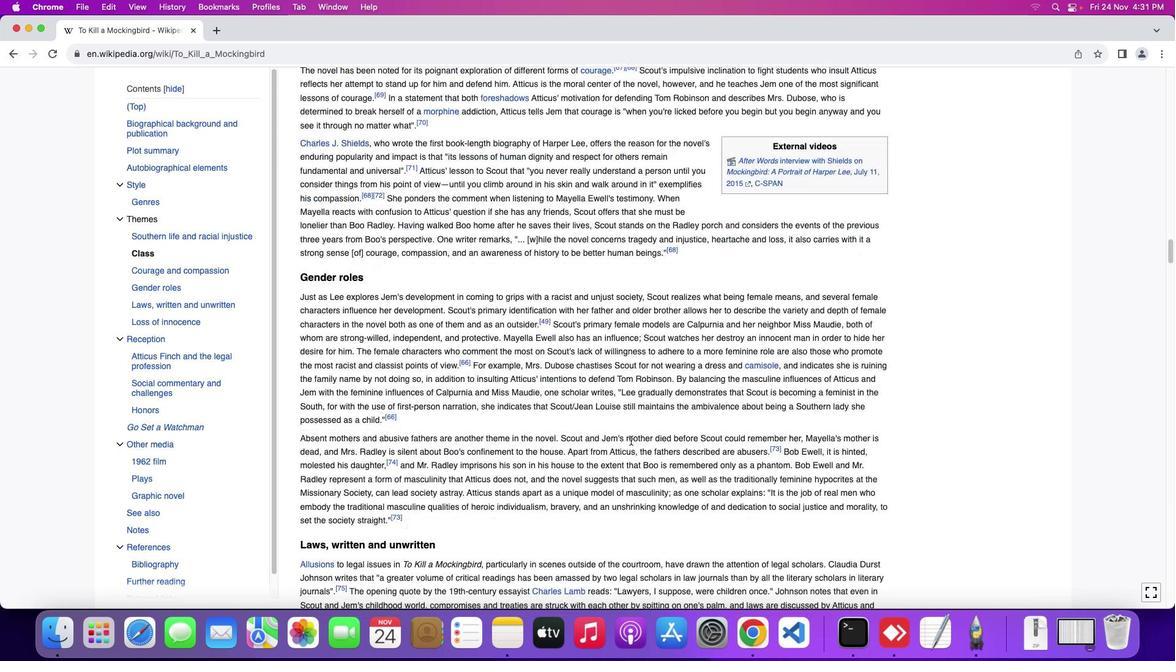 
Action: Mouse scrolled (630, 440) with delta (0, -1)
Screenshot: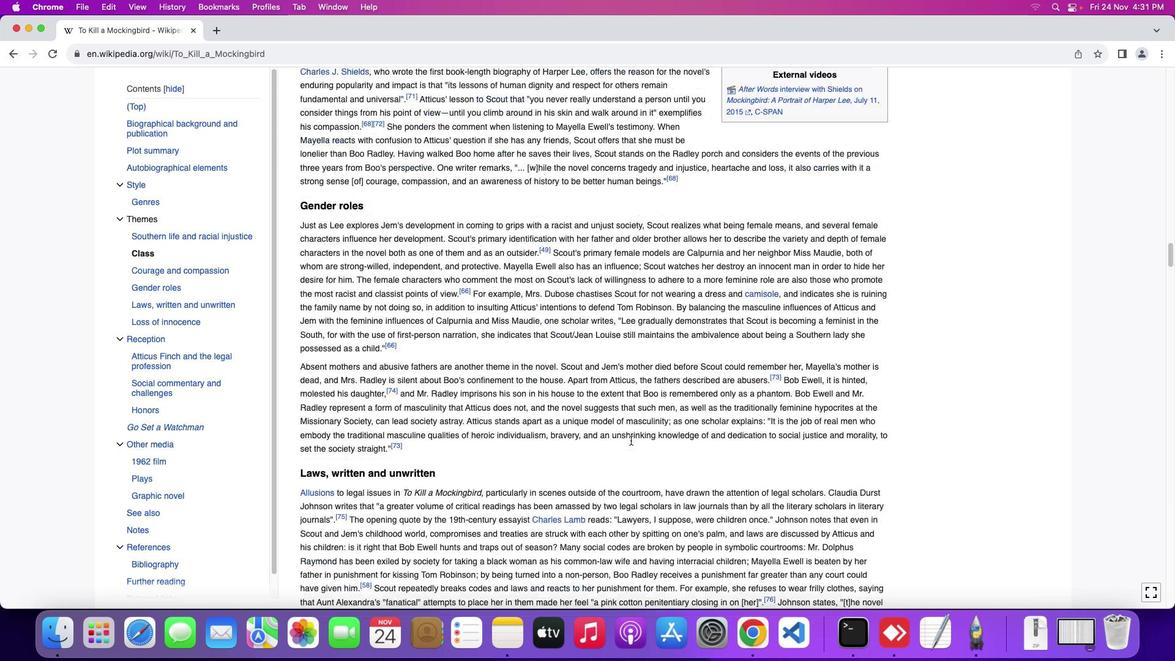 
Action: Mouse scrolled (630, 440) with delta (0, -2)
Screenshot: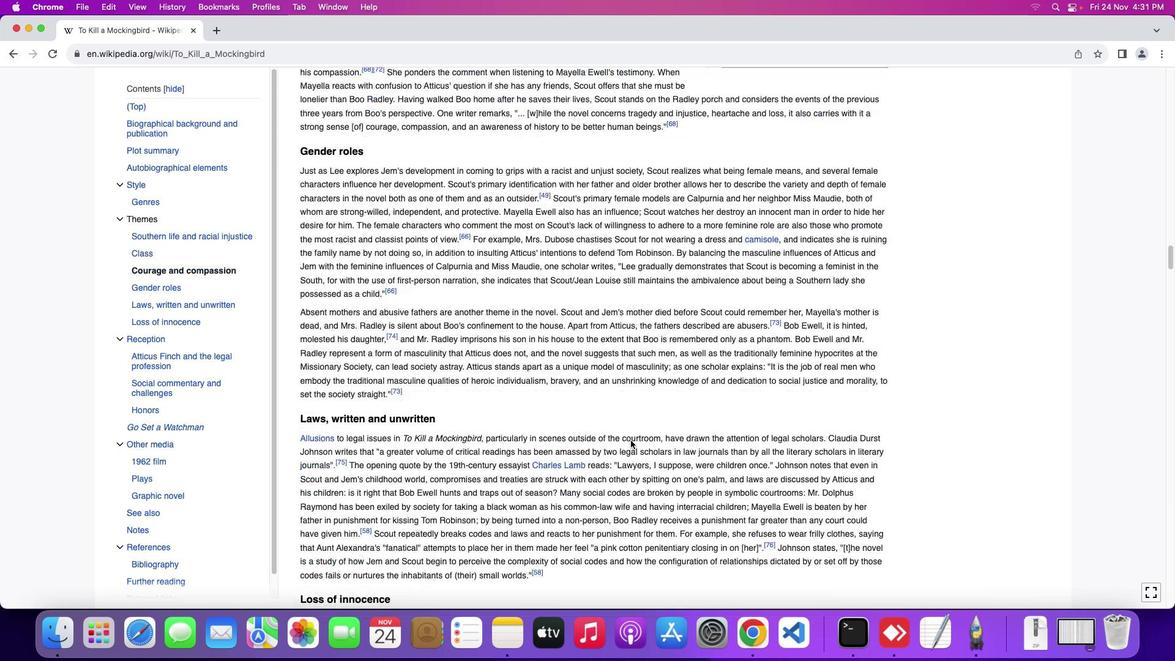 
Action: Mouse moved to (630, 440)
Screenshot: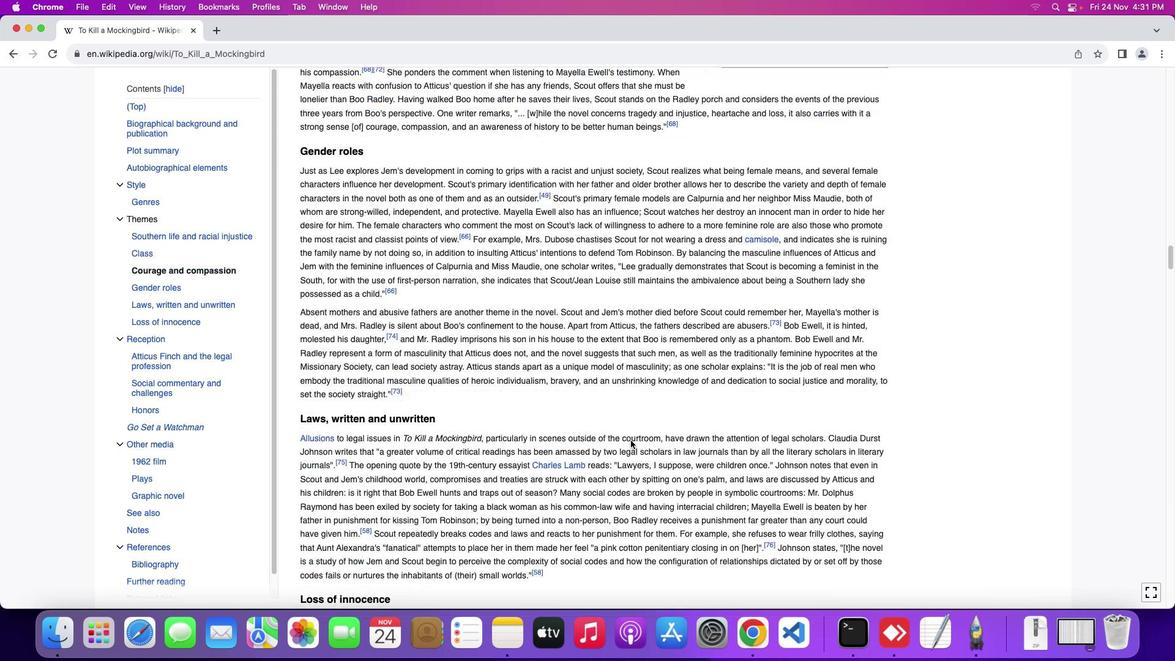 
Action: Mouse scrolled (630, 440) with delta (0, 0)
Screenshot: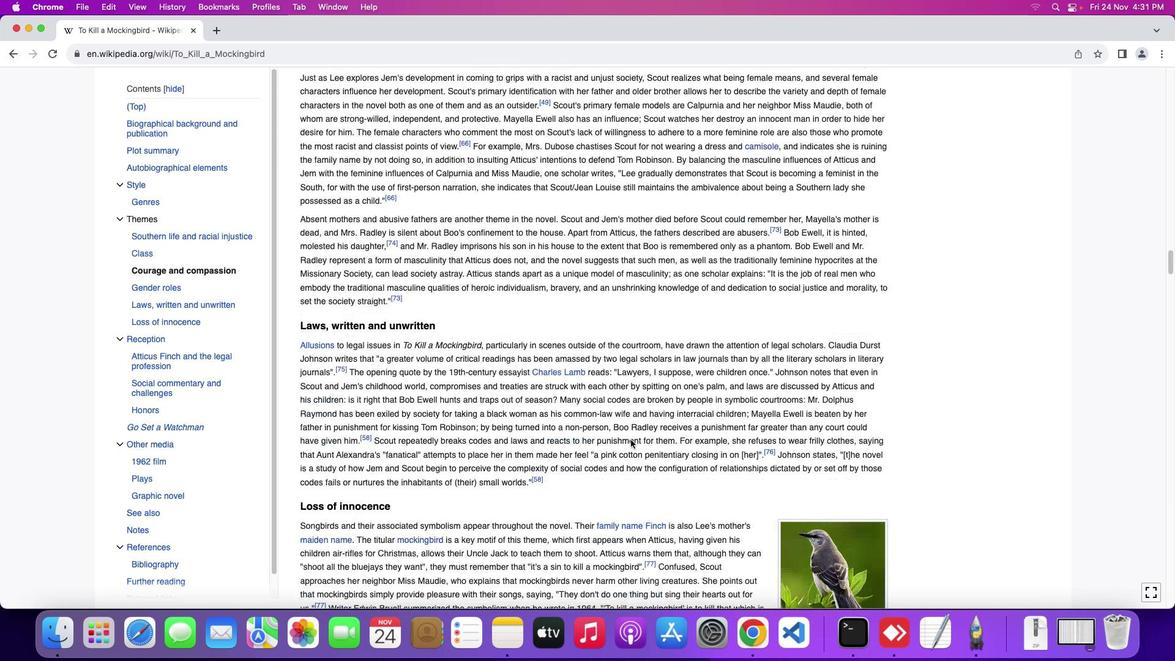 
Action: Mouse scrolled (630, 440) with delta (0, 0)
Screenshot: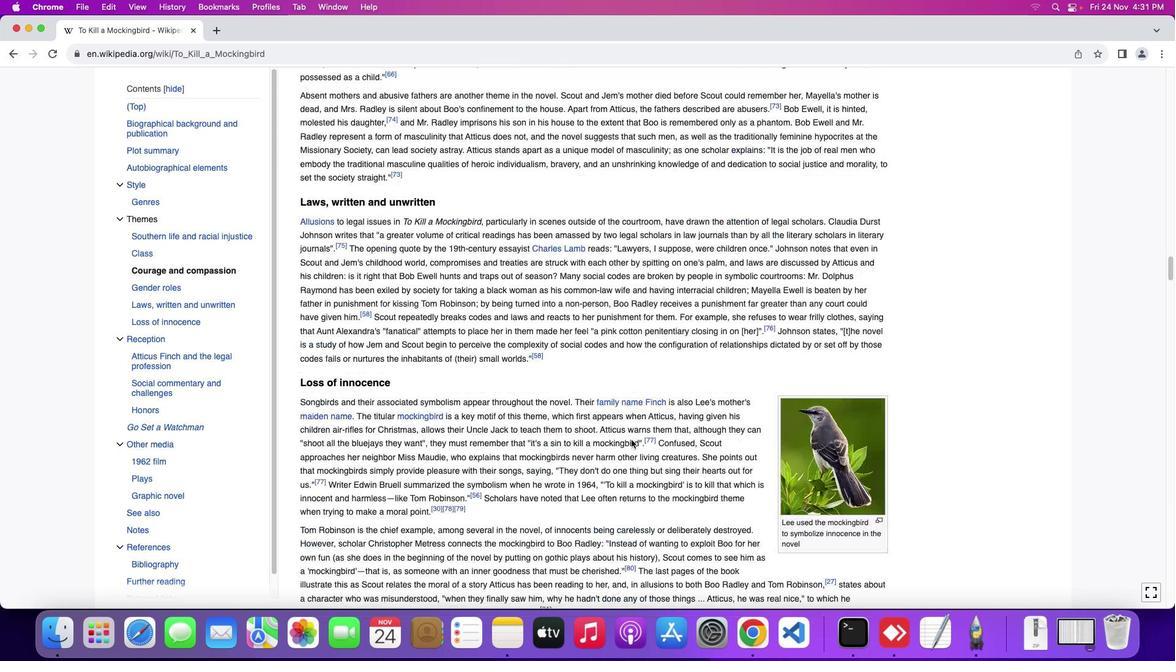 
Action: Mouse scrolled (630, 440) with delta (0, -1)
Screenshot: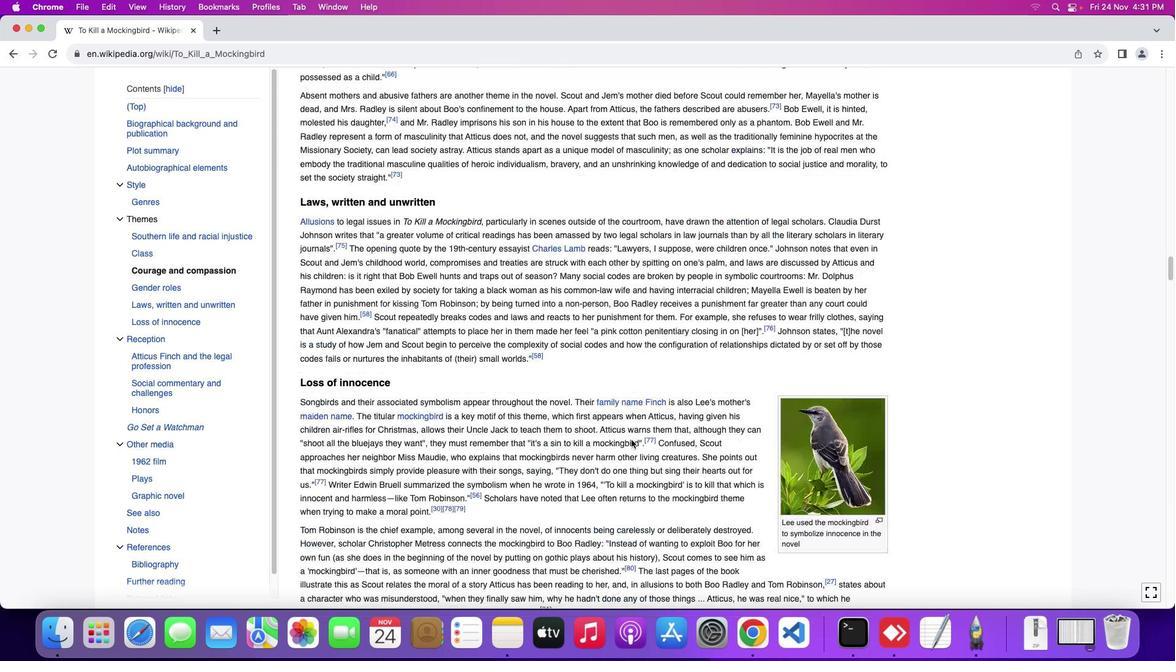 
Action: Mouse scrolled (630, 440) with delta (0, -3)
Screenshot: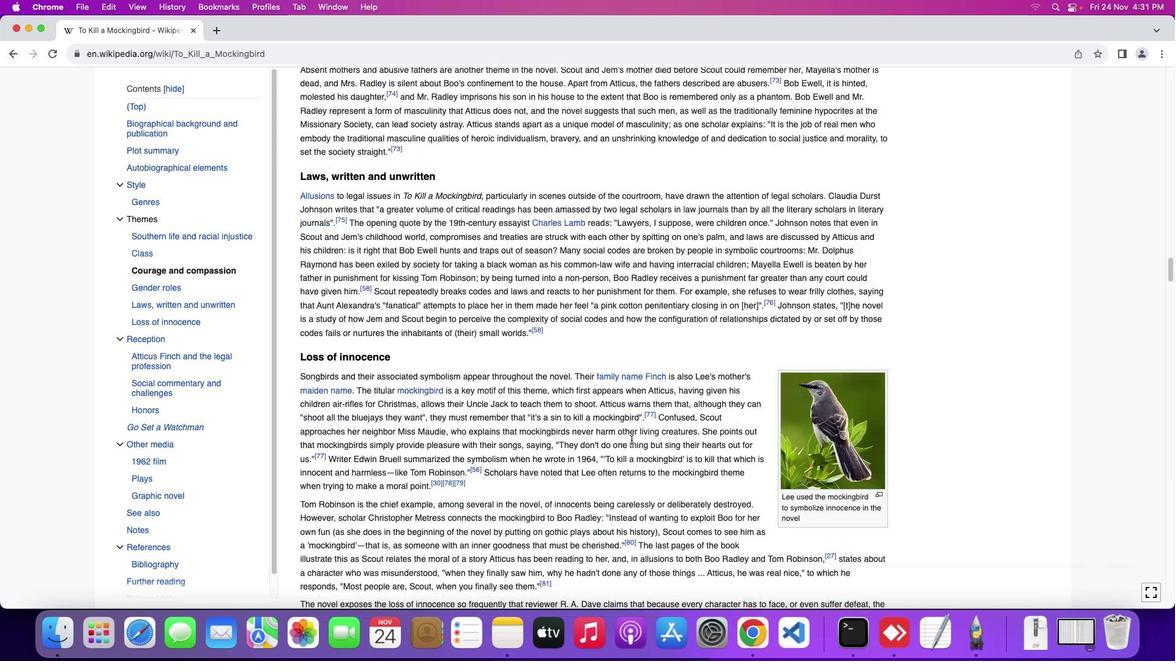 
Action: Mouse moved to (630, 438)
Screenshot: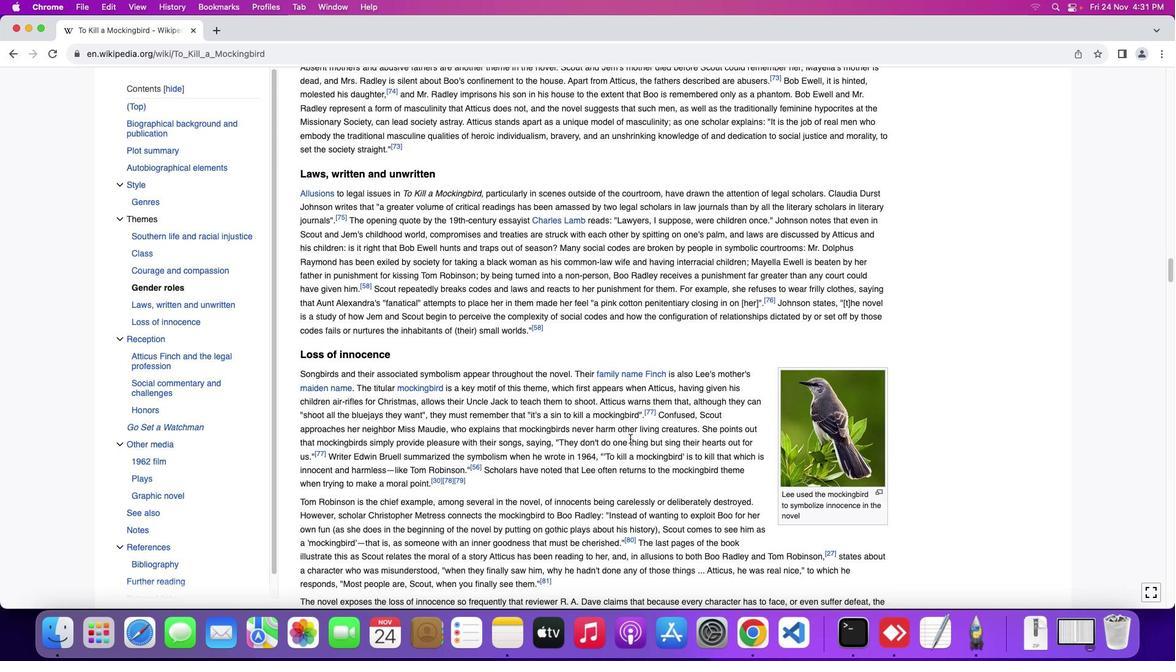 
Action: Mouse scrolled (630, 438) with delta (0, 0)
Screenshot: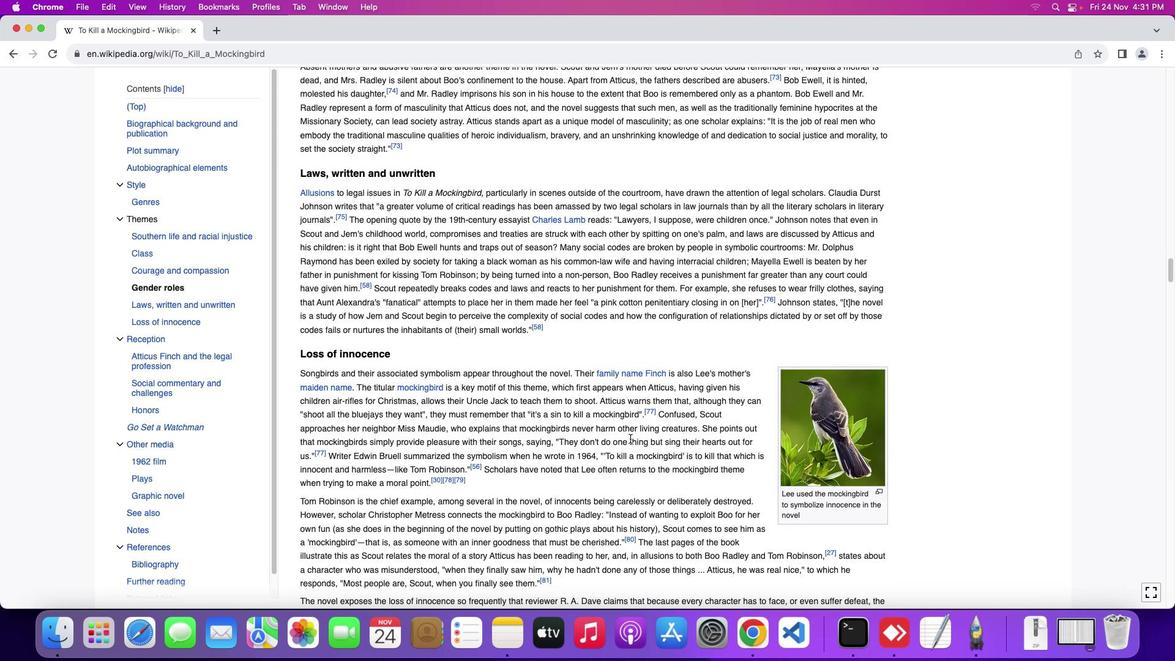 
Action: Mouse moved to (630, 438)
Screenshot: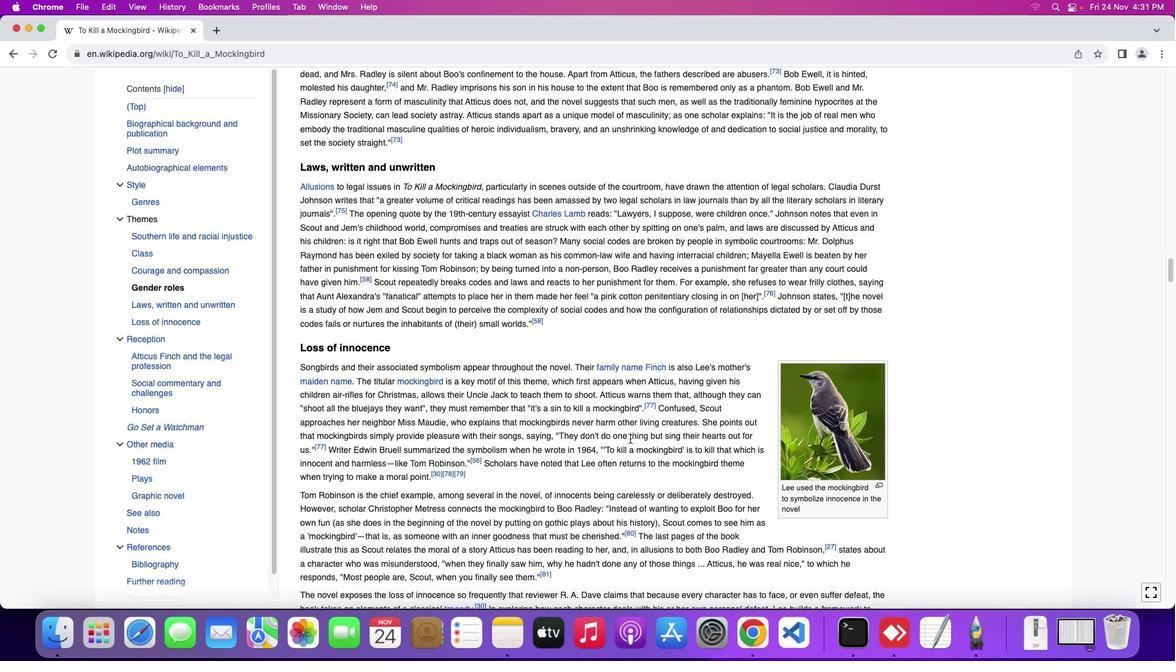 
Action: Mouse scrolled (630, 438) with delta (0, 0)
Screenshot: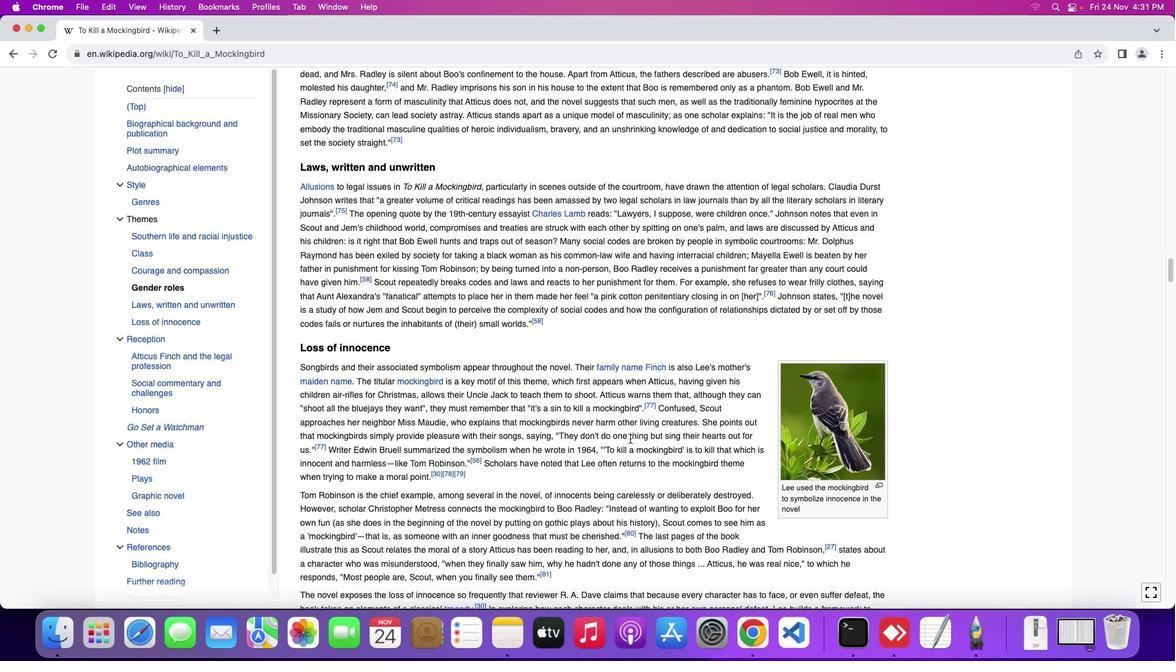 
Action: Mouse moved to (629, 437)
Screenshot: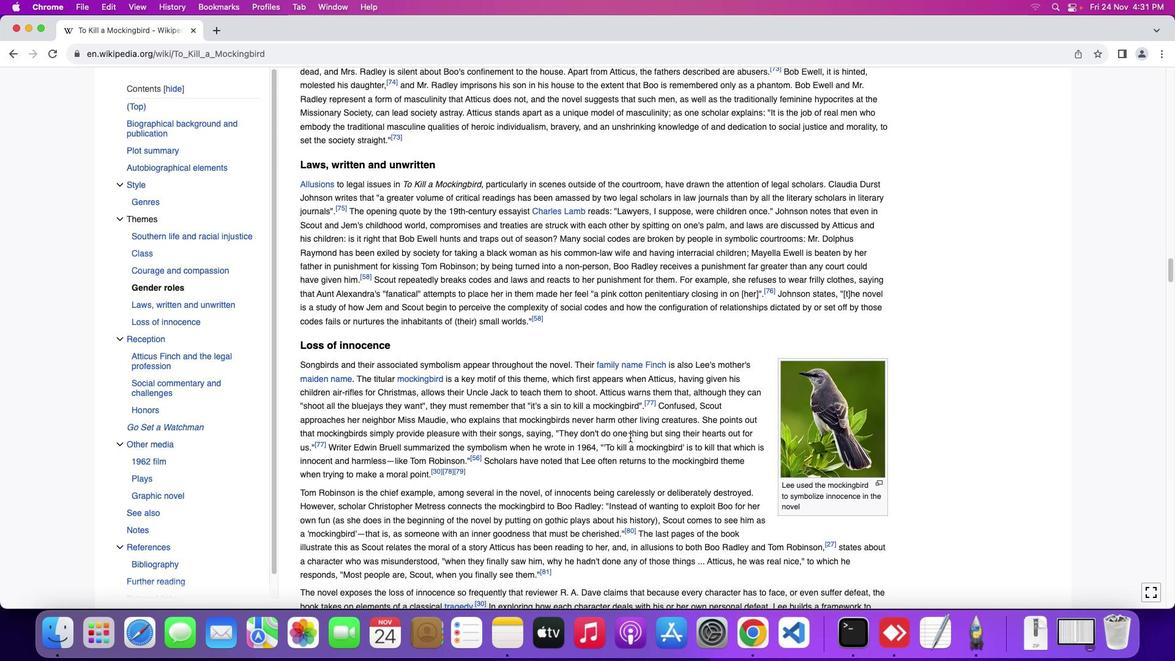 
Action: Mouse scrolled (629, 437) with delta (0, 0)
Screenshot: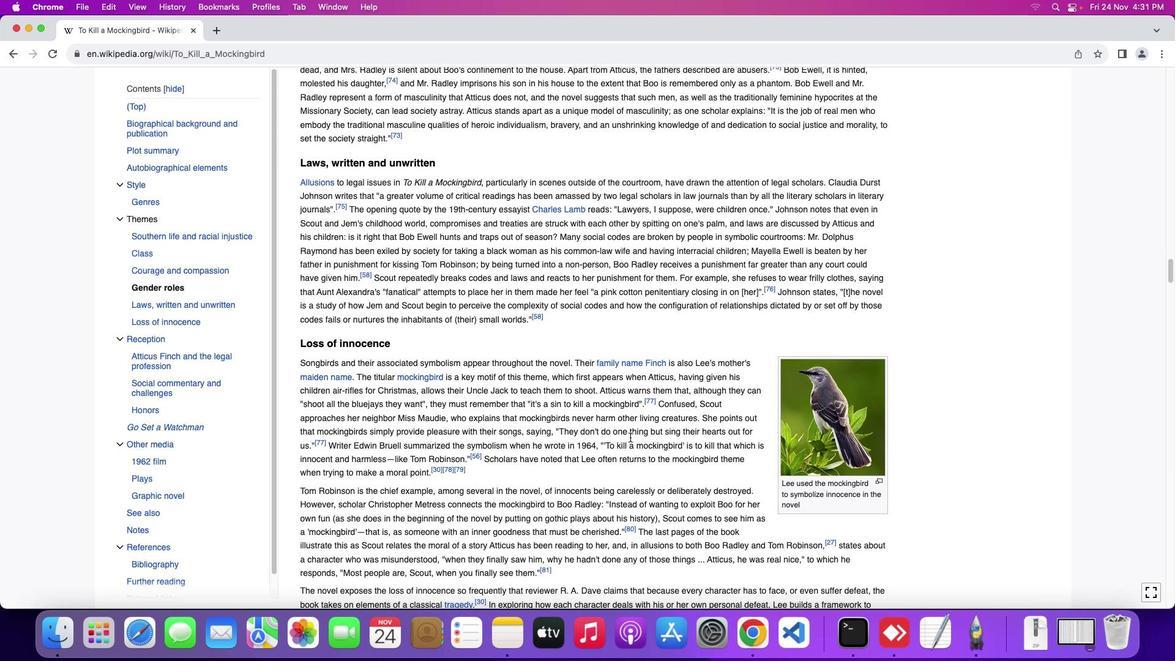 
Action: Mouse scrolled (629, 437) with delta (0, 0)
Screenshot: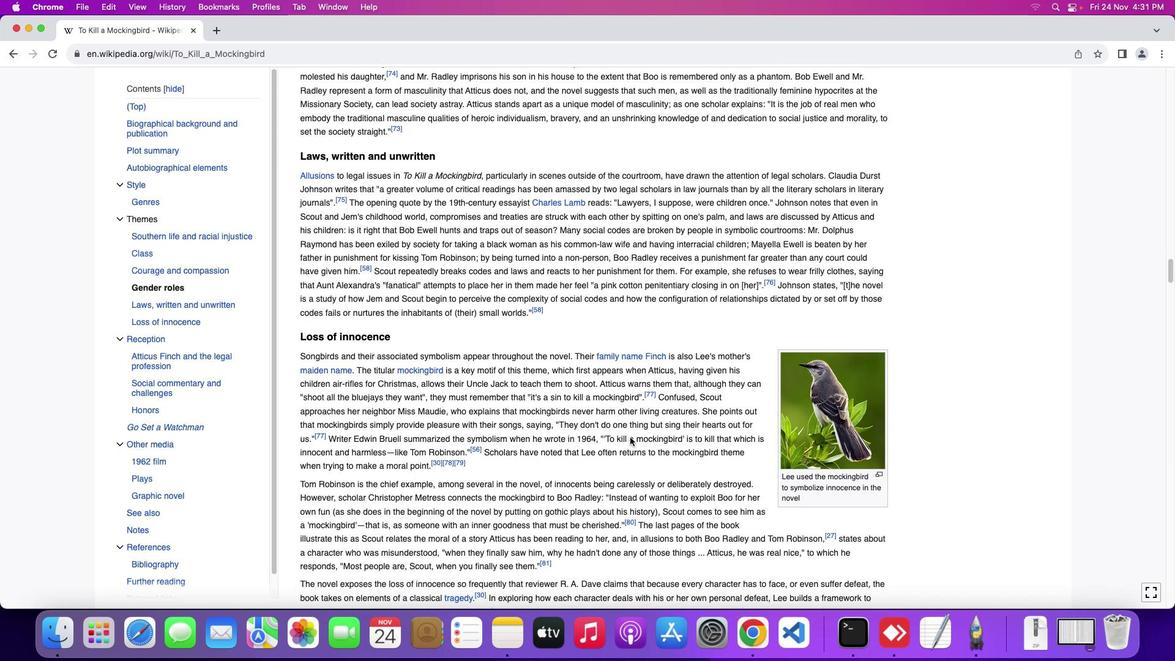 
Action: Mouse scrolled (629, 437) with delta (0, 0)
Screenshot: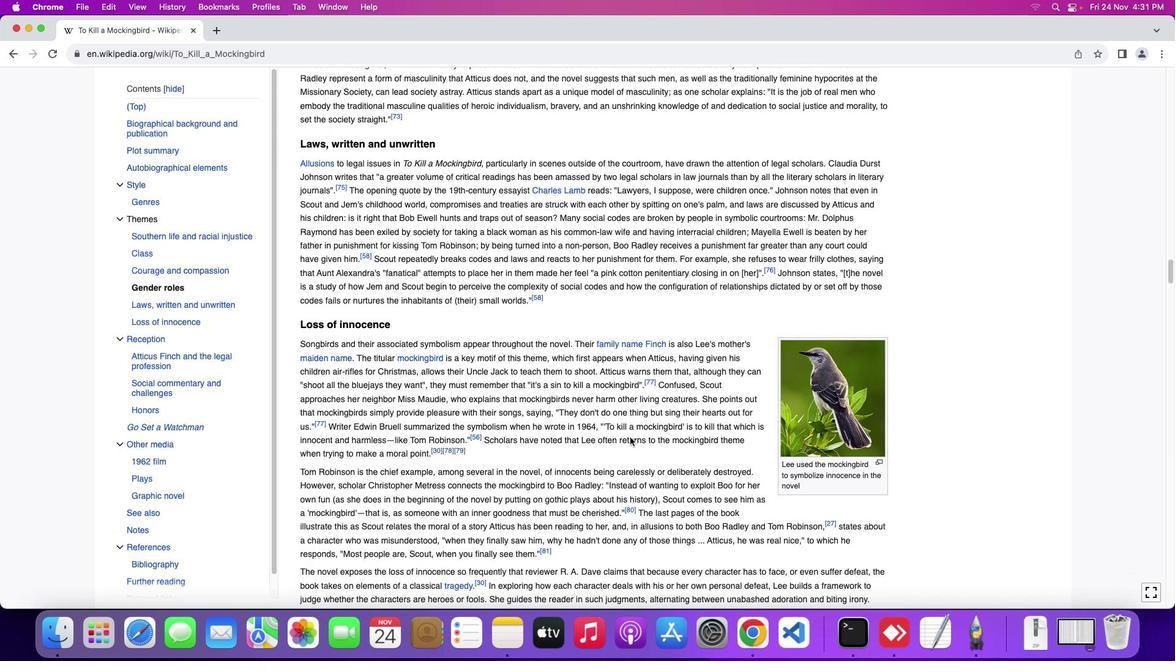 
Action: Mouse moved to (629, 437)
Screenshot: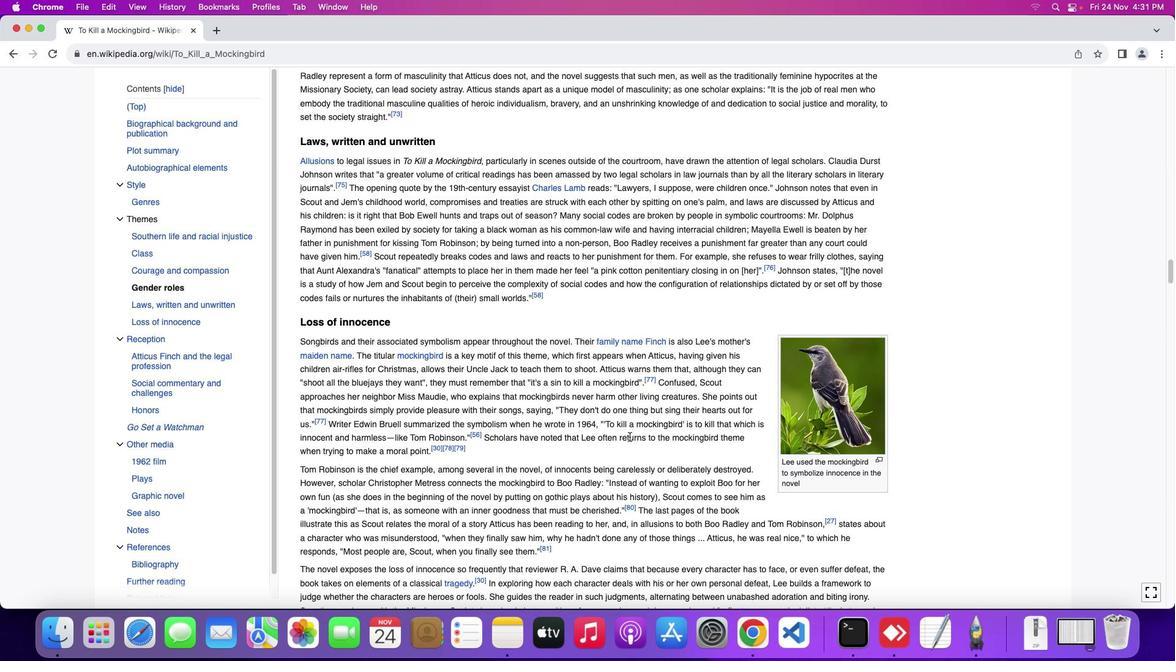 
Action: Mouse scrolled (629, 437) with delta (0, 0)
Screenshot: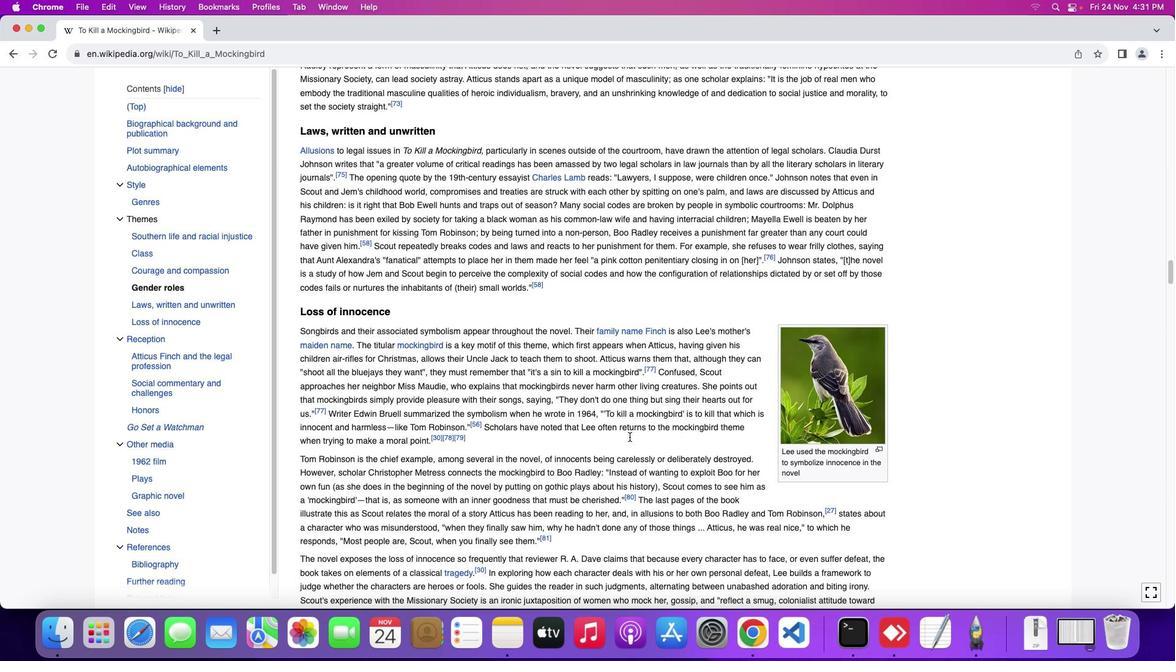
Action: Mouse scrolled (629, 437) with delta (0, 0)
Screenshot: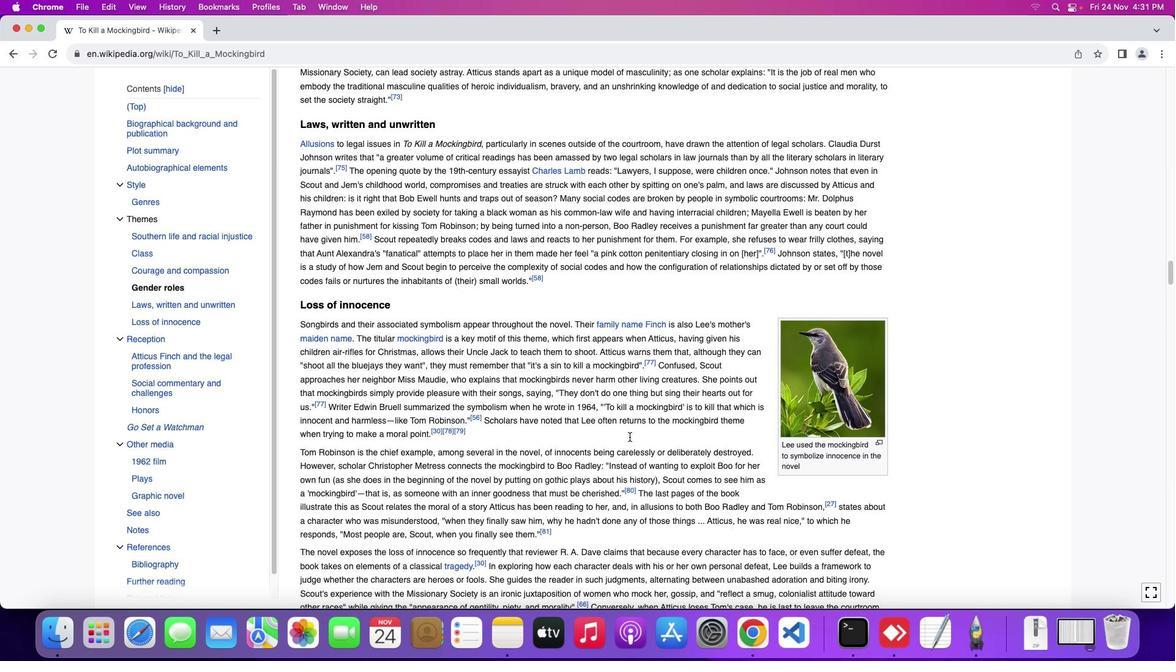 
Action: Mouse moved to (629, 437)
Screenshot: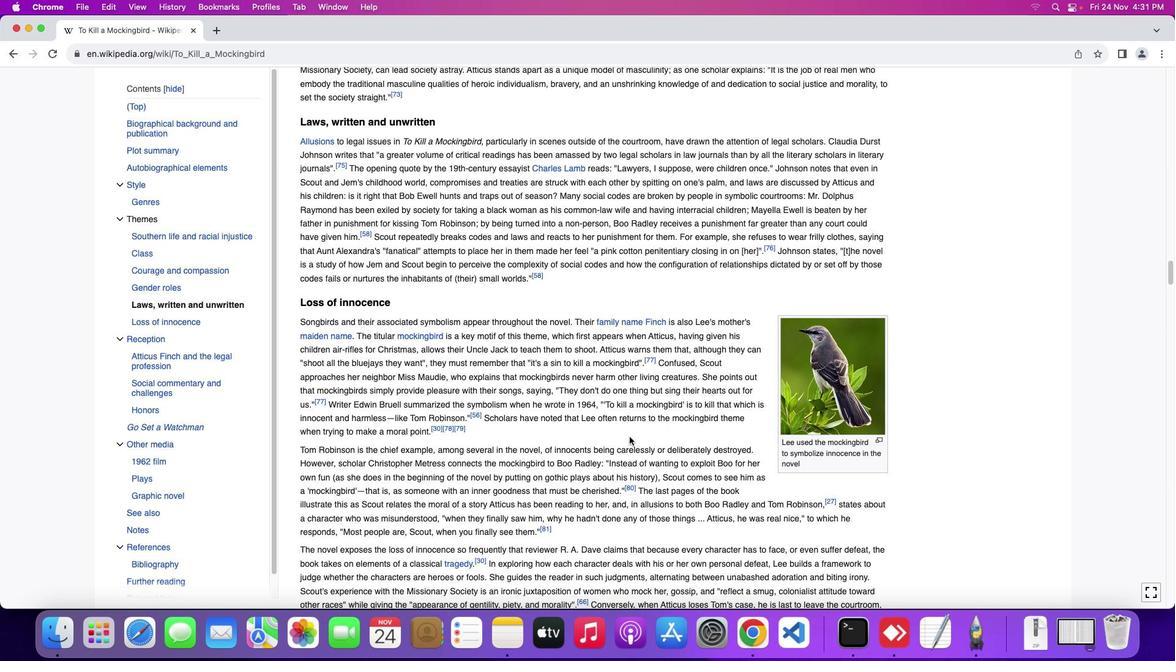 
Action: Mouse scrolled (629, 437) with delta (0, 0)
Screenshot: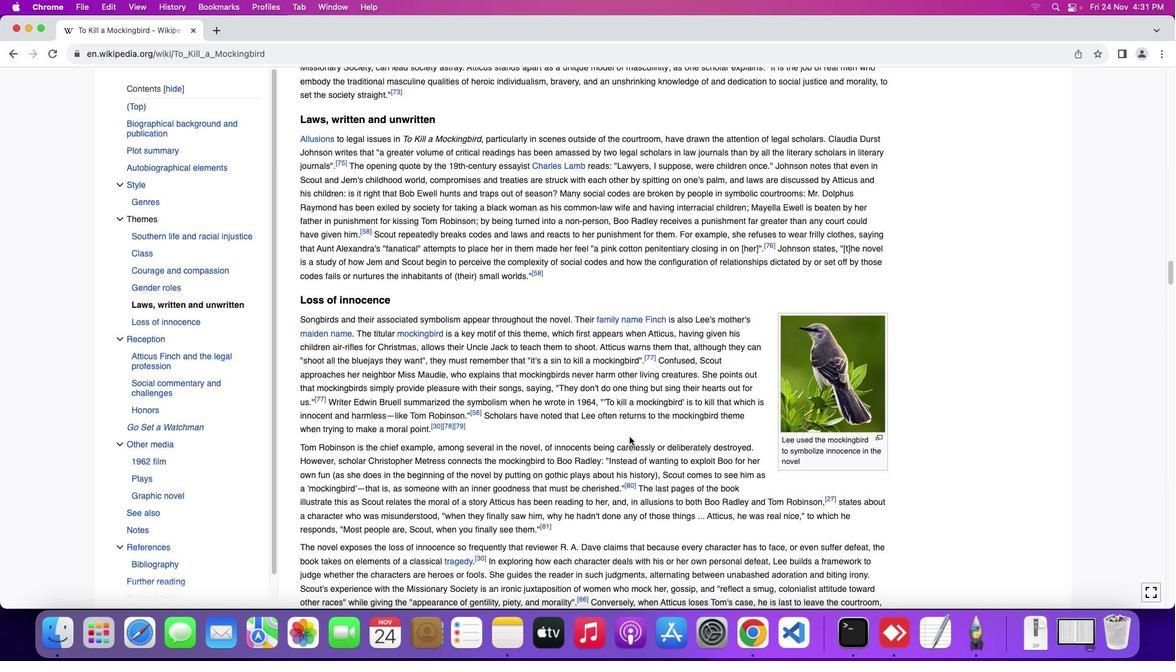 
Action: Mouse scrolled (629, 437) with delta (0, 0)
Screenshot: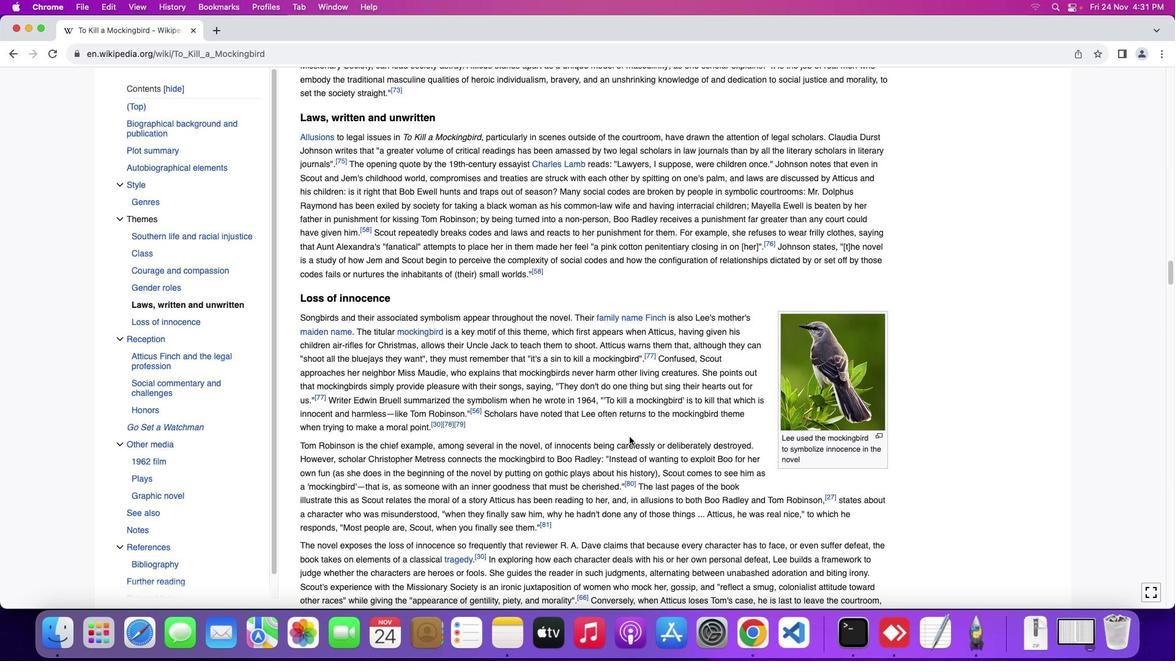 
Action: Mouse scrolled (629, 437) with delta (0, 0)
Screenshot: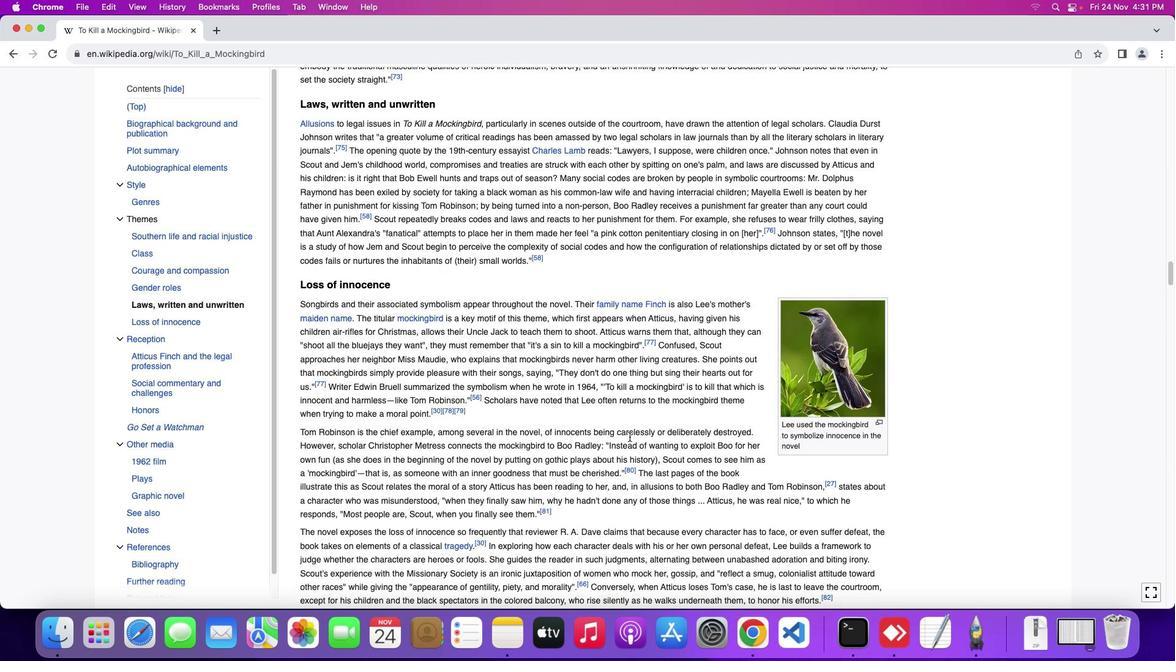 
Action: Mouse scrolled (629, 437) with delta (0, 0)
Screenshot: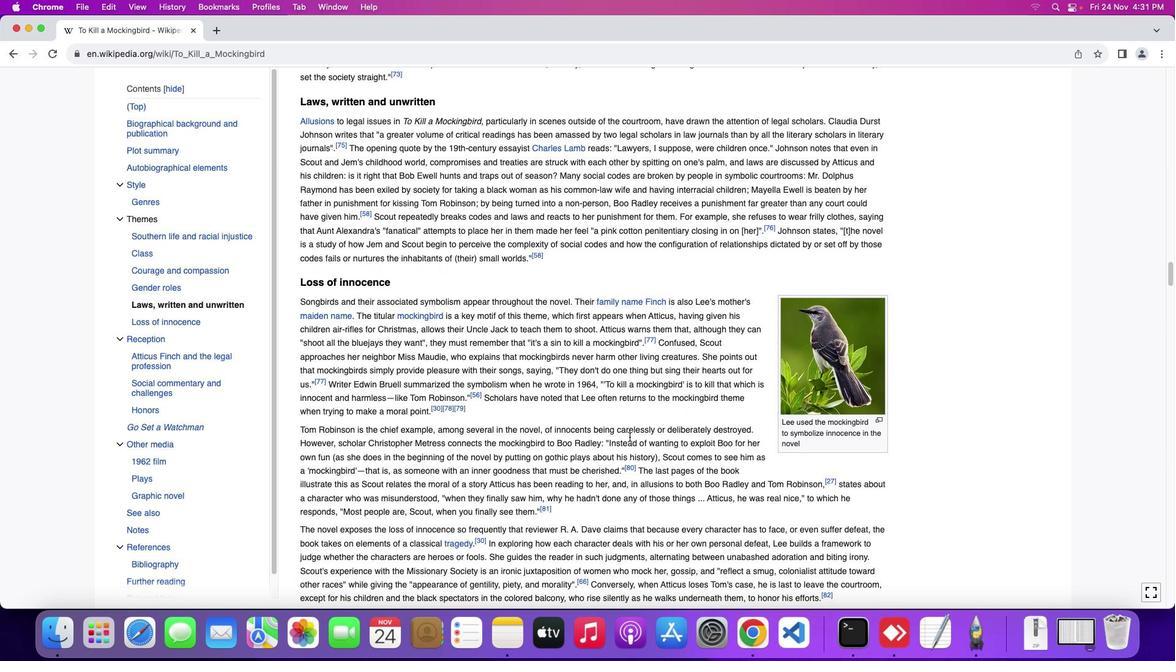 
Action: Mouse moved to (632, 435)
Screenshot: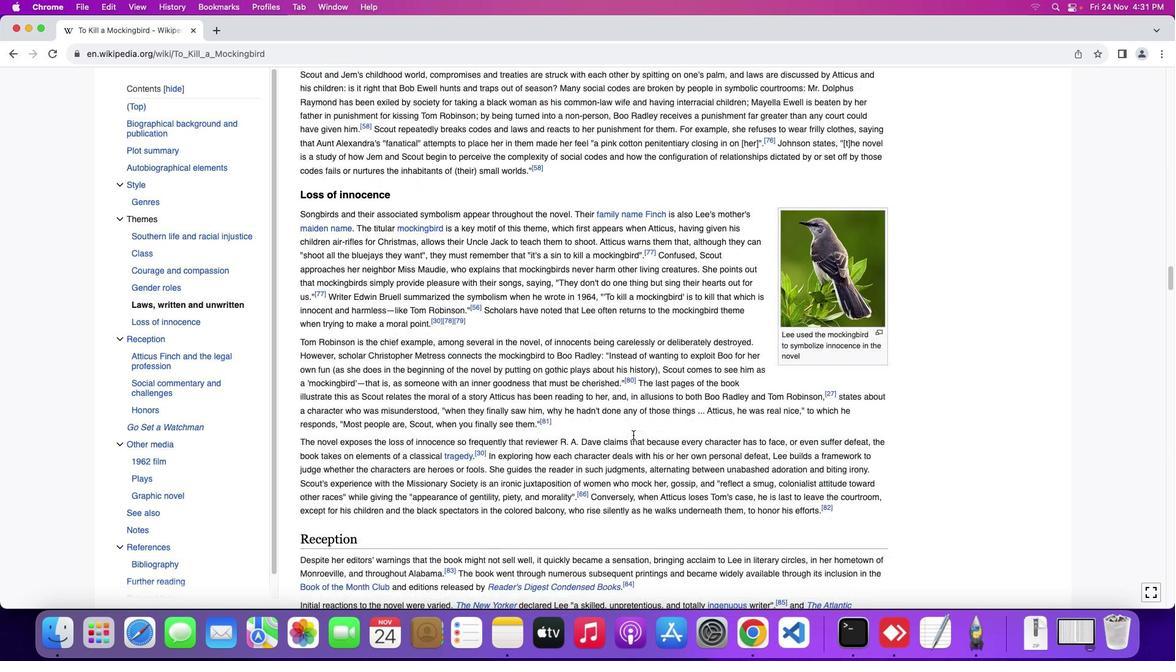 
Action: Mouse scrolled (632, 435) with delta (0, 0)
Screenshot: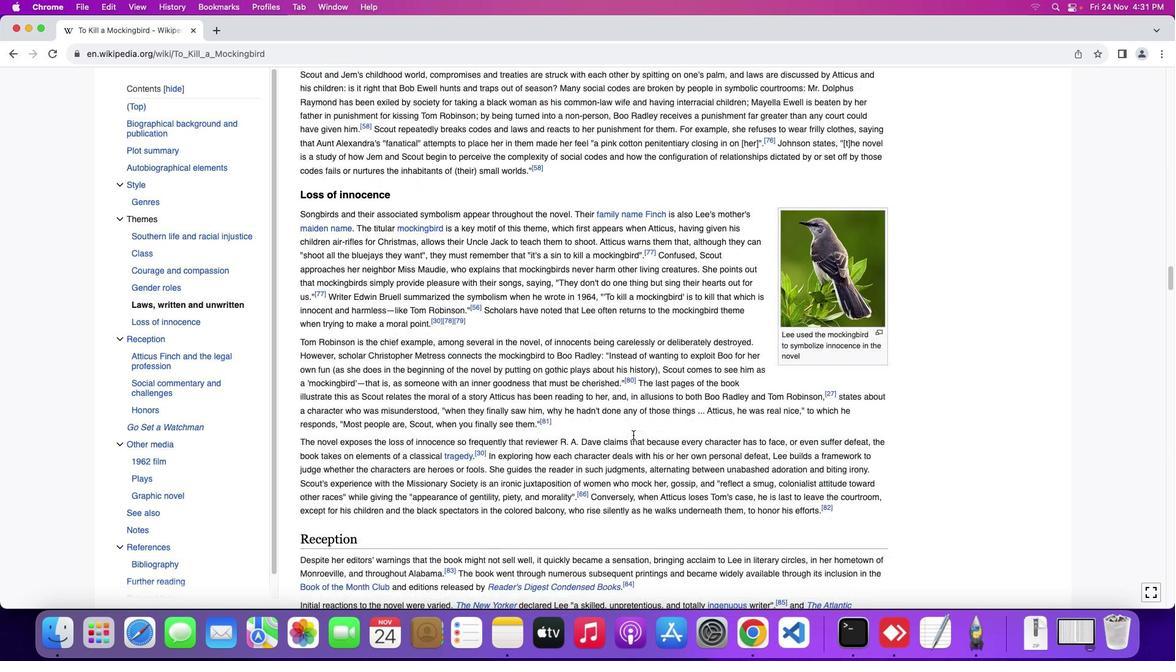 
Action: Mouse moved to (632, 435)
Screenshot: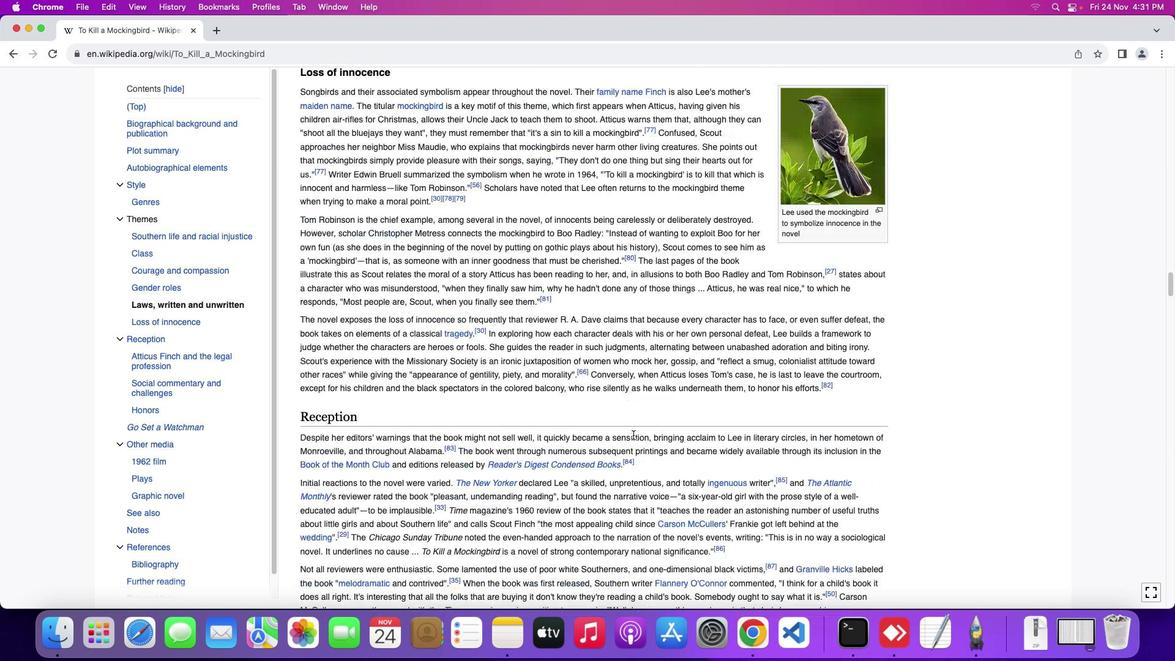
Action: Mouse scrolled (632, 435) with delta (0, 0)
Screenshot: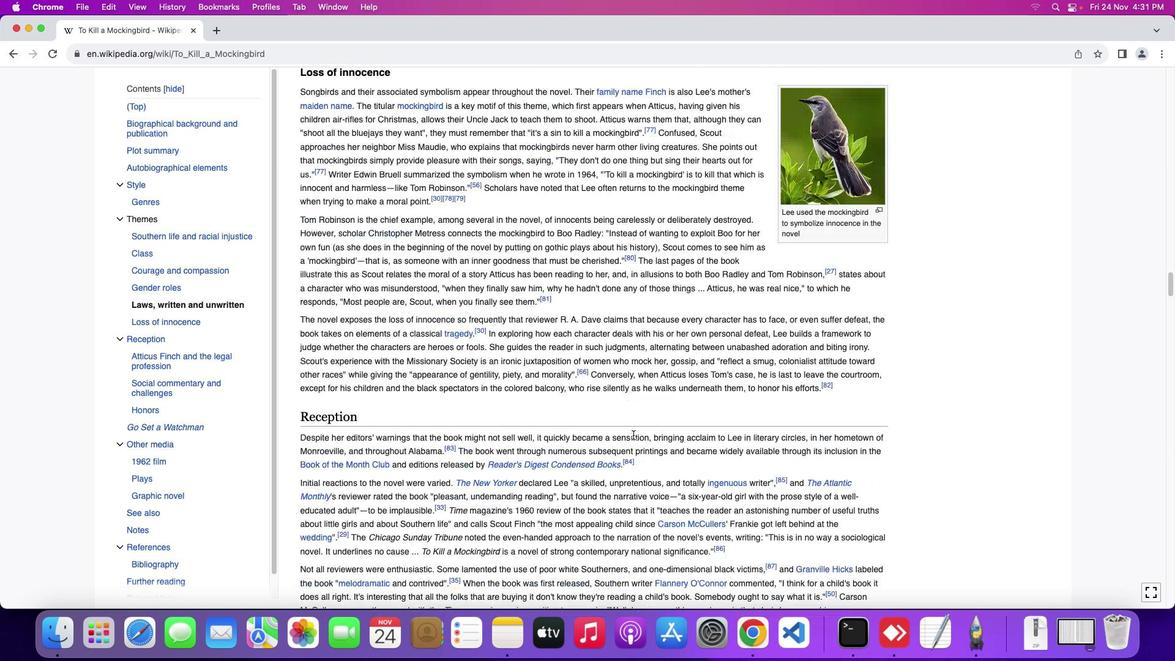 
Action: Mouse moved to (633, 435)
Screenshot: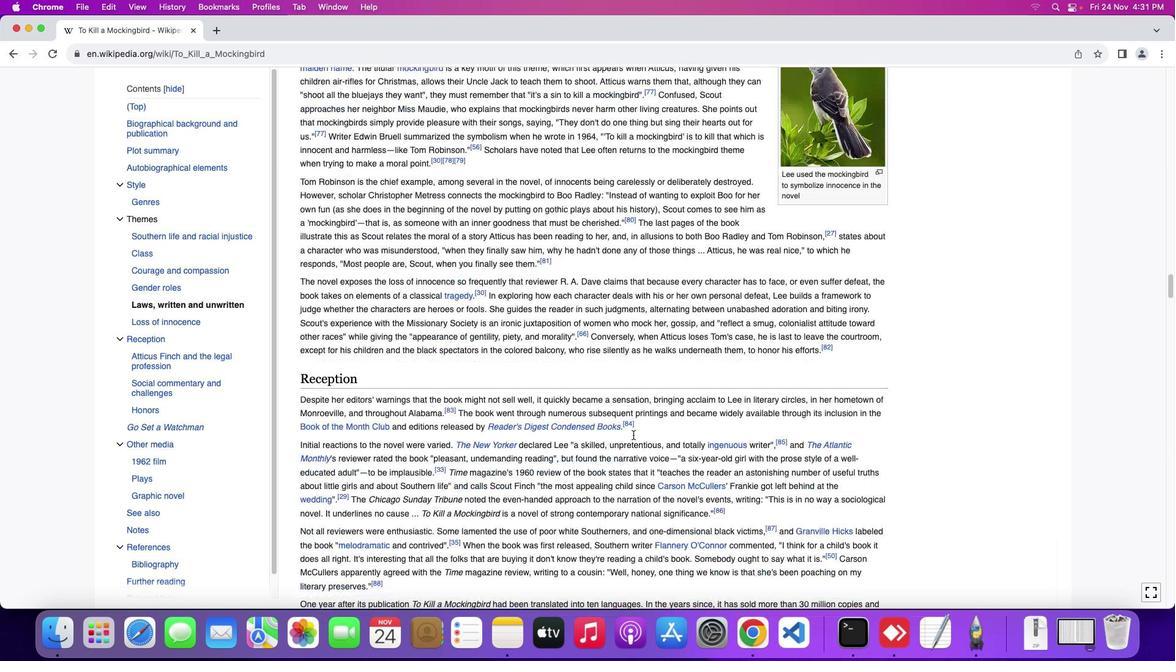 
Action: Mouse scrolled (633, 435) with delta (0, -1)
Screenshot: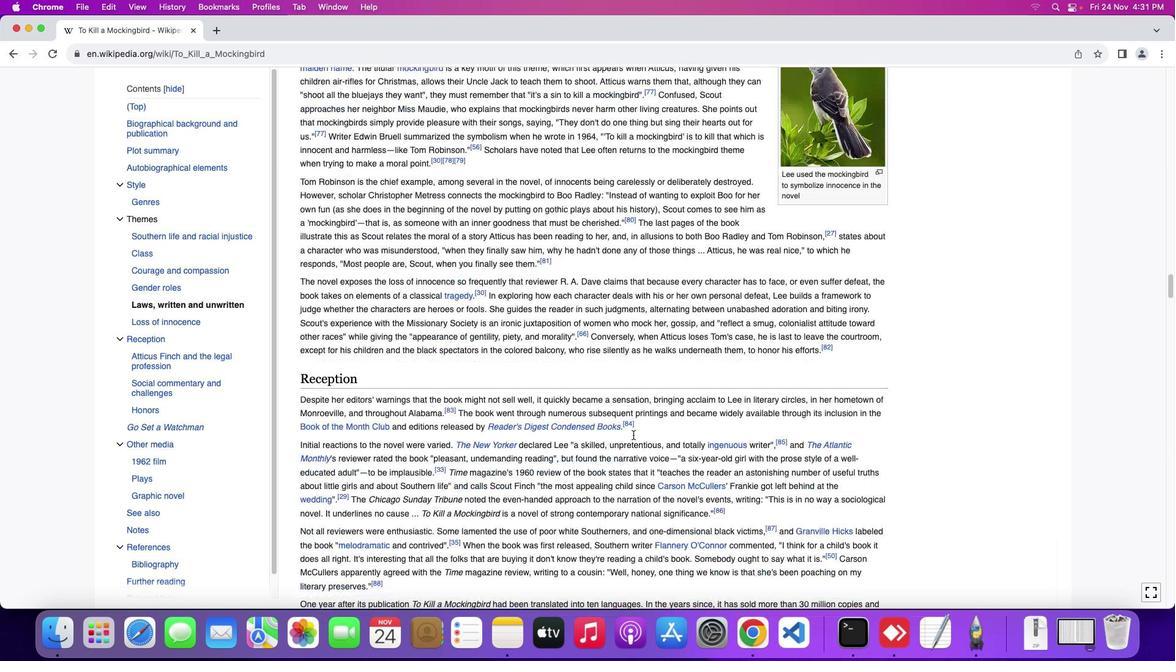 
Action: Mouse scrolled (633, 435) with delta (0, -2)
Screenshot: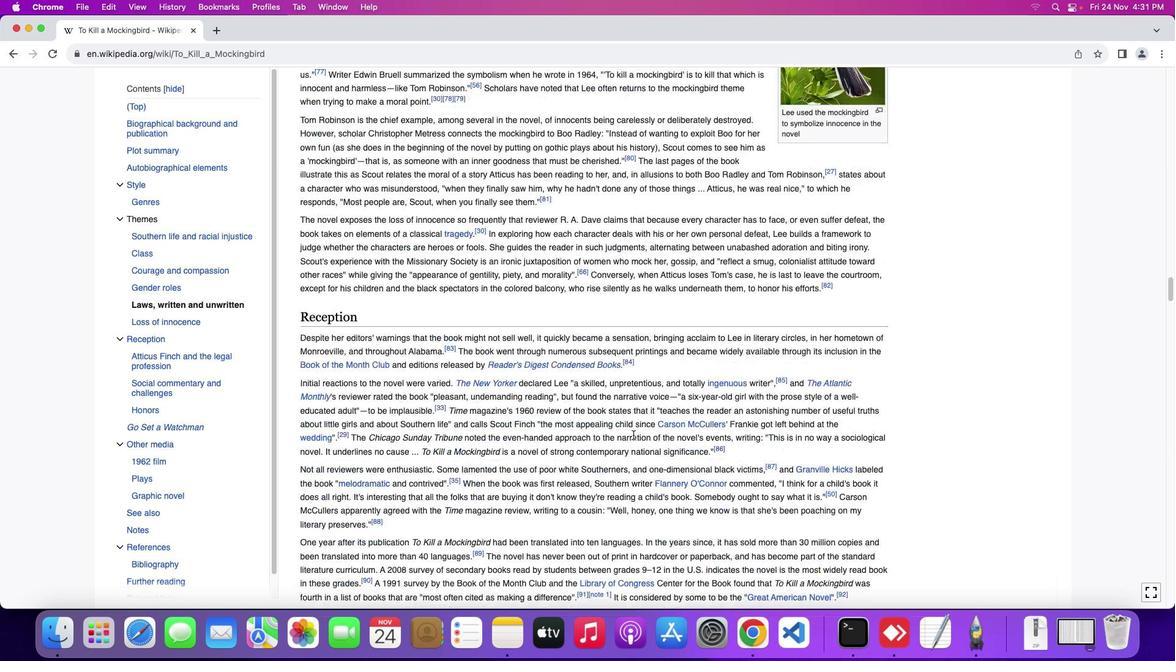 
Action: Mouse scrolled (633, 435) with delta (0, -3)
Screenshot: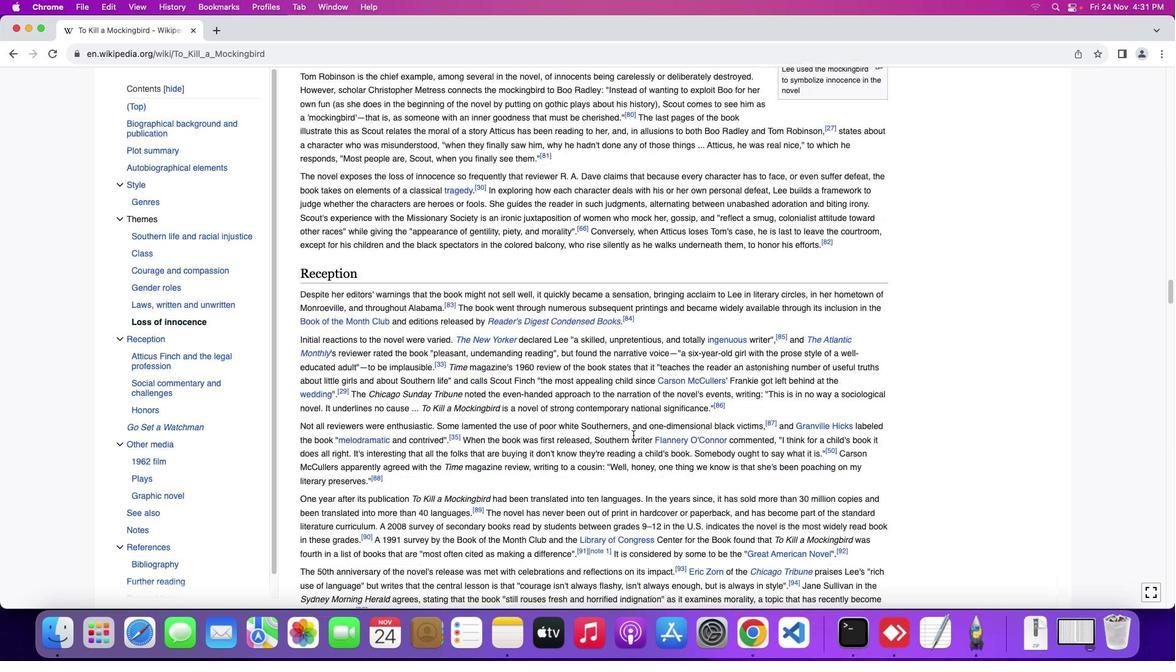 
Action: Mouse scrolled (633, 435) with delta (0, 0)
Screenshot: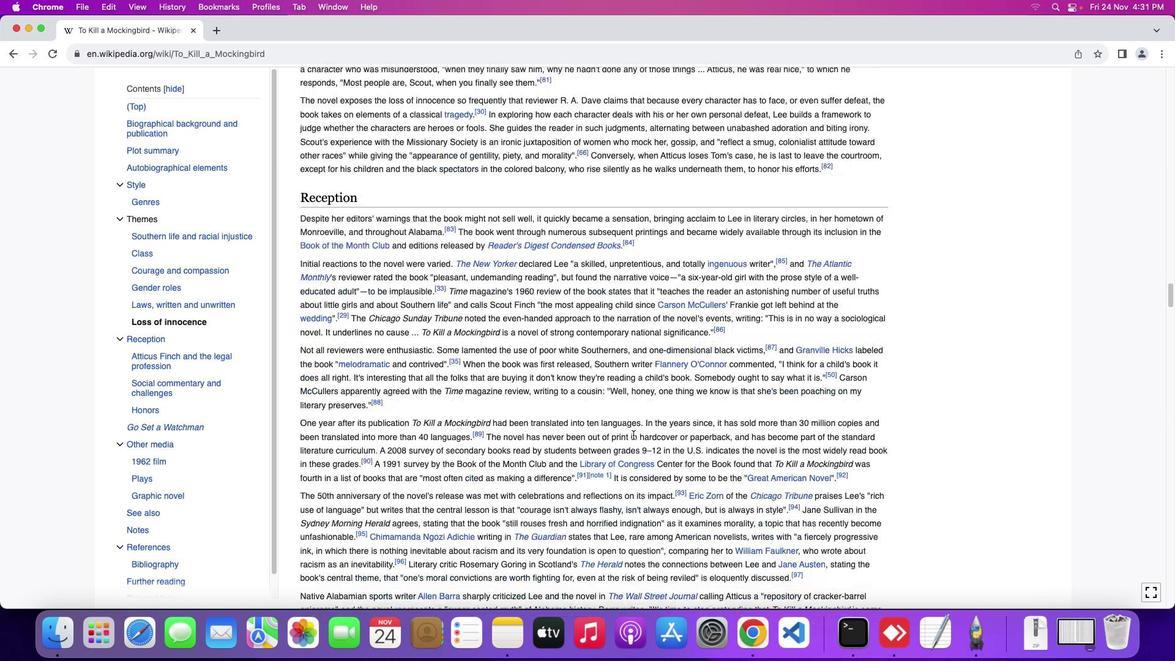 
Action: Mouse scrolled (633, 435) with delta (0, 0)
Screenshot: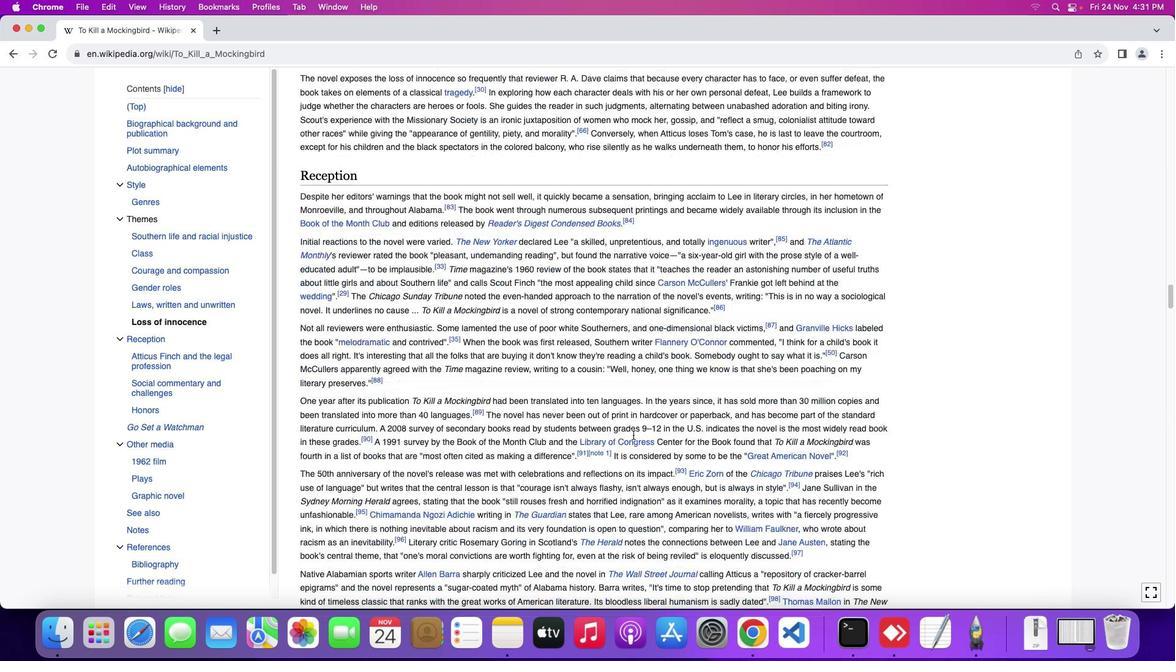 
Action: Mouse scrolled (633, 435) with delta (0, -1)
Screenshot: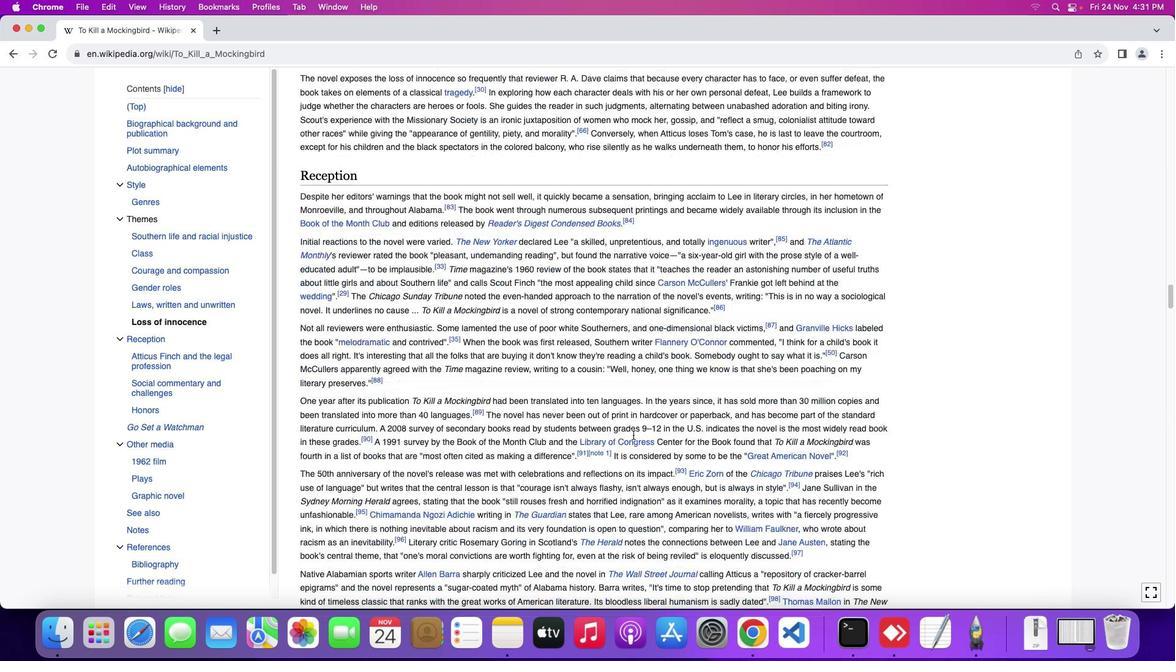 
Action: Mouse scrolled (633, 435) with delta (0, 0)
Screenshot: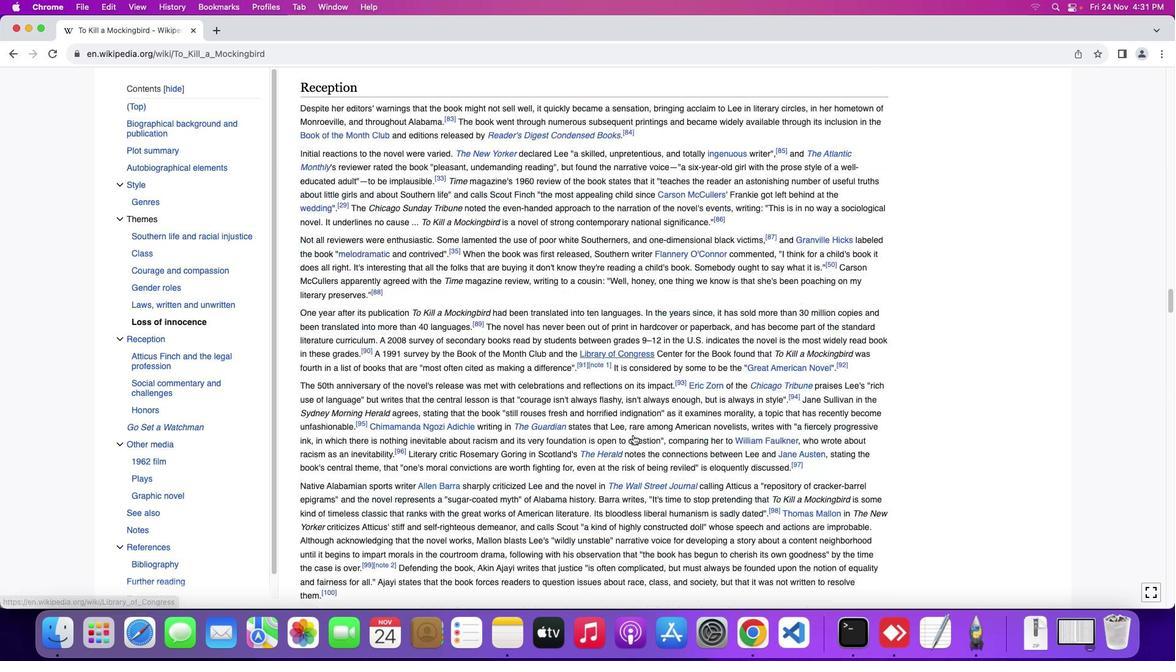
Action: Mouse scrolled (633, 435) with delta (0, 0)
Screenshot: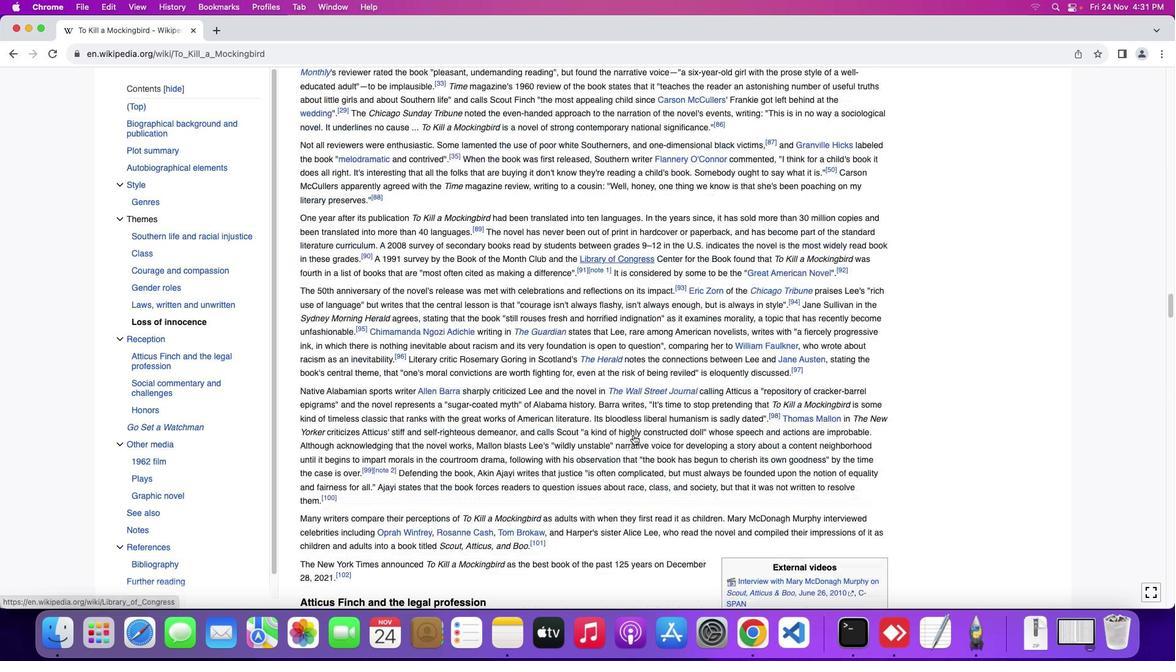 
Action: Mouse scrolled (633, 435) with delta (0, -1)
Screenshot: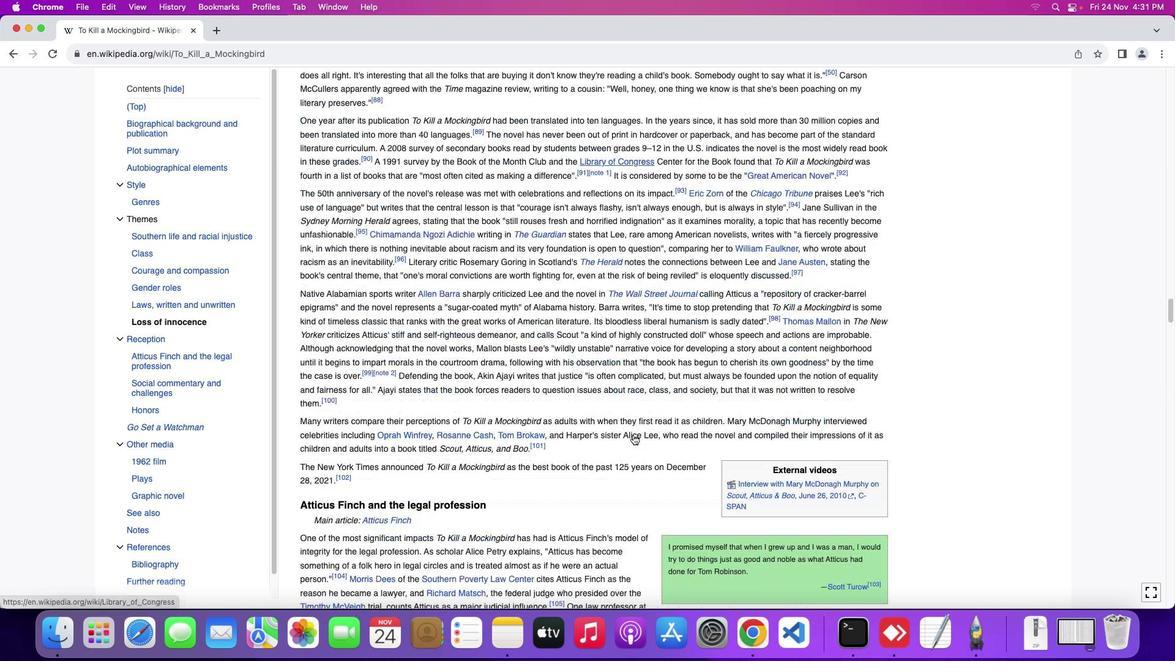 
Action: Mouse scrolled (633, 435) with delta (0, -3)
Screenshot: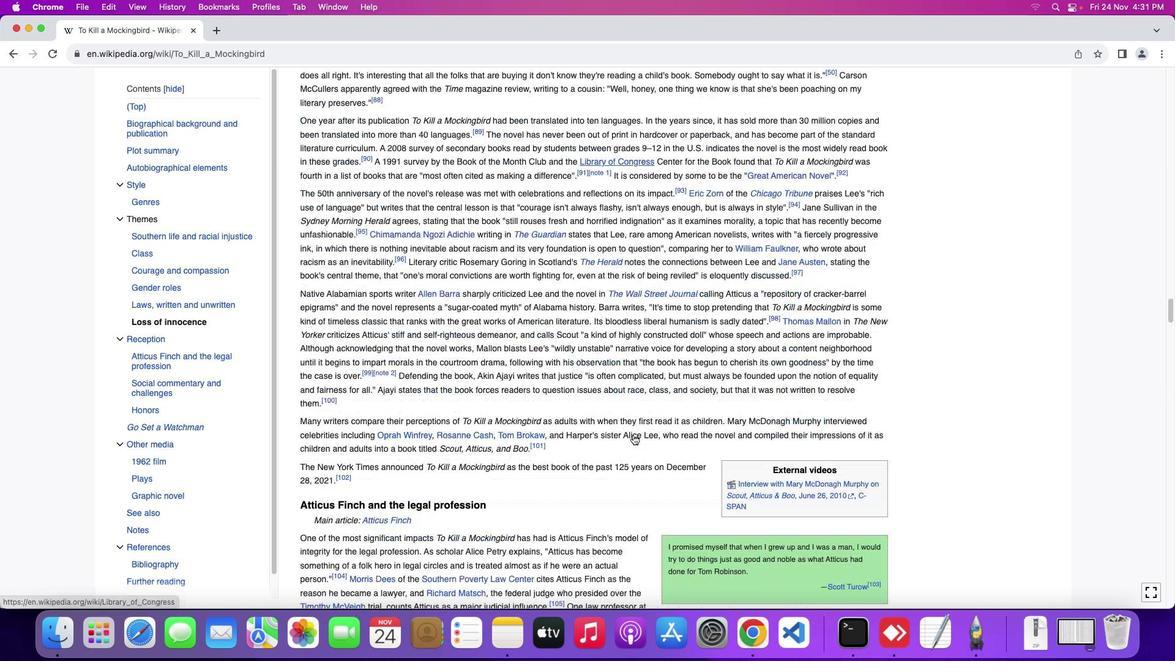
Action: Mouse scrolled (633, 435) with delta (0, -3)
Screenshot: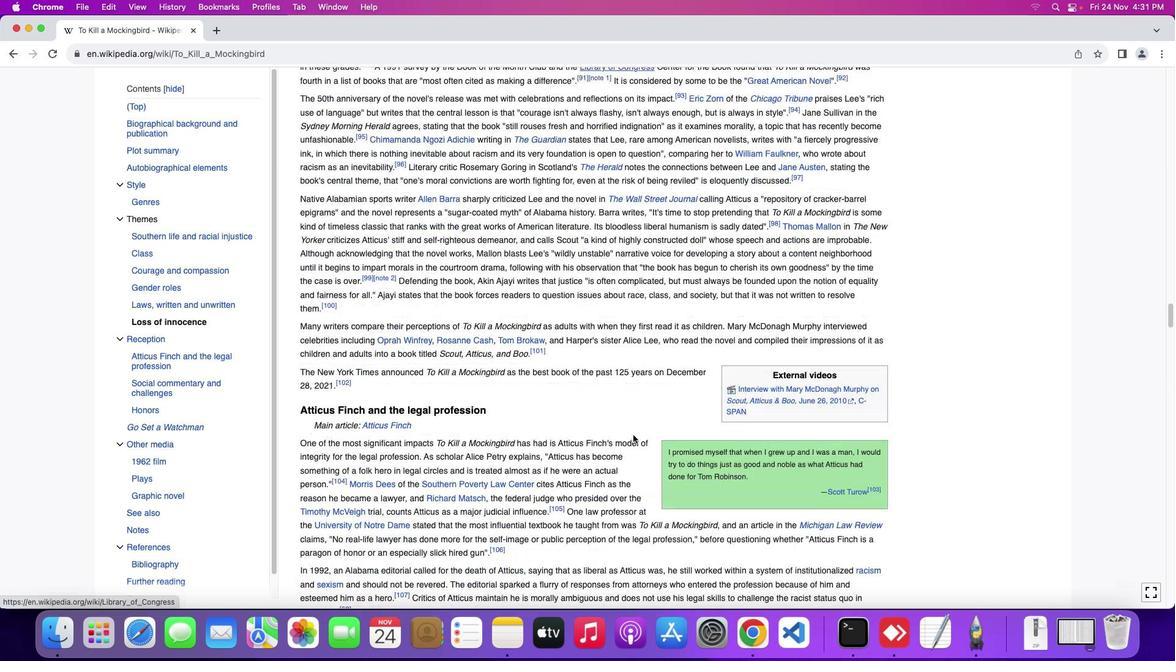 
Action: Mouse scrolled (633, 435) with delta (0, 0)
Screenshot: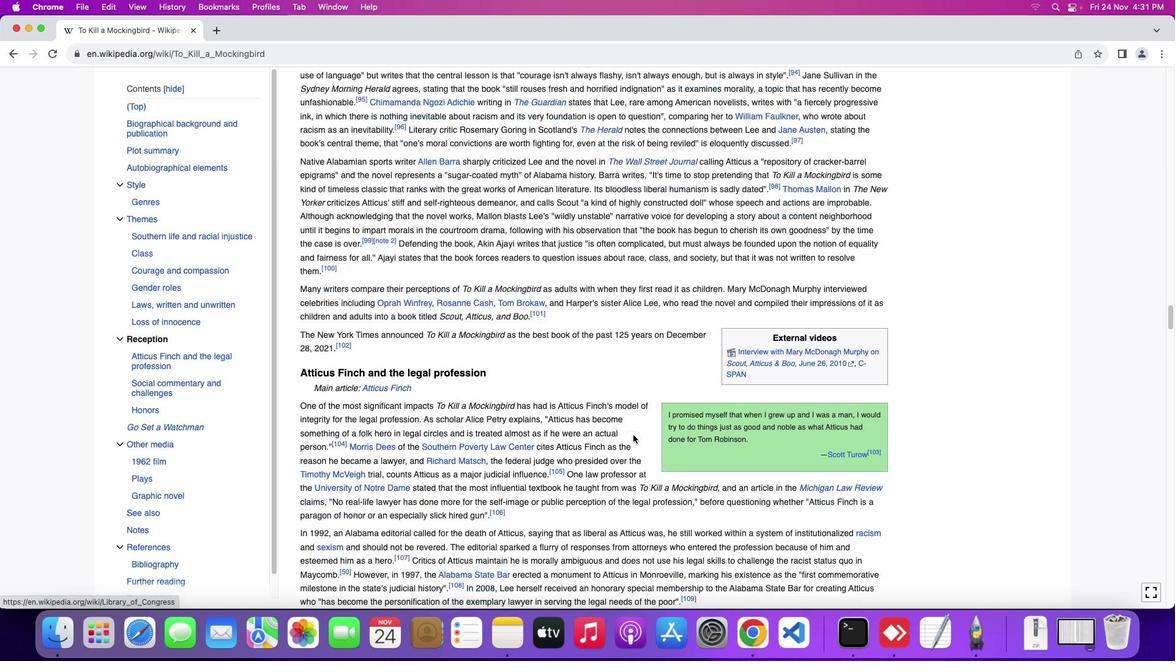 
Action: Mouse scrolled (633, 435) with delta (0, 0)
Screenshot: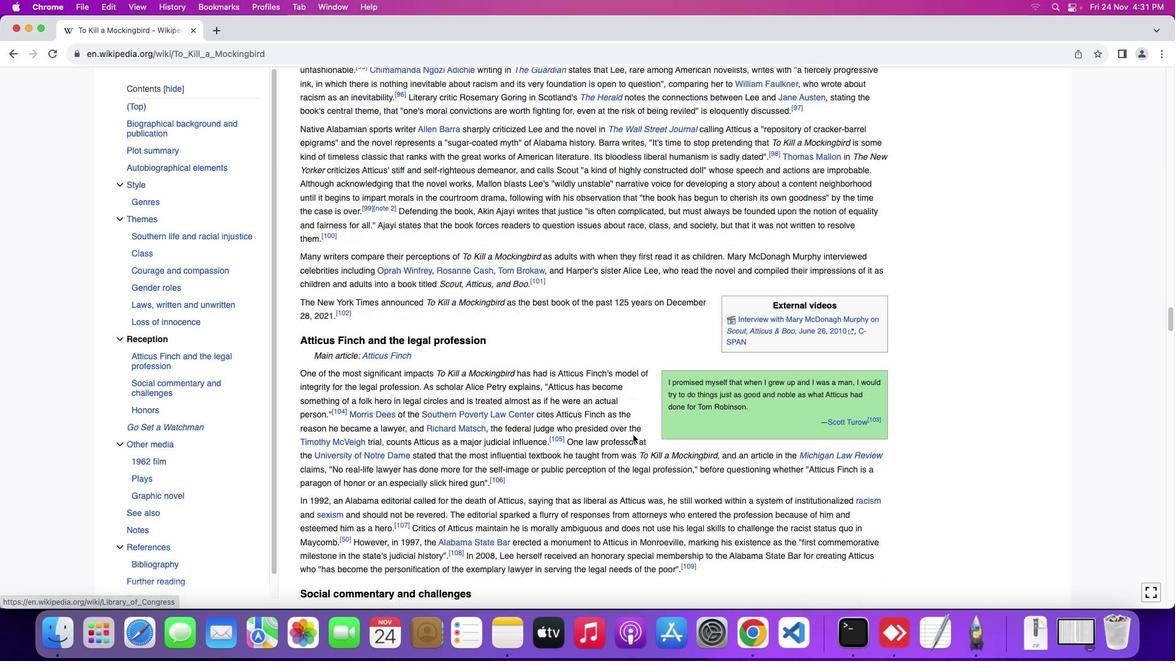 
Action: Mouse scrolled (633, 435) with delta (0, -1)
Screenshot: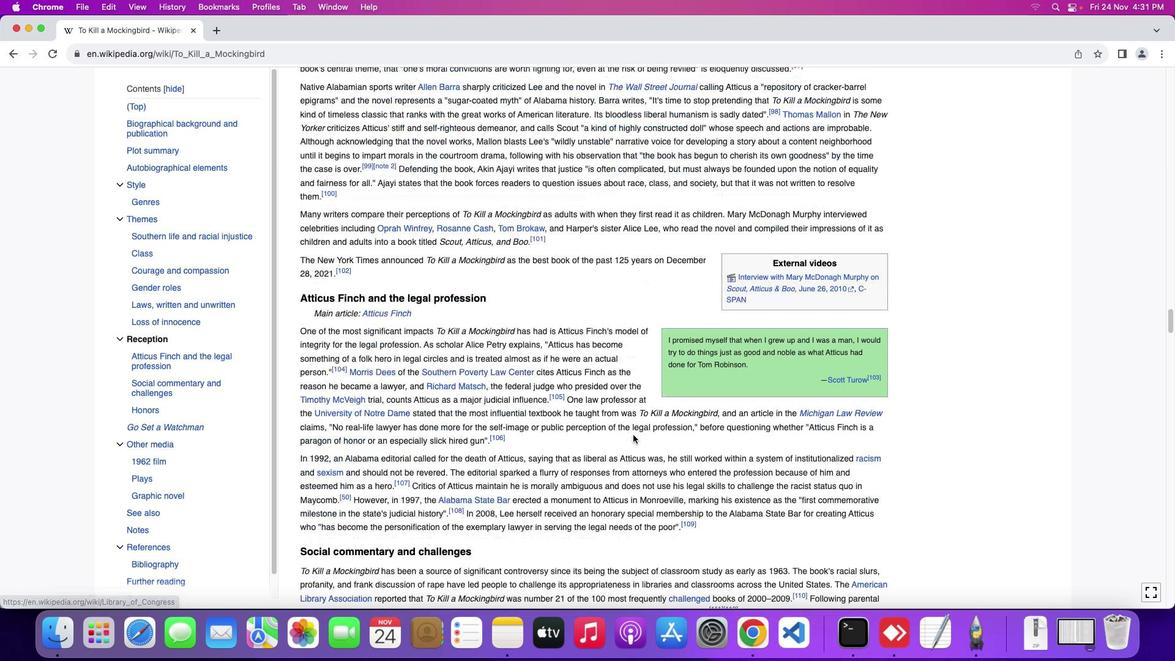 
Action: Mouse scrolled (633, 435) with delta (0, -1)
Screenshot: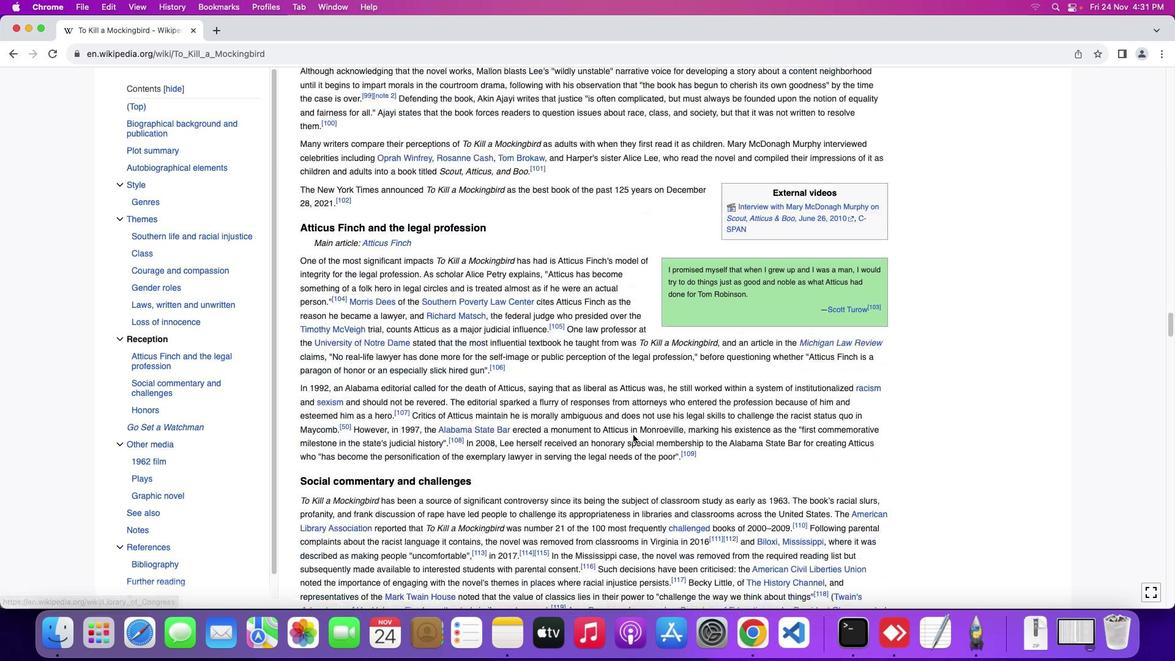 
Action: Mouse moved to (633, 435)
Screenshot: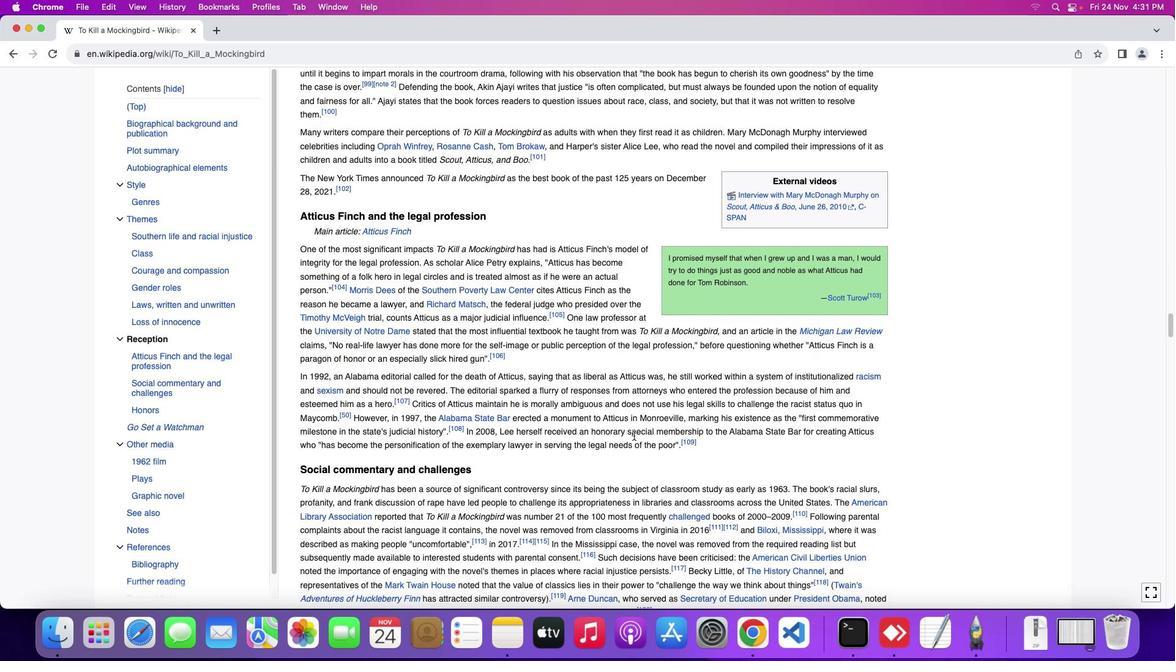 
Action: Mouse scrolled (633, 435) with delta (0, 0)
Screenshot: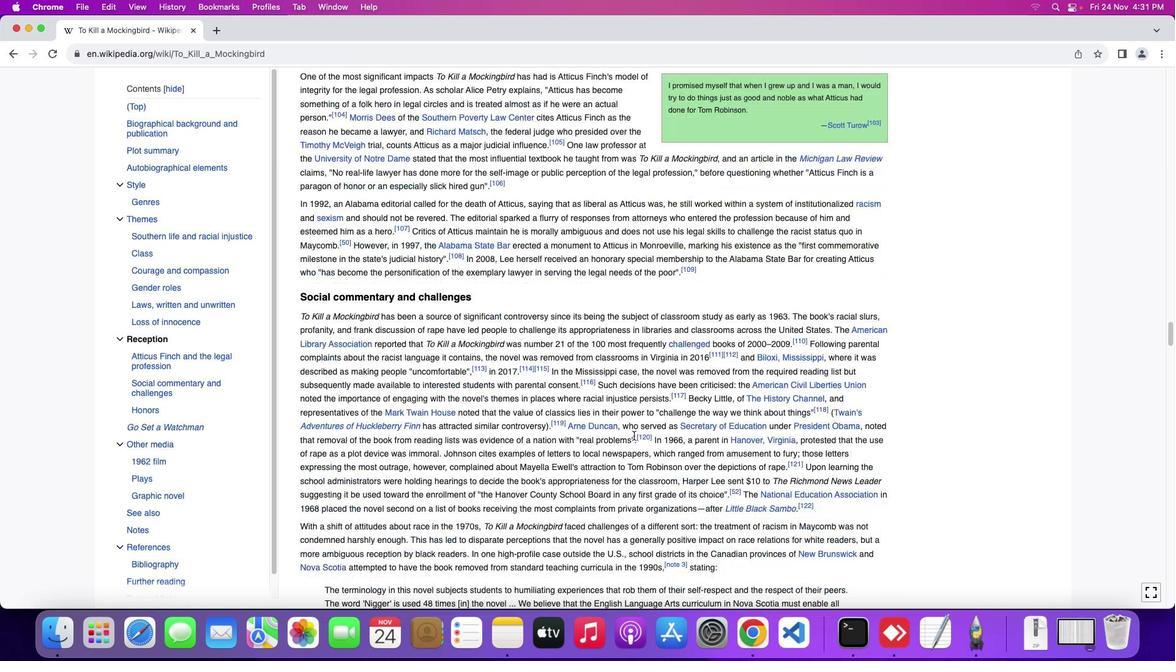
Action: Mouse scrolled (633, 435) with delta (0, 0)
Screenshot: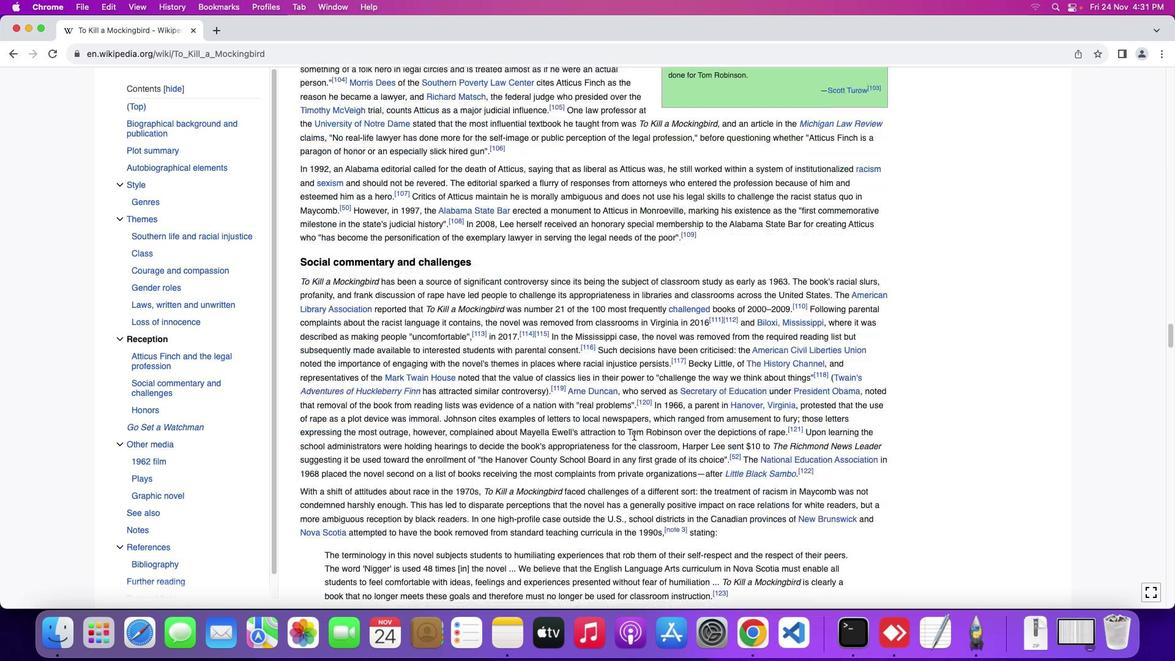 
Action: Mouse scrolled (633, 435) with delta (0, -1)
Screenshot: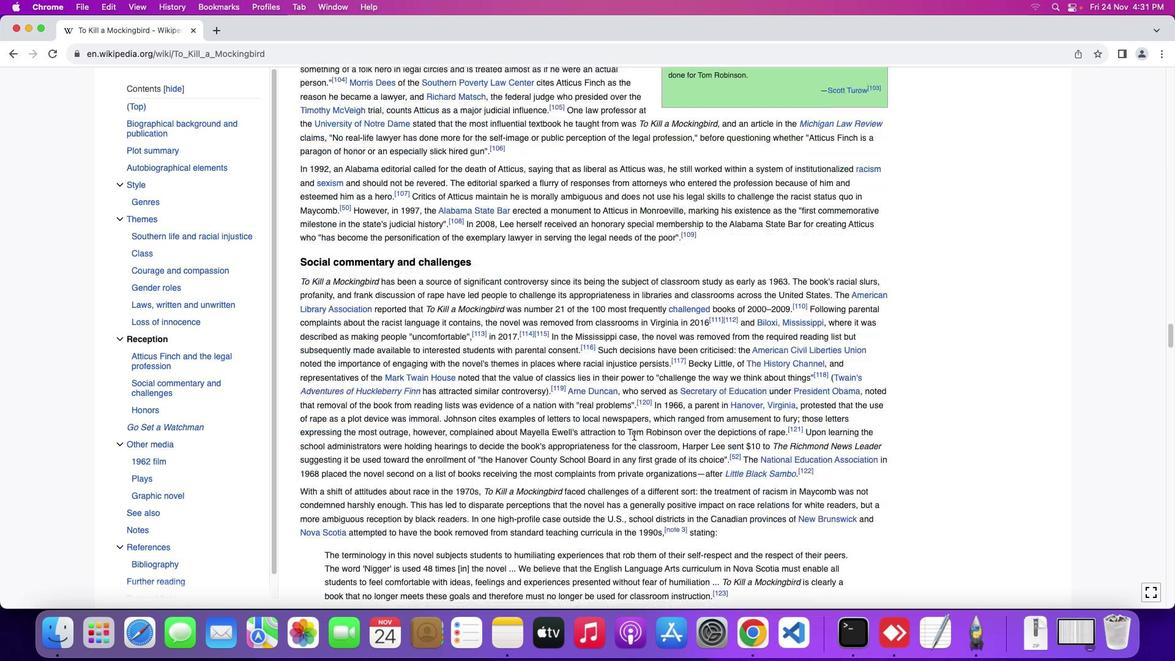 
Action: Mouse scrolled (633, 435) with delta (0, -3)
Screenshot: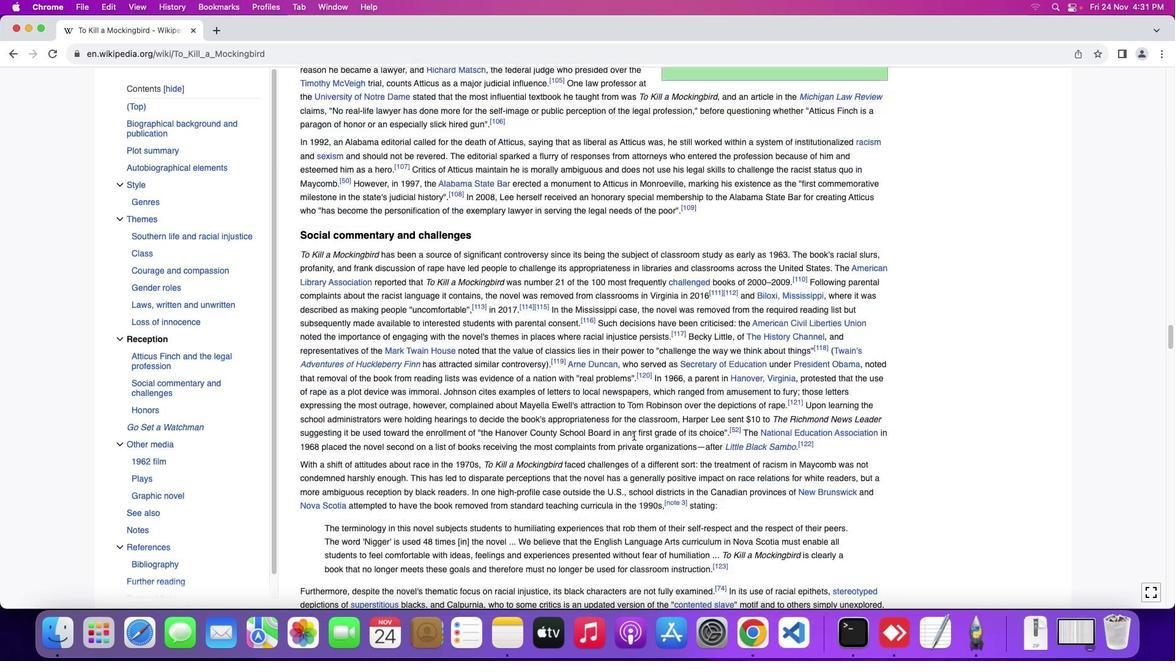 
Action: Mouse scrolled (633, 435) with delta (0, 0)
Screenshot: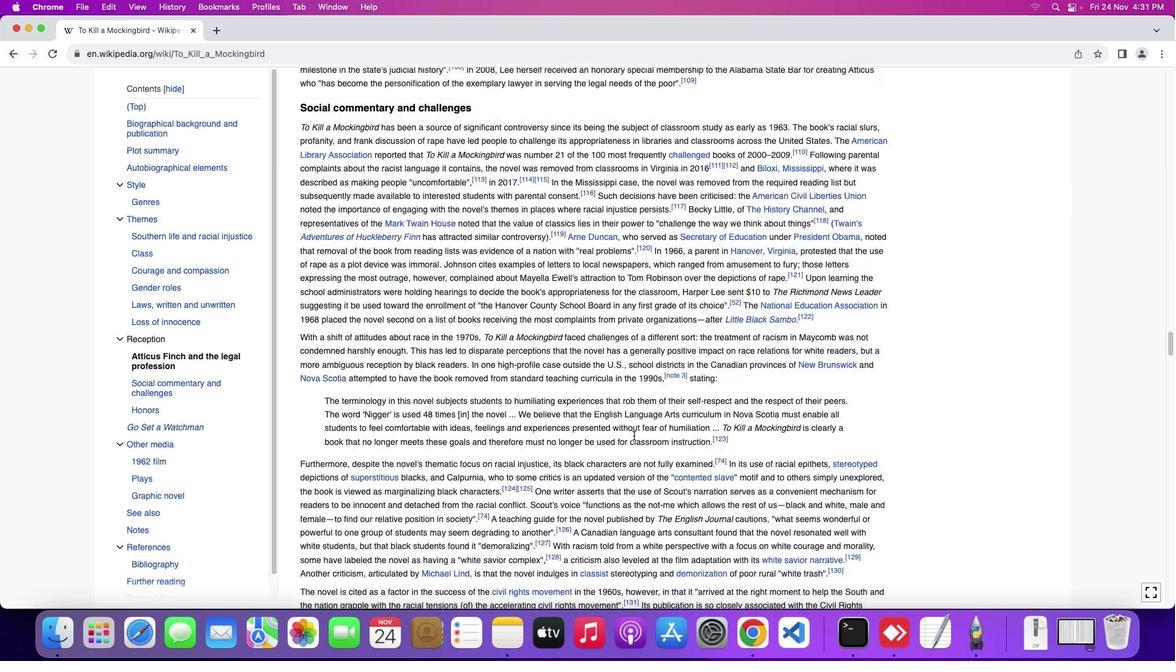 
Action: Mouse scrolled (633, 435) with delta (0, 0)
Screenshot: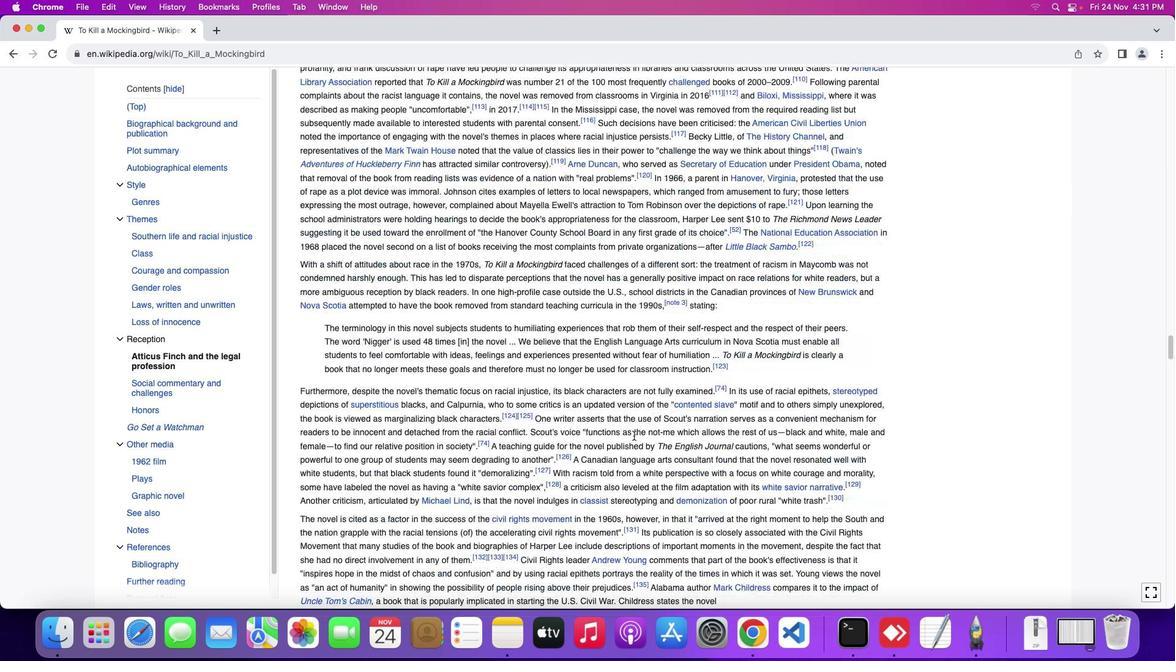 
Action: Mouse scrolled (633, 435) with delta (0, -1)
Screenshot: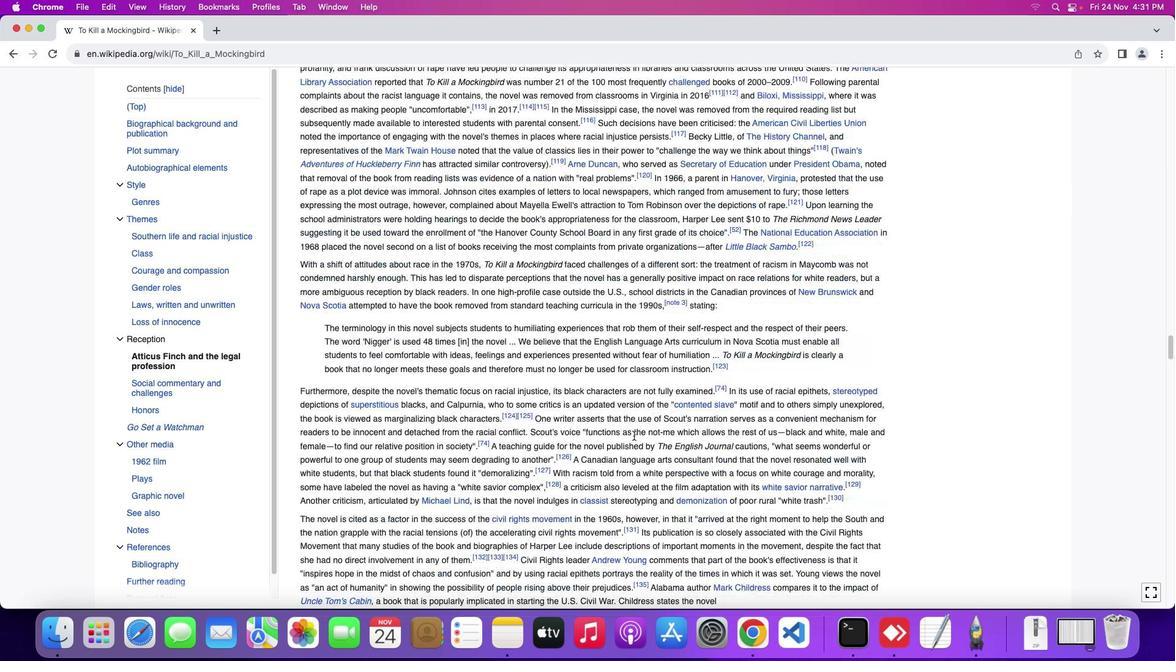 
Action: Mouse scrolled (633, 435) with delta (0, -2)
Screenshot: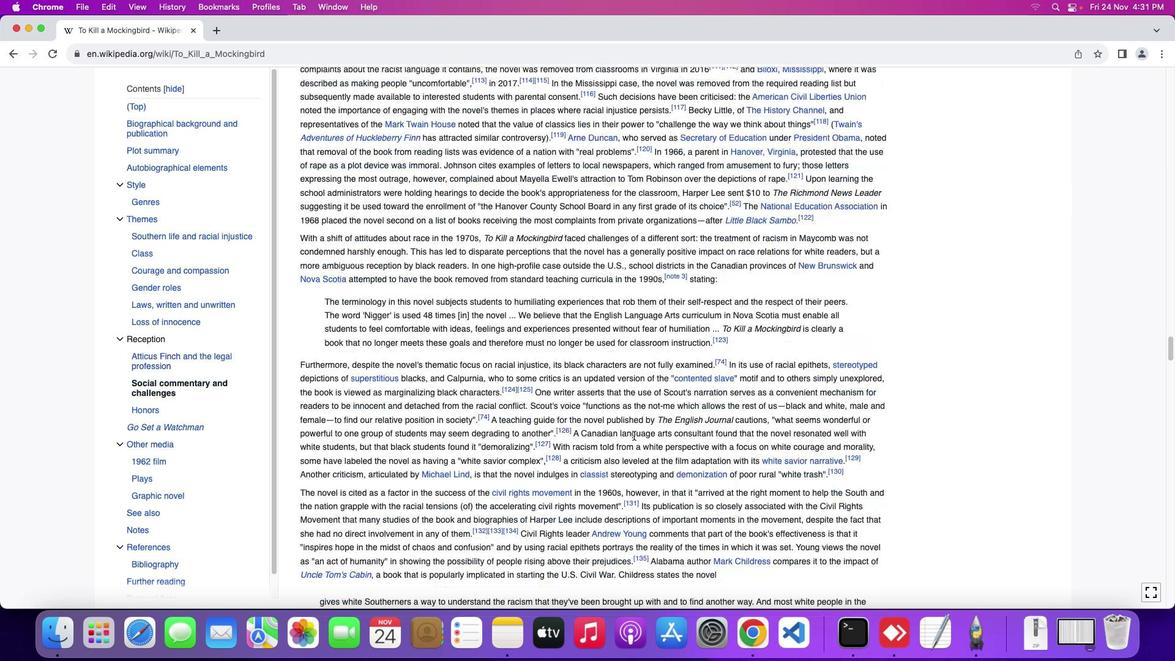 
Action: Mouse scrolled (633, 435) with delta (0, 0)
Screenshot: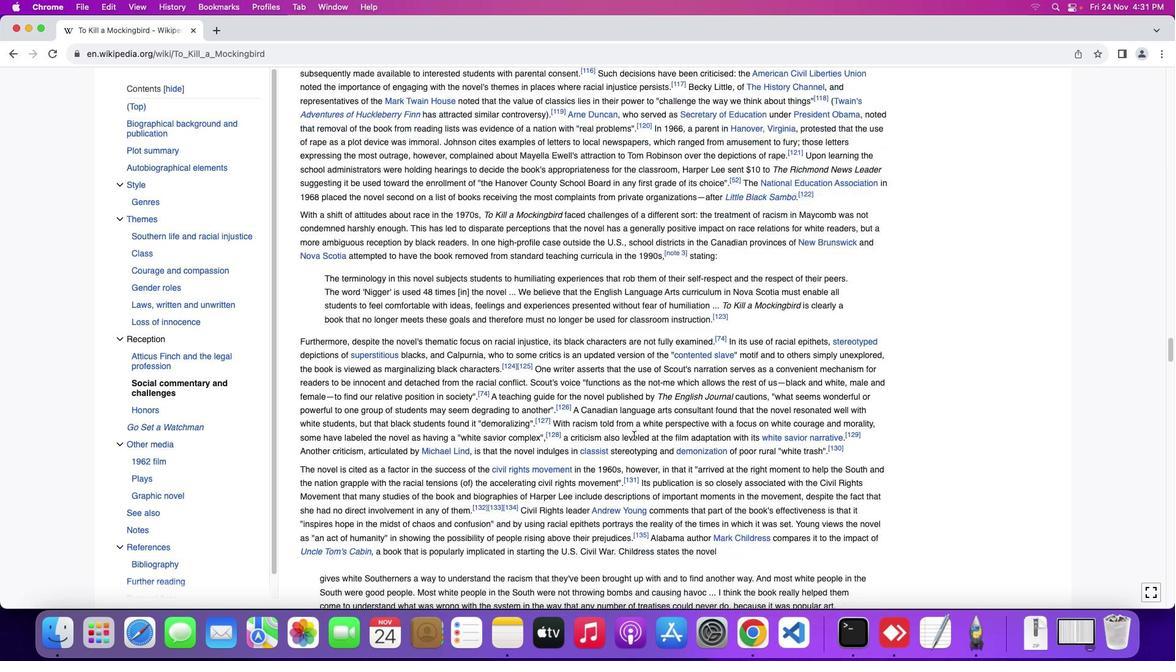 
Action: Mouse scrolled (633, 435) with delta (0, 0)
Screenshot: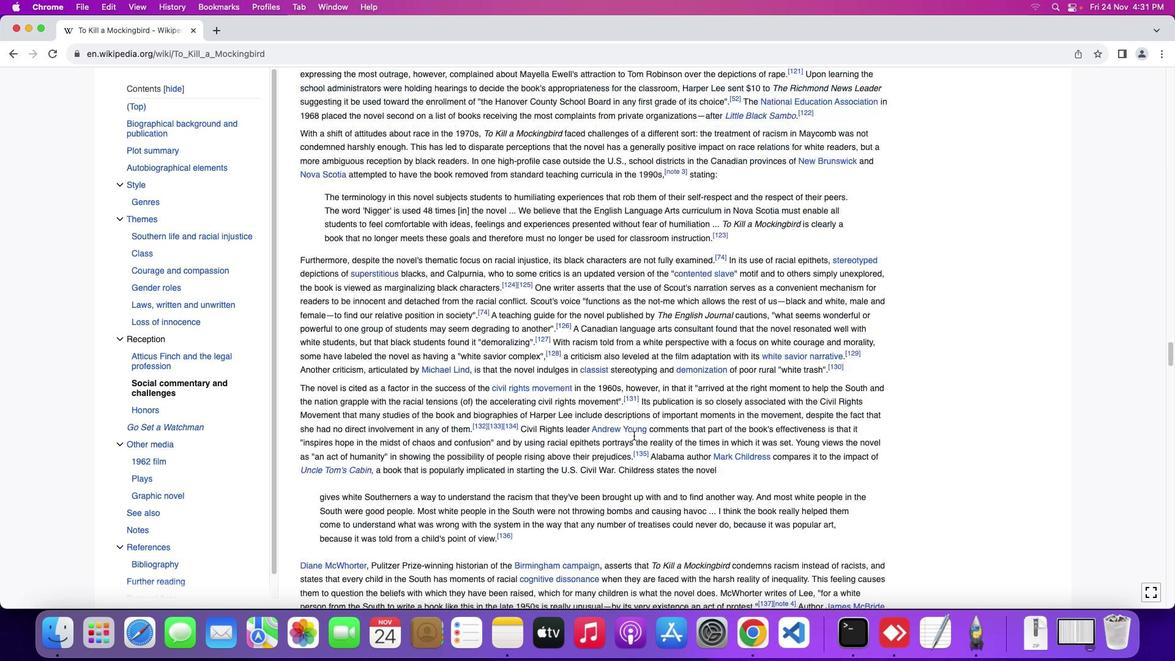 
Action: Mouse scrolled (633, 435) with delta (0, -1)
Screenshot: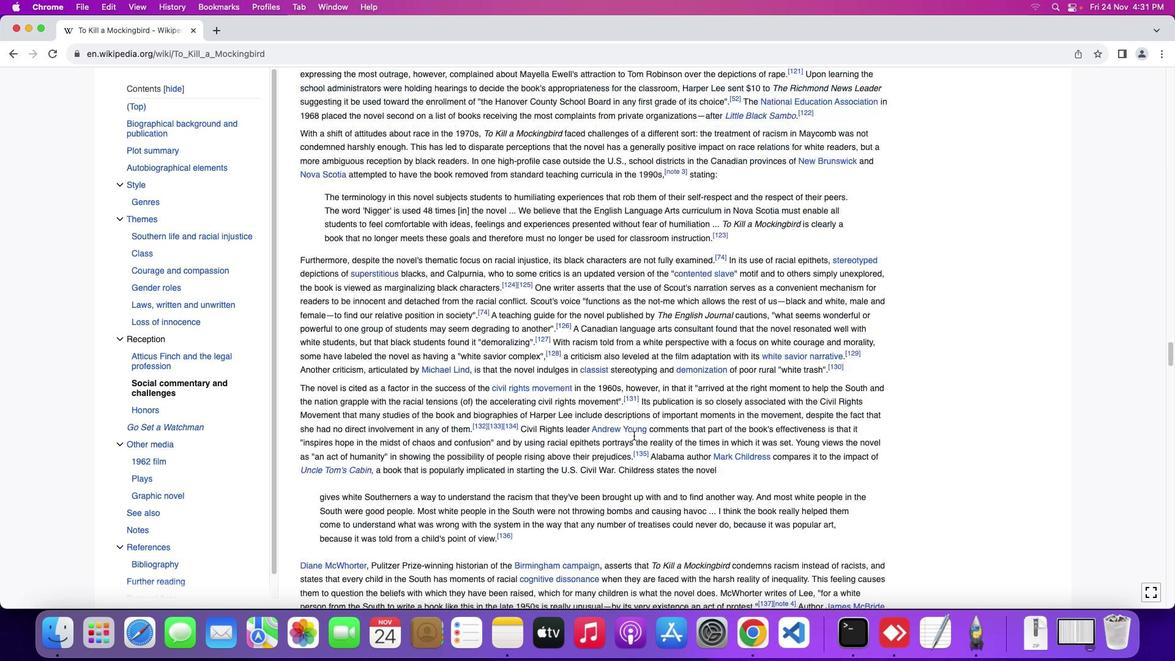 
Action: Mouse scrolled (633, 435) with delta (0, -1)
Screenshot: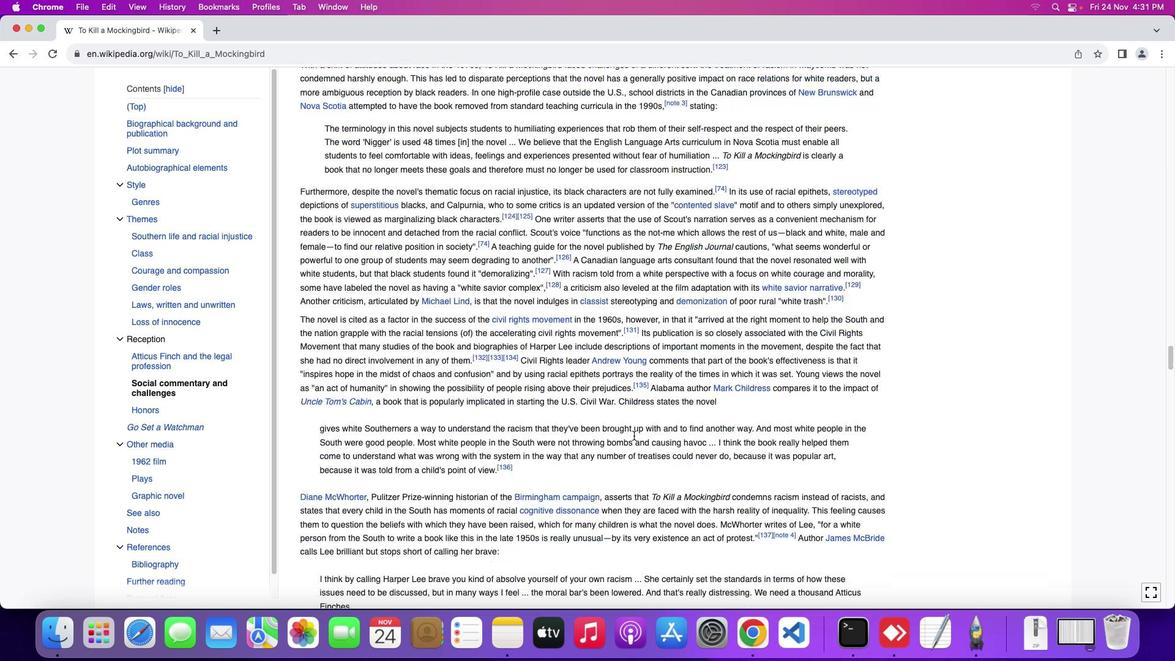 
Action: Mouse scrolled (633, 435) with delta (0, 0)
Screenshot: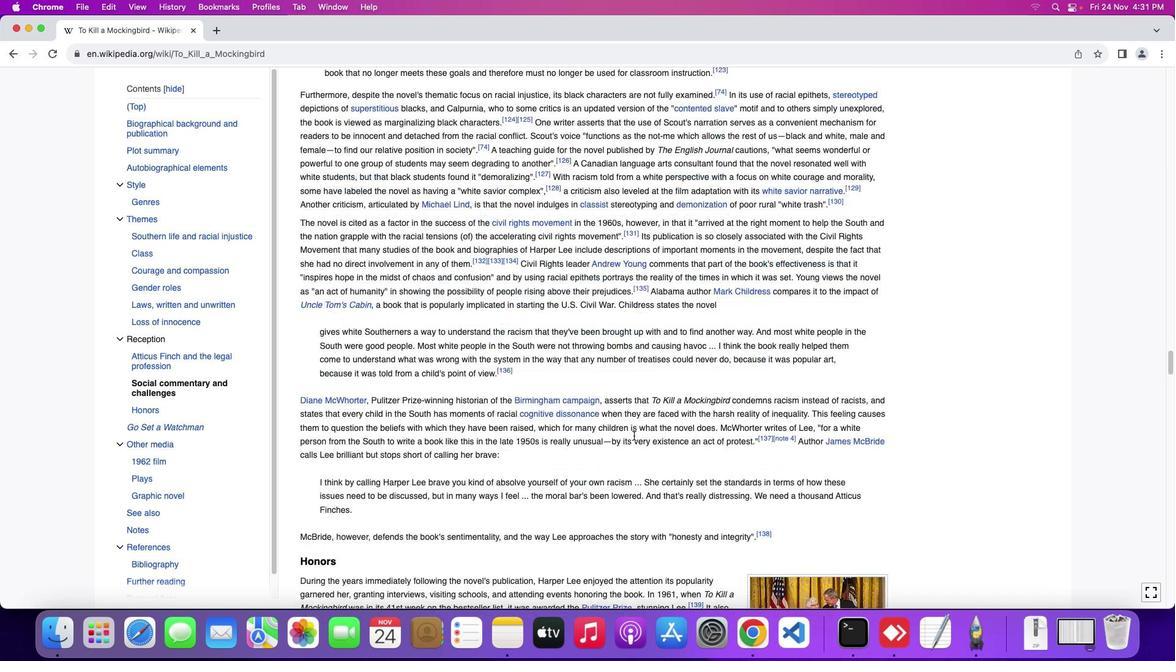 
Action: Mouse scrolled (633, 435) with delta (0, 0)
Screenshot: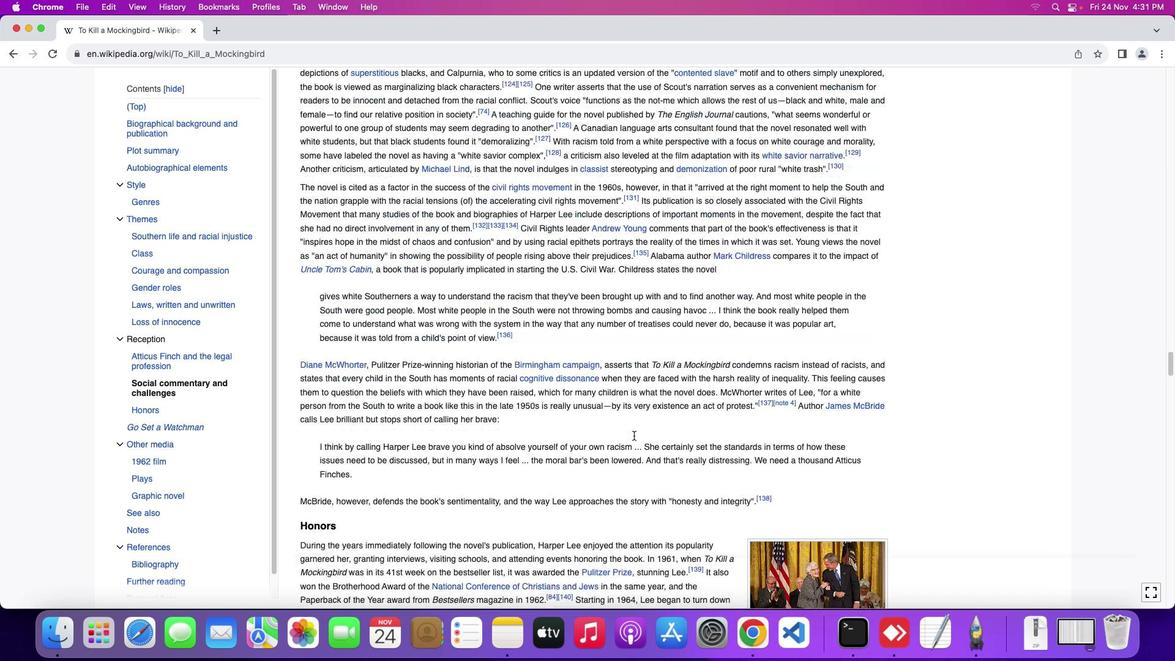 
Action: Mouse scrolled (633, 435) with delta (0, -1)
